 Task: Explore Airbnb accommodation in Rembangan, Indonesia from 3rd December, 2023 to 9th December, 2023 for 2 adults. Place can be entire room with 1  bedroom having 1 bed and 1 bathroom. Property type can be hotel.
Action: Mouse moved to (606, 125)
Screenshot: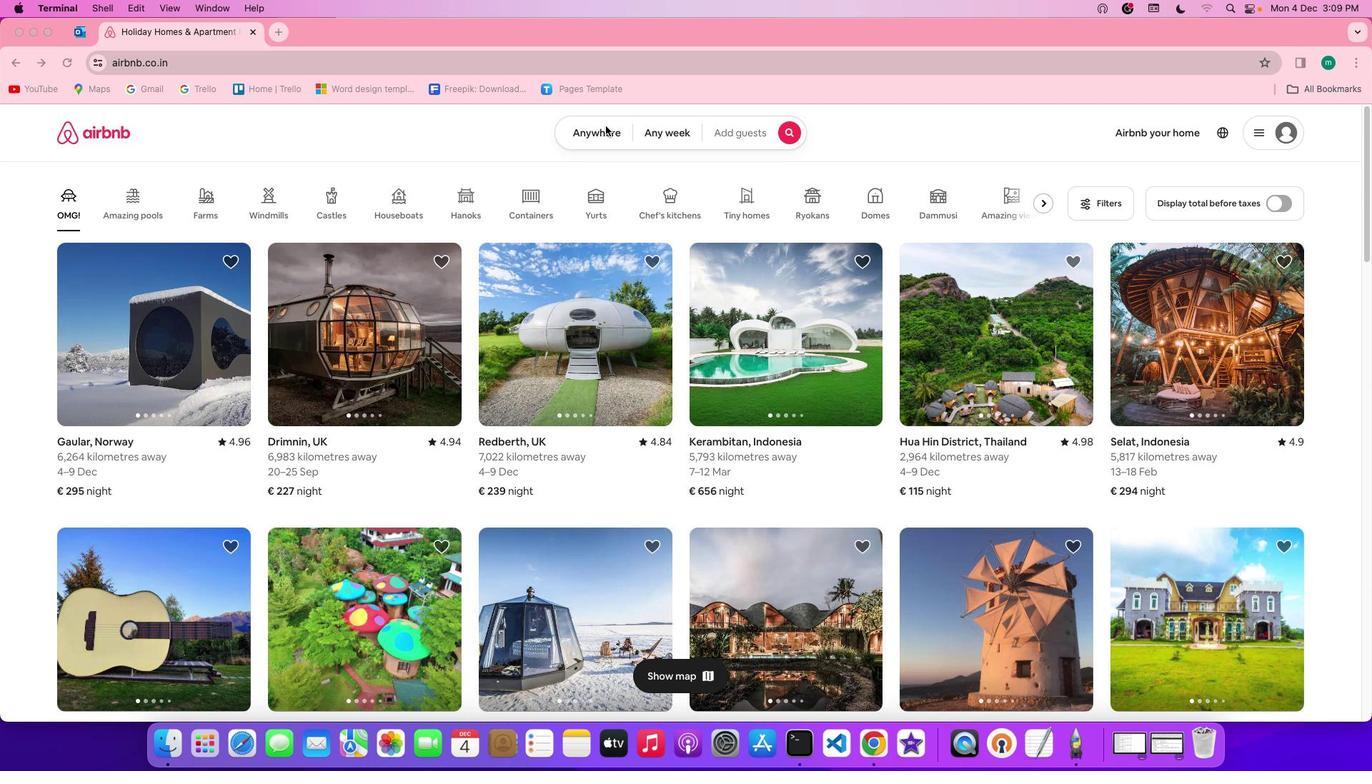 
Action: Mouse pressed left at (606, 125)
Screenshot: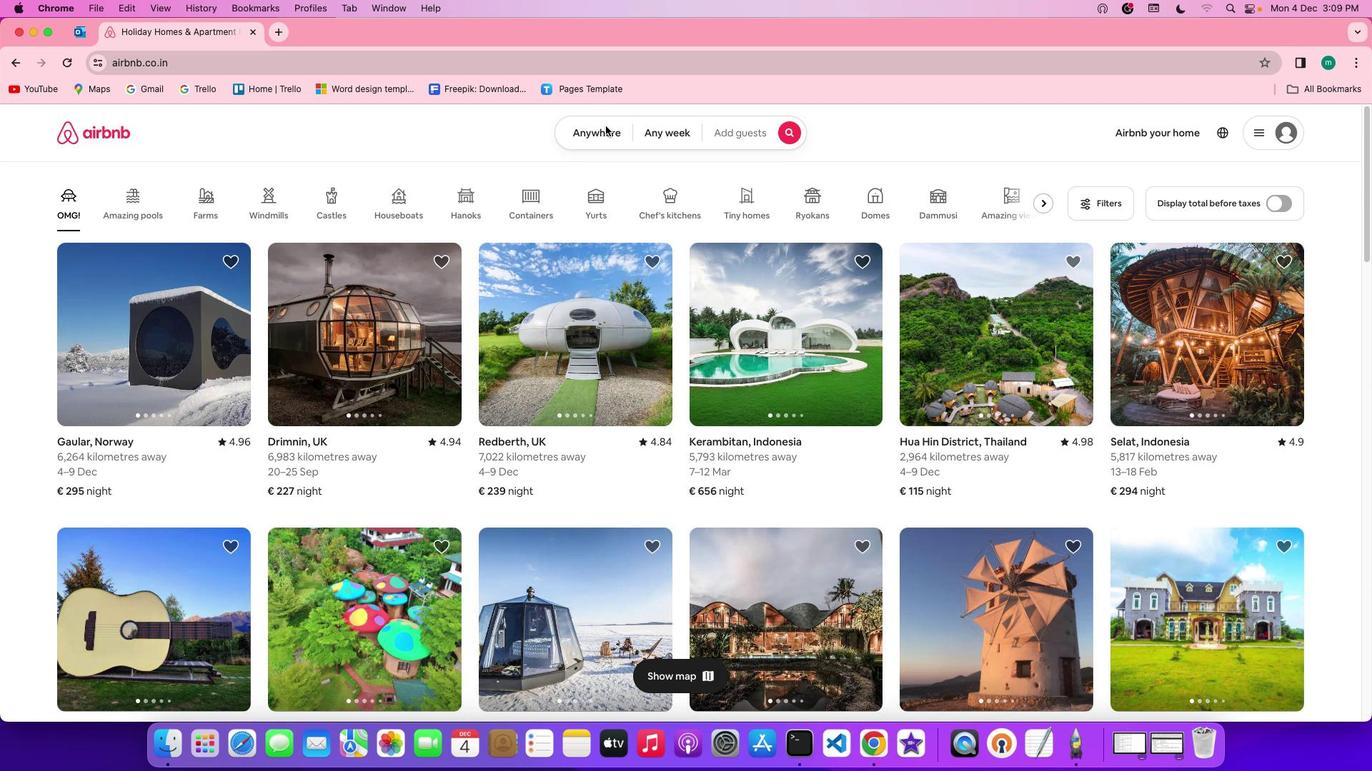 
Action: Mouse moved to (598, 135)
Screenshot: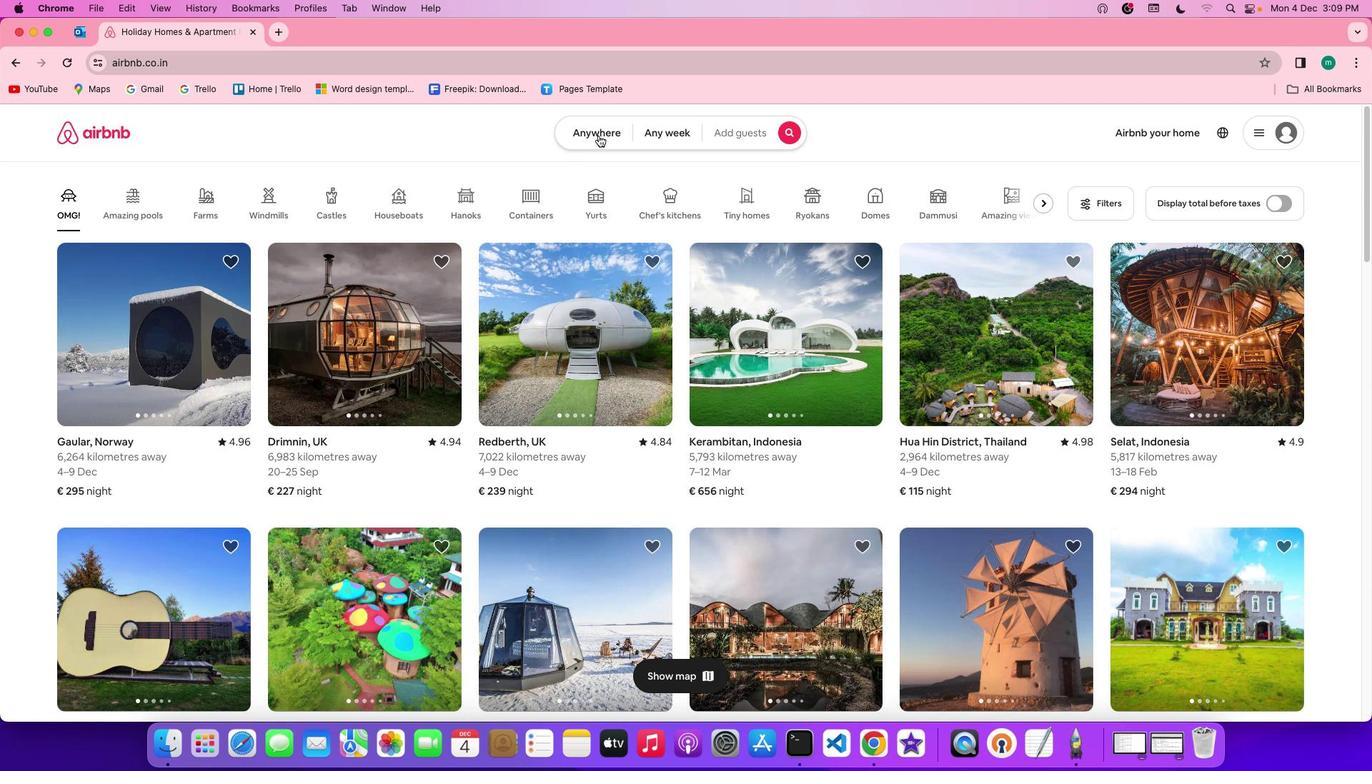 
Action: Mouse pressed left at (598, 135)
Screenshot: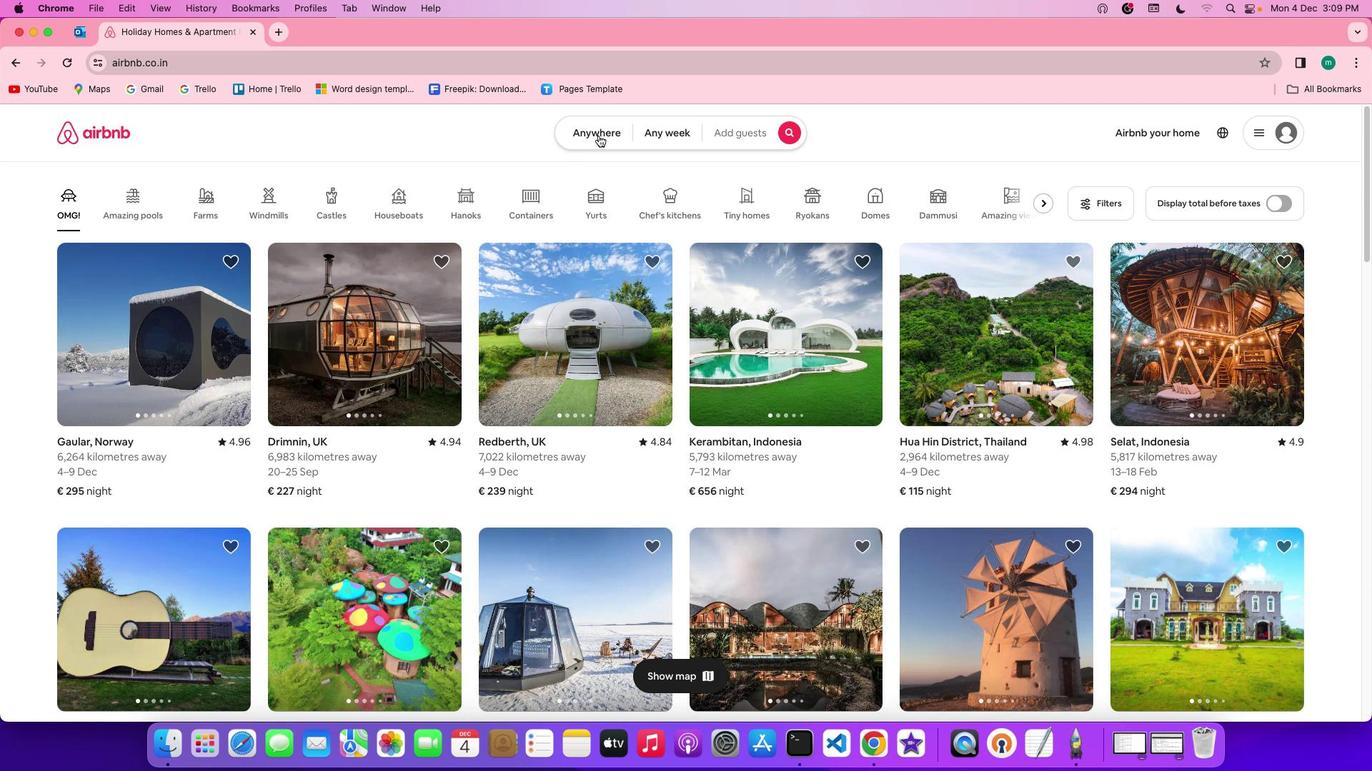 
Action: Mouse moved to (510, 196)
Screenshot: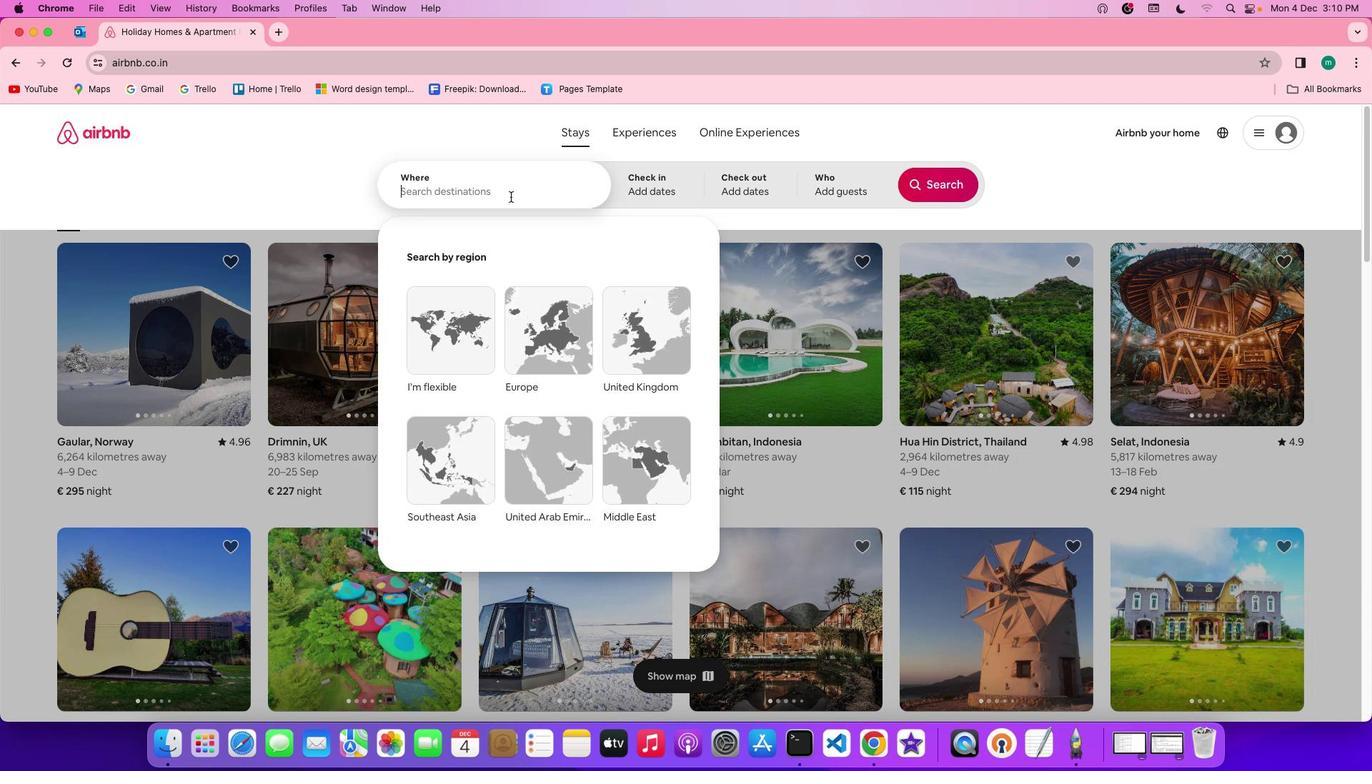 
Action: Mouse pressed left at (510, 196)
Screenshot: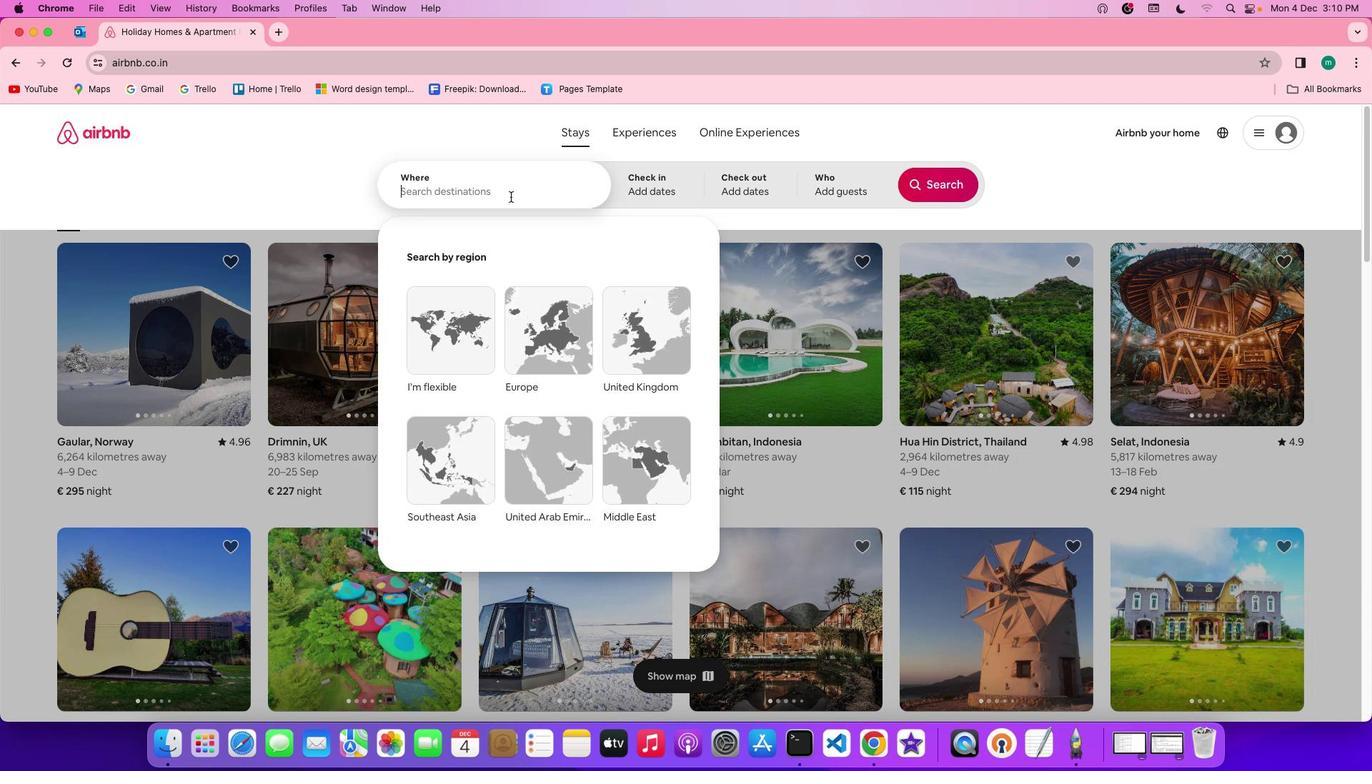 
Action: Key pressed Key.shift'R''e''m''b''a''n''g''a''n'','Key.spaceKey.shift'i''n''d''o''n''e''s''i''a'
Screenshot: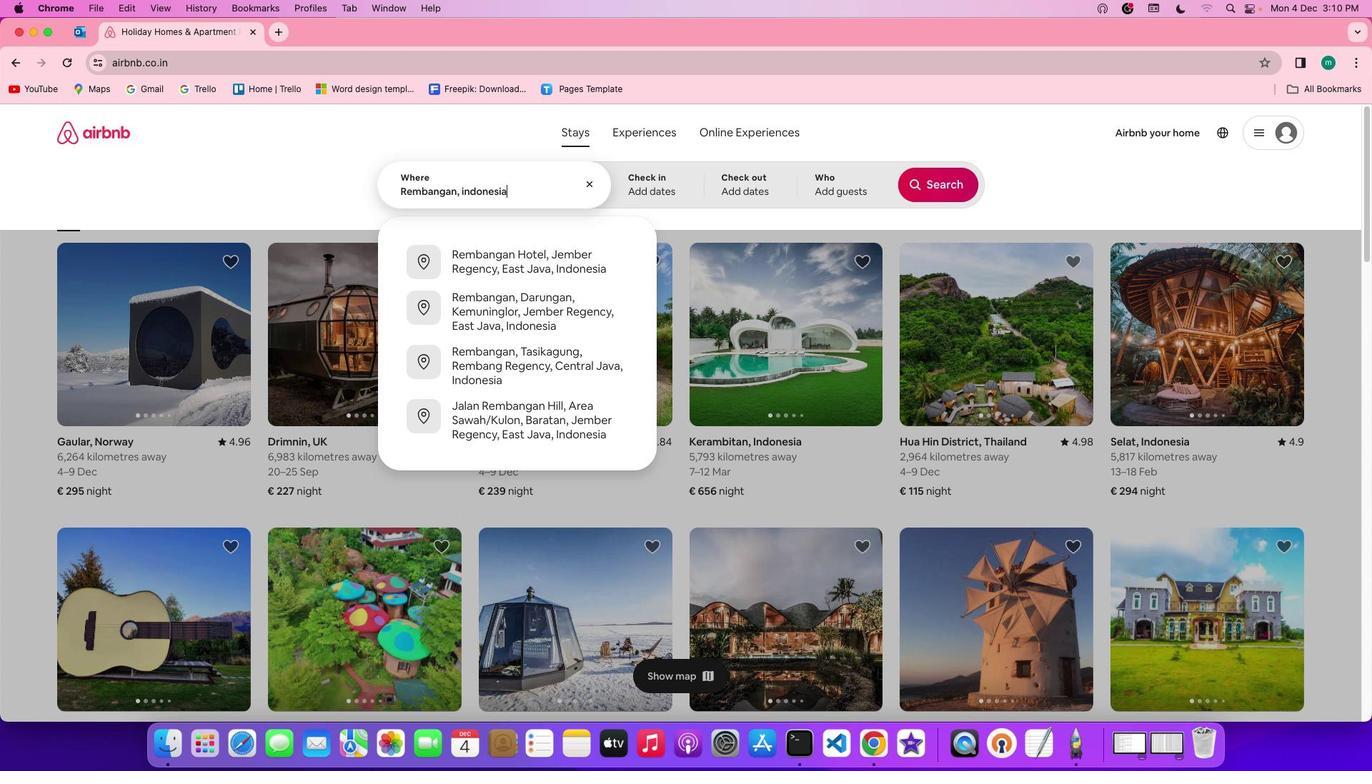 
Action: Mouse moved to (680, 174)
Screenshot: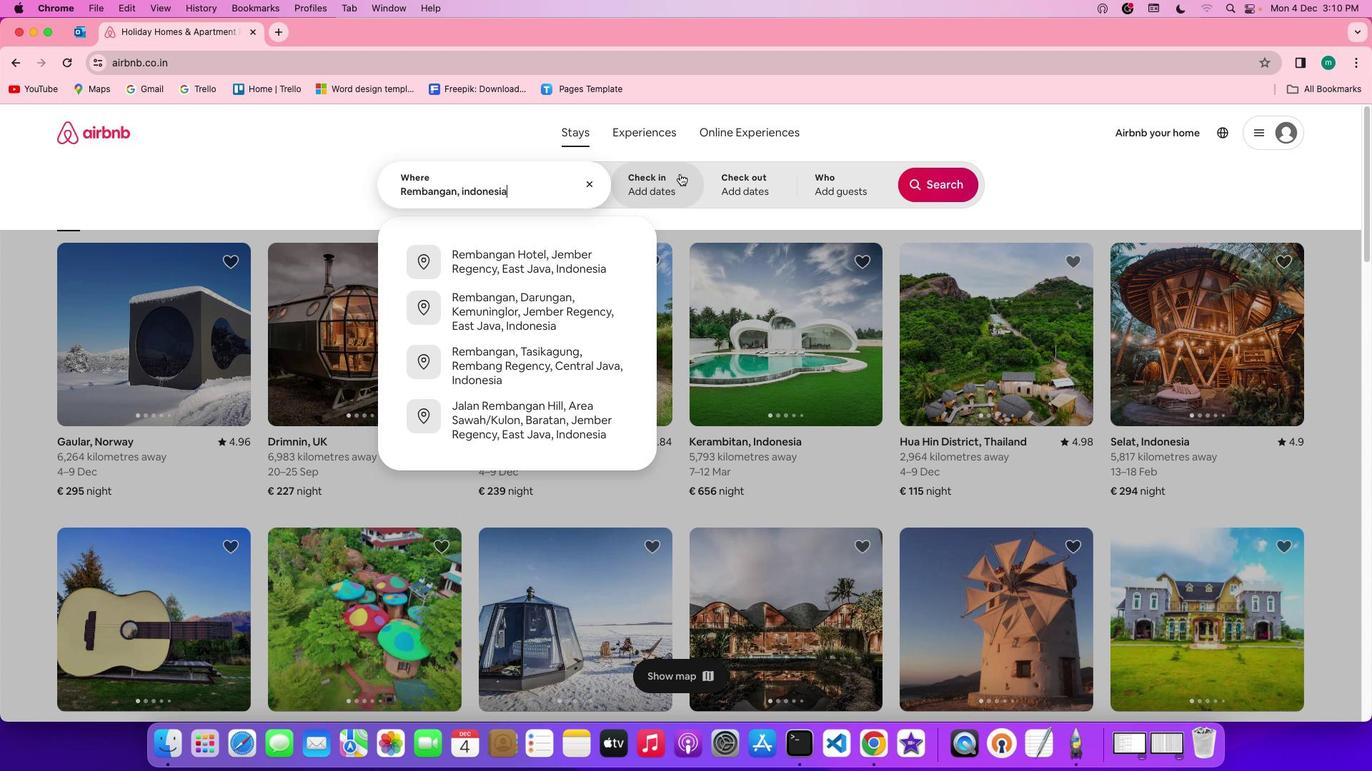
Action: Mouse pressed left at (680, 174)
Screenshot: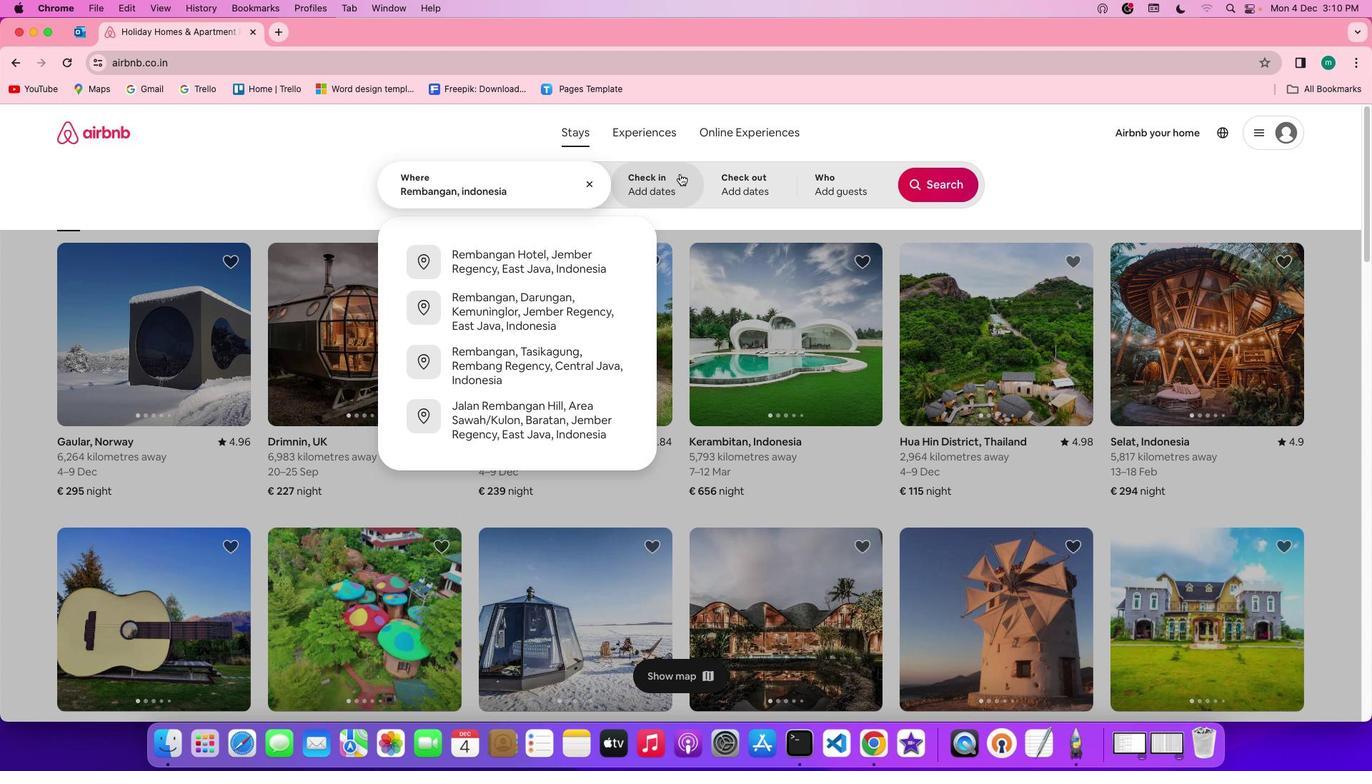 
Action: Mouse moved to (468, 388)
Screenshot: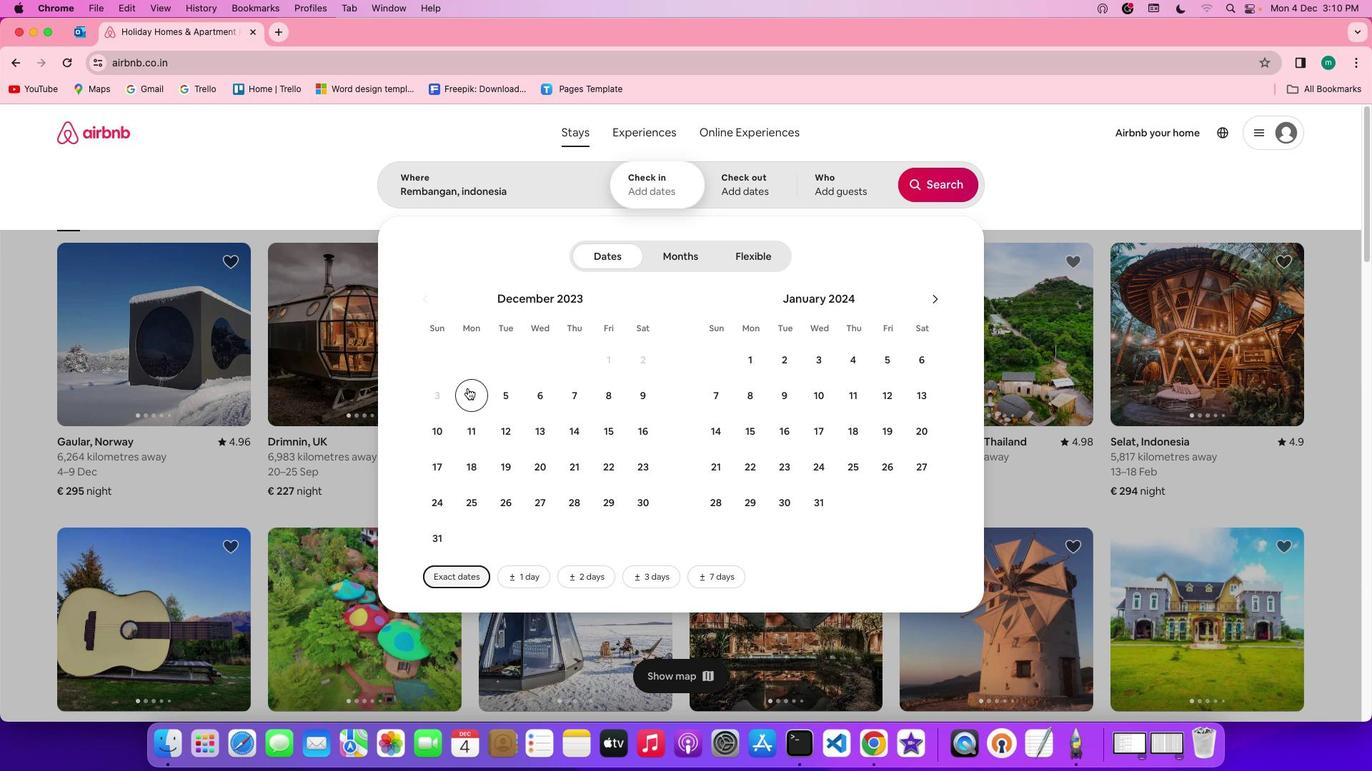 
Action: Mouse pressed left at (468, 388)
Screenshot: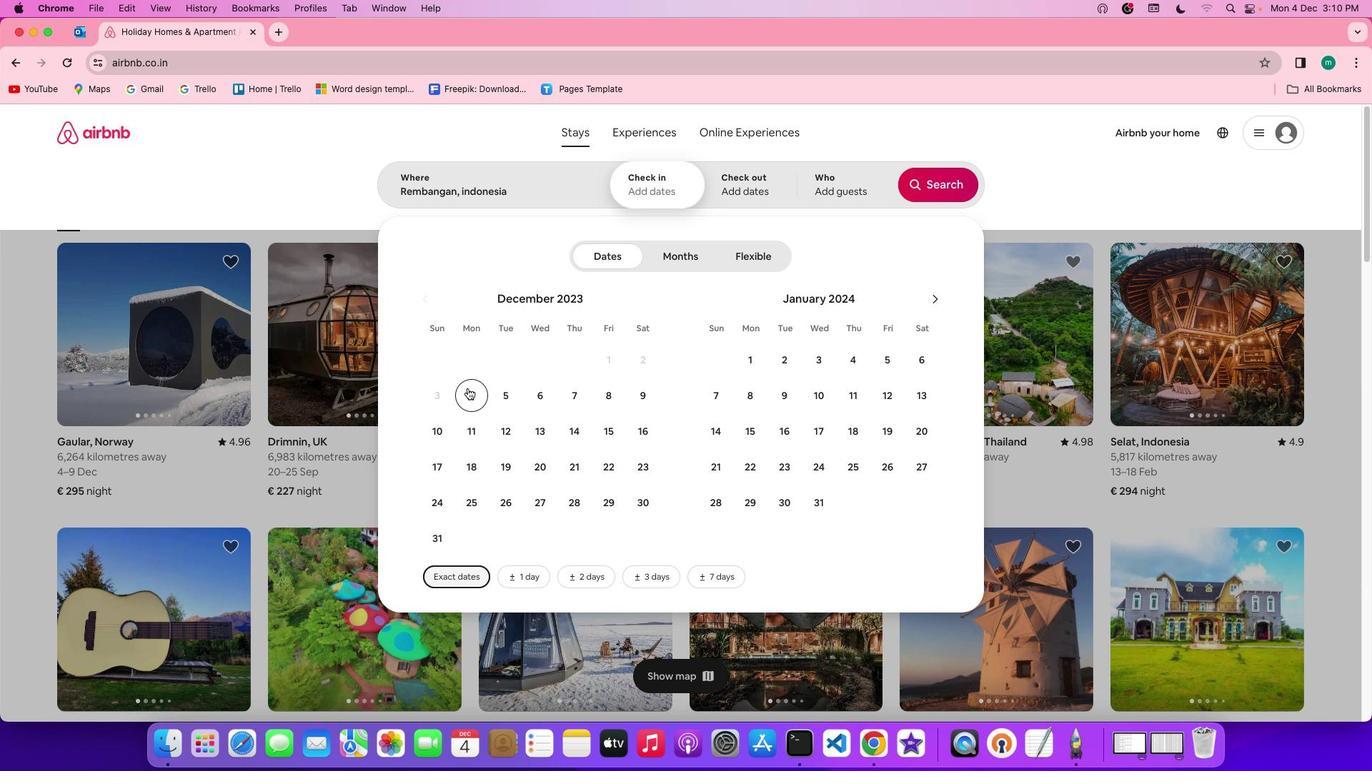 
Action: Mouse moved to (645, 400)
Screenshot: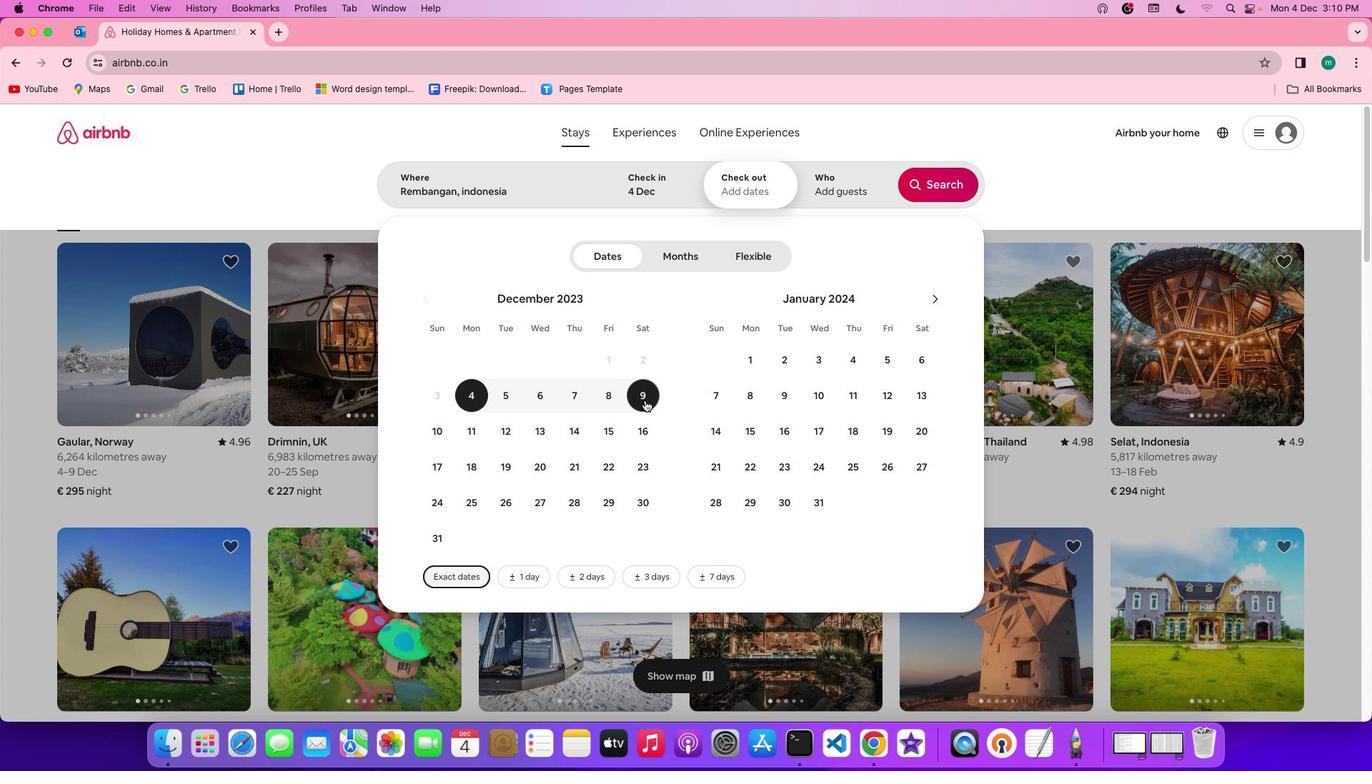 
Action: Mouse pressed left at (645, 400)
Screenshot: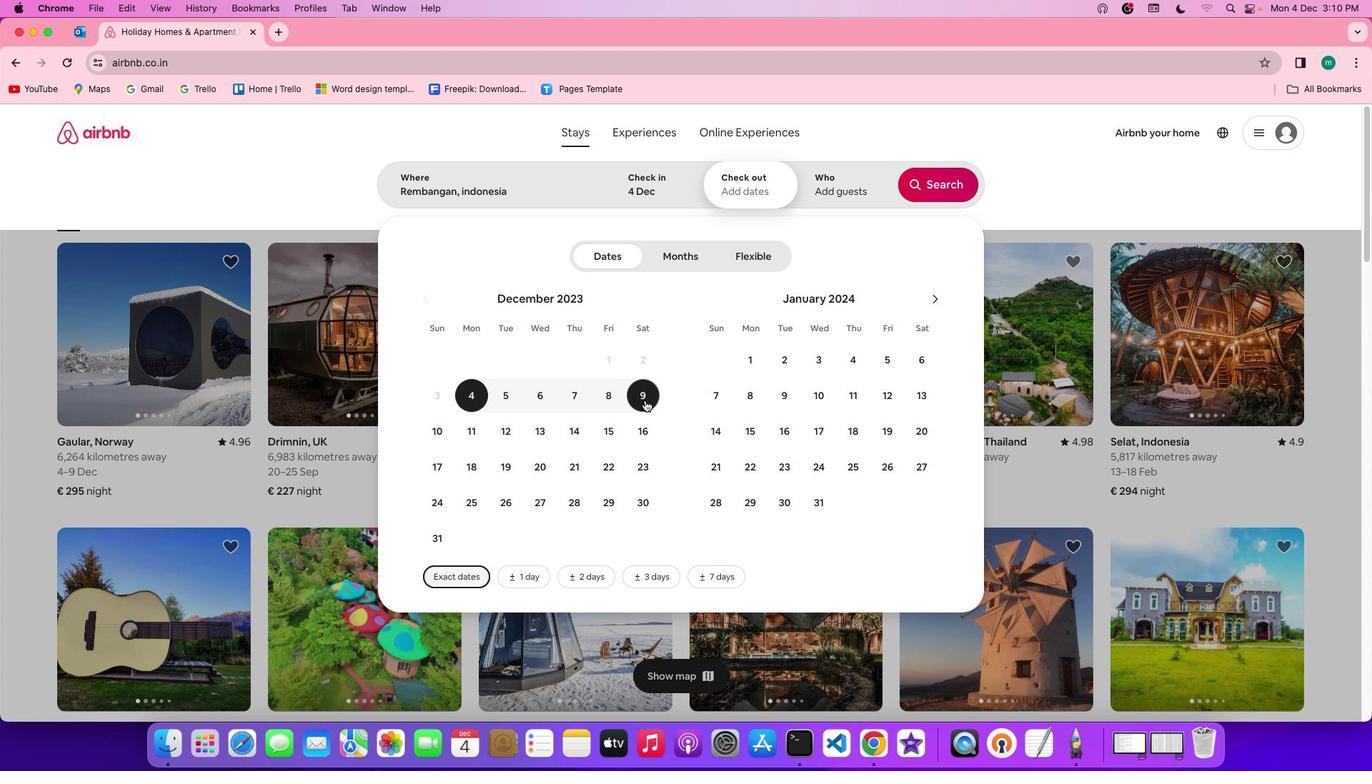 
Action: Mouse moved to (834, 177)
Screenshot: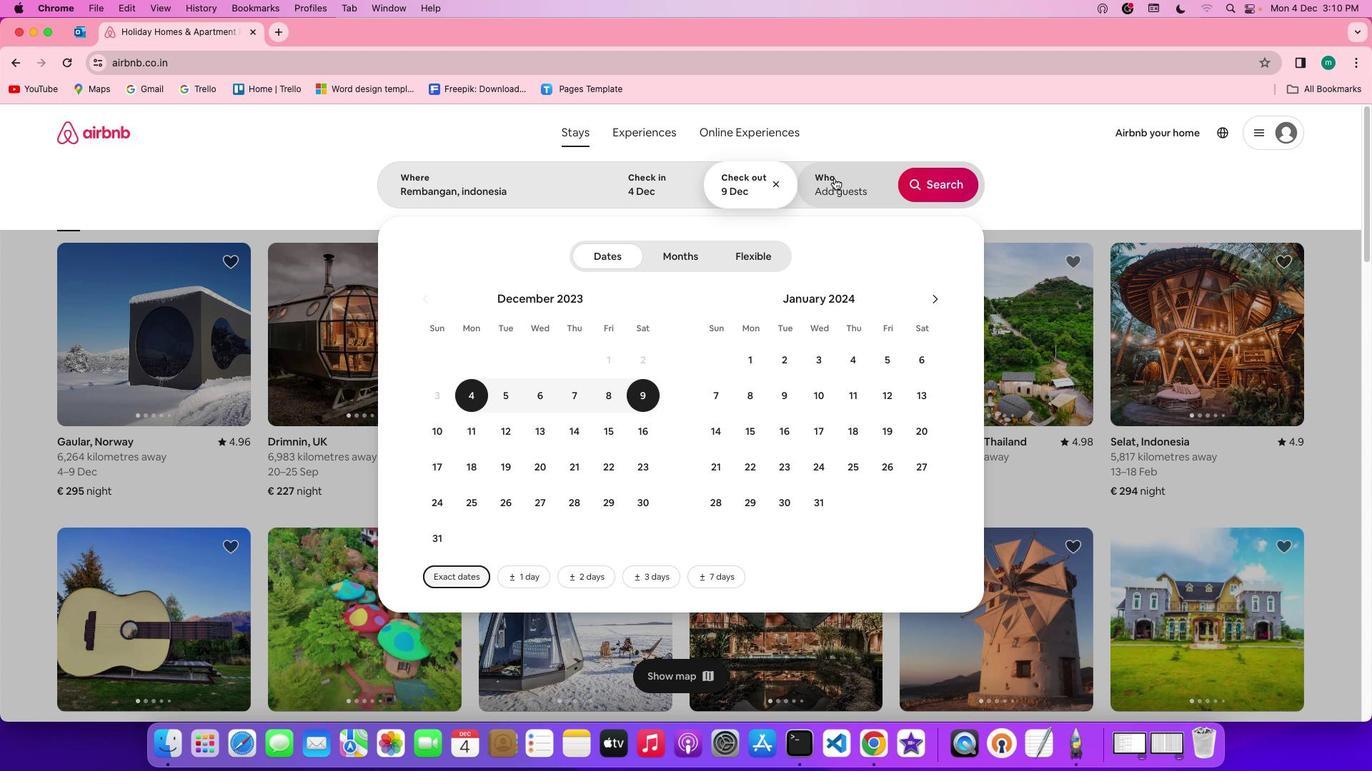 
Action: Mouse pressed left at (834, 177)
Screenshot: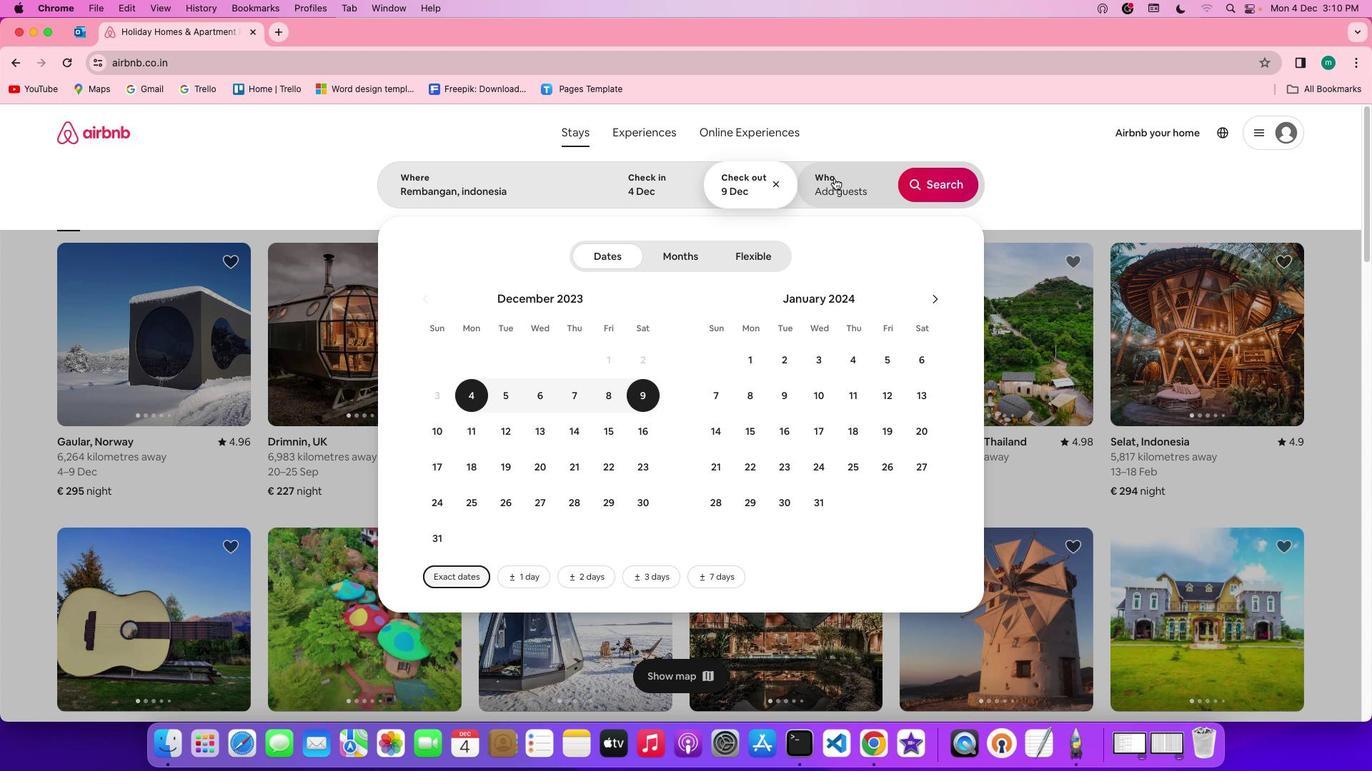 
Action: Mouse moved to (945, 258)
Screenshot: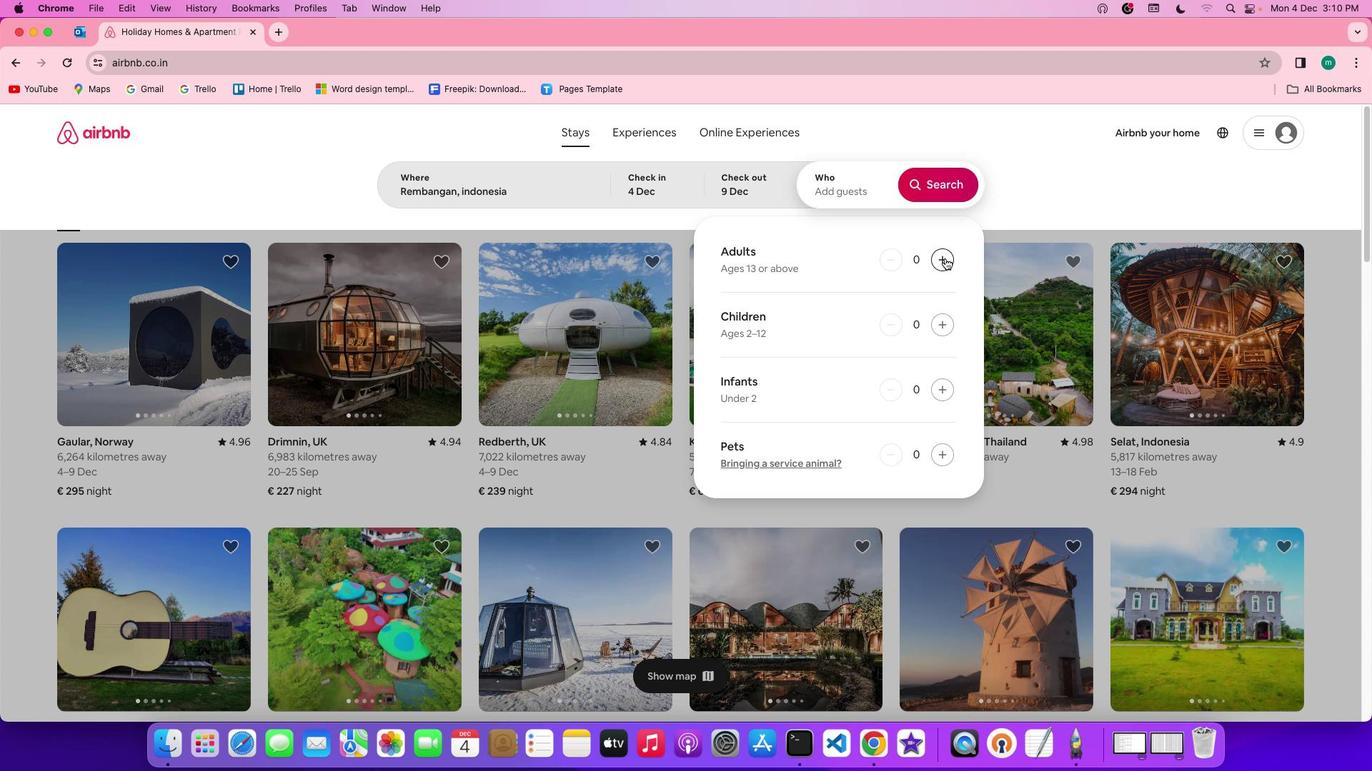 
Action: Mouse pressed left at (945, 258)
Screenshot: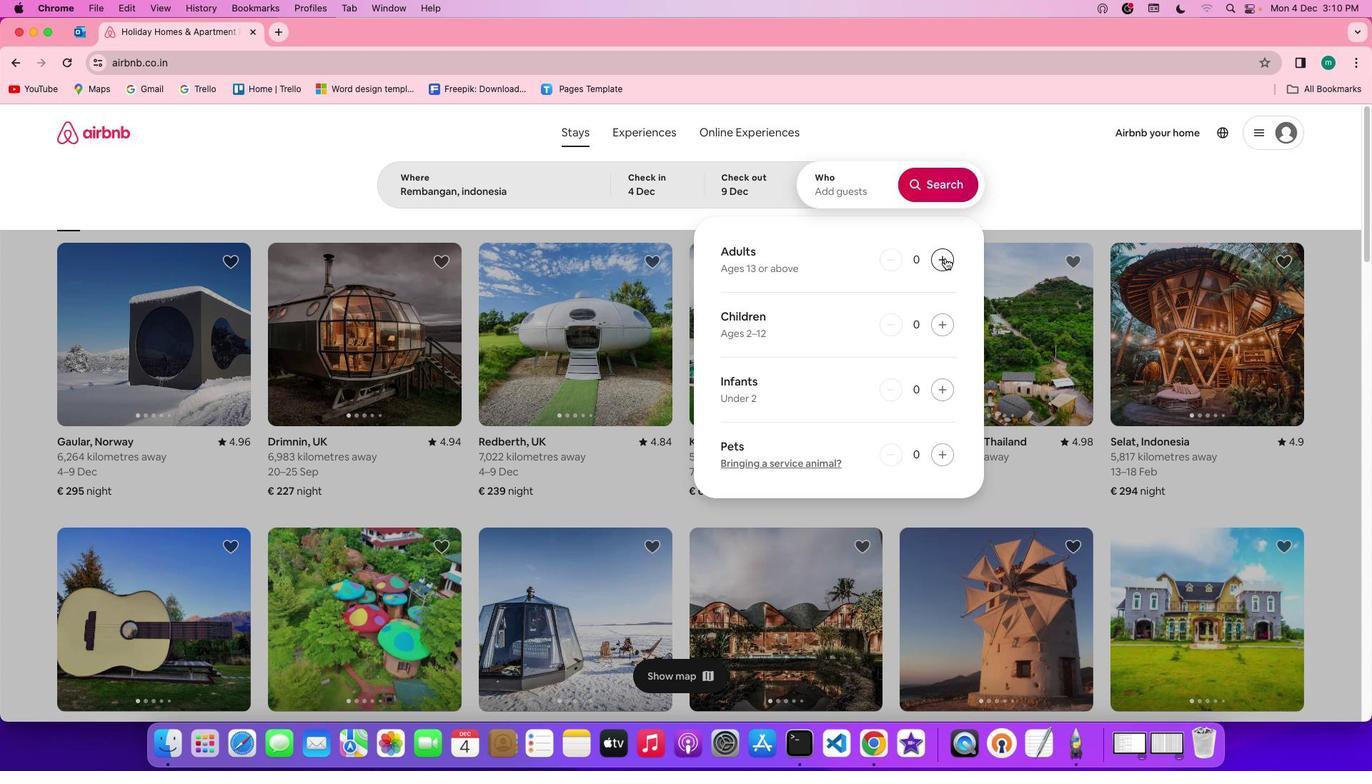 
Action: Mouse moved to (945, 258)
Screenshot: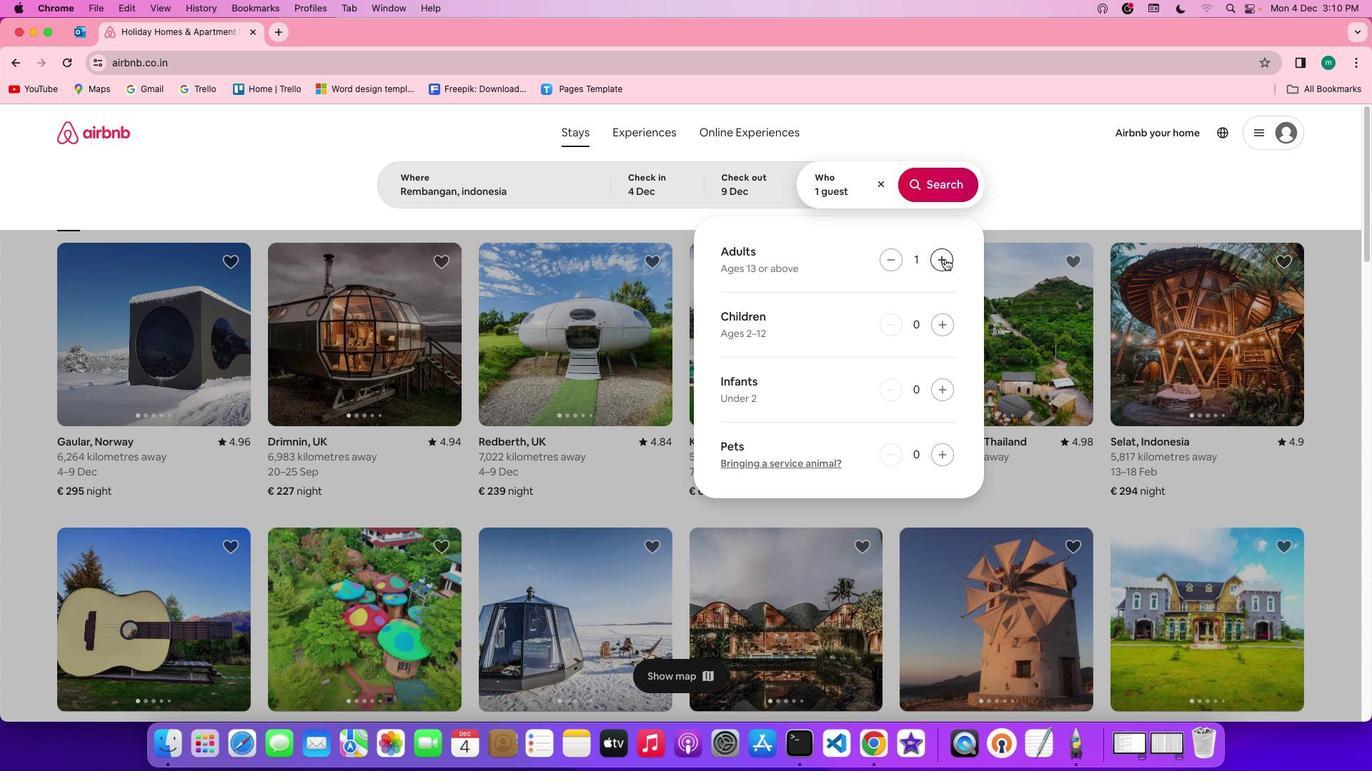 
Action: Mouse pressed left at (945, 258)
Screenshot: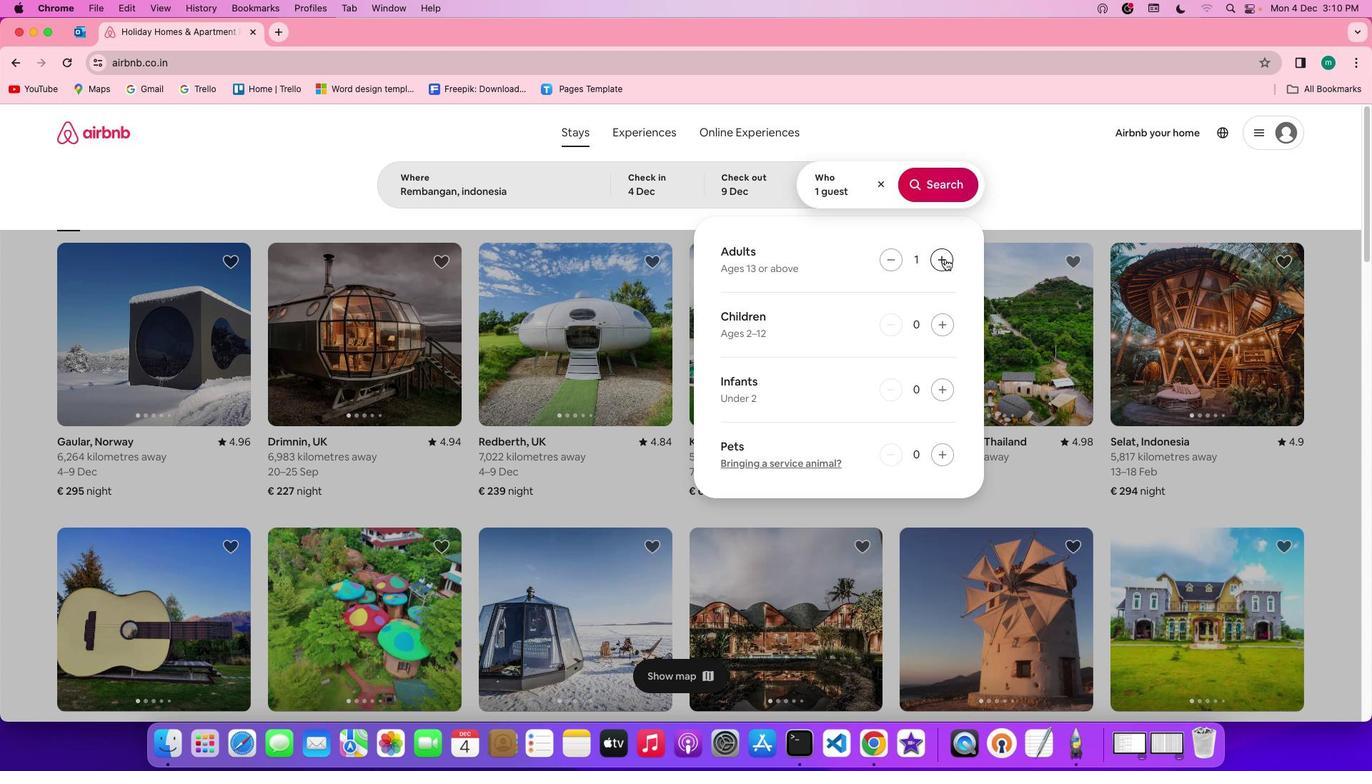 
Action: Mouse moved to (955, 179)
Screenshot: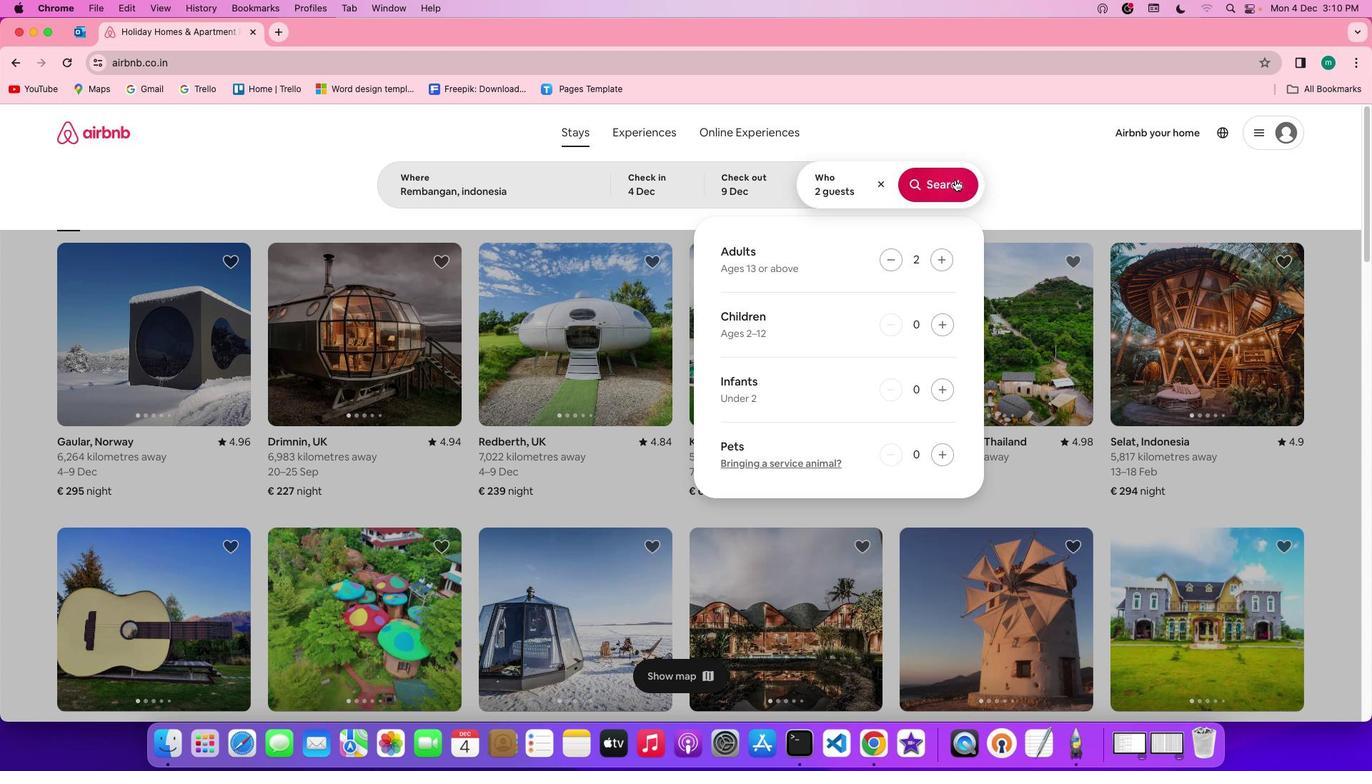 
Action: Mouse pressed left at (955, 179)
Screenshot: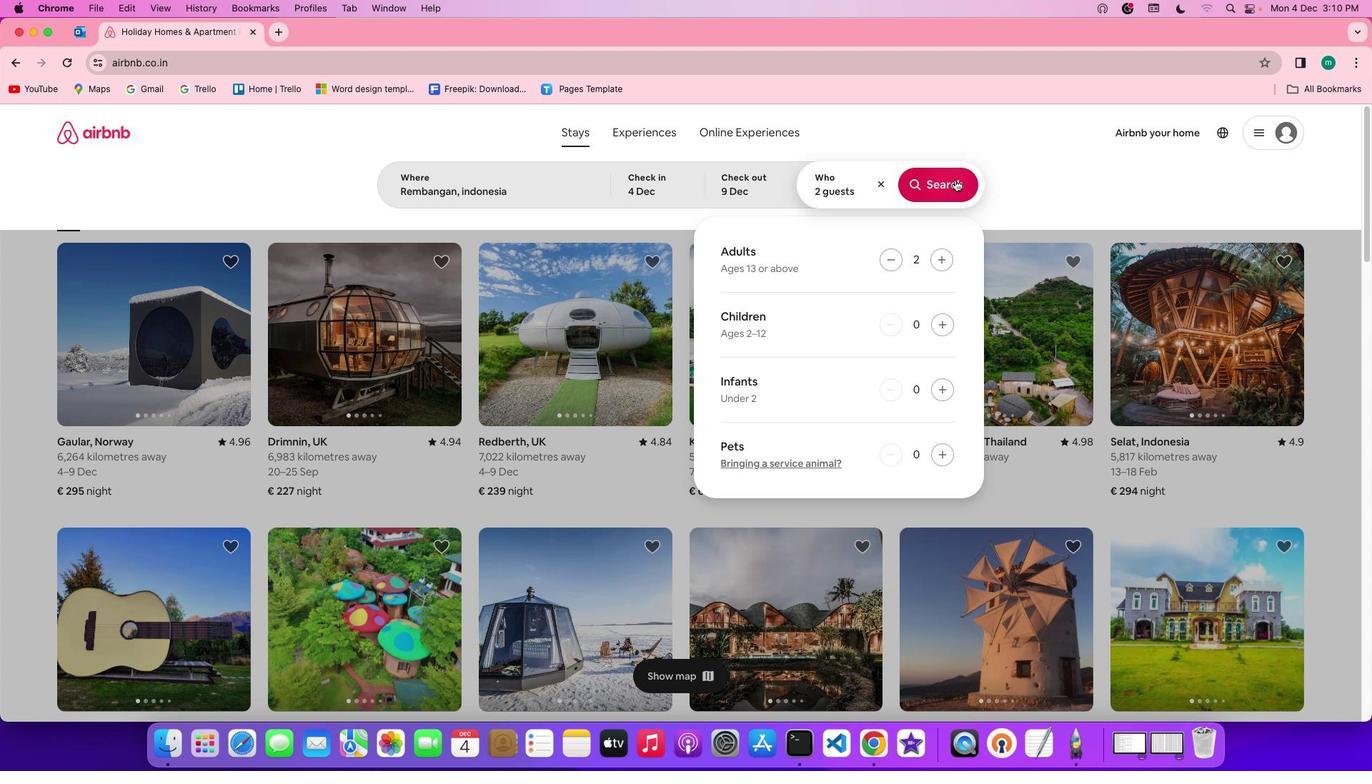 
Action: Mouse moved to (1158, 182)
Screenshot: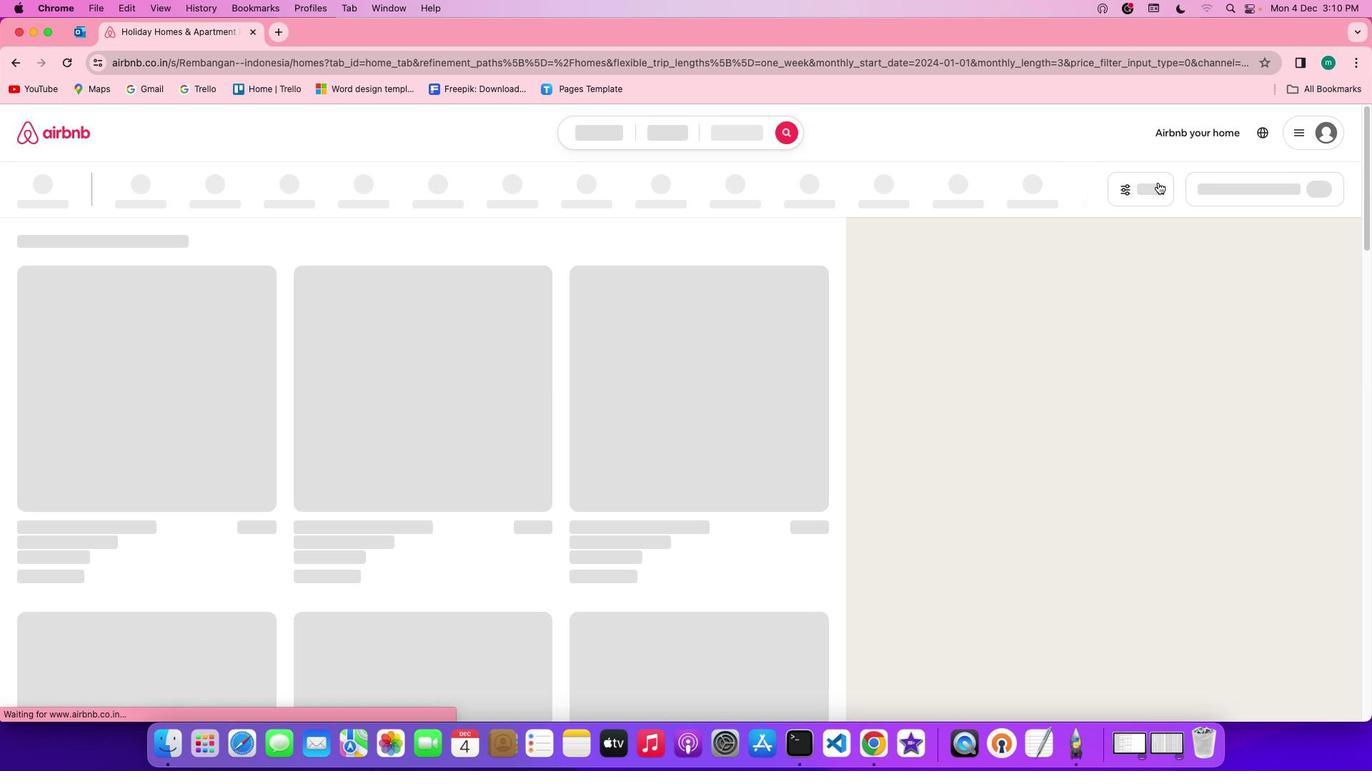 
Action: Mouse pressed left at (1158, 182)
Screenshot: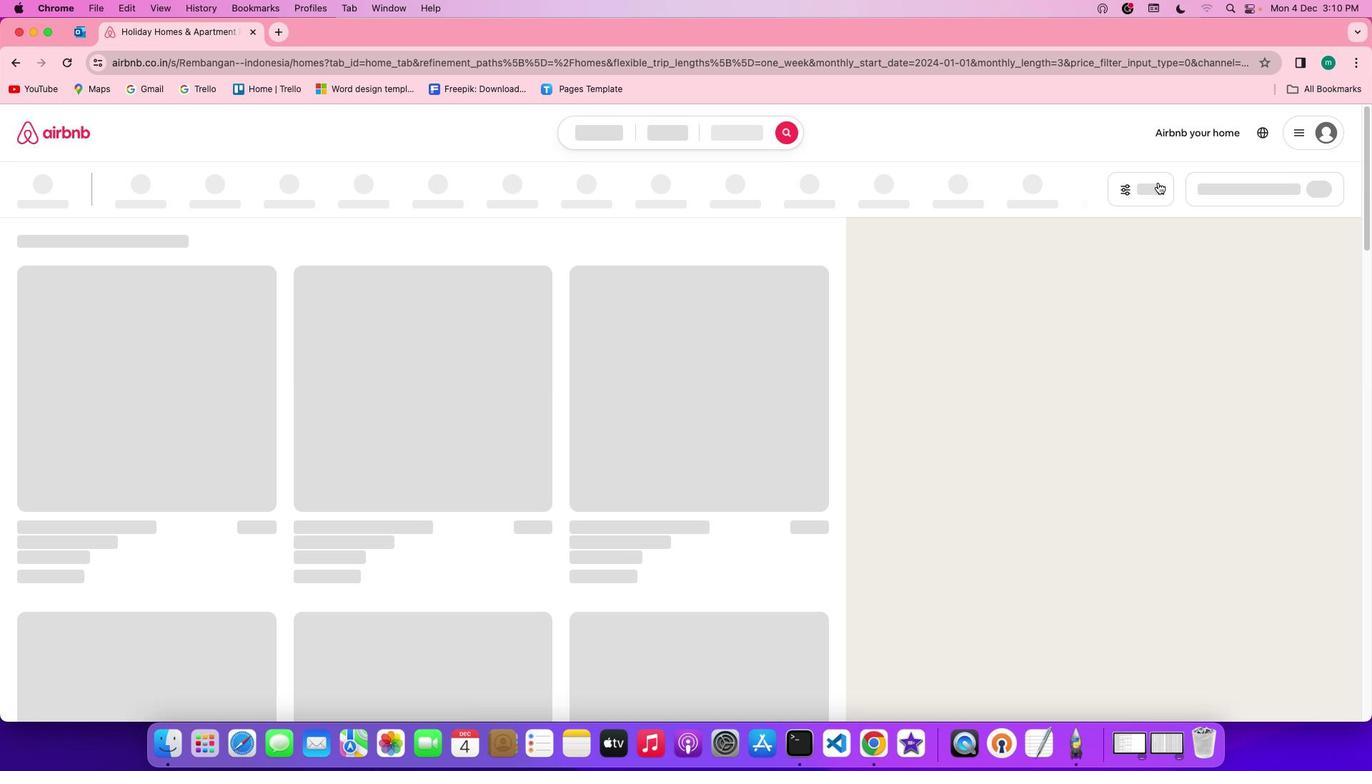 
Action: Mouse moved to (706, 363)
Screenshot: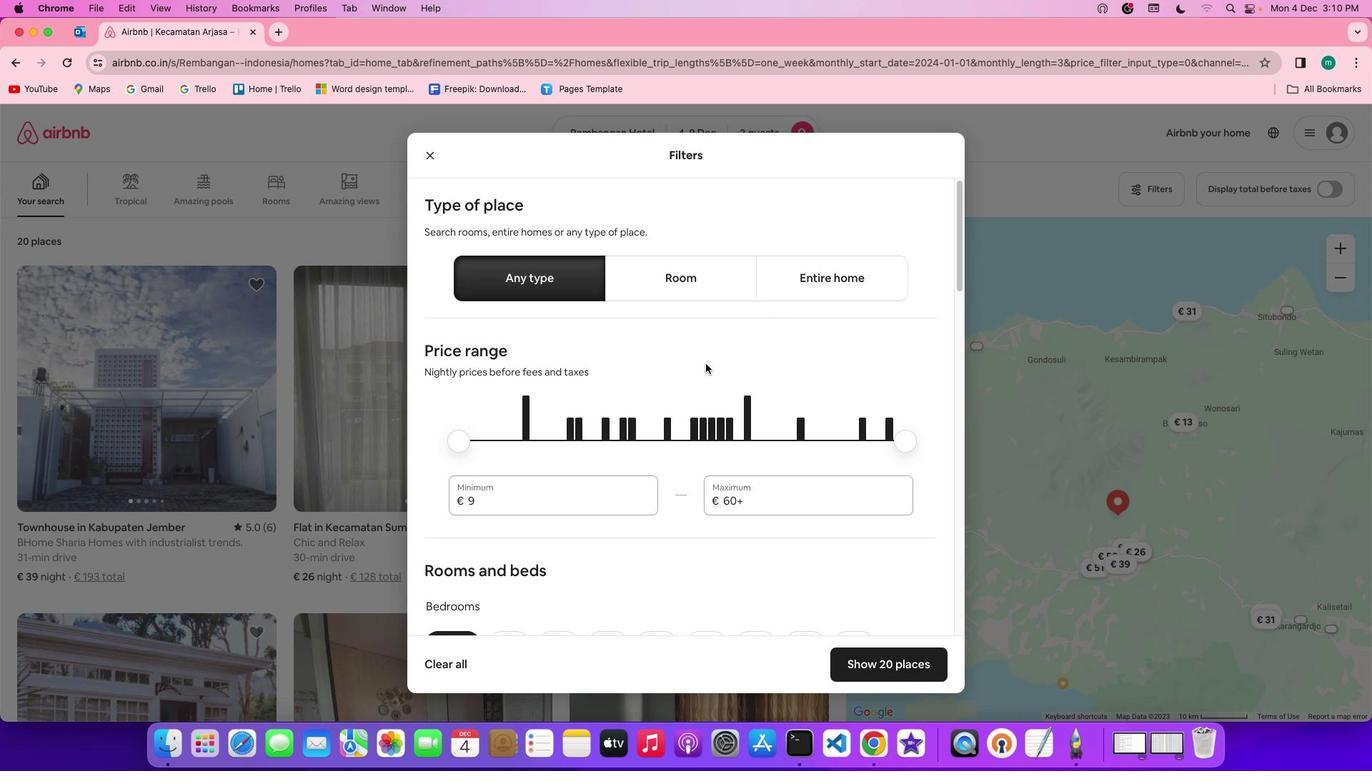 
Action: Mouse scrolled (706, 363) with delta (0, 0)
Screenshot: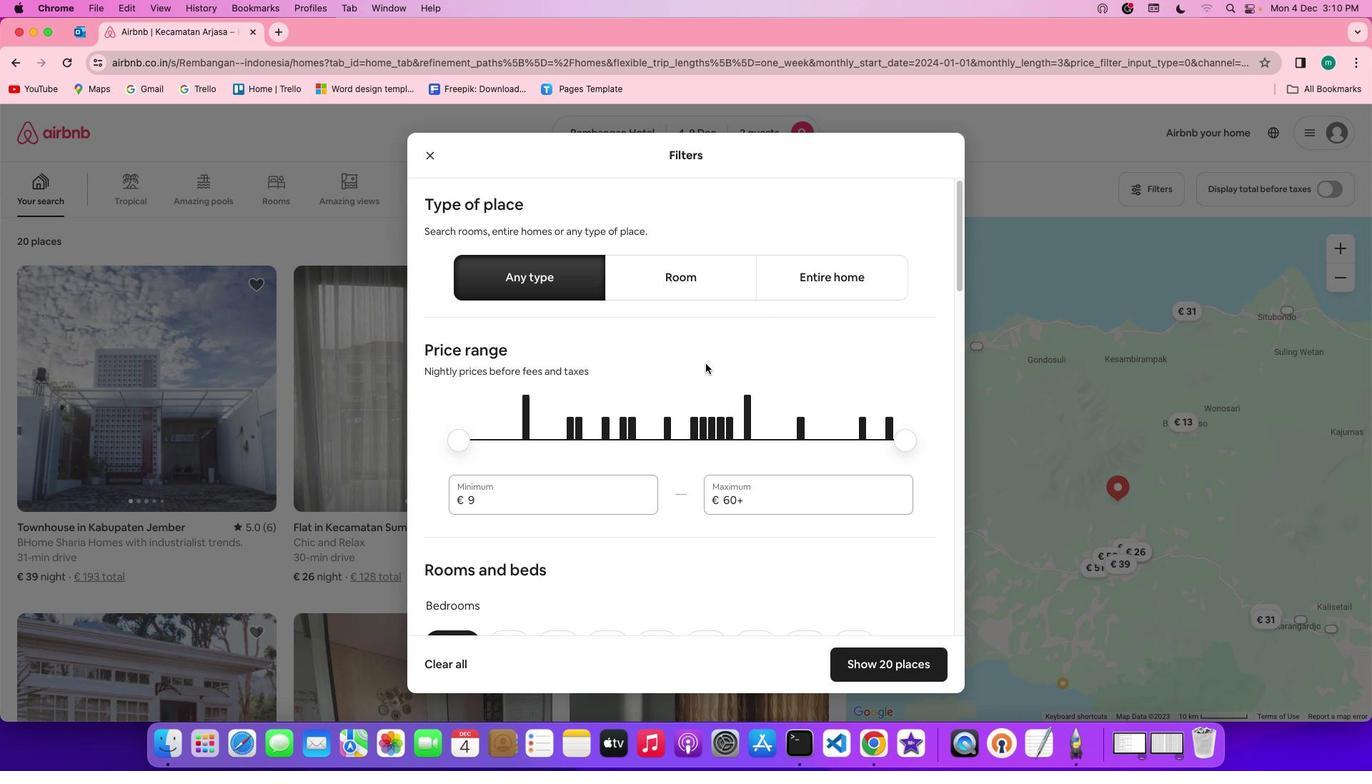 
Action: Mouse scrolled (706, 363) with delta (0, 0)
Screenshot: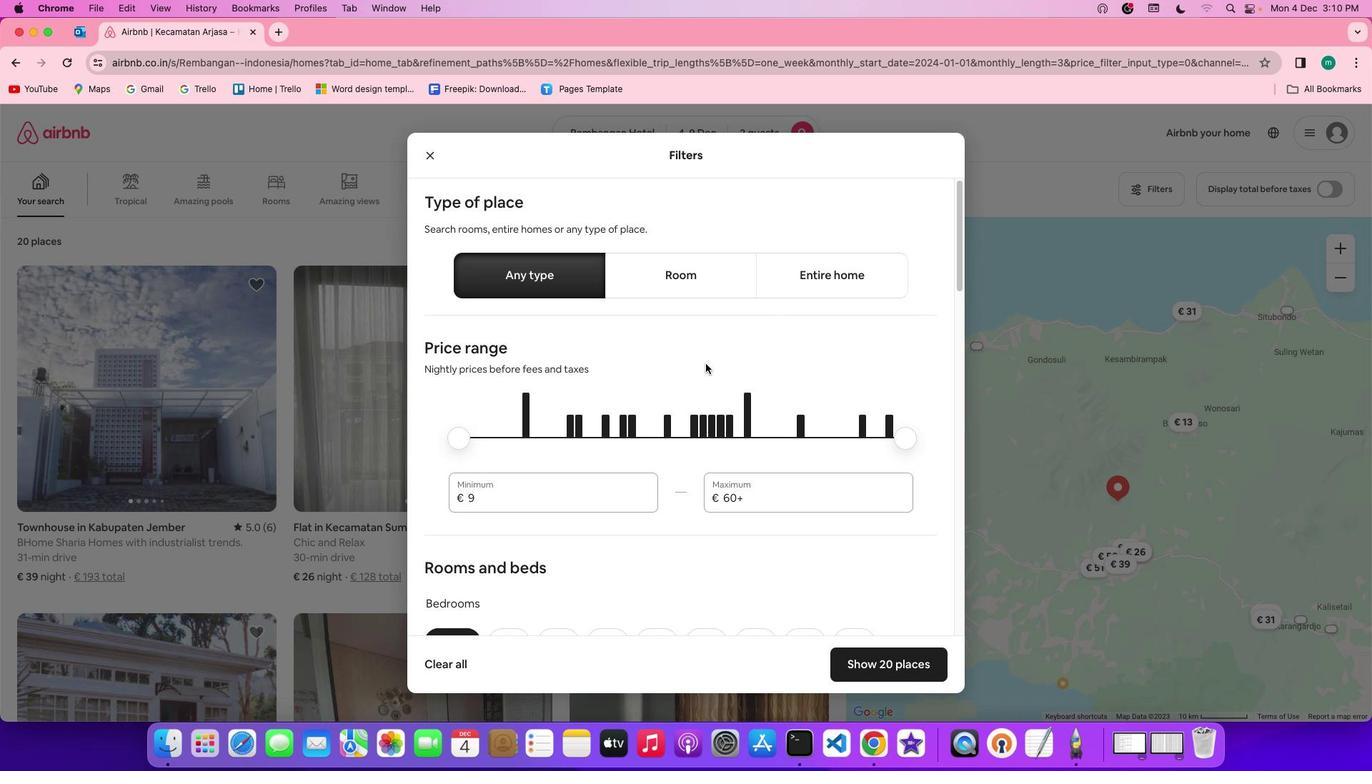 
Action: Mouse scrolled (706, 363) with delta (0, 0)
Screenshot: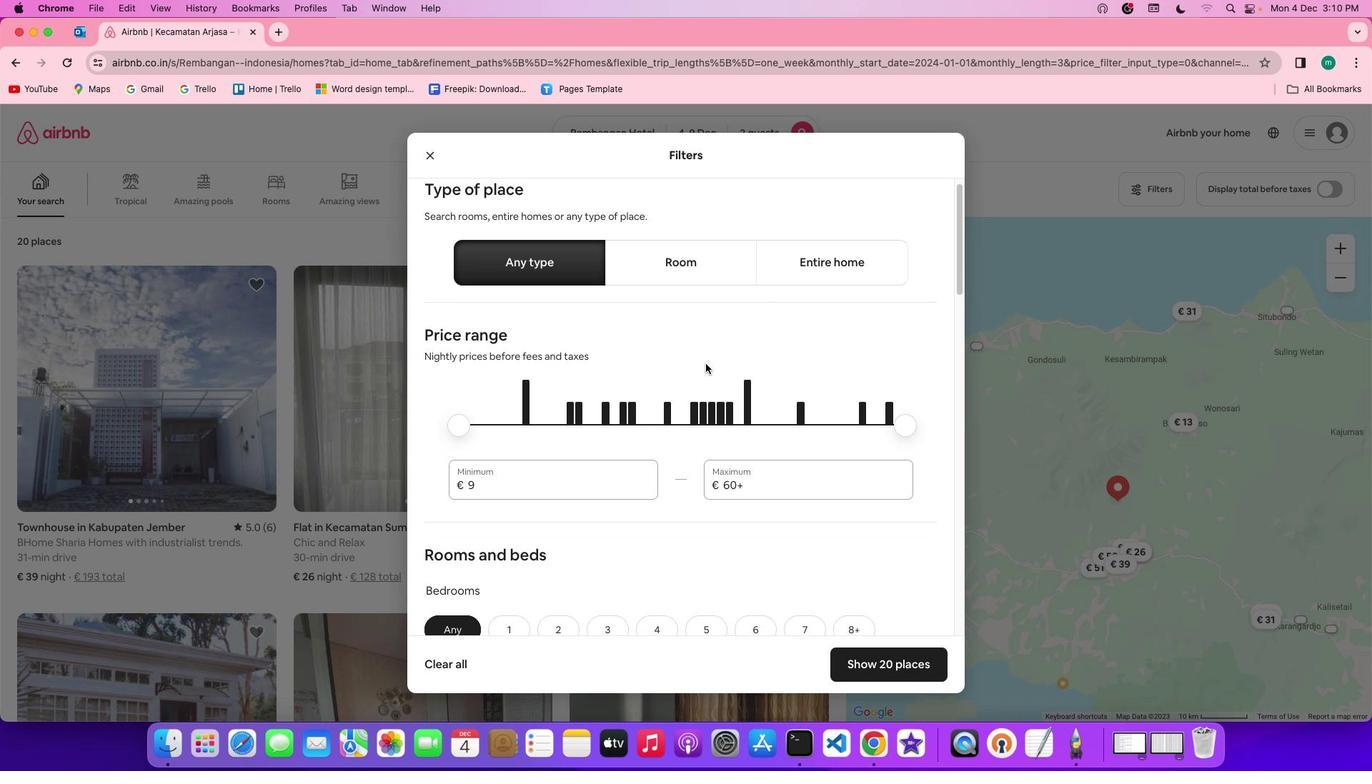 
Action: Mouse scrolled (706, 363) with delta (0, 0)
Screenshot: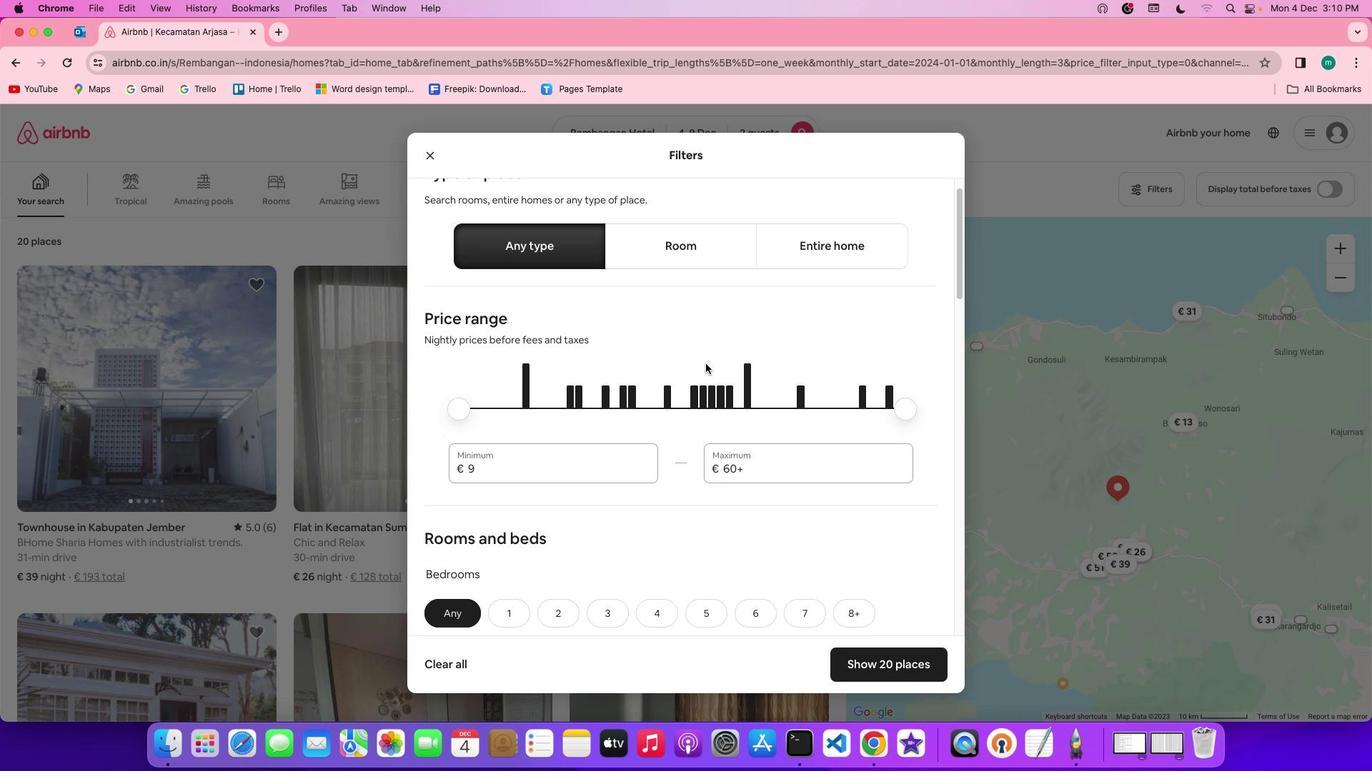 
Action: Mouse scrolled (706, 363) with delta (0, 0)
Screenshot: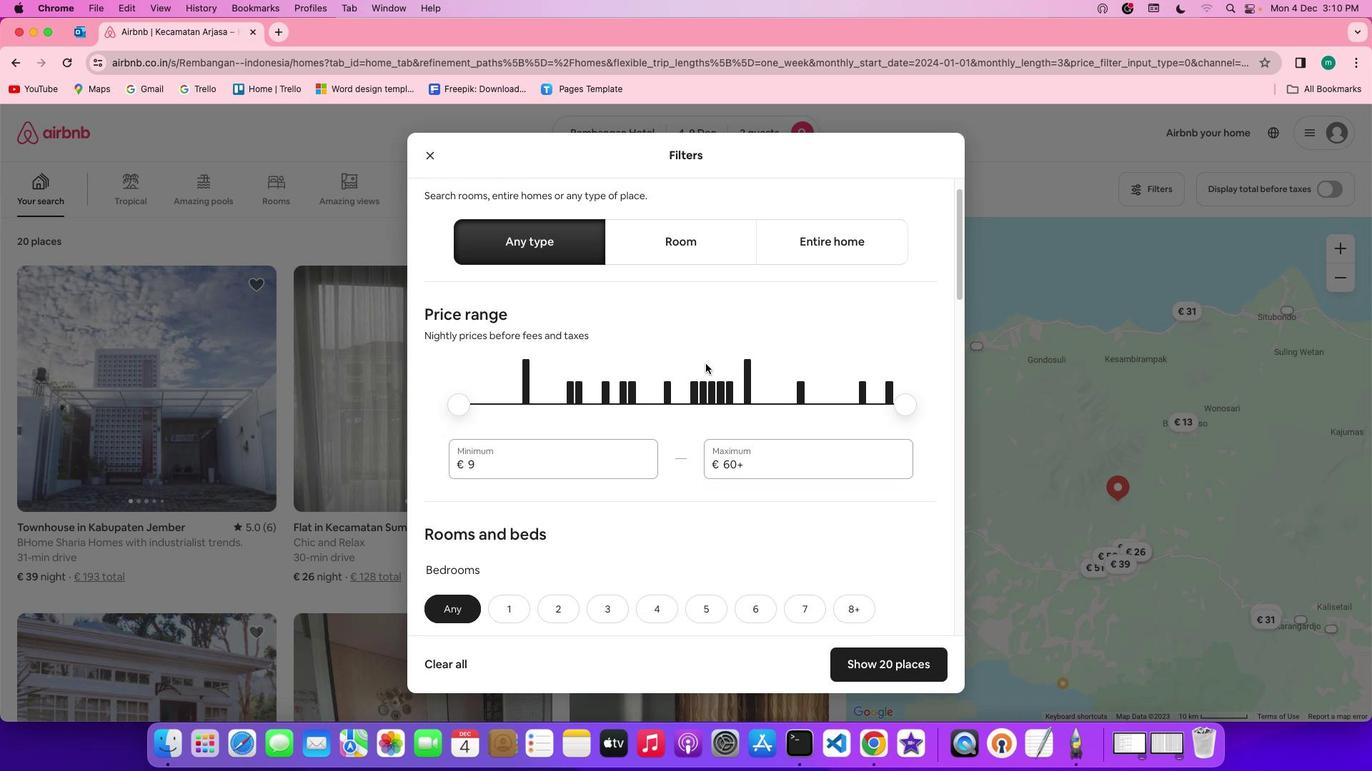 
Action: Mouse scrolled (706, 363) with delta (0, 0)
Screenshot: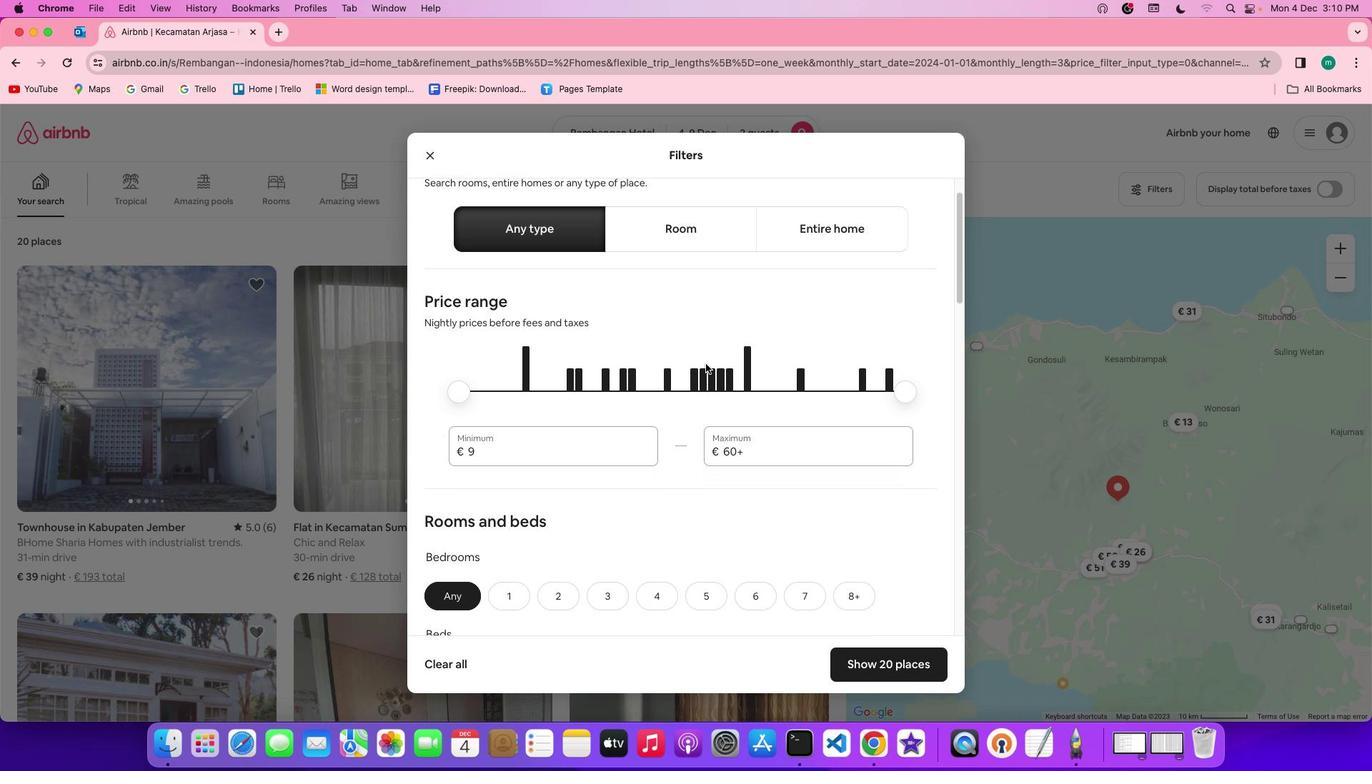 
Action: Mouse scrolled (706, 363) with delta (0, 0)
Screenshot: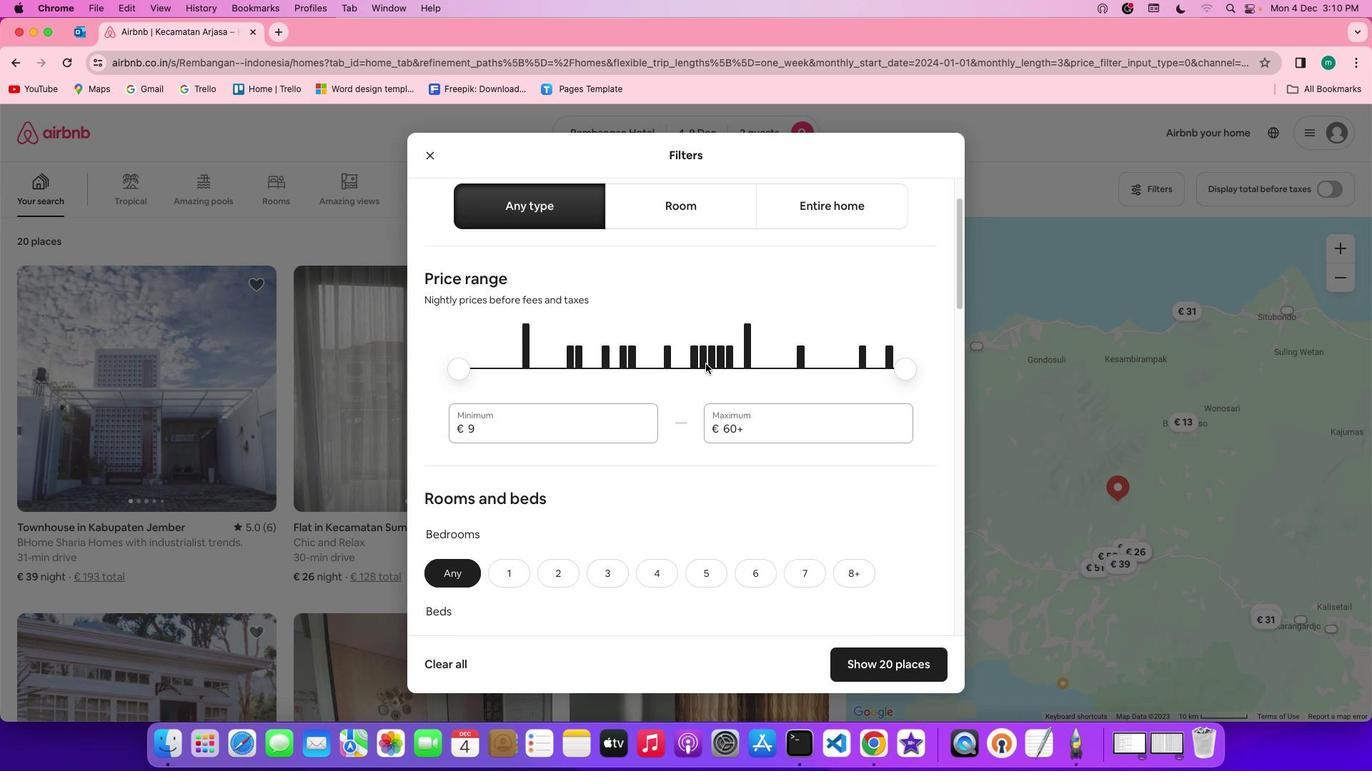
Action: Mouse scrolled (706, 363) with delta (0, 0)
Screenshot: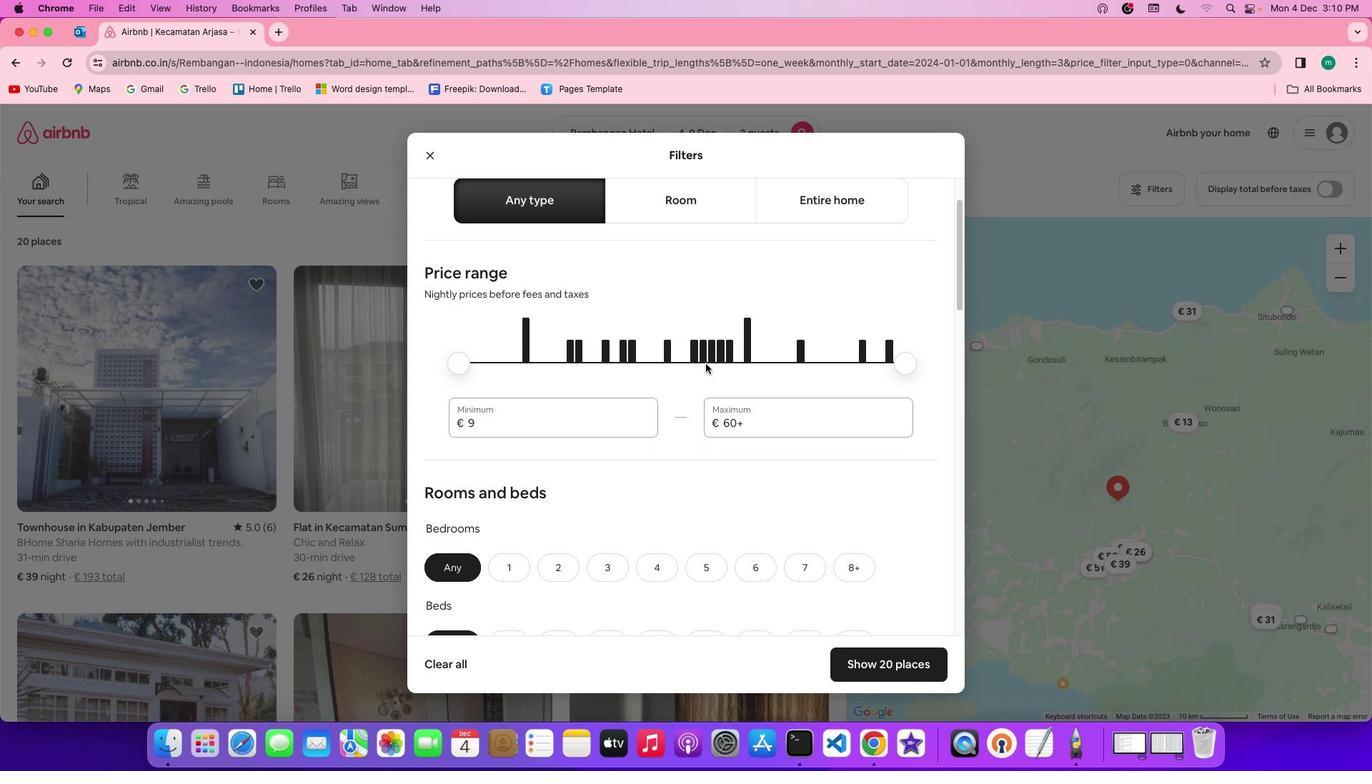 
Action: Mouse scrolled (706, 363) with delta (0, 0)
Screenshot: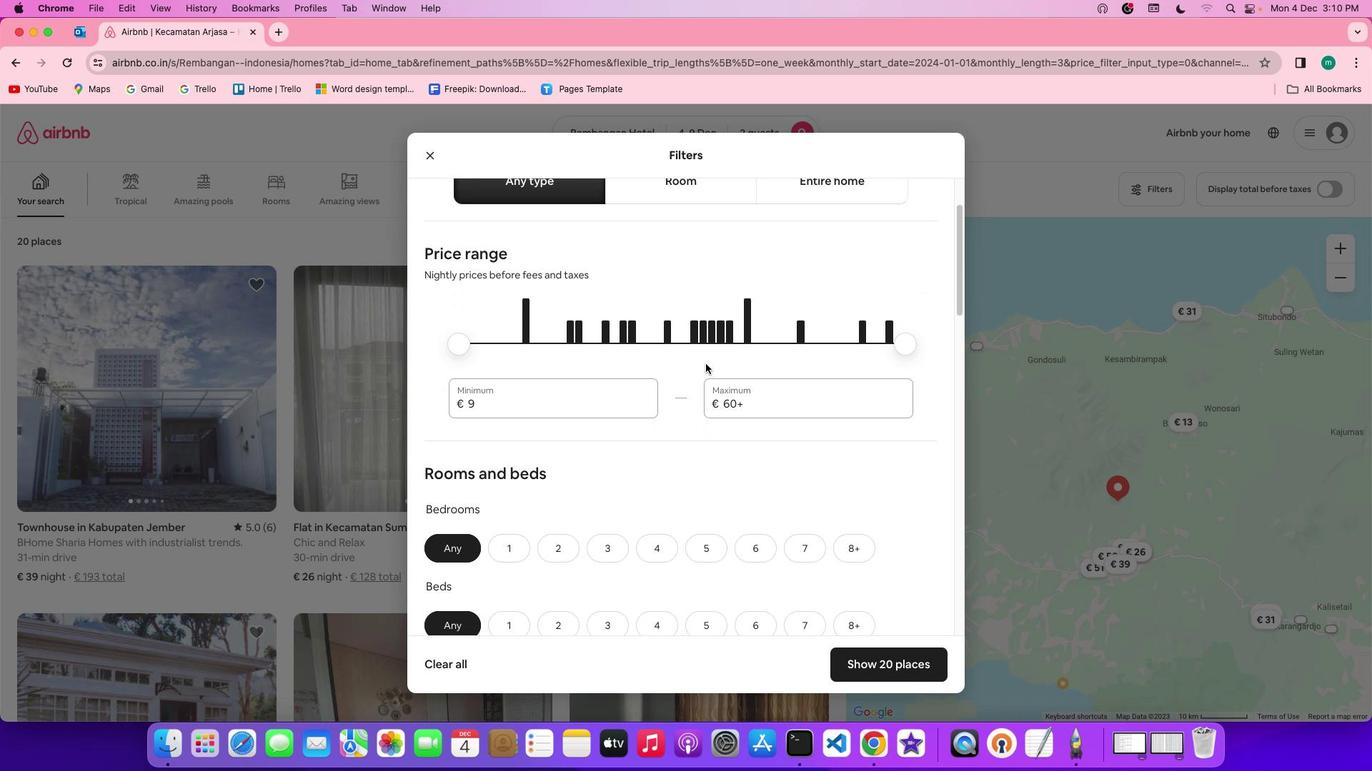 
Action: Mouse scrolled (706, 363) with delta (0, 0)
Screenshot: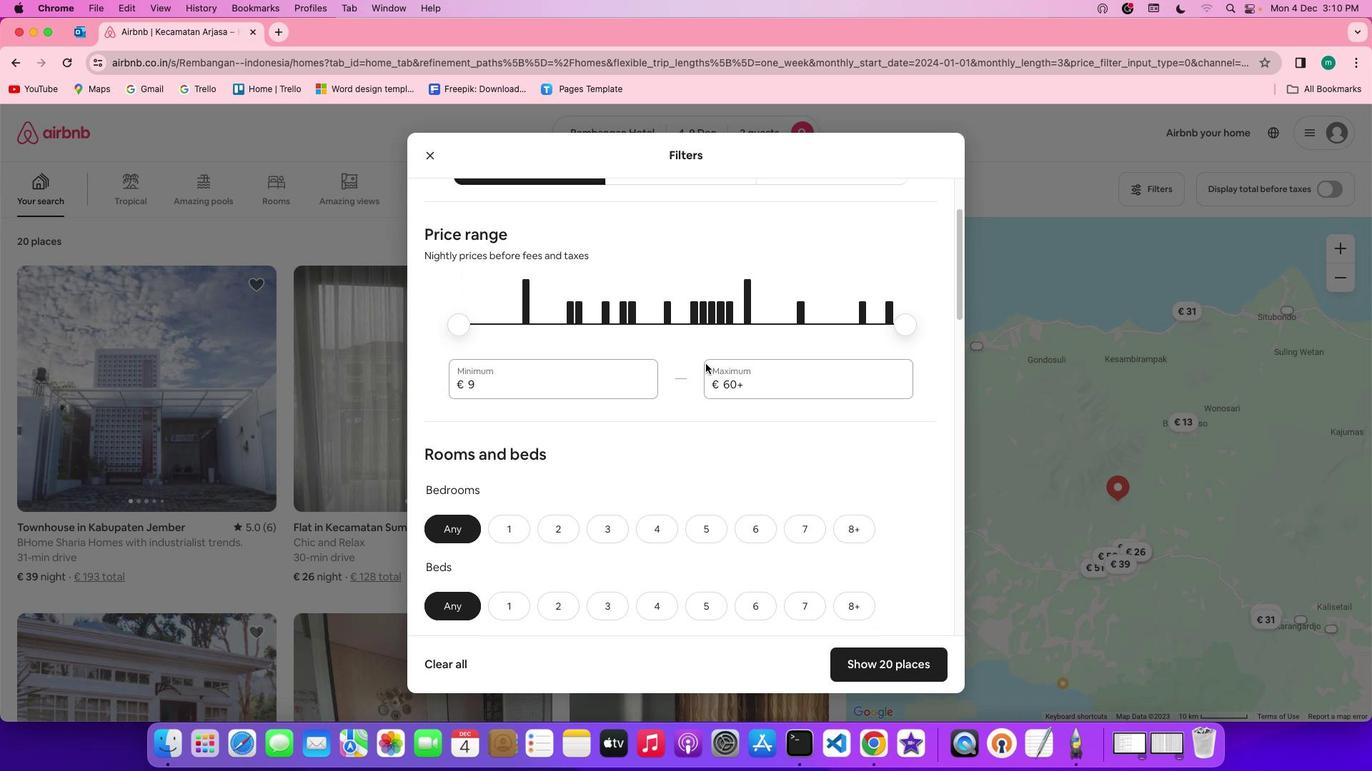 
Action: Mouse scrolled (706, 363) with delta (0, 0)
Screenshot: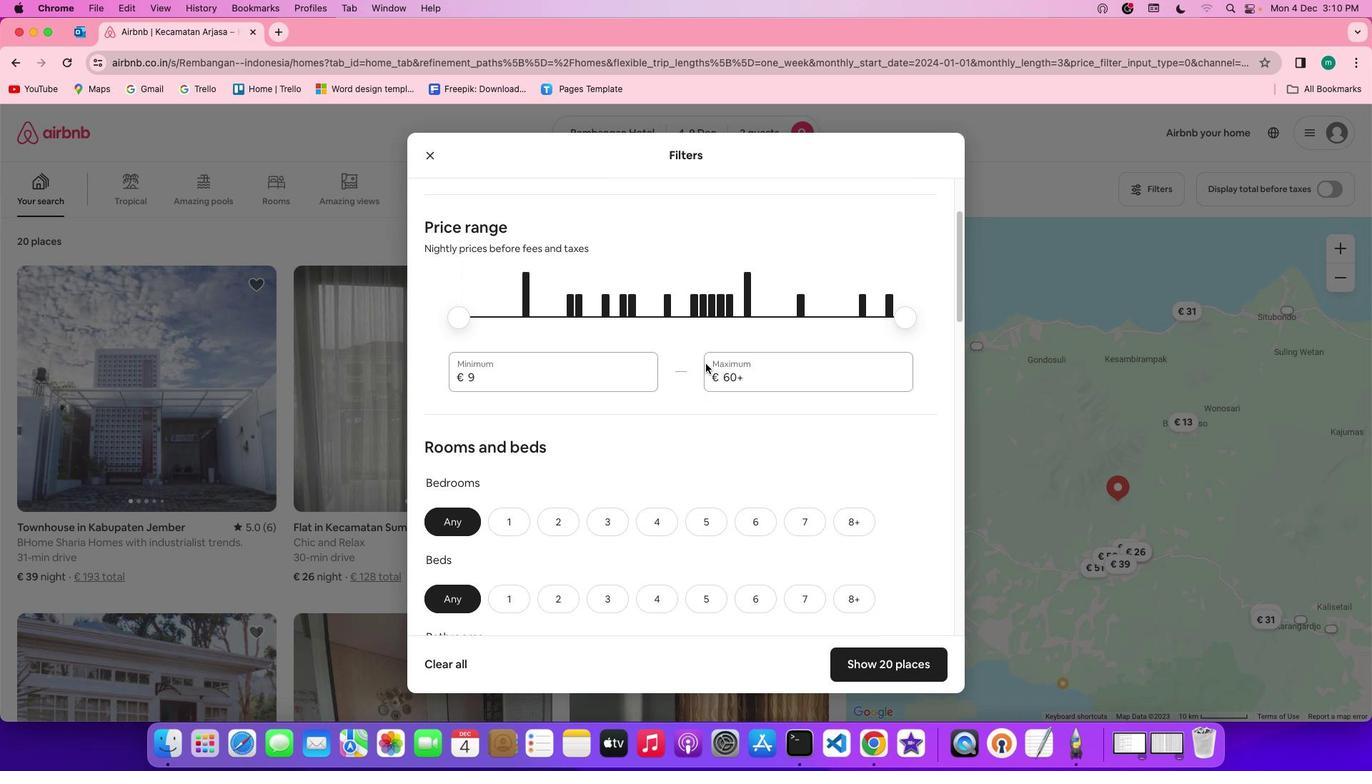 
Action: Mouse scrolled (706, 363) with delta (0, 0)
Screenshot: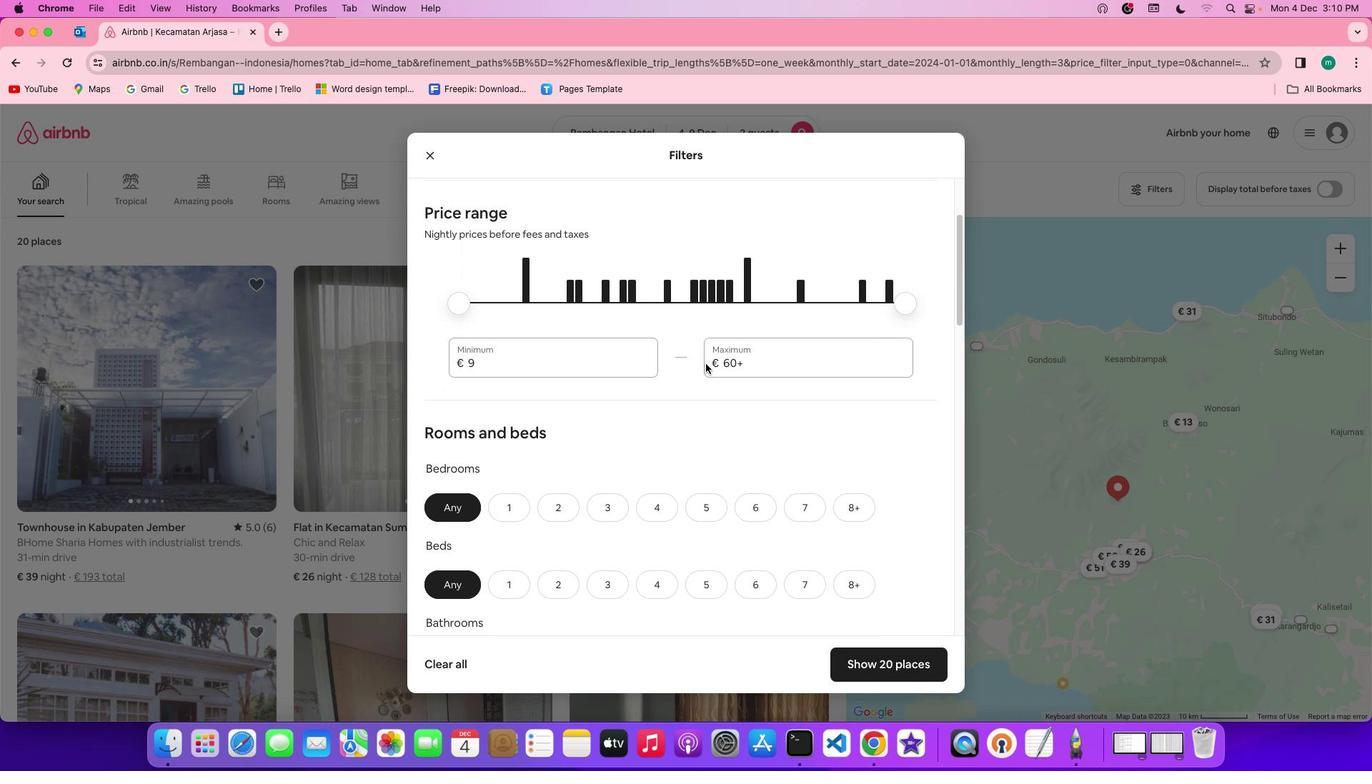 
Action: Mouse scrolled (706, 363) with delta (0, 0)
Screenshot: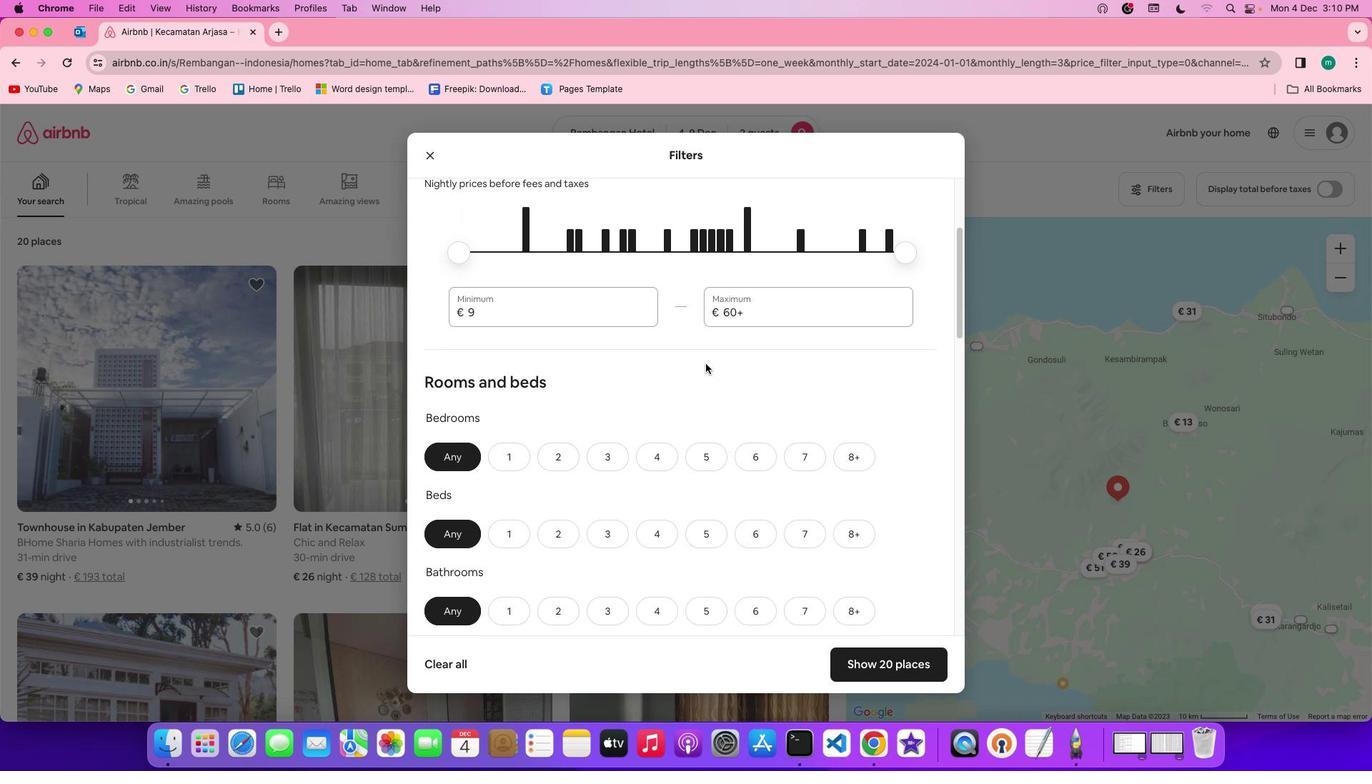 
Action: Mouse scrolled (706, 363) with delta (0, 0)
Screenshot: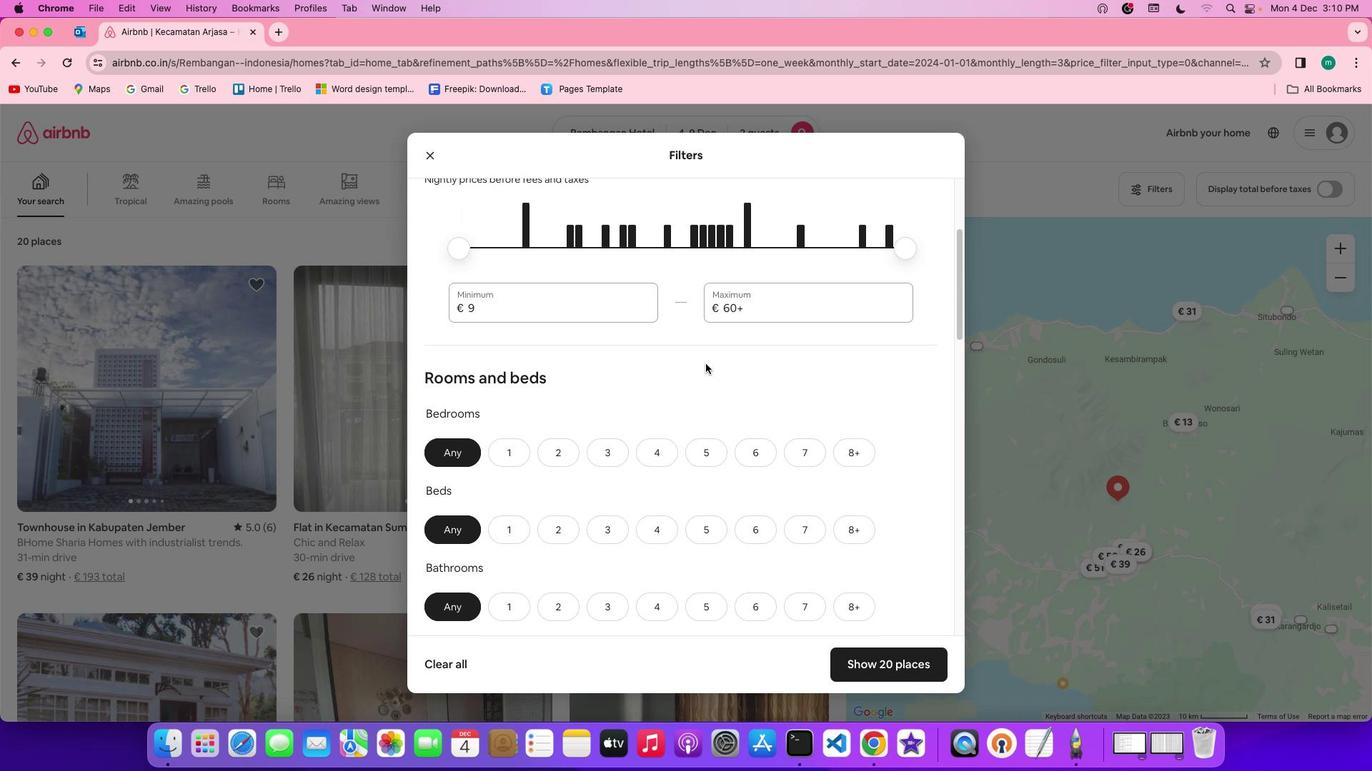 
Action: Mouse scrolled (706, 363) with delta (0, 0)
Screenshot: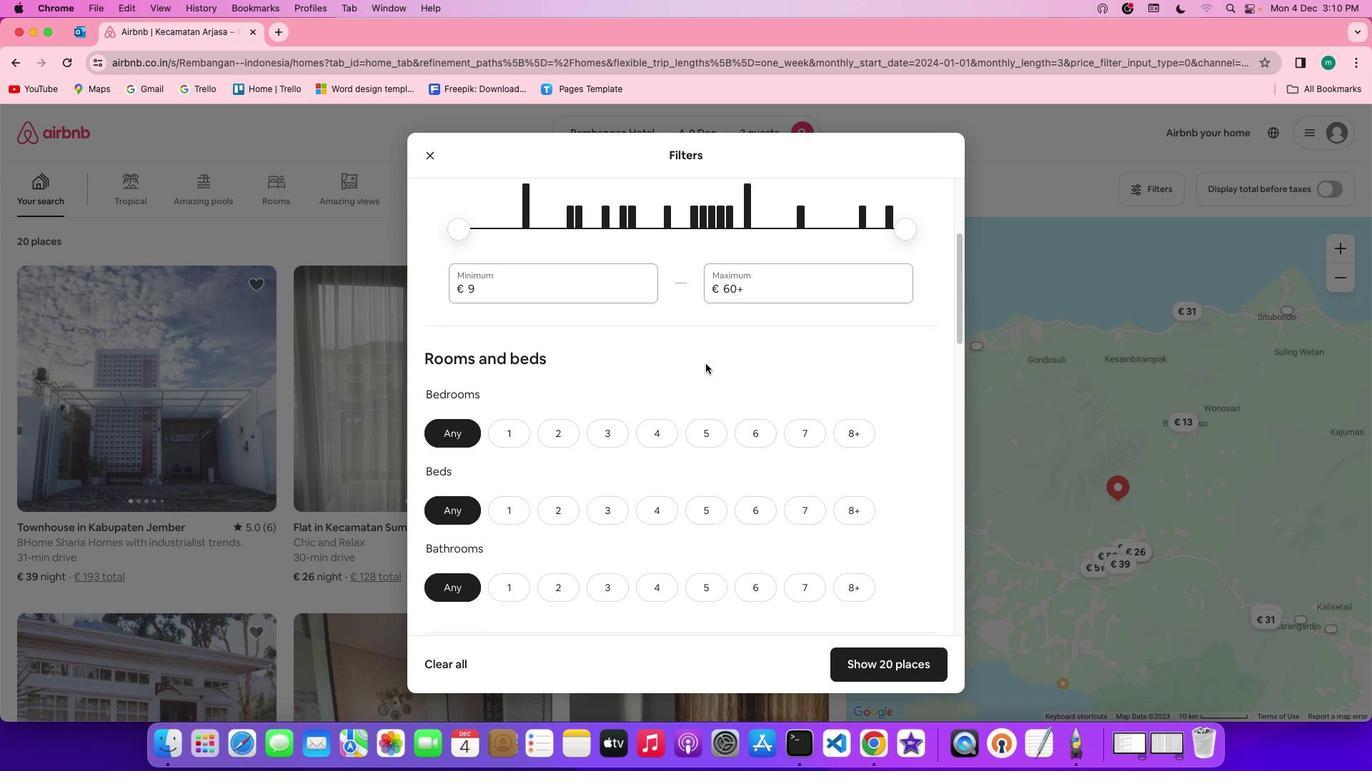 
Action: Mouse moved to (543, 383)
Screenshot: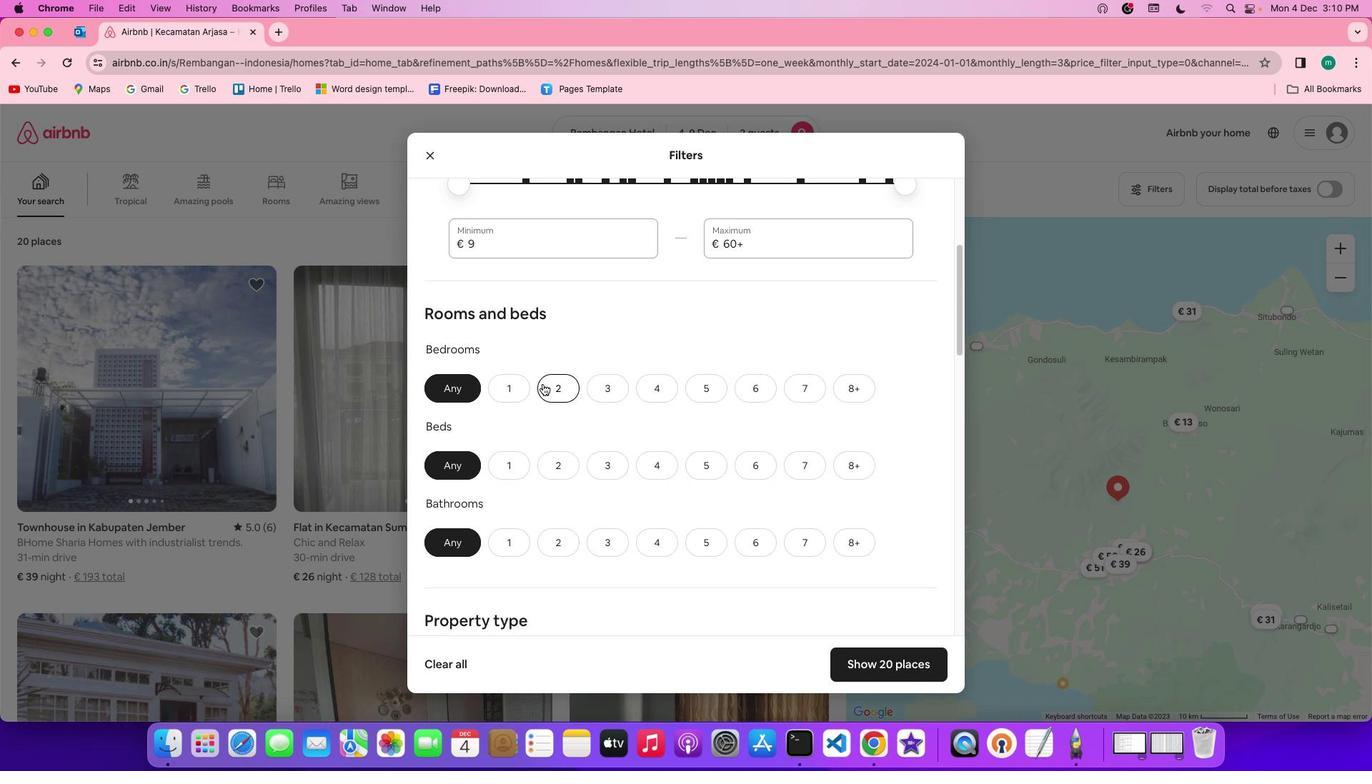 
Action: Mouse scrolled (543, 383) with delta (0, 0)
Screenshot: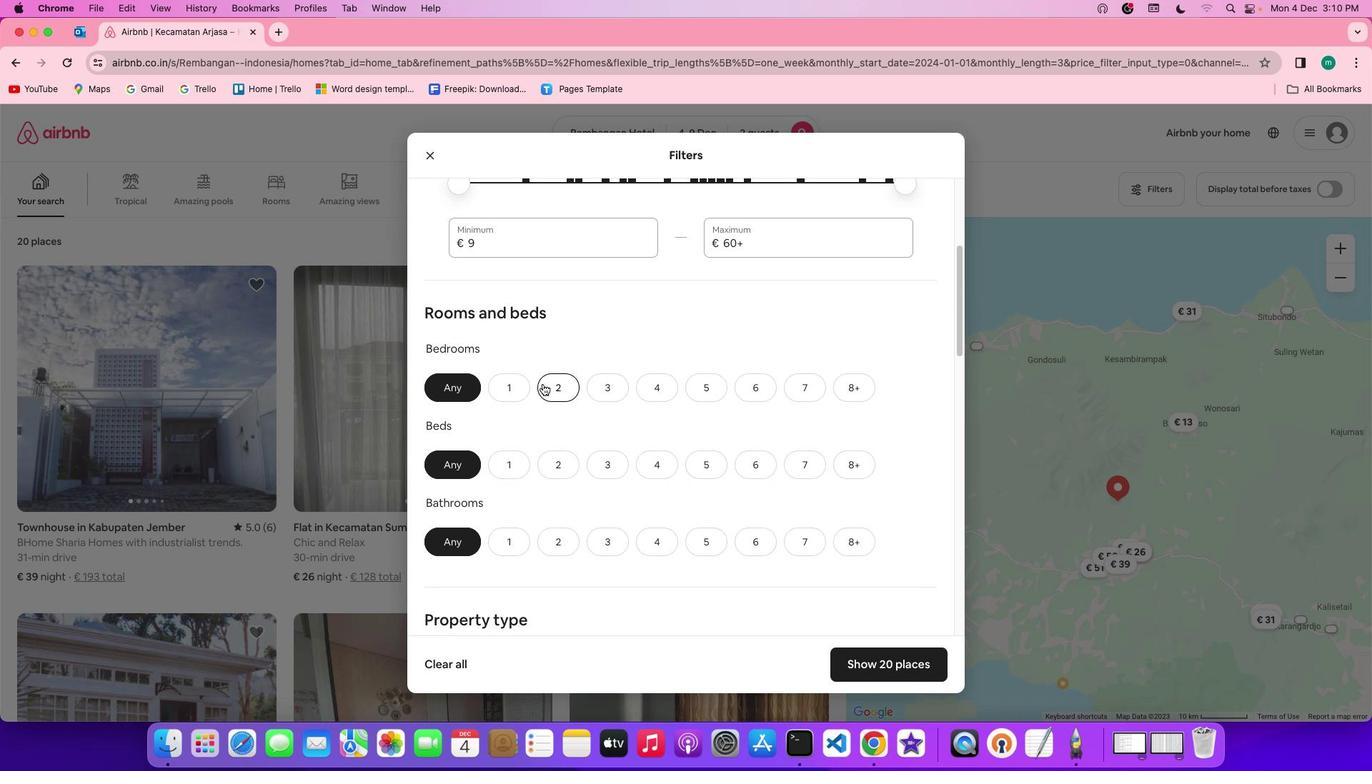 
Action: Mouse scrolled (543, 383) with delta (0, 0)
Screenshot: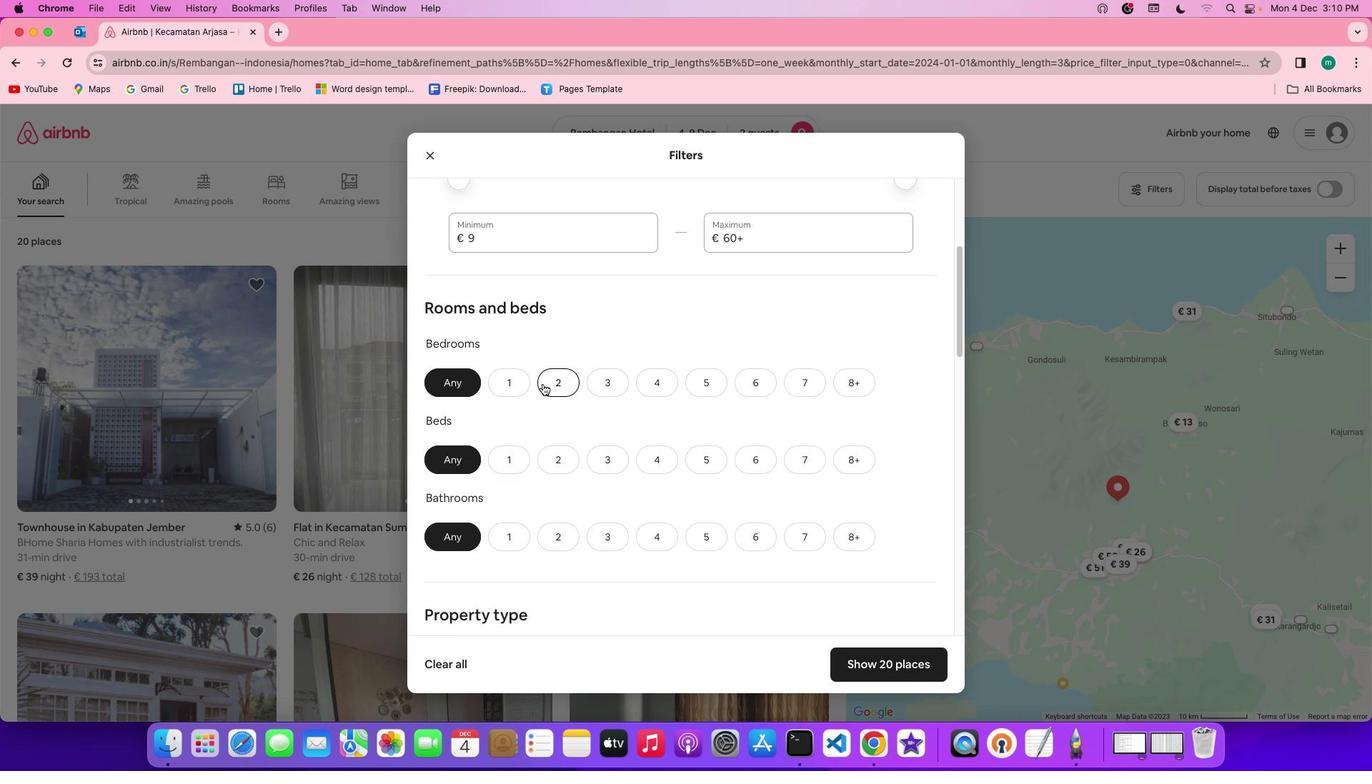 
Action: Mouse scrolled (543, 383) with delta (0, 0)
Screenshot: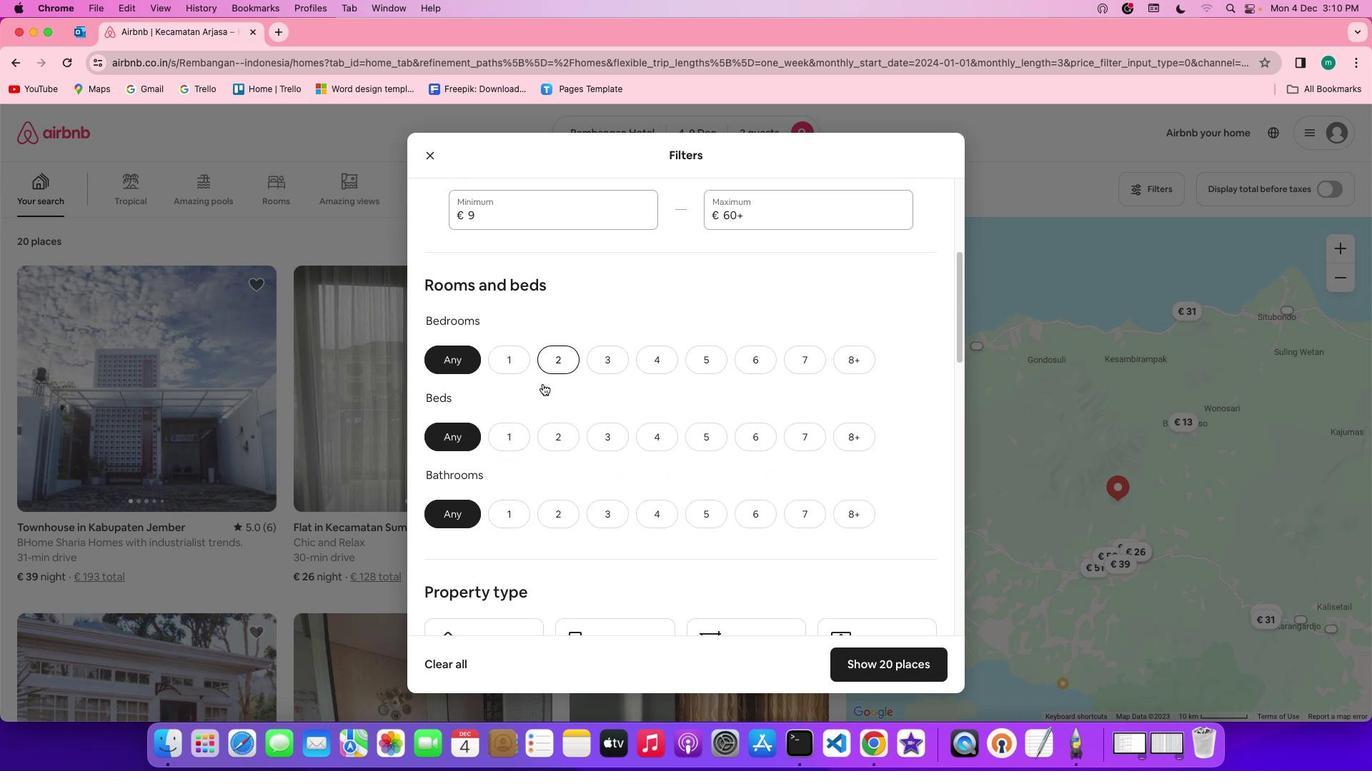 
Action: Mouse moved to (543, 383)
Screenshot: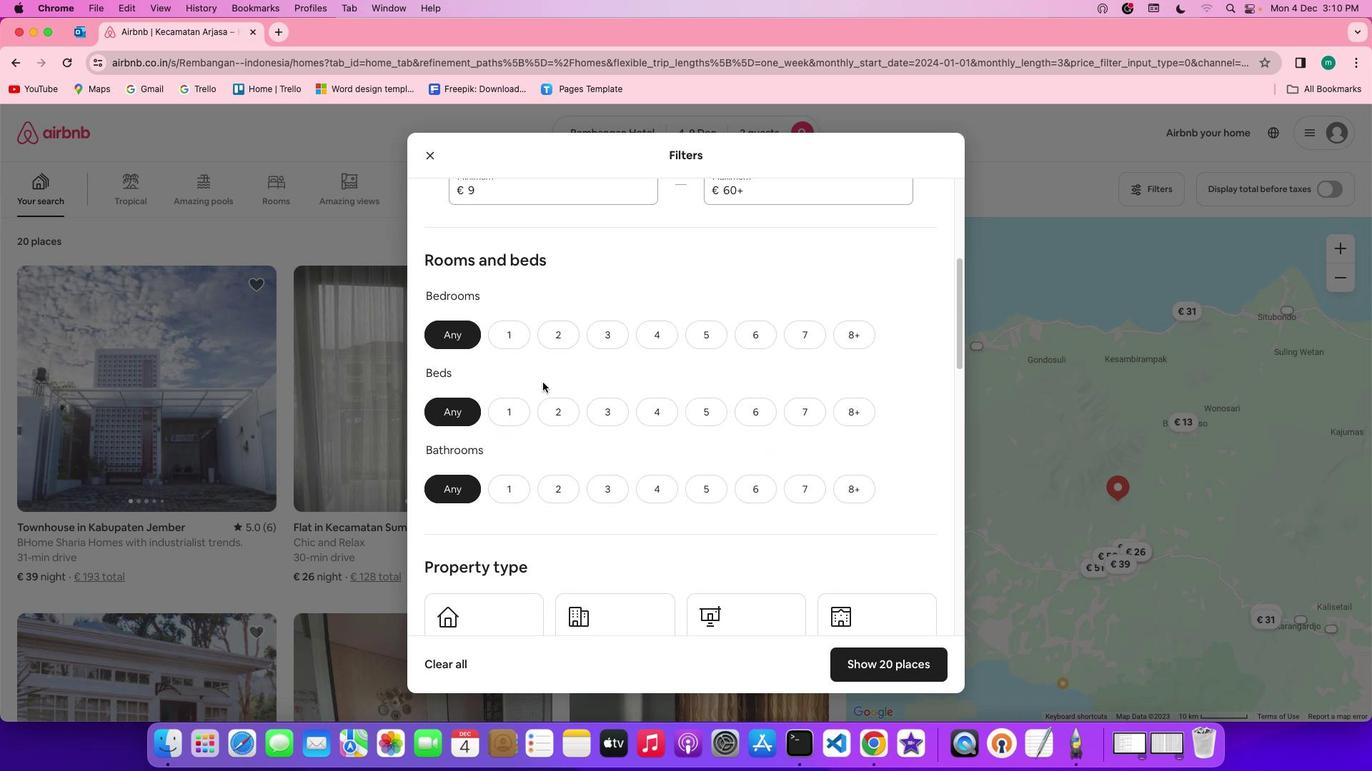 
Action: Mouse scrolled (543, 383) with delta (0, 0)
Screenshot: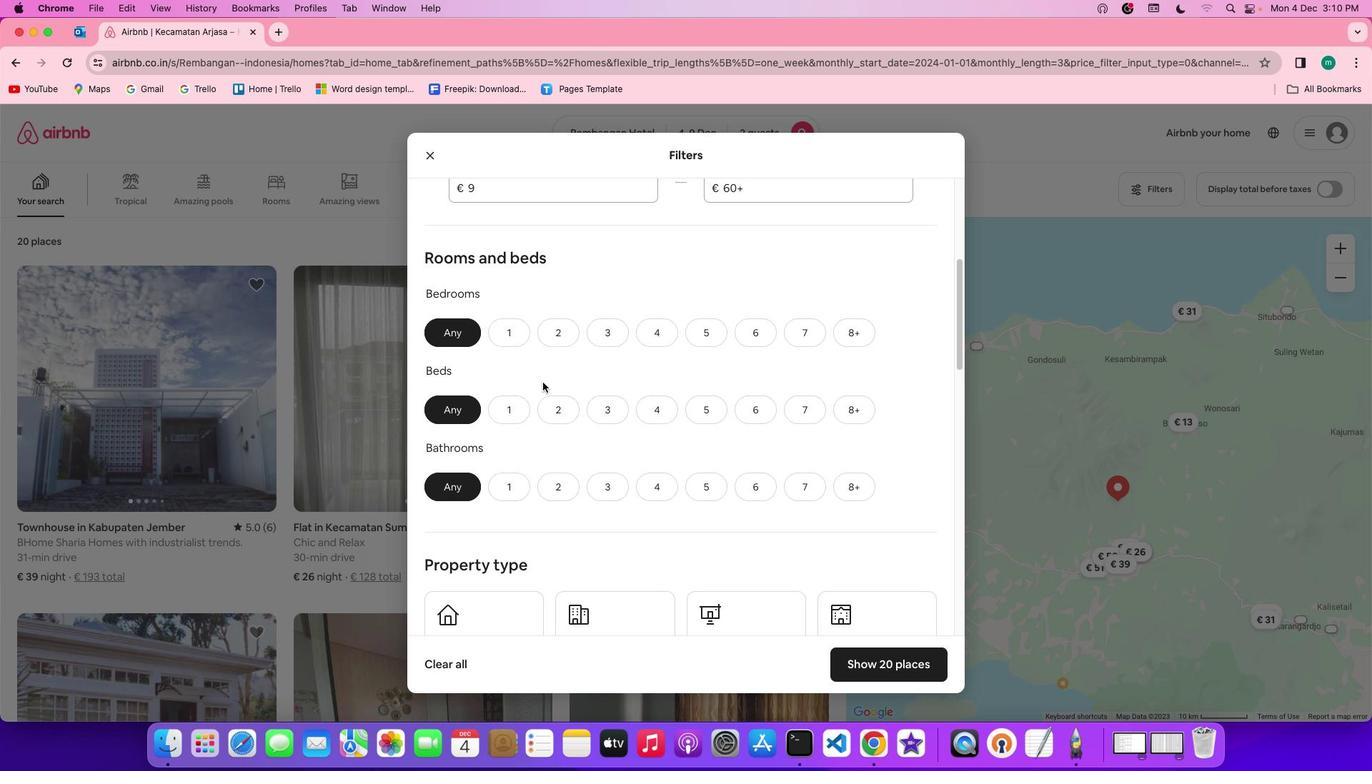 
Action: Mouse scrolled (543, 383) with delta (0, 0)
Screenshot: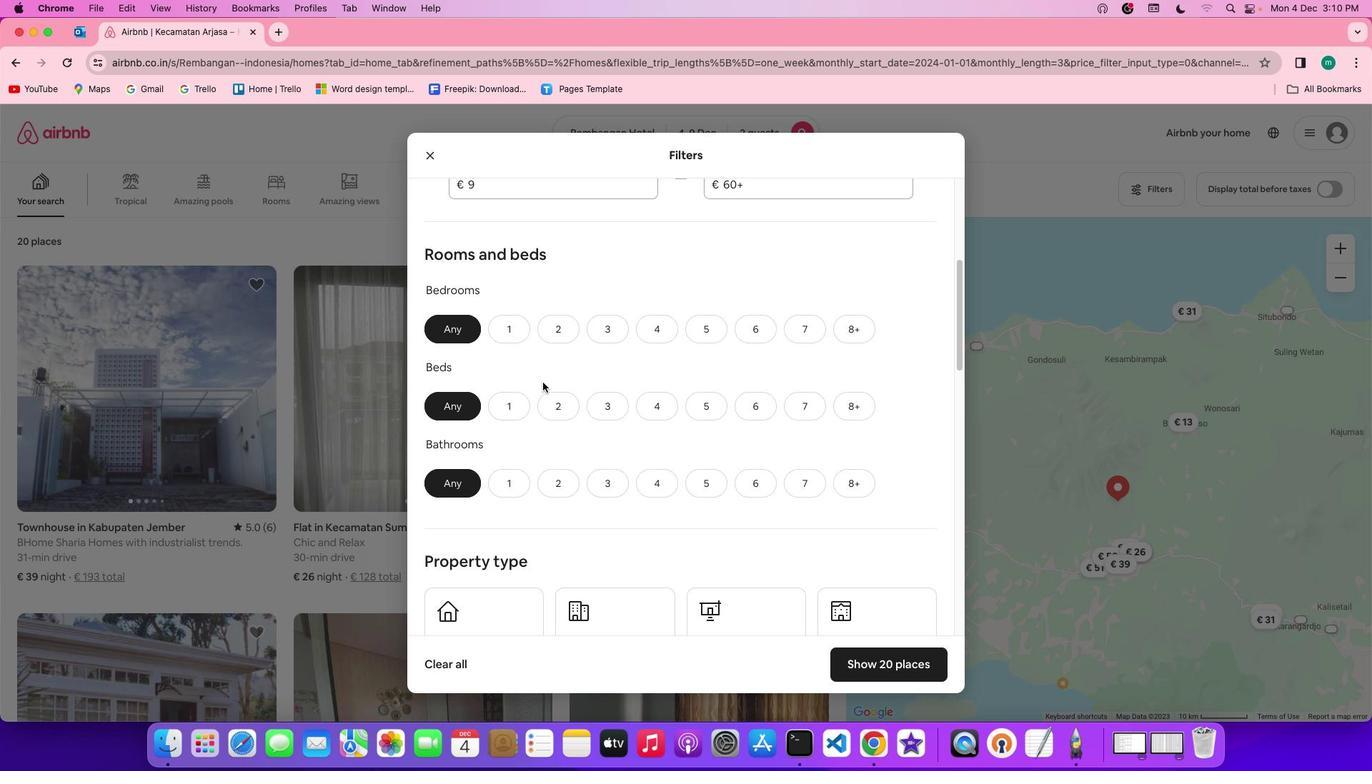 
Action: Mouse scrolled (543, 383) with delta (0, 0)
Screenshot: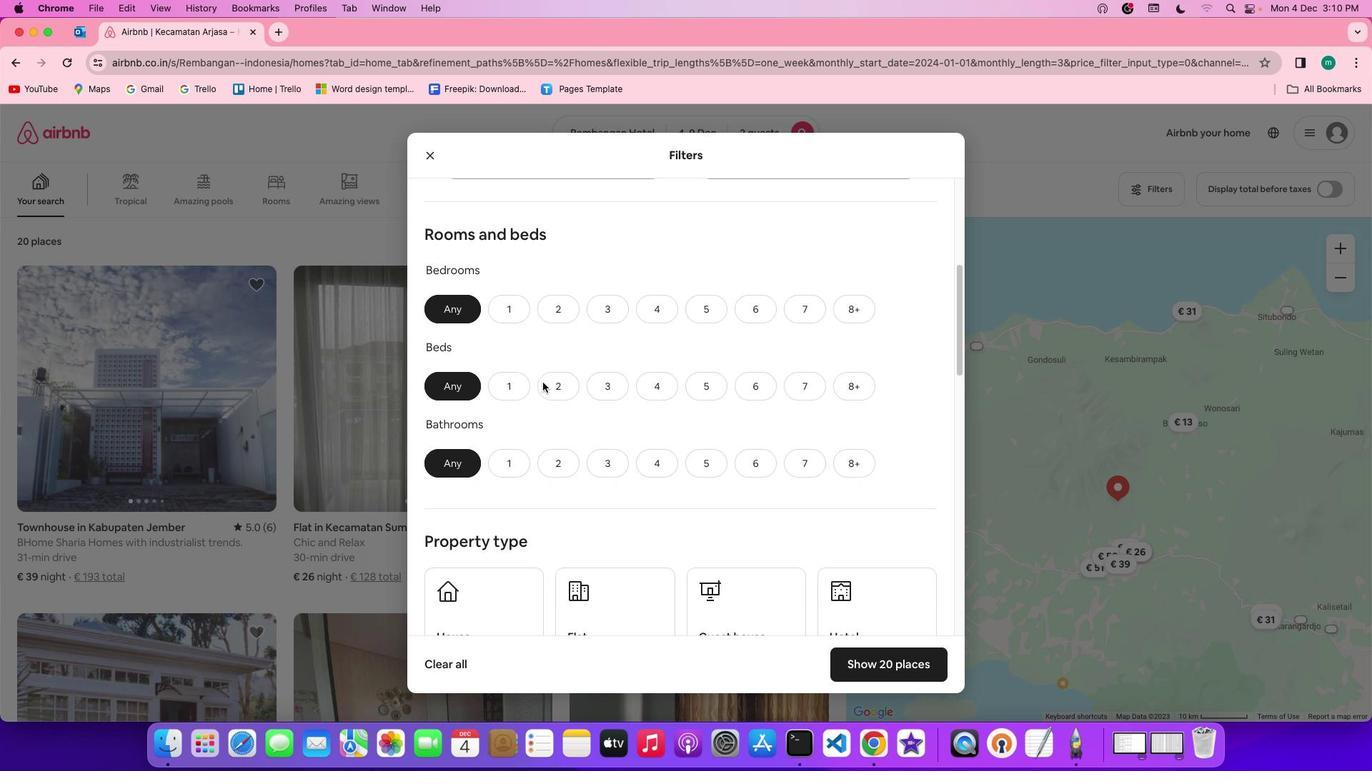 
Action: Mouse moved to (501, 263)
Screenshot: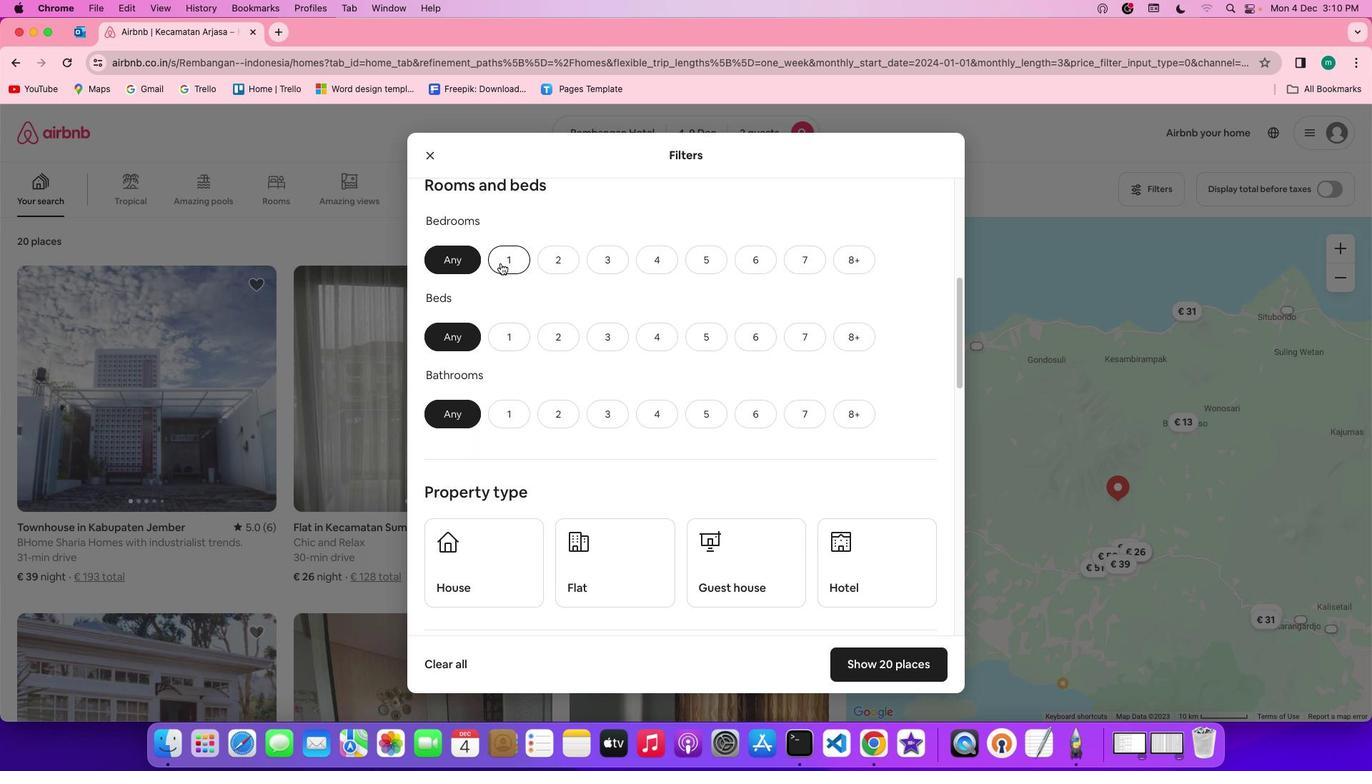 
Action: Mouse pressed left at (501, 263)
Screenshot: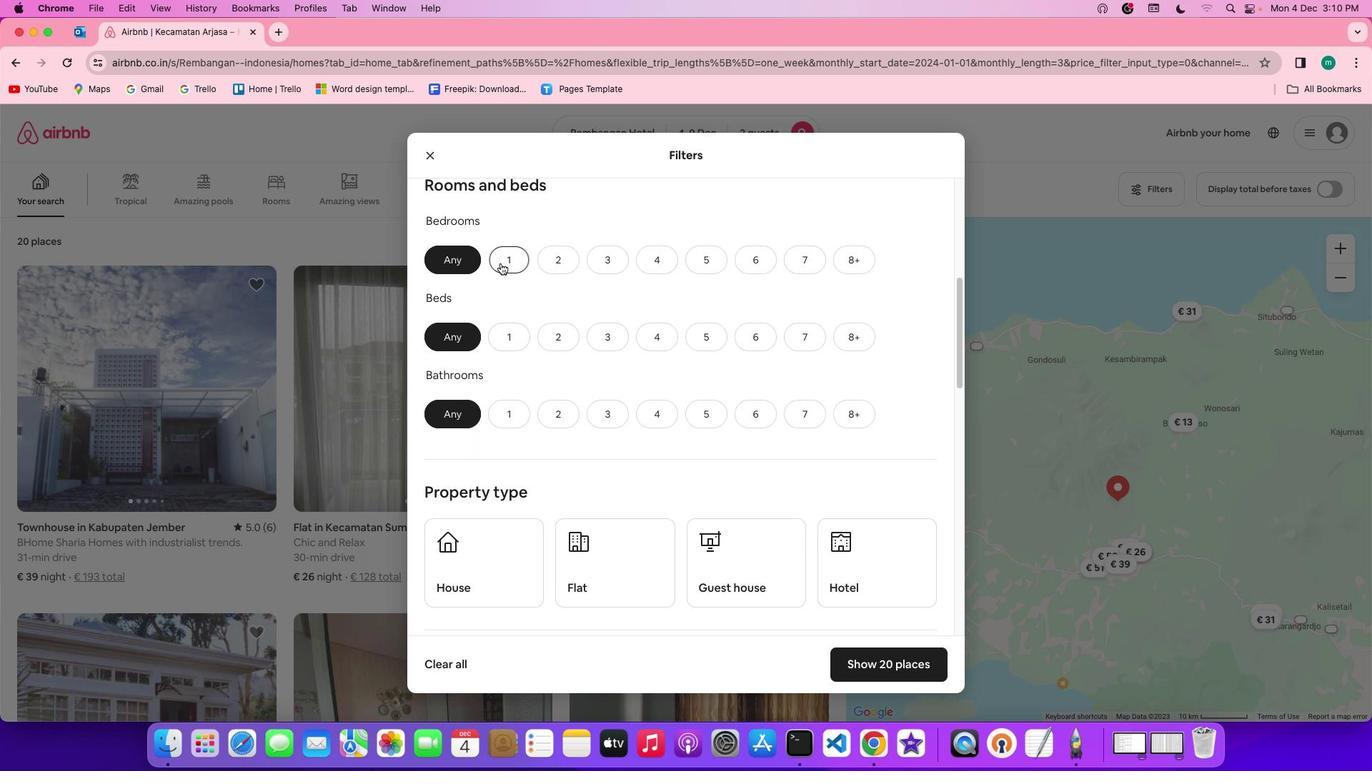 
Action: Mouse moved to (514, 342)
Screenshot: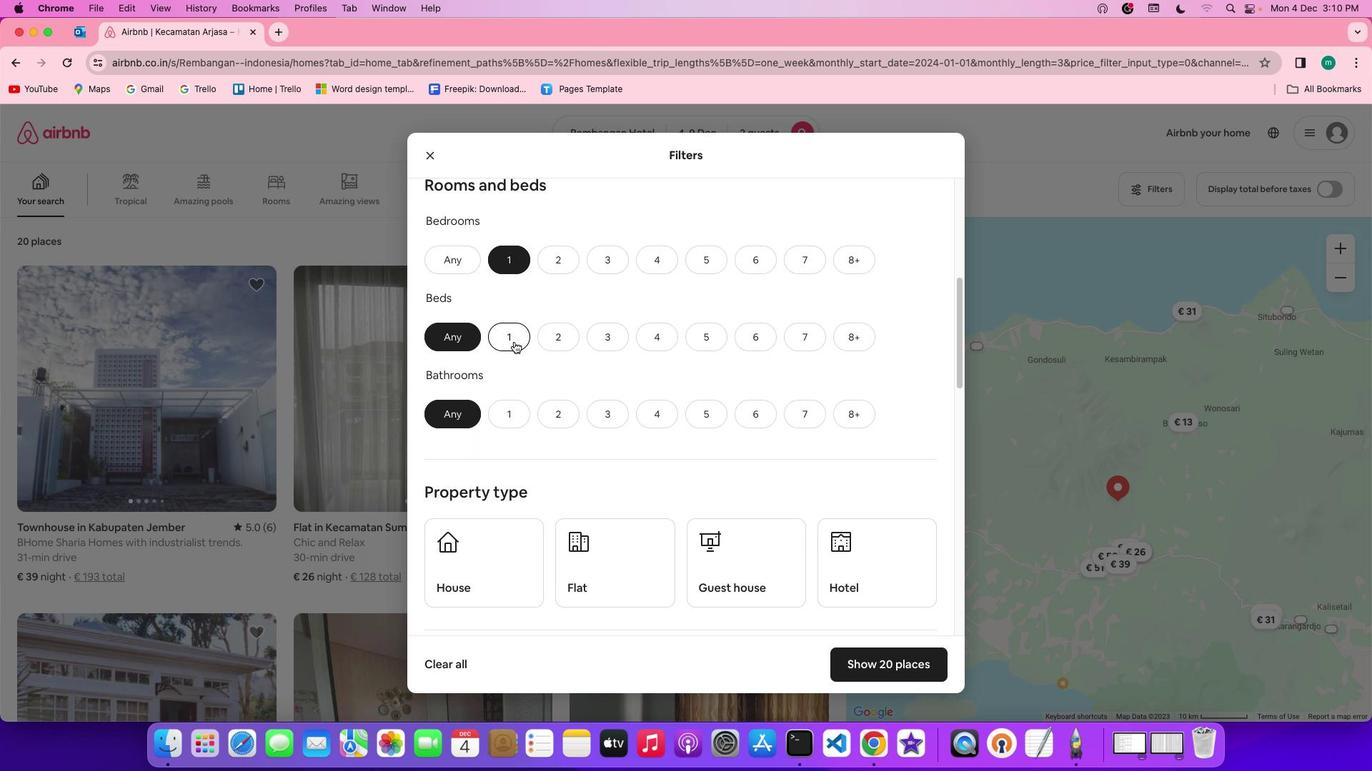 
Action: Mouse pressed left at (514, 342)
Screenshot: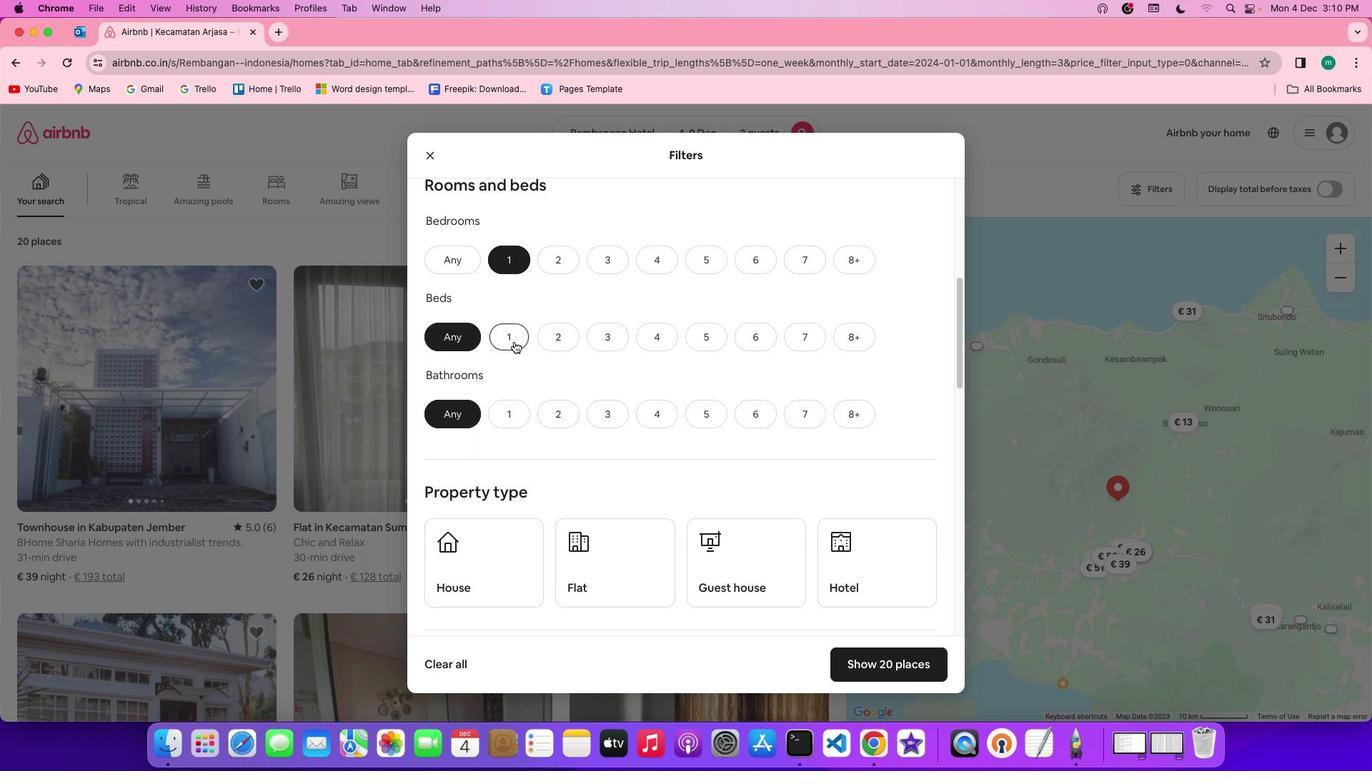 
Action: Mouse moved to (512, 423)
Screenshot: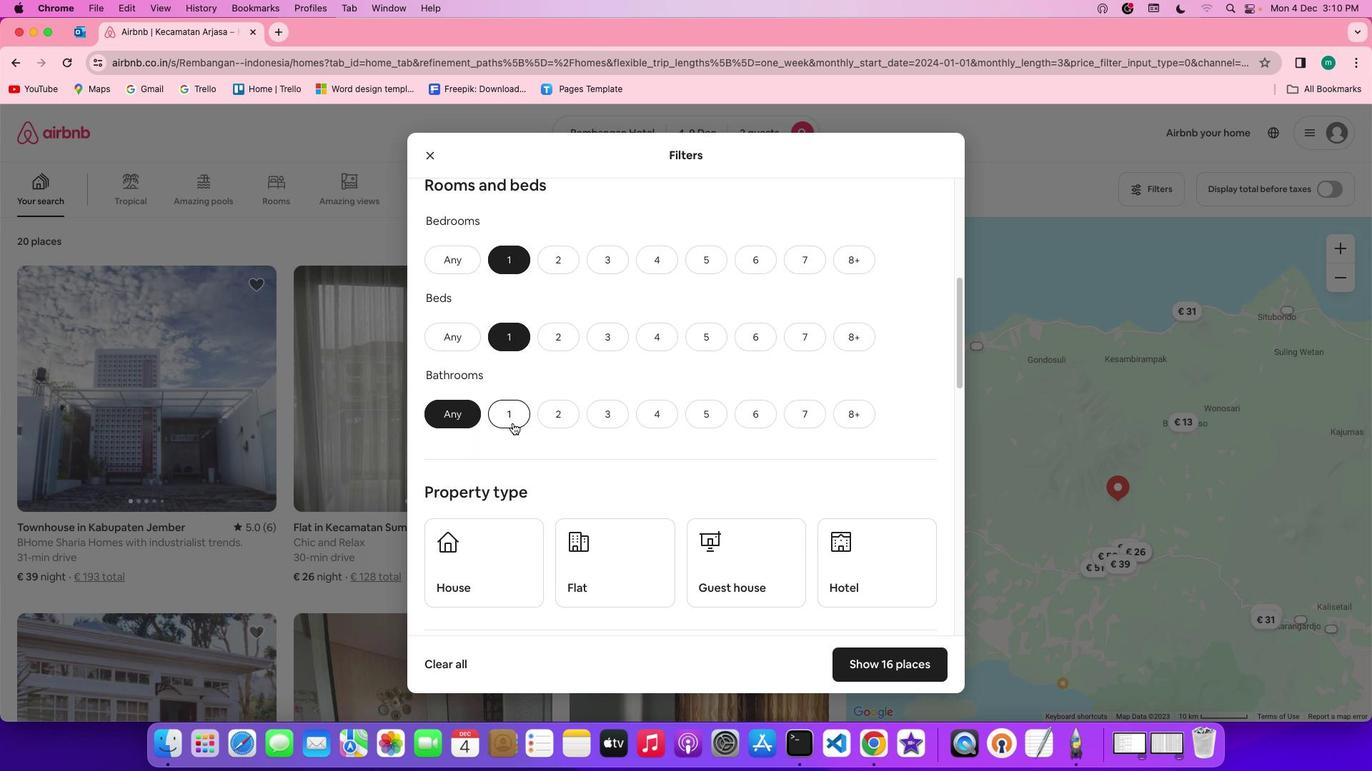 
Action: Mouse pressed left at (512, 423)
Screenshot: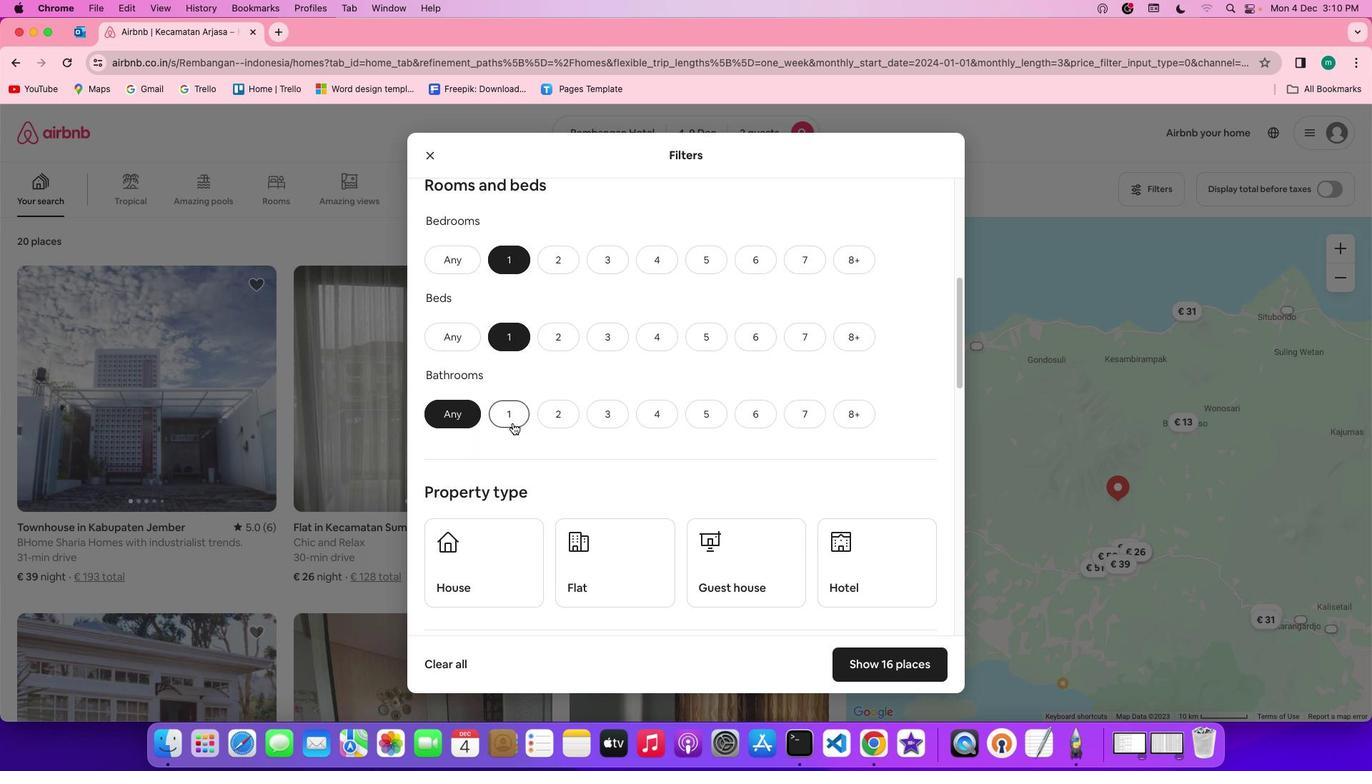 
Action: Mouse moved to (774, 416)
Screenshot: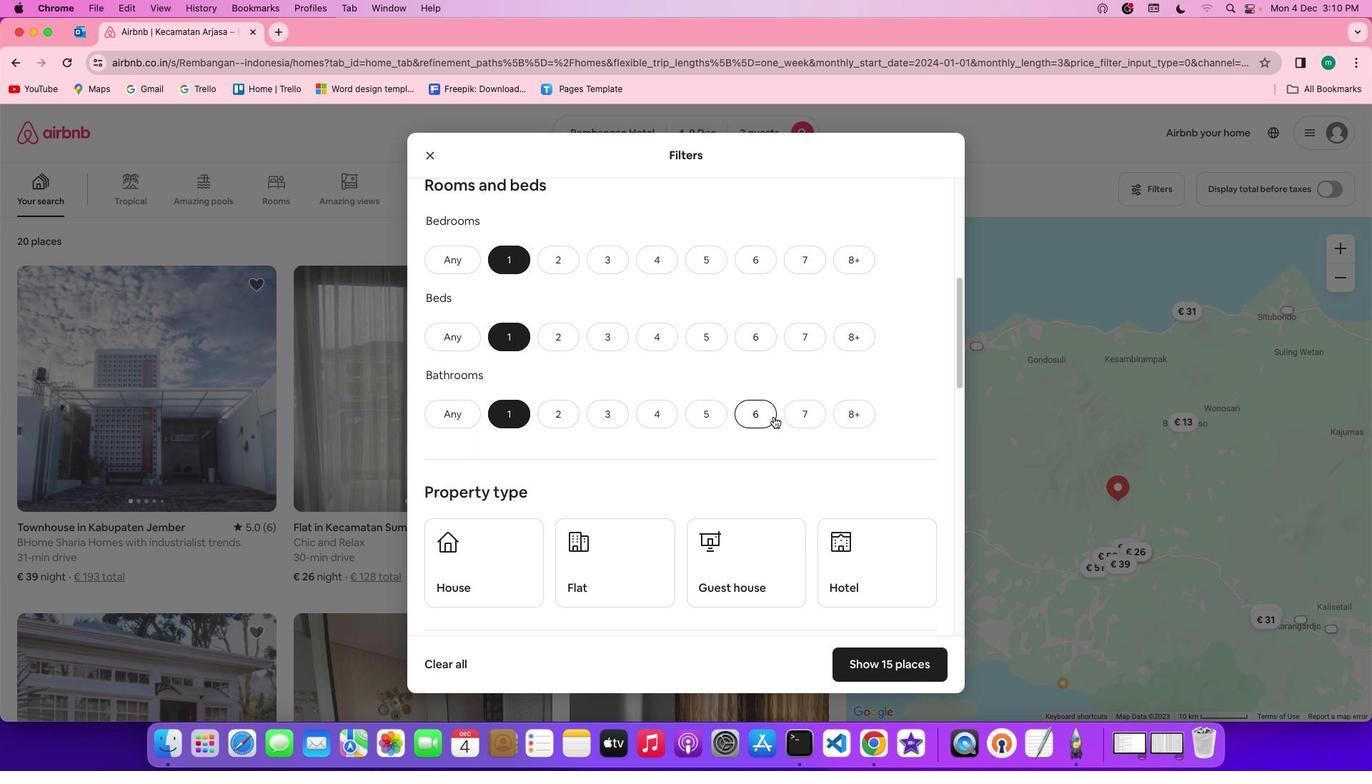 
Action: Mouse scrolled (774, 416) with delta (0, 0)
Screenshot: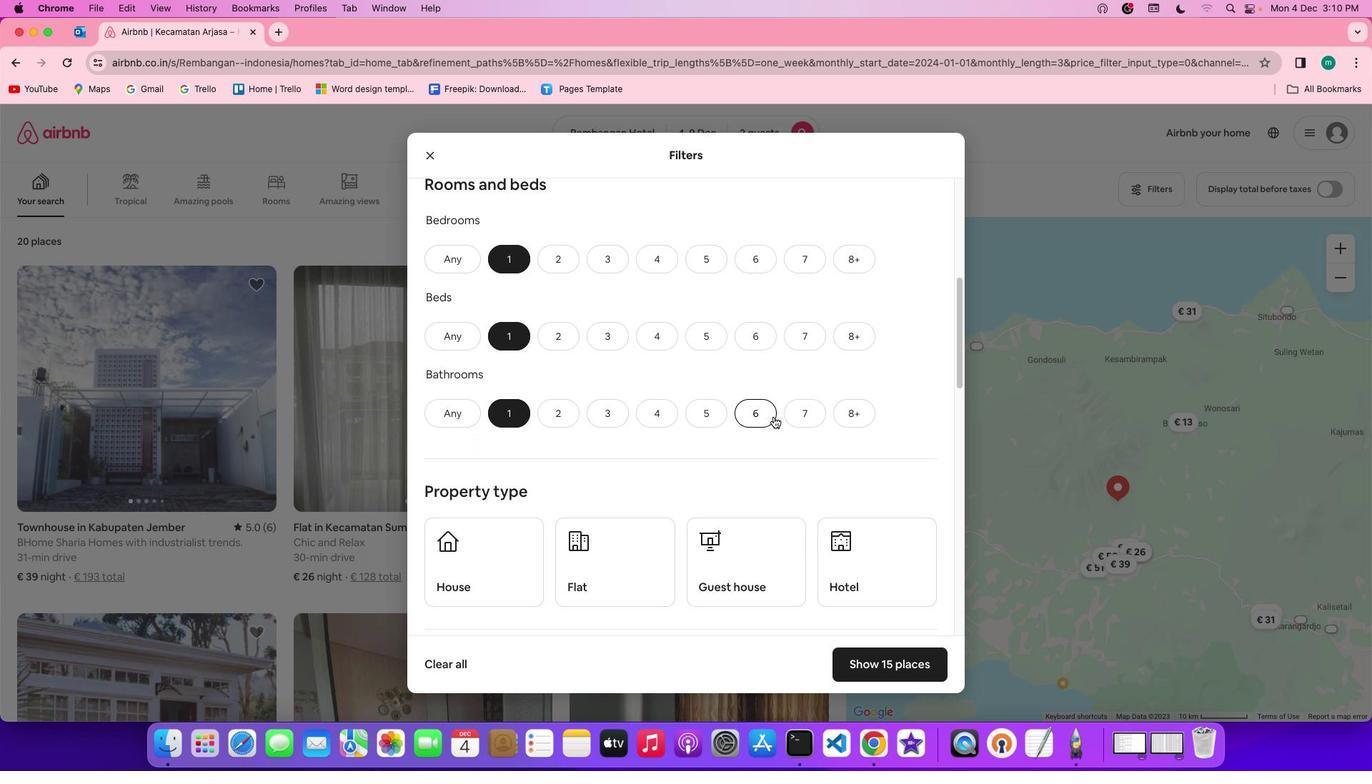 
Action: Mouse scrolled (774, 416) with delta (0, 0)
Screenshot: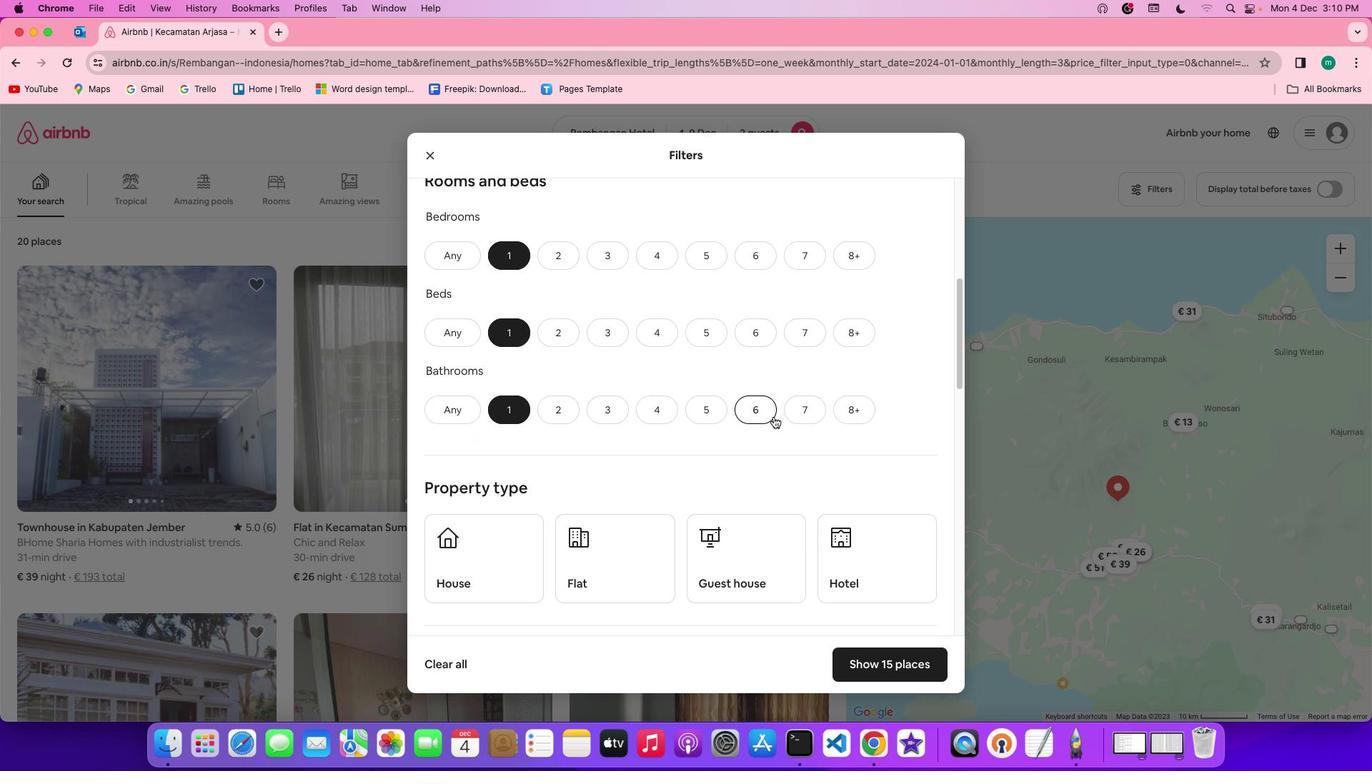 
Action: Mouse scrolled (774, 416) with delta (0, 0)
Screenshot: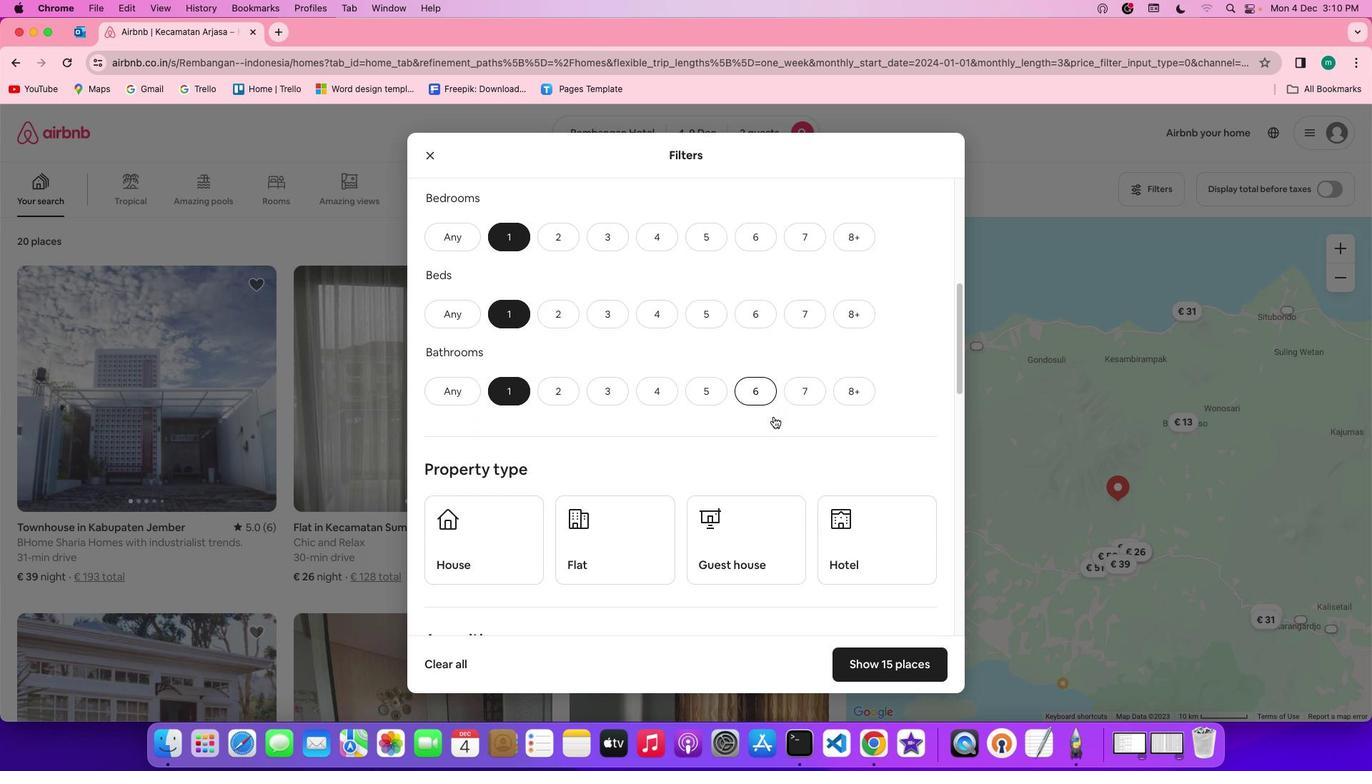 
Action: Mouse scrolled (774, 416) with delta (0, 0)
Screenshot: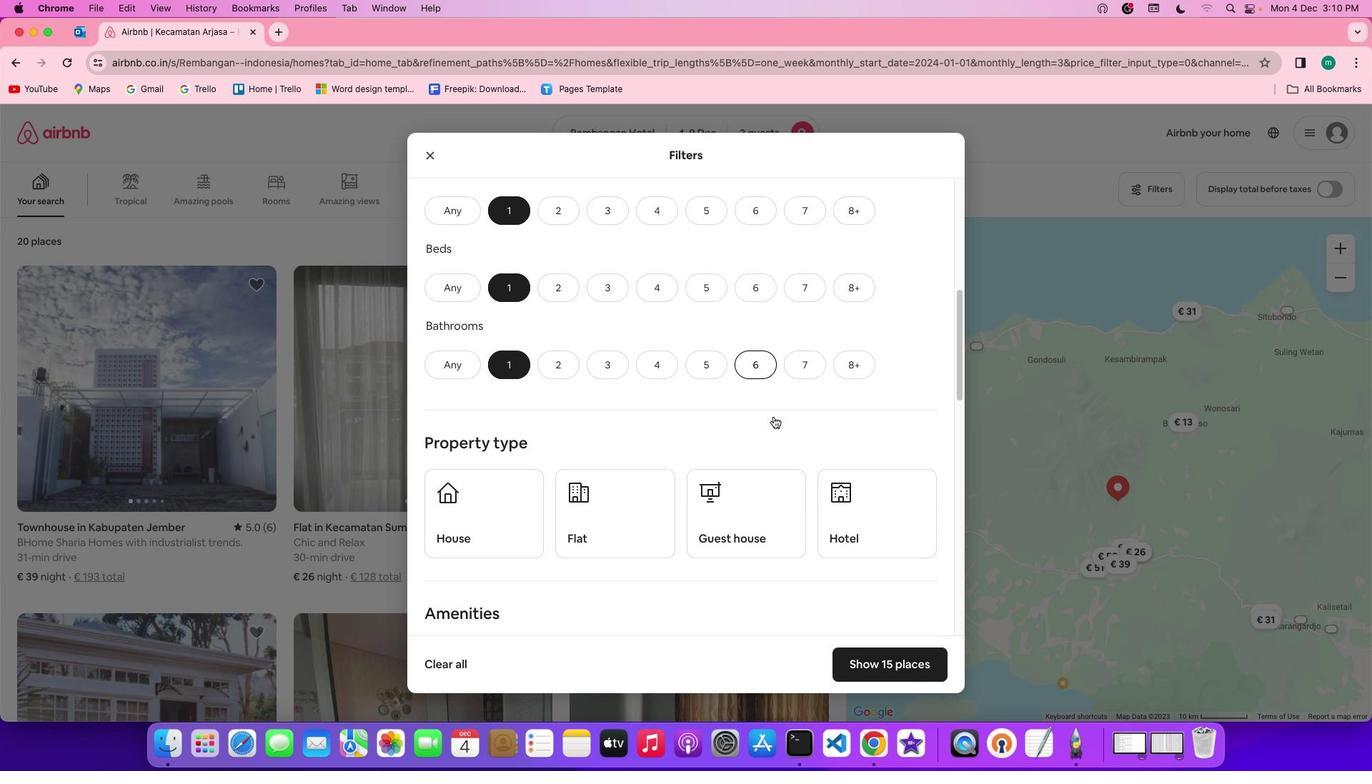
Action: Mouse scrolled (774, 416) with delta (0, 0)
Screenshot: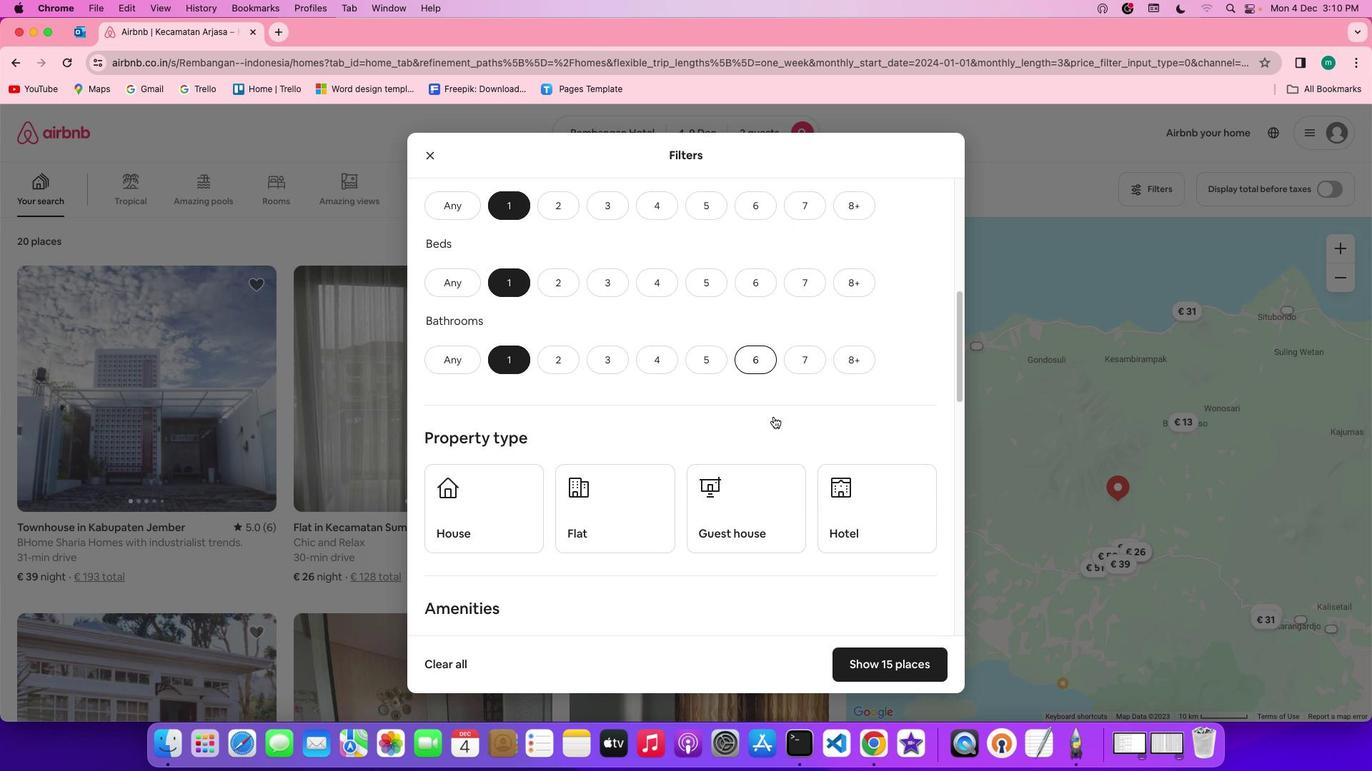 
Action: Mouse scrolled (774, 416) with delta (0, 0)
Screenshot: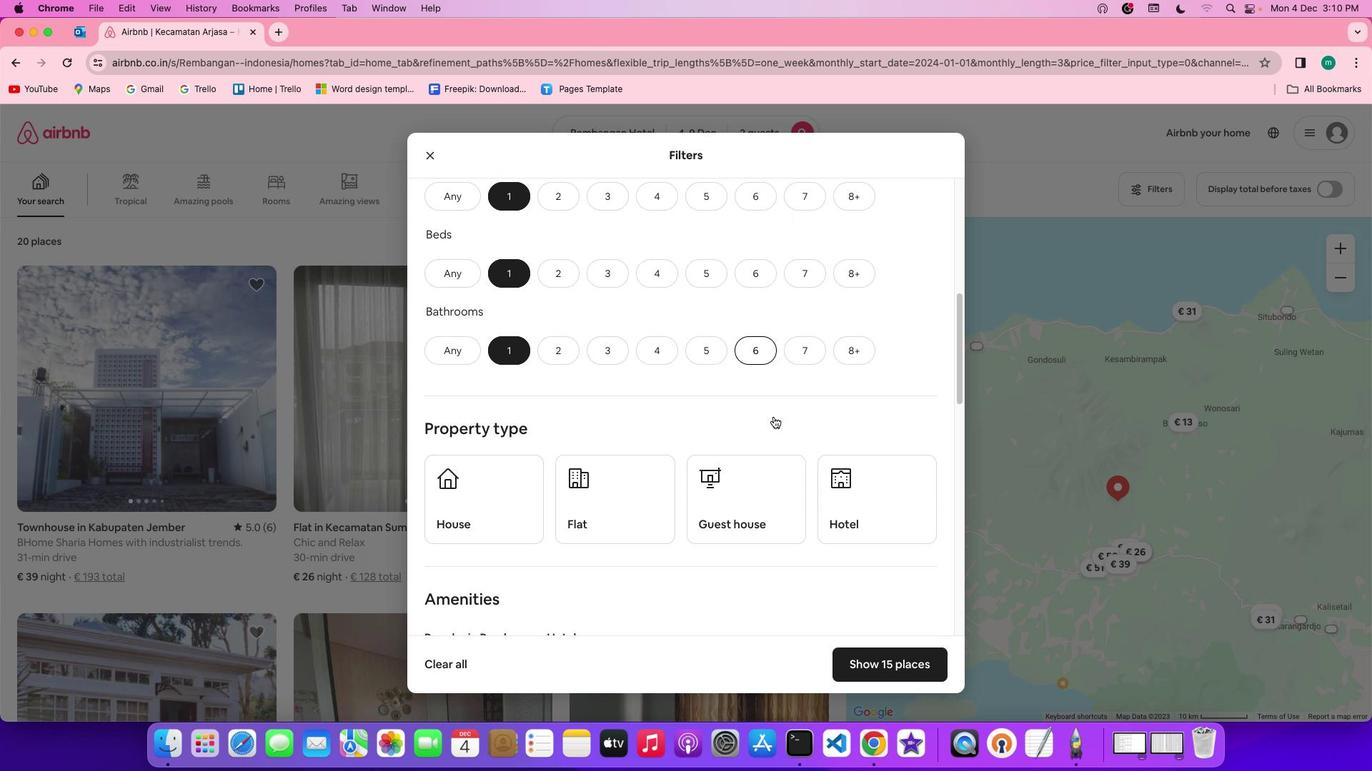 
Action: Mouse scrolled (774, 416) with delta (0, 0)
Screenshot: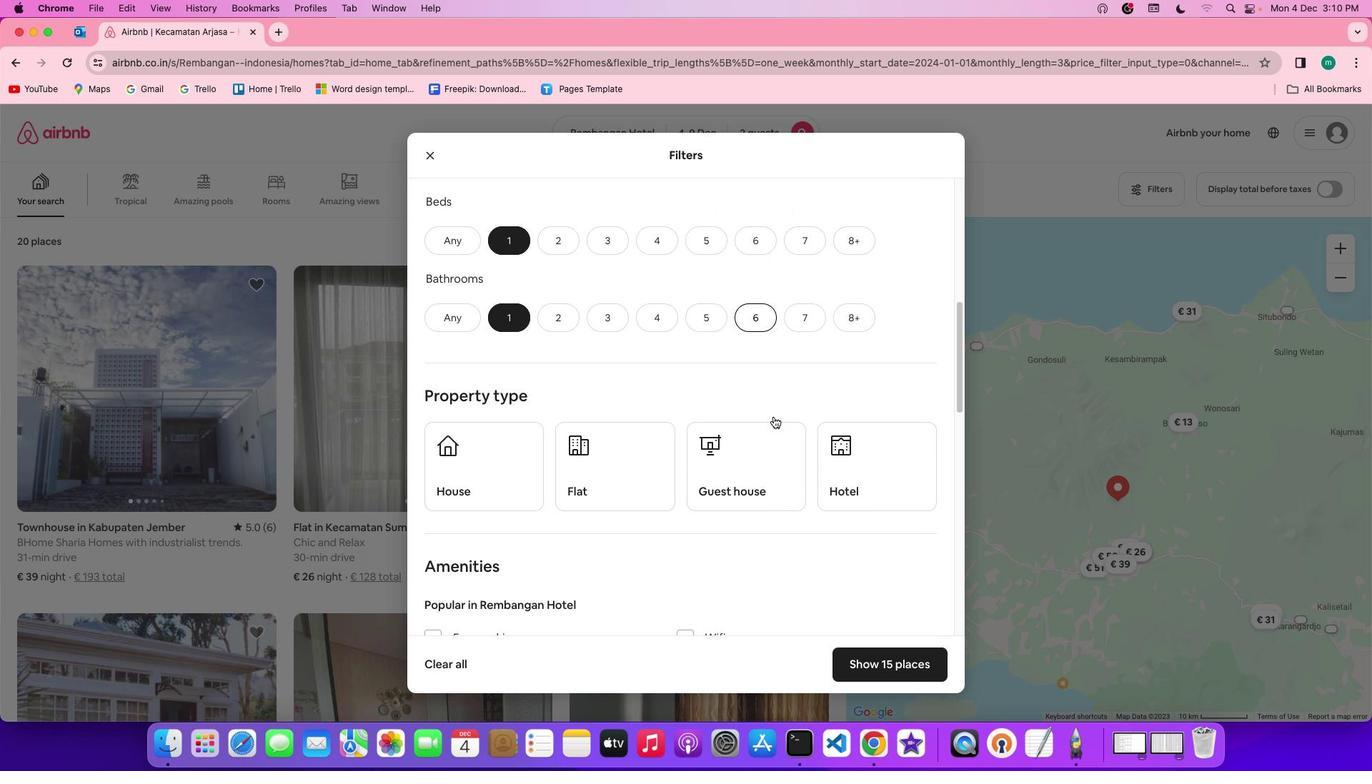 
Action: Mouse scrolled (774, 416) with delta (0, 0)
Screenshot: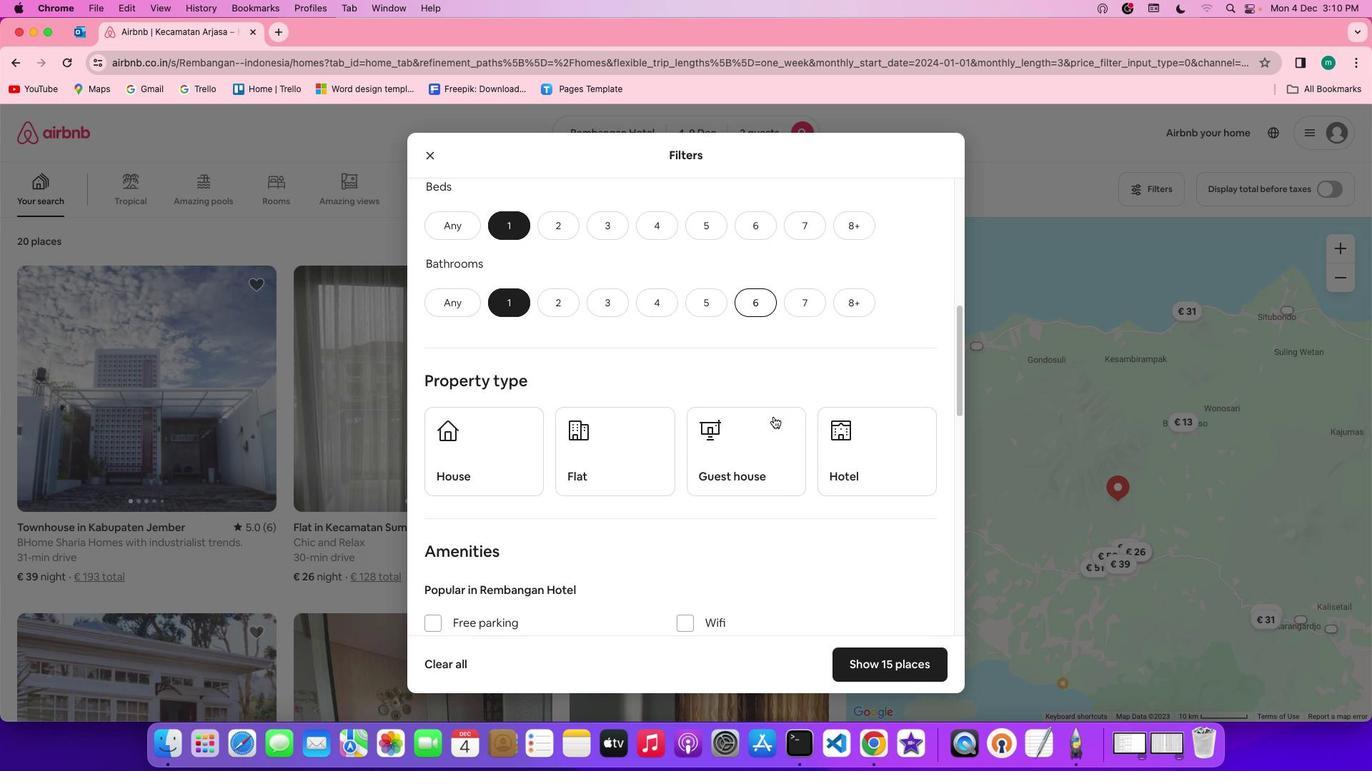 
Action: Mouse scrolled (774, 416) with delta (0, 0)
Screenshot: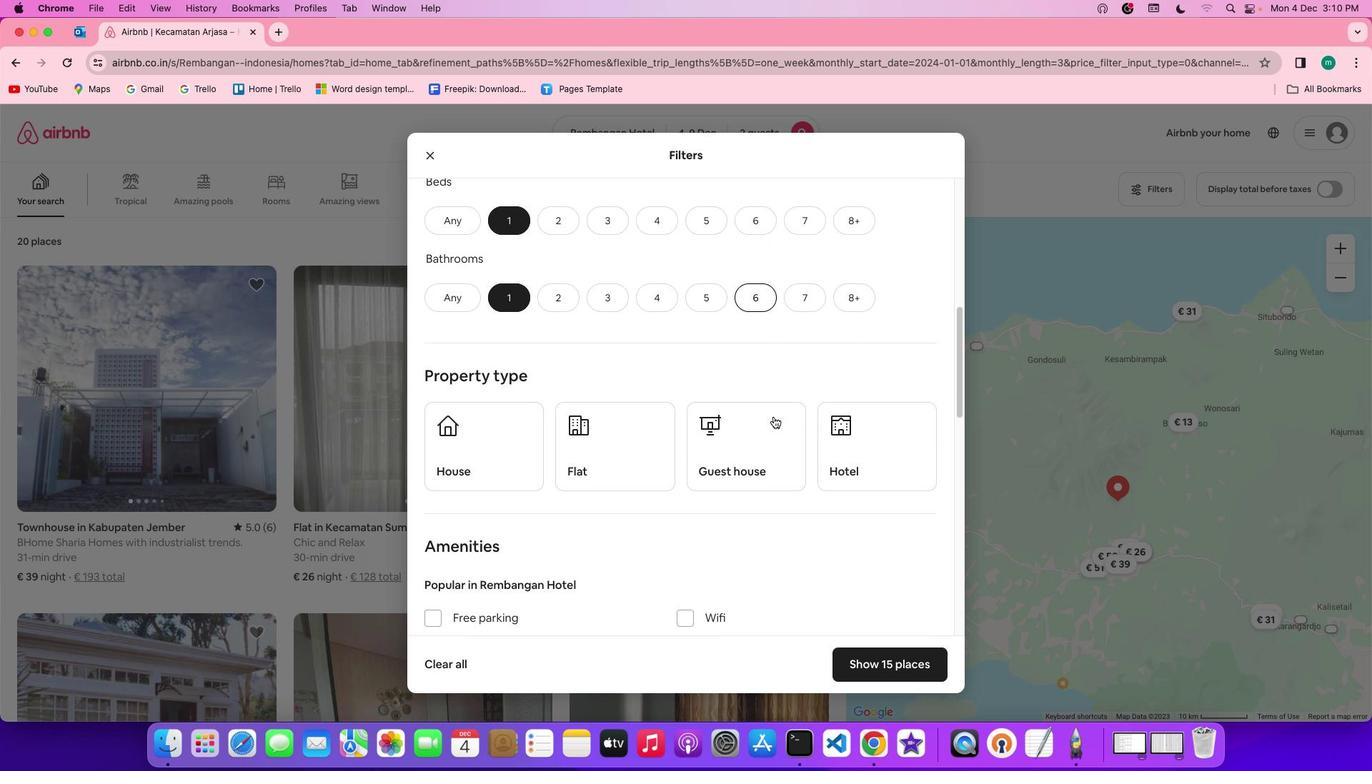 
Action: Mouse scrolled (774, 416) with delta (0, 0)
Screenshot: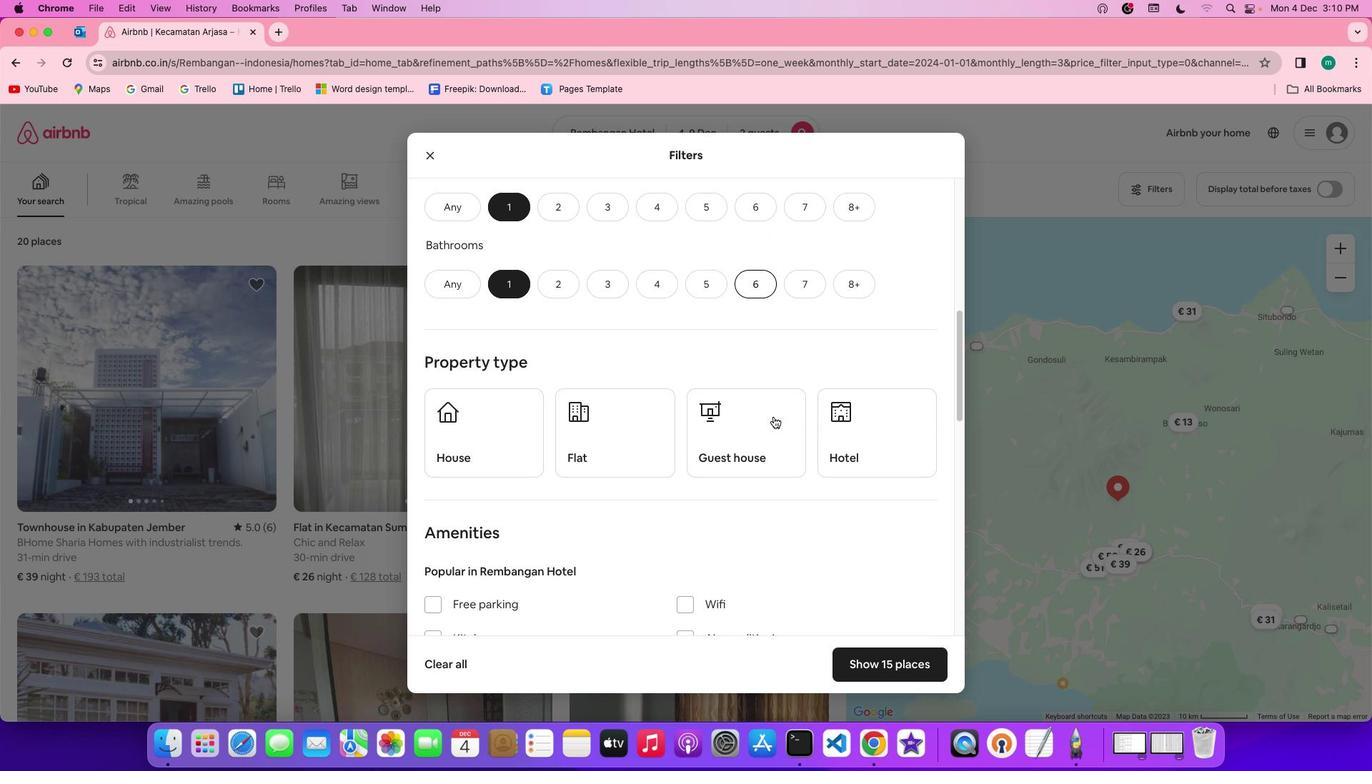 
Action: Mouse scrolled (774, 416) with delta (0, 0)
Screenshot: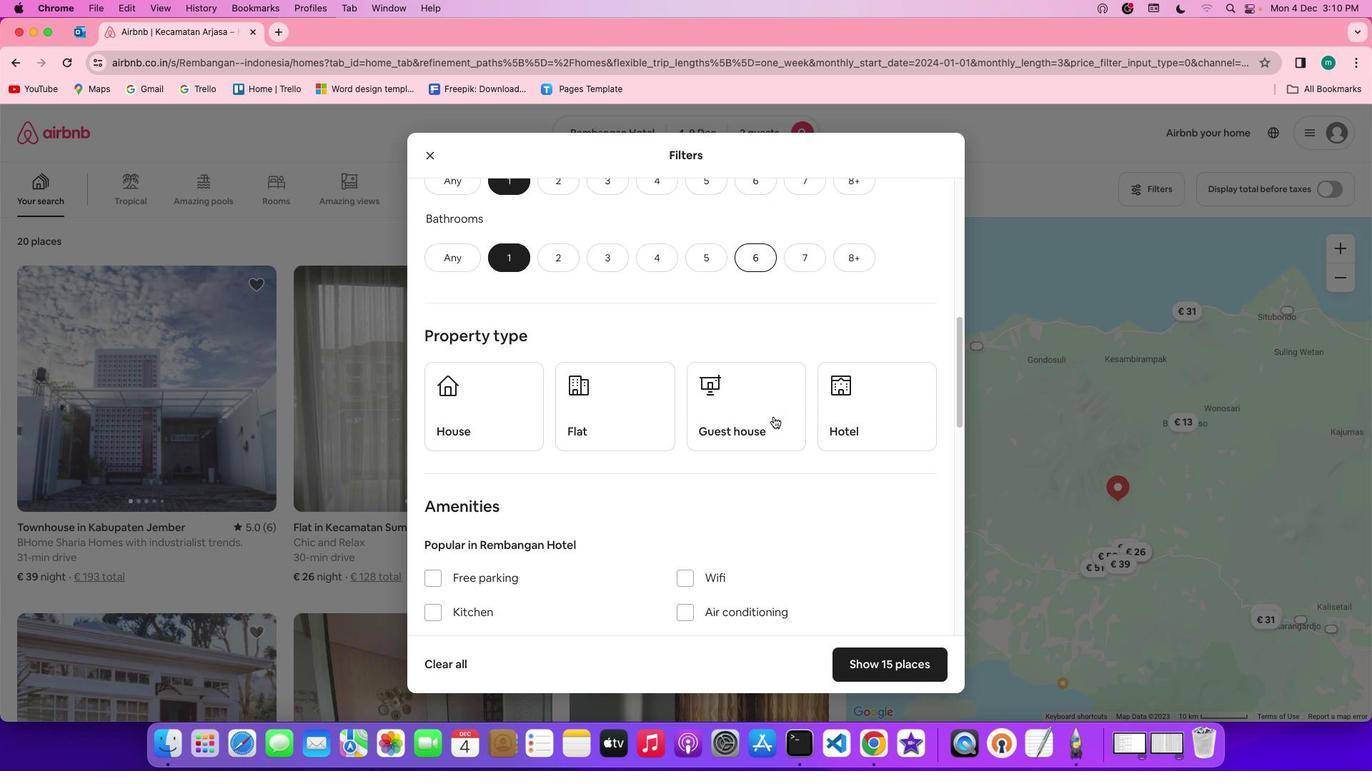 
Action: Mouse scrolled (774, 416) with delta (0, 0)
Screenshot: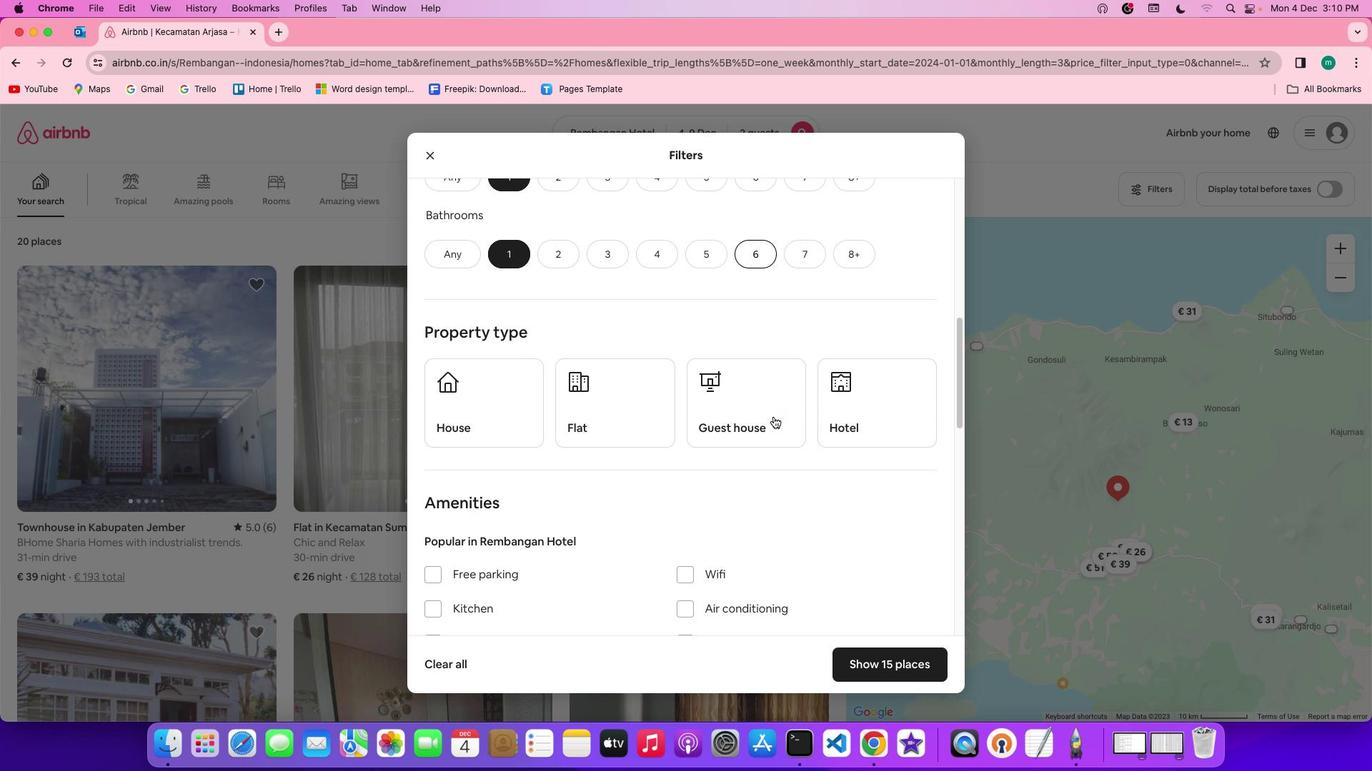 
Action: Mouse scrolled (774, 416) with delta (0, 0)
Screenshot: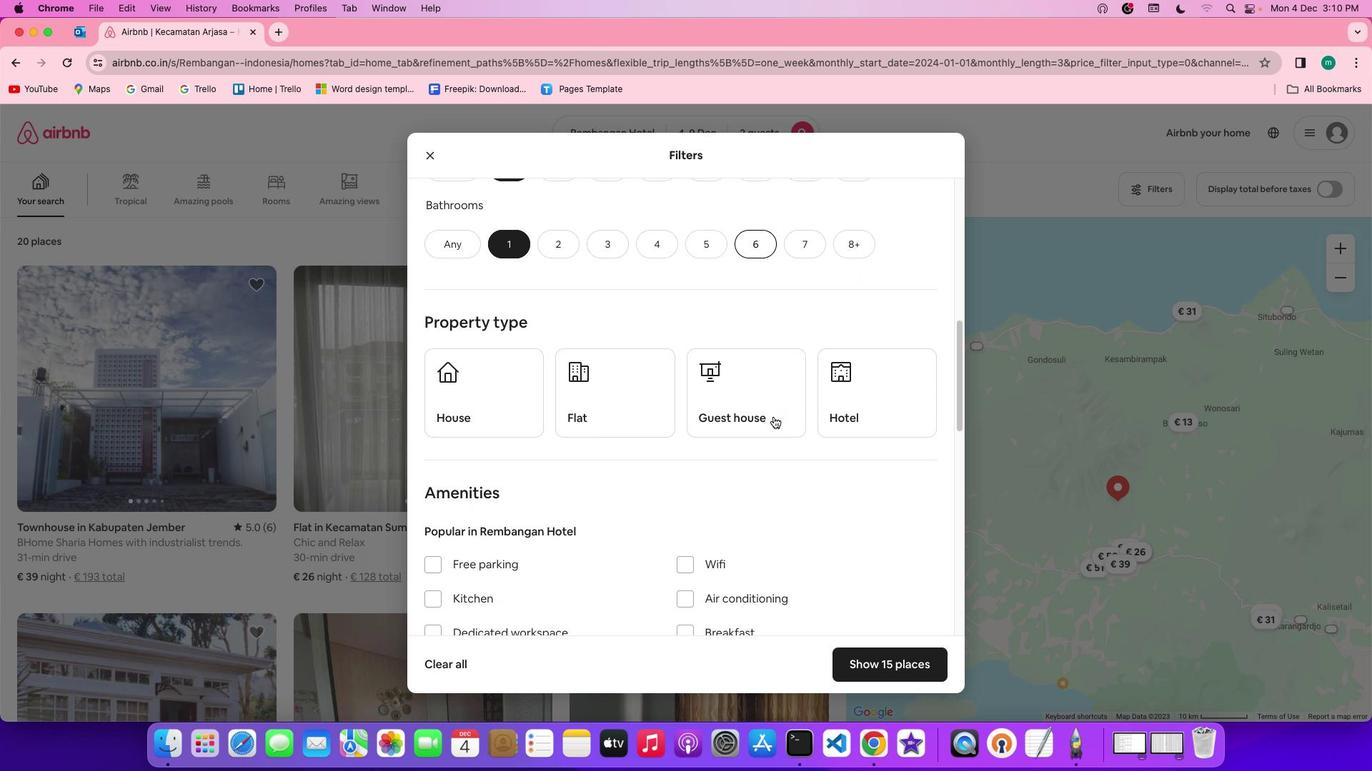 
Action: Mouse scrolled (774, 416) with delta (0, 0)
Screenshot: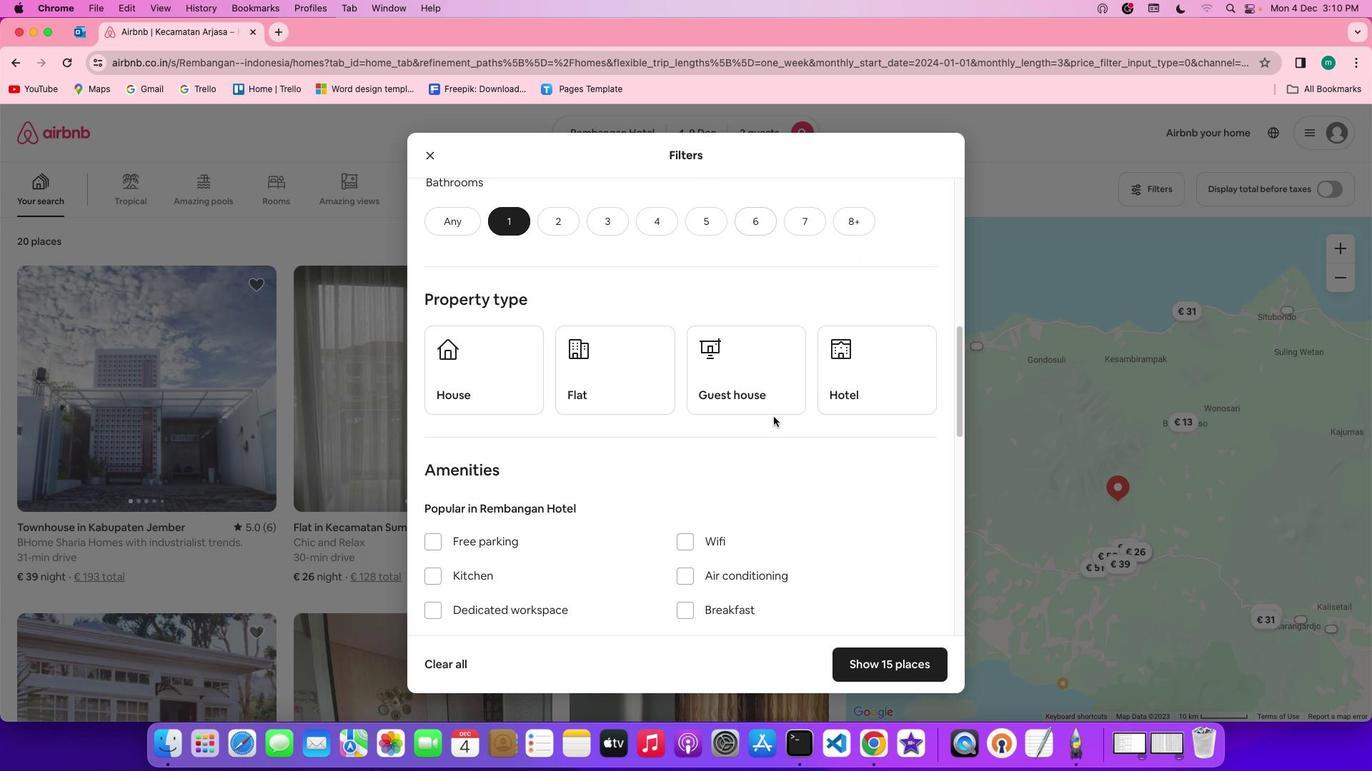 
Action: Mouse scrolled (774, 416) with delta (0, 0)
Screenshot: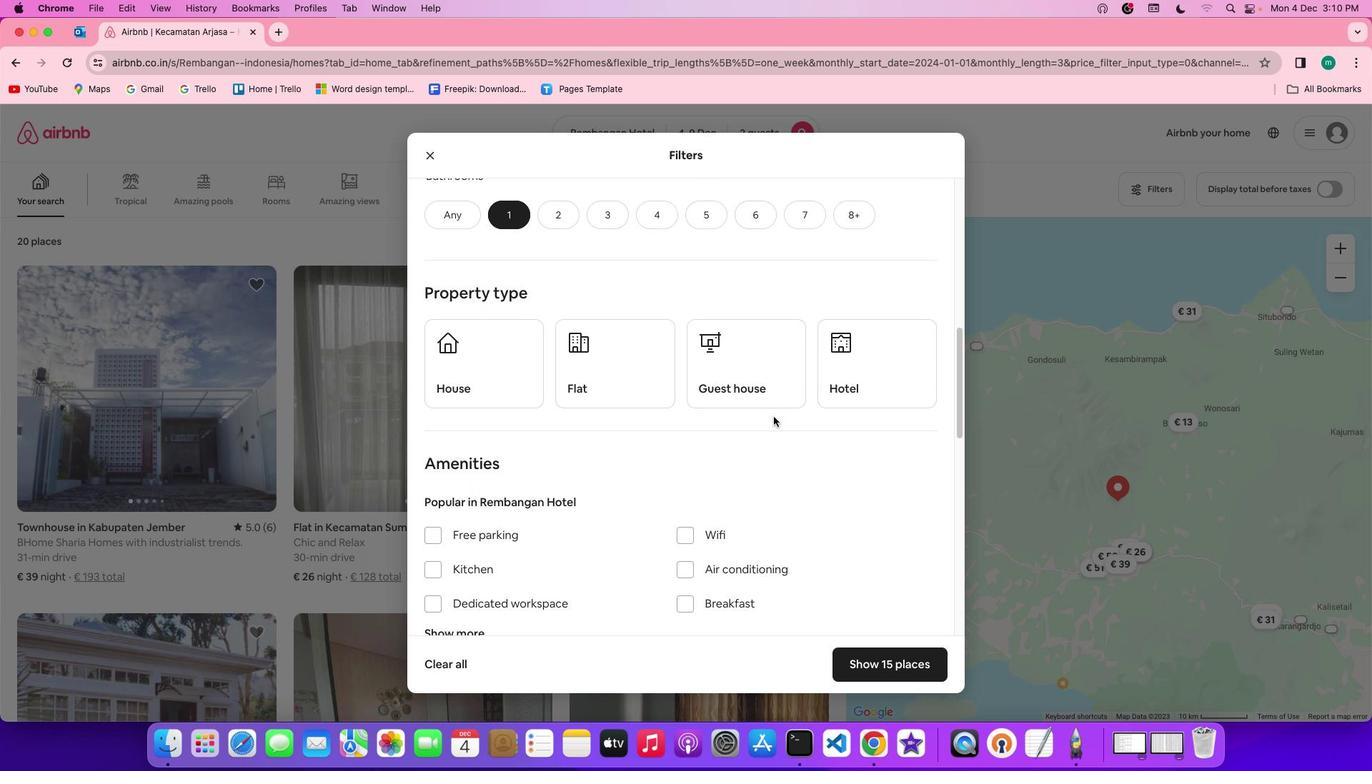 
Action: Mouse scrolled (774, 416) with delta (0, 0)
Screenshot: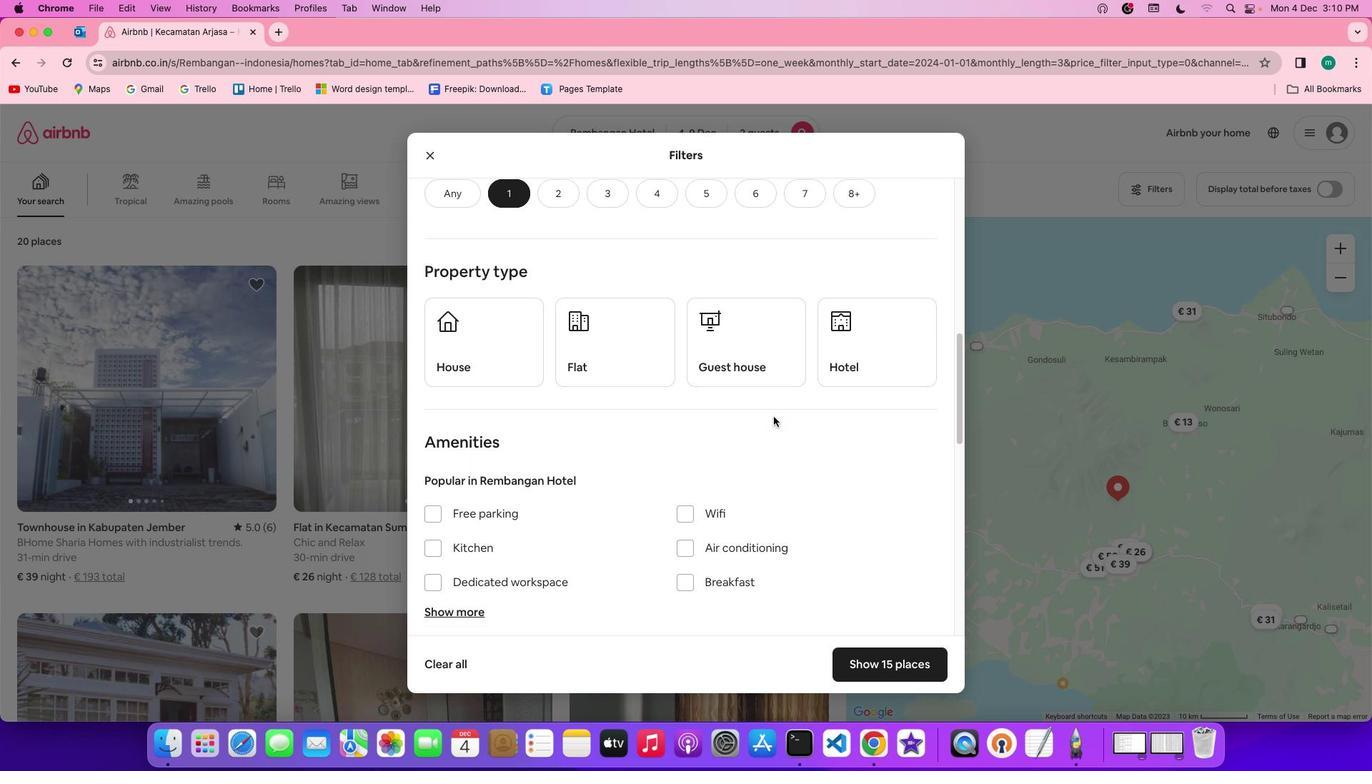 
Action: Mouse scrolled (774, 416) with delta (0, 0)
Screenshot: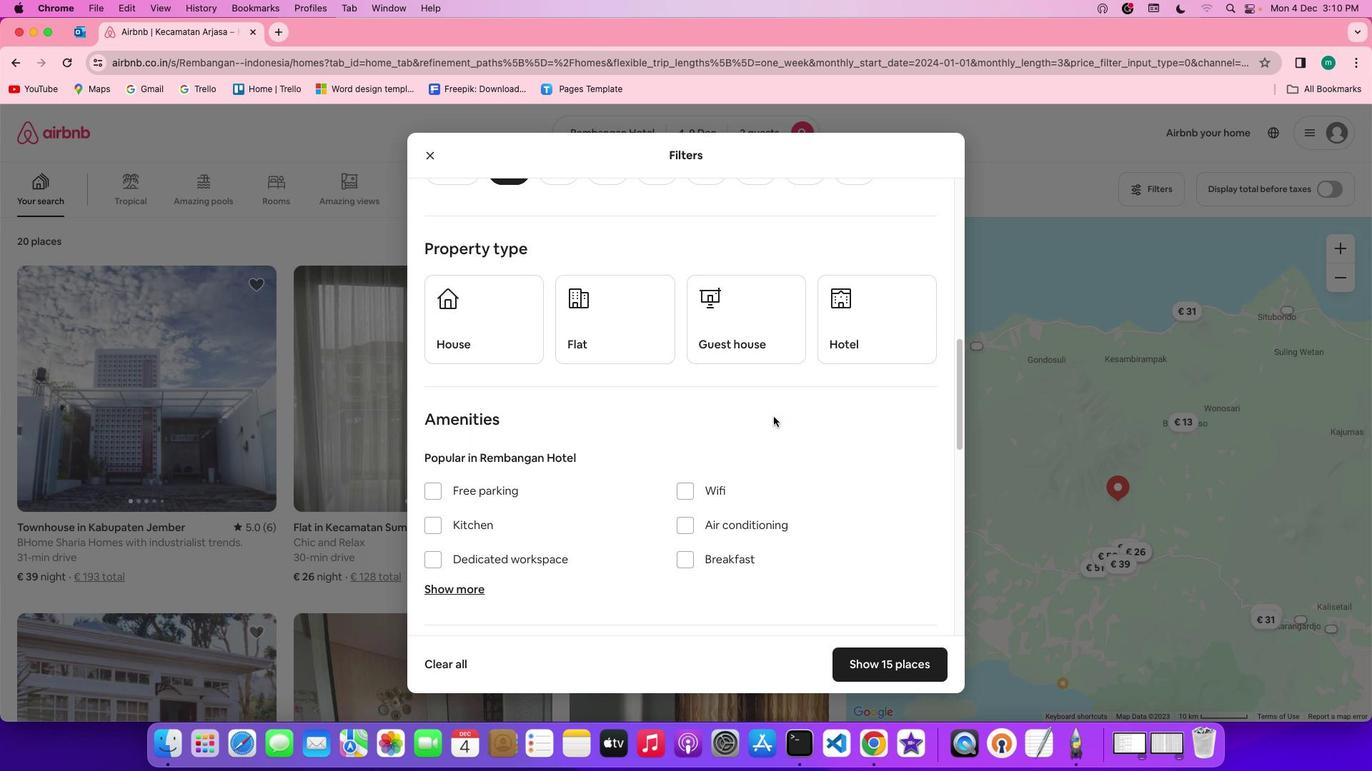 
Action: Mouse moved to (871, 302)
Screenshot: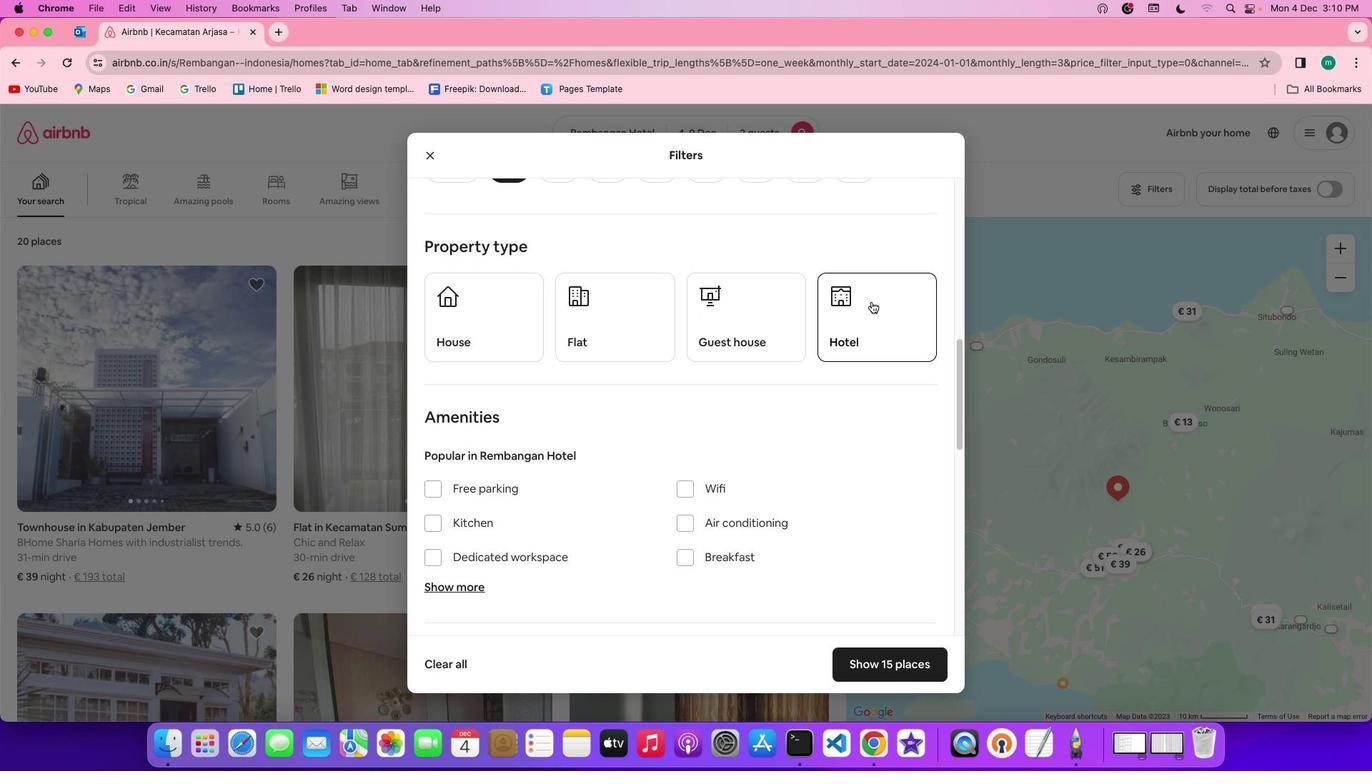 
Action: Mouse pressed left at (871, 302)
Screenshot: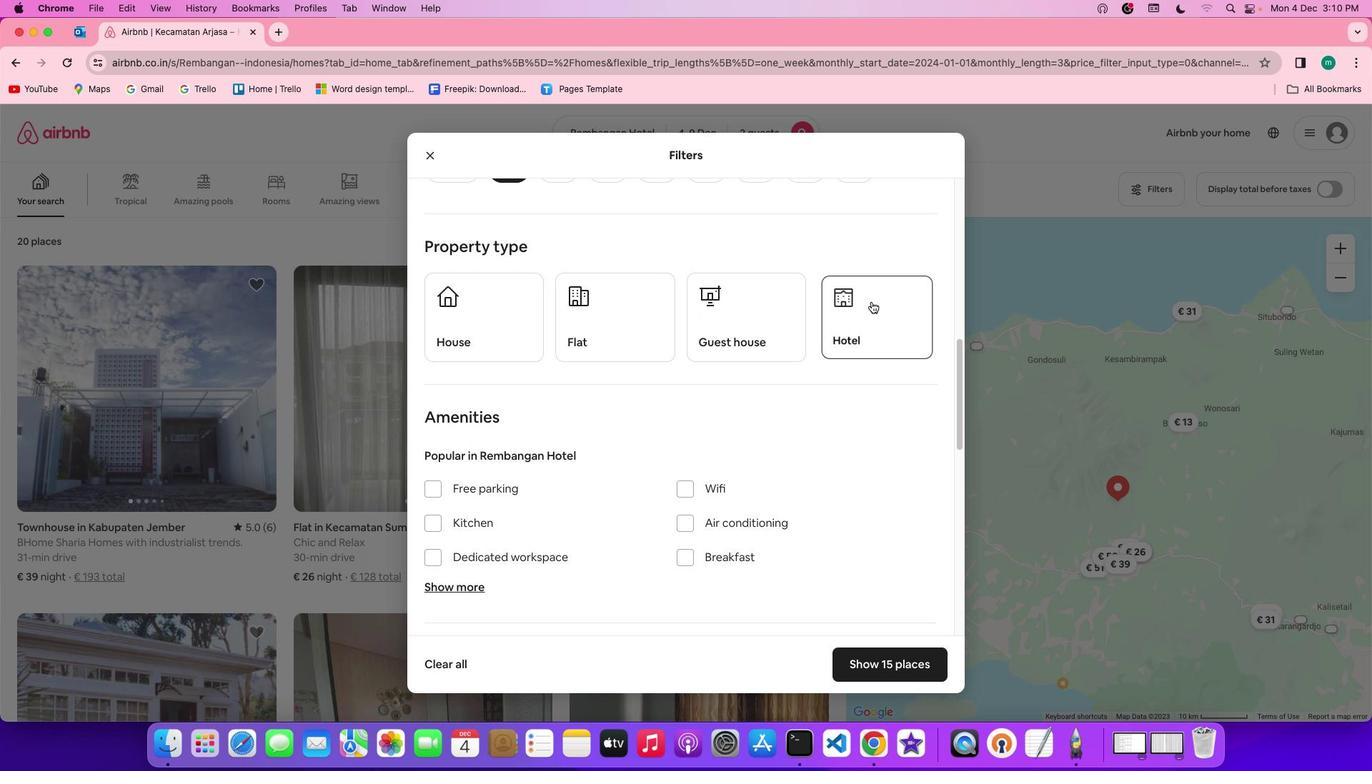
Action: Mouse moved to (808, 390)
Screenshot: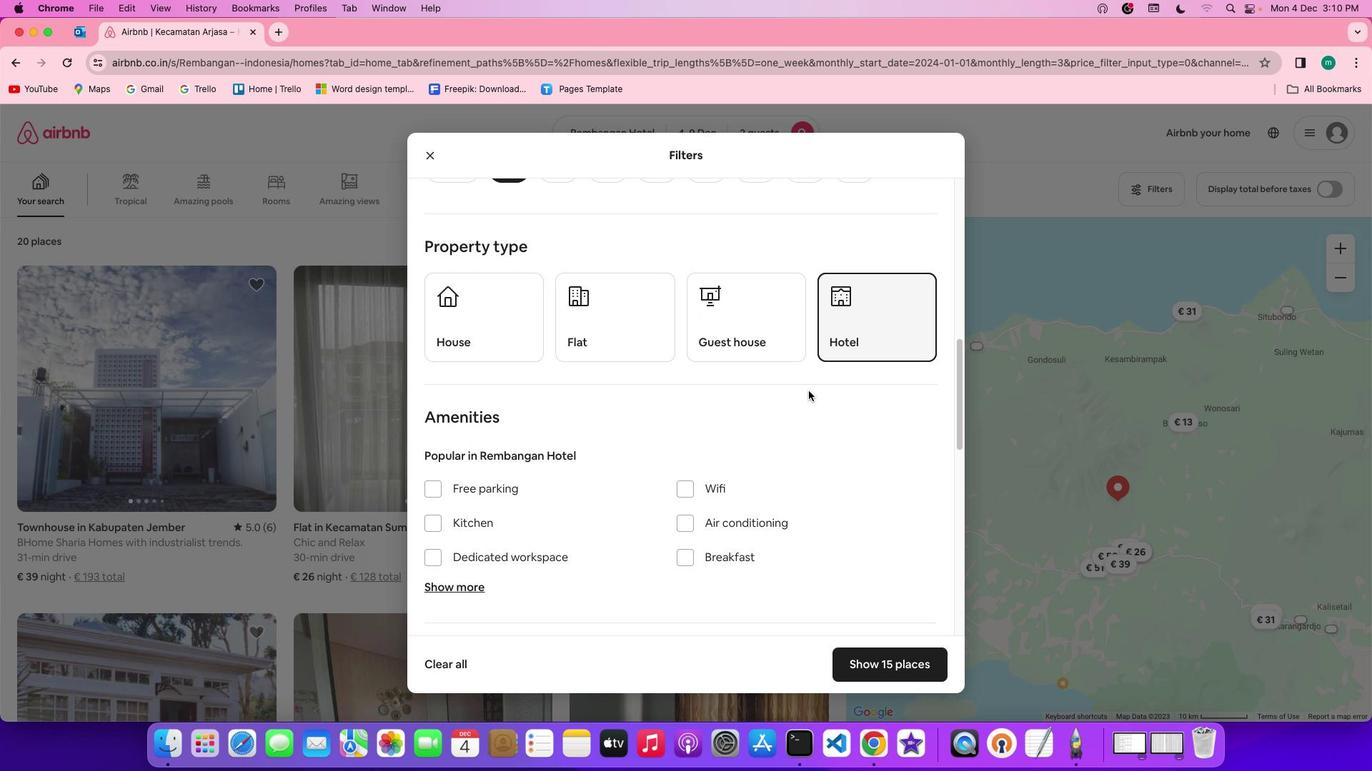 
Action: Mouse scrolled (808, 390) with delta (0, 0)
Screenshot: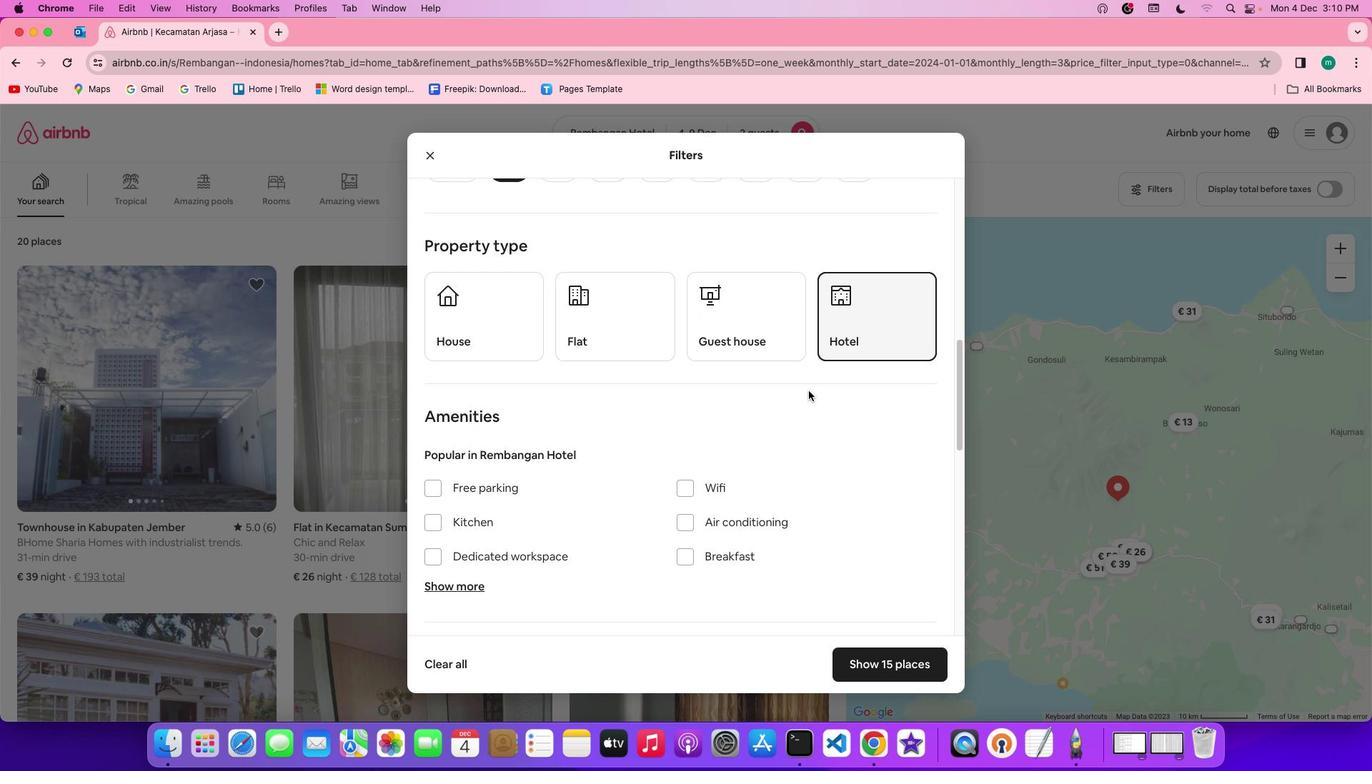 
Action: Mouse scrolled (808, 390) with delta (0, 0)
Screenshot: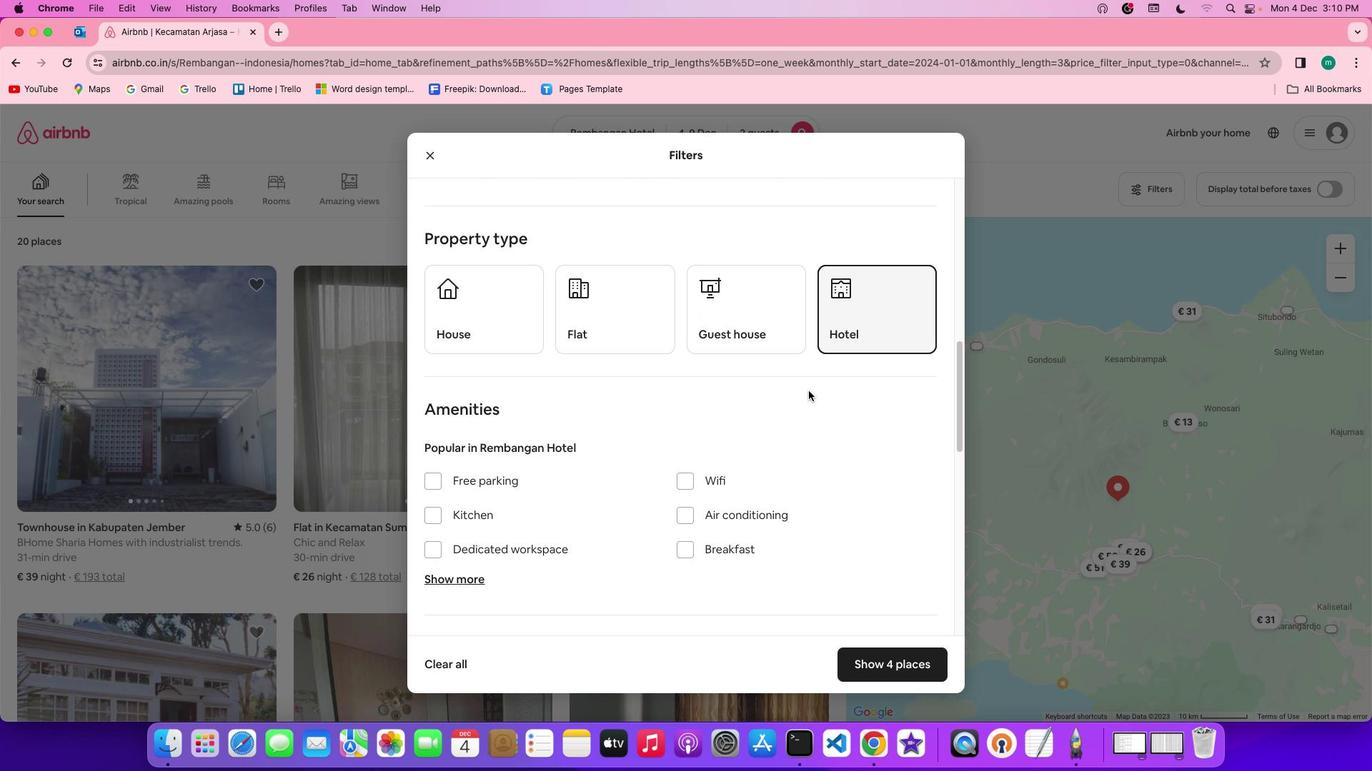 
Action: Mouse scrolled (808, 390) with delta (0, -1)
Screenshot: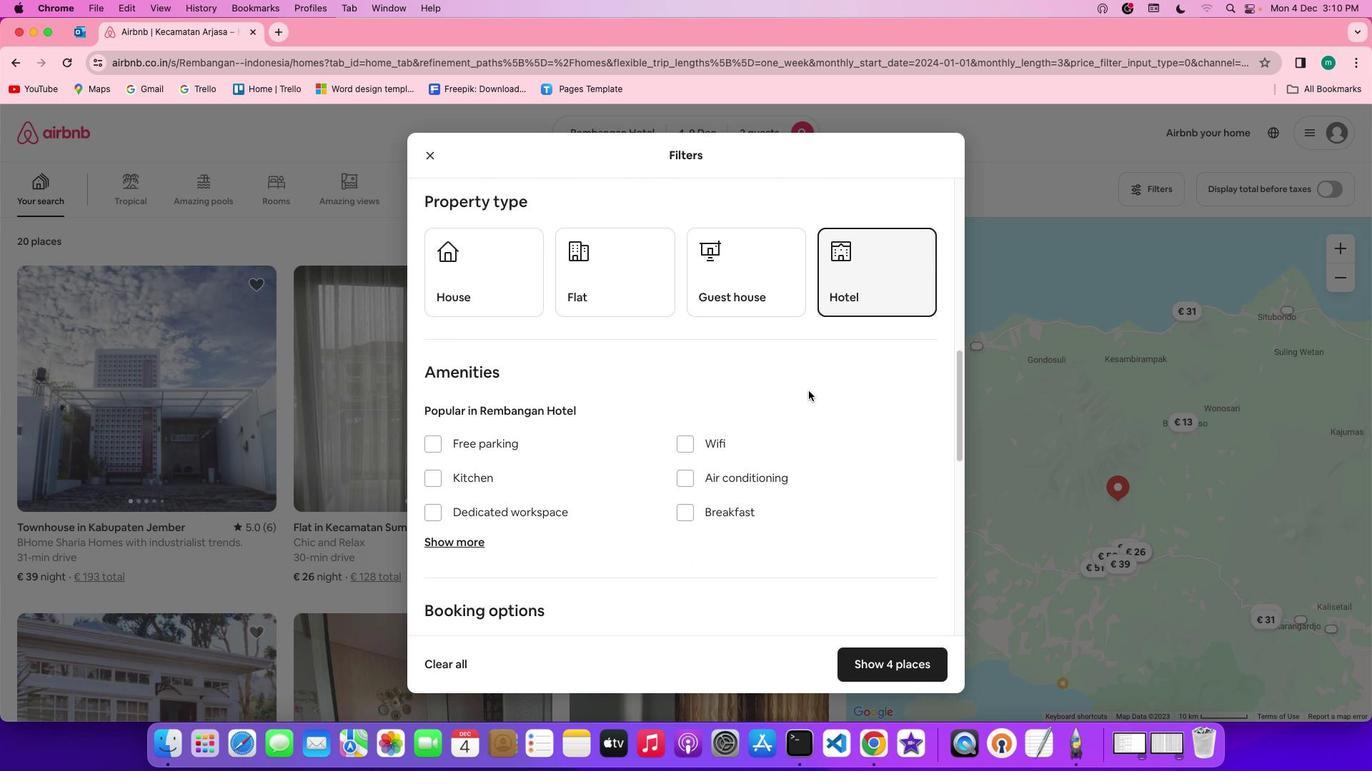 
Action: Mouse scrolled (808, 390) with delta (0, 0)
Screenshot: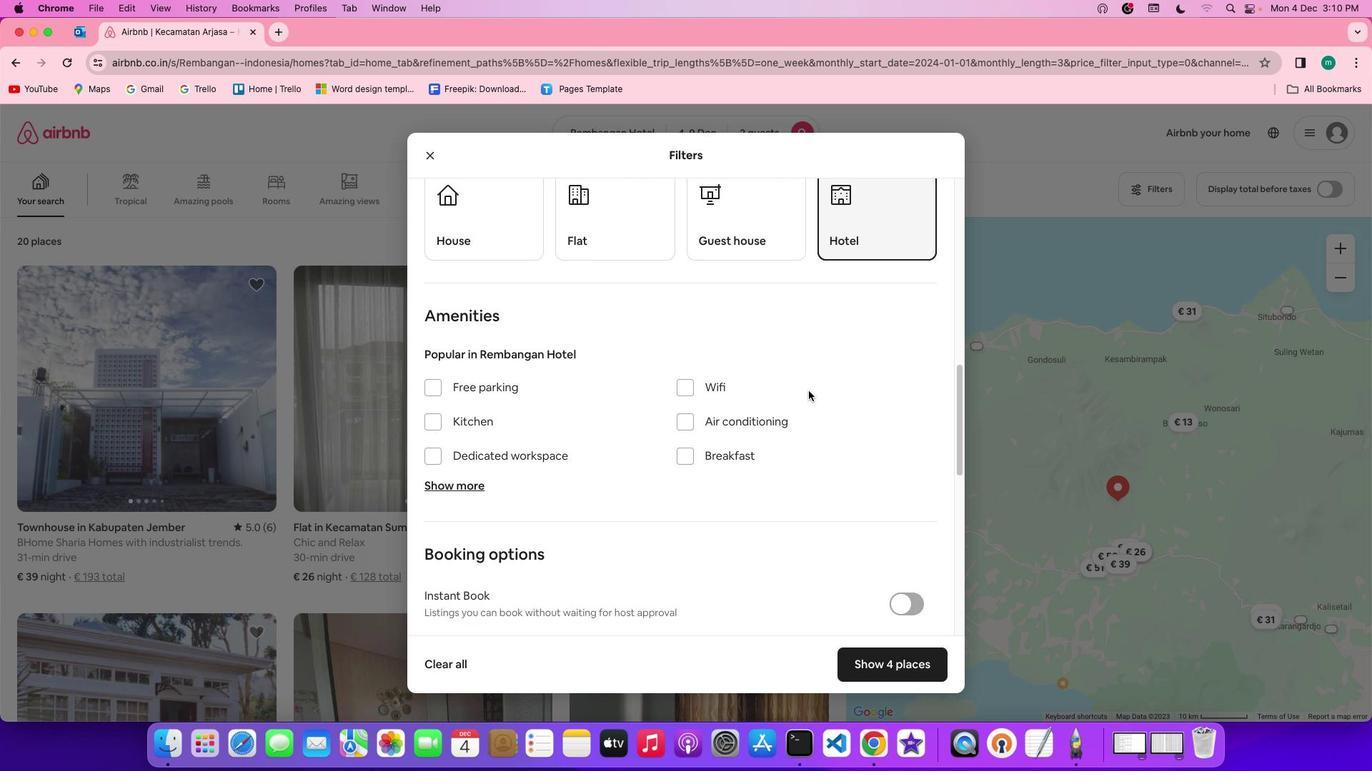 
Action: Mouse scrolled (808, 390) with delta (0, 0)
Screenshot: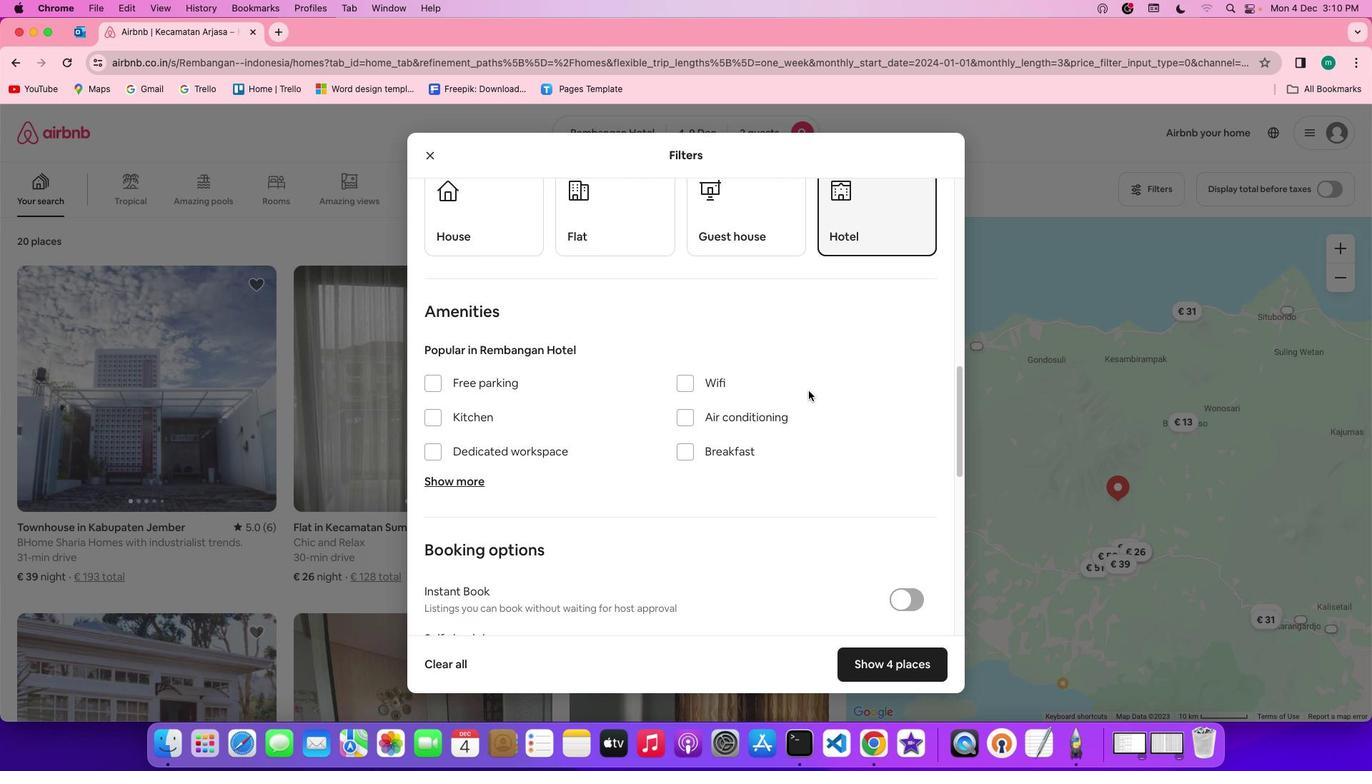 
Action: Mouse scrolled (808, 390) with delta (0, -1)
Screenshot: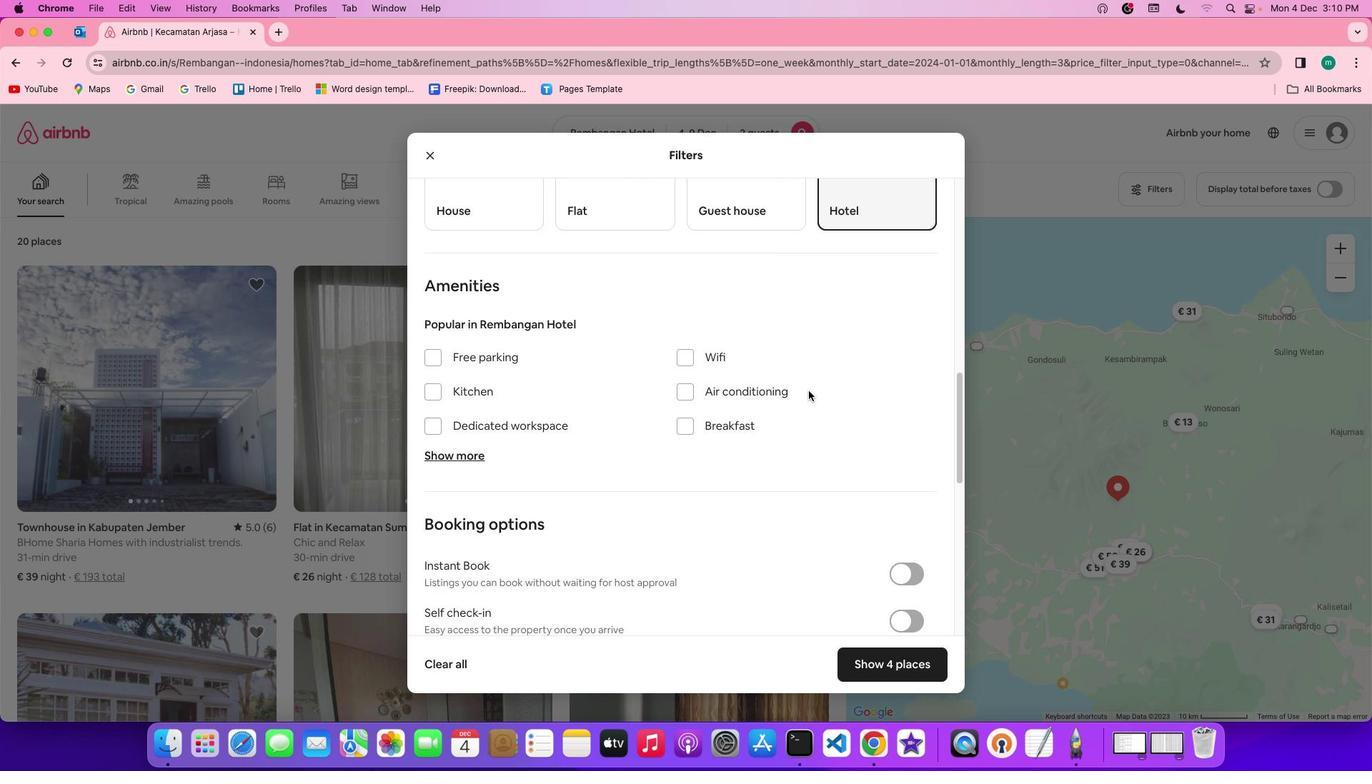 
Action: Mouse scrolled (808, 390) with delta (0, 0)
Screenshot: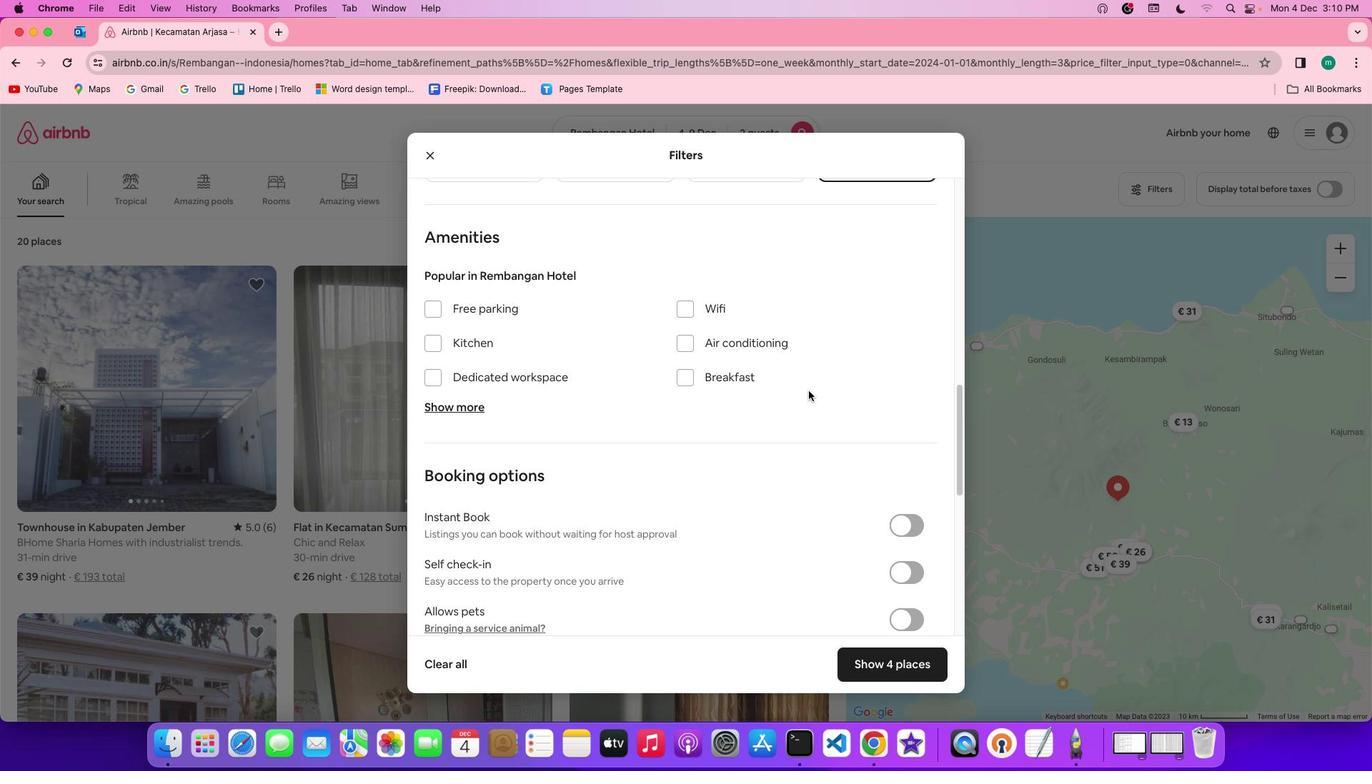 
Action: Mouse scrolled (808, 390) with delta (0, 0)
Screenshot: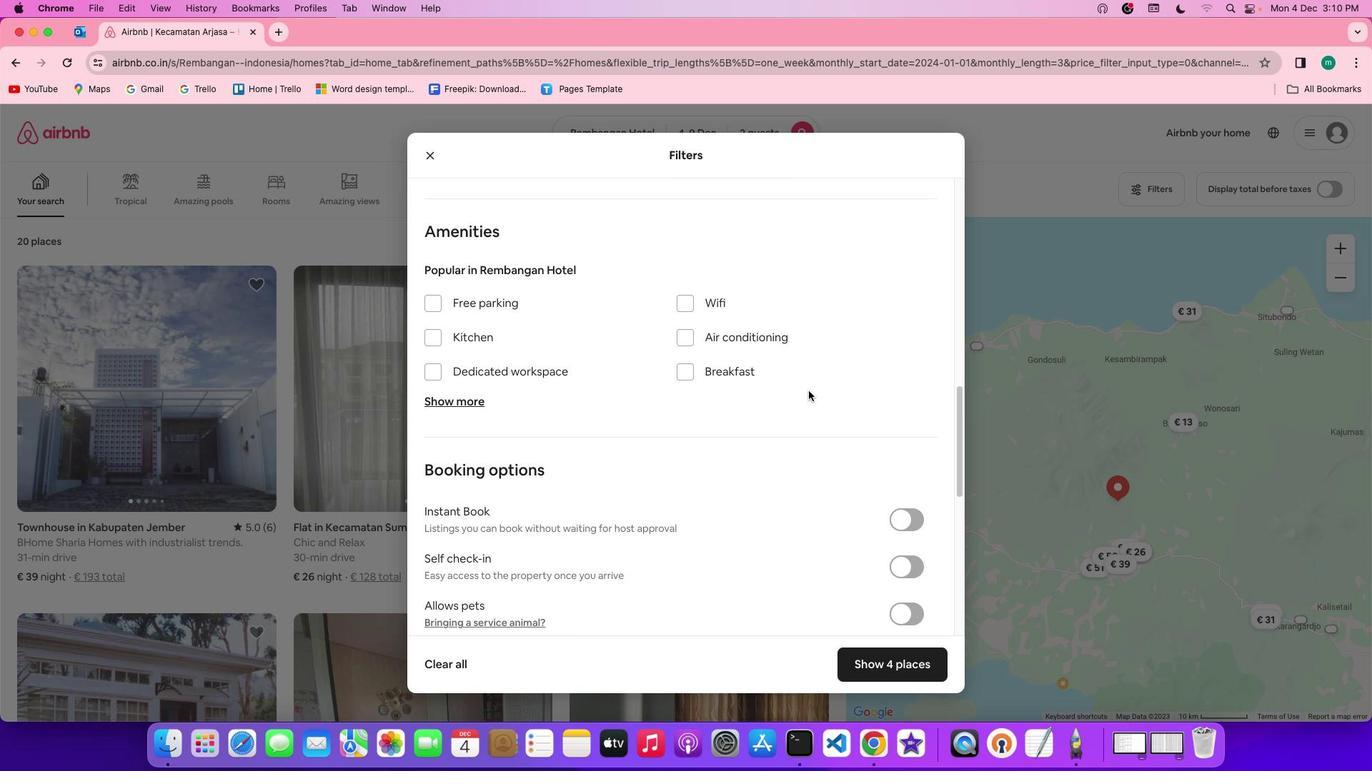 
Action: Mouse scrolled (808, 390) with delta (0, 0)
Screenshot: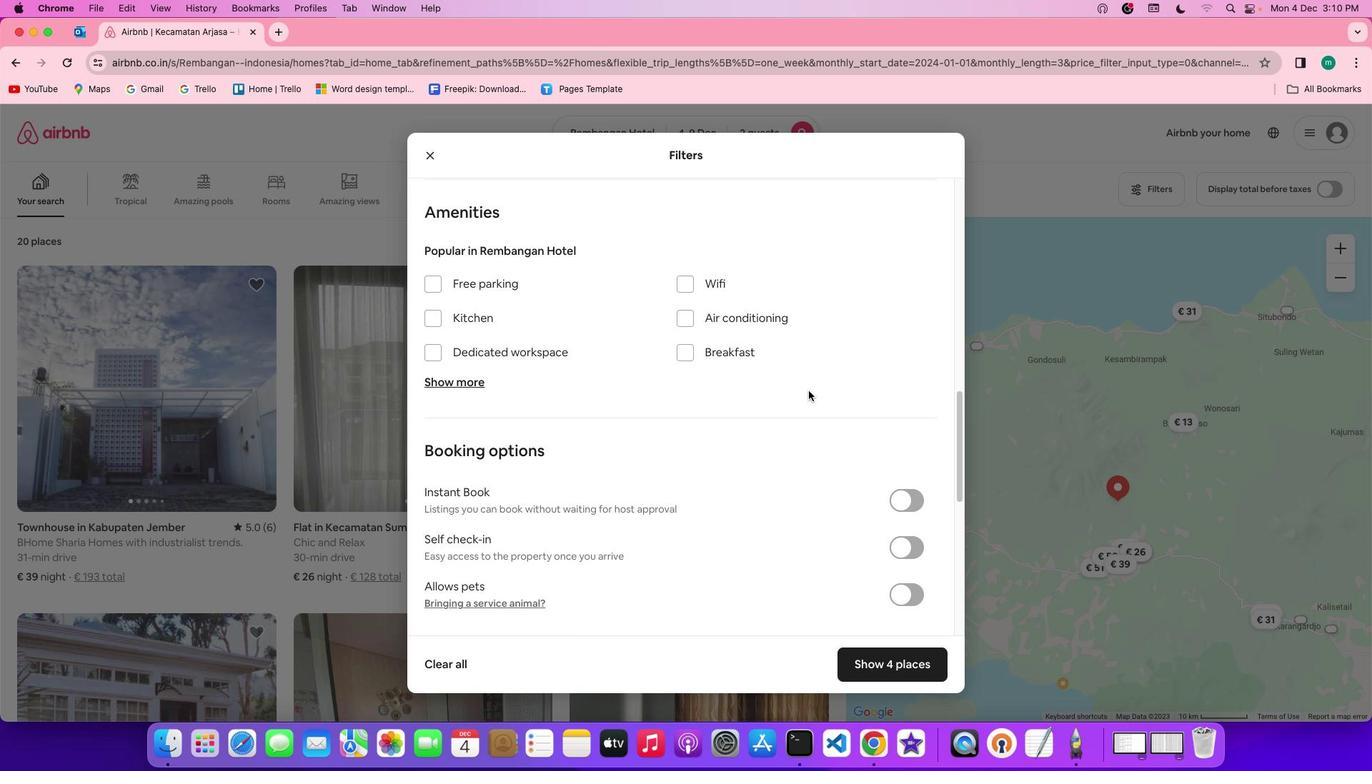 
Action: Mouse scrolled (808, 390) with delta (0, 0)
Screenshot: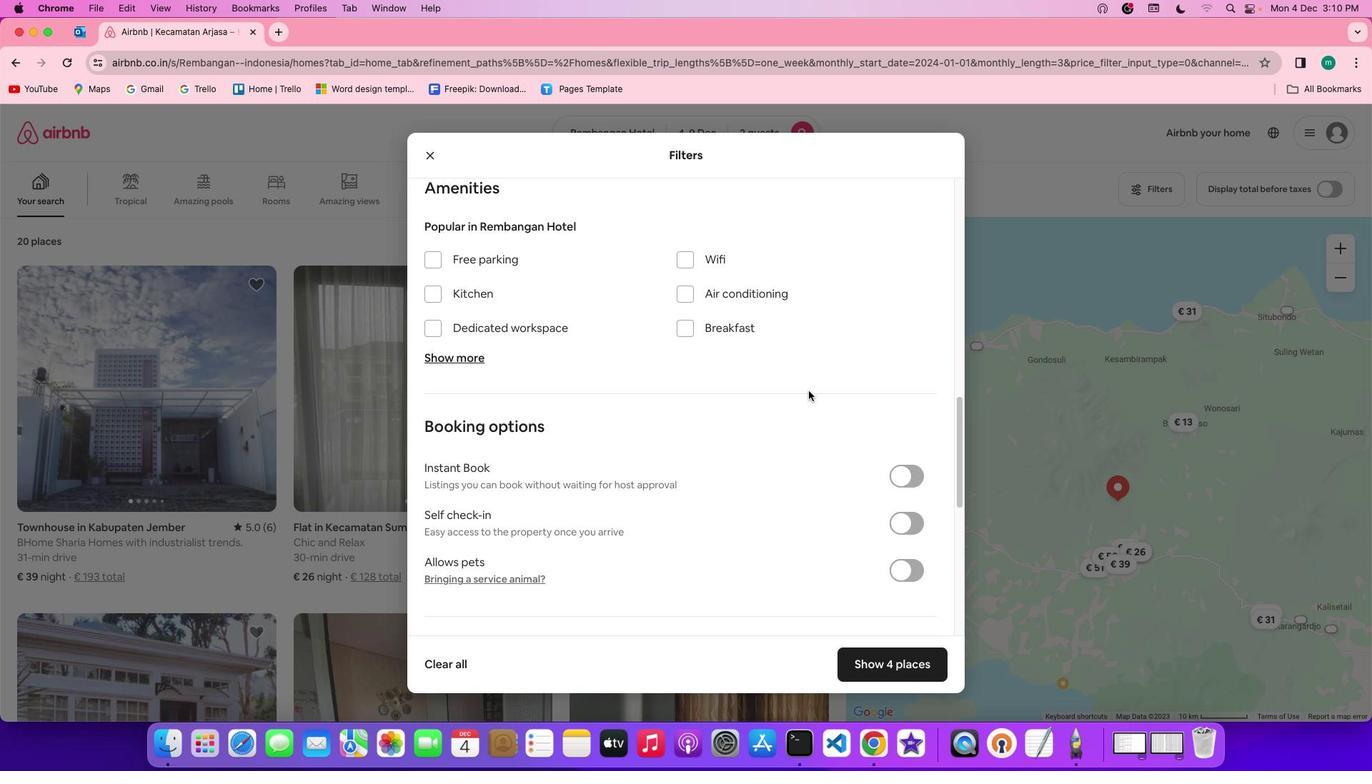 
Action: Mouse scrolled (808, 390) with delta (0, 0)
Screenshot: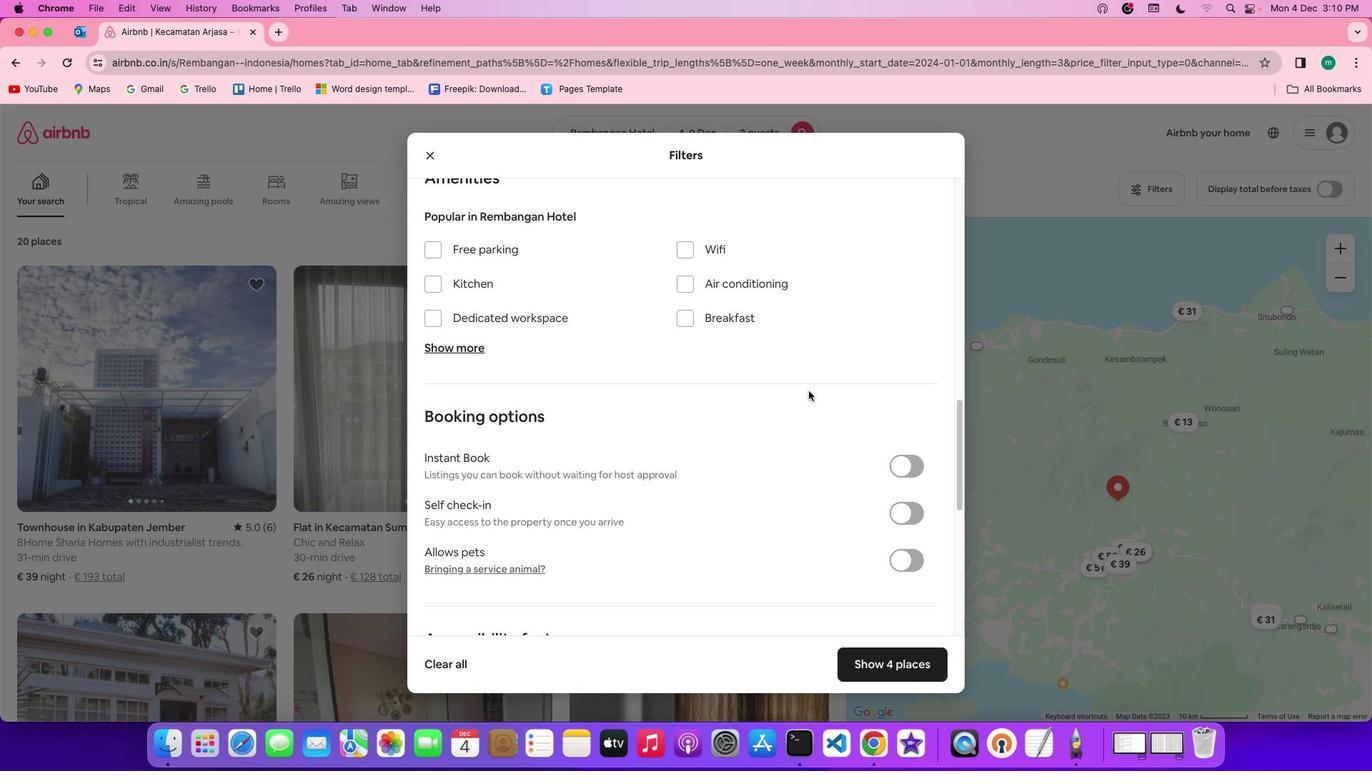 
Action: Mouse scrolled (808, 390) with delta (0, 0)
Screenshot: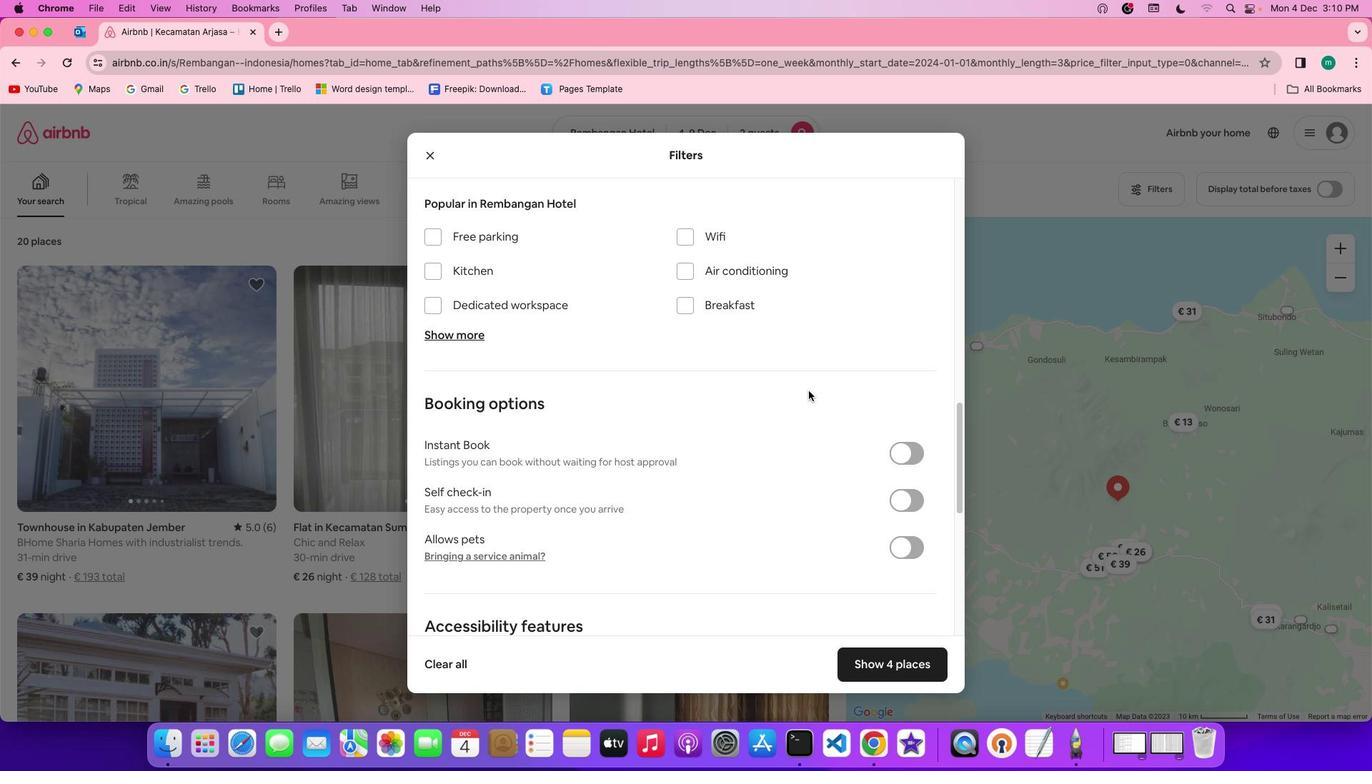 
Action: Mouse scrolled (808, 390) with delta (0, 0)
Screenshot: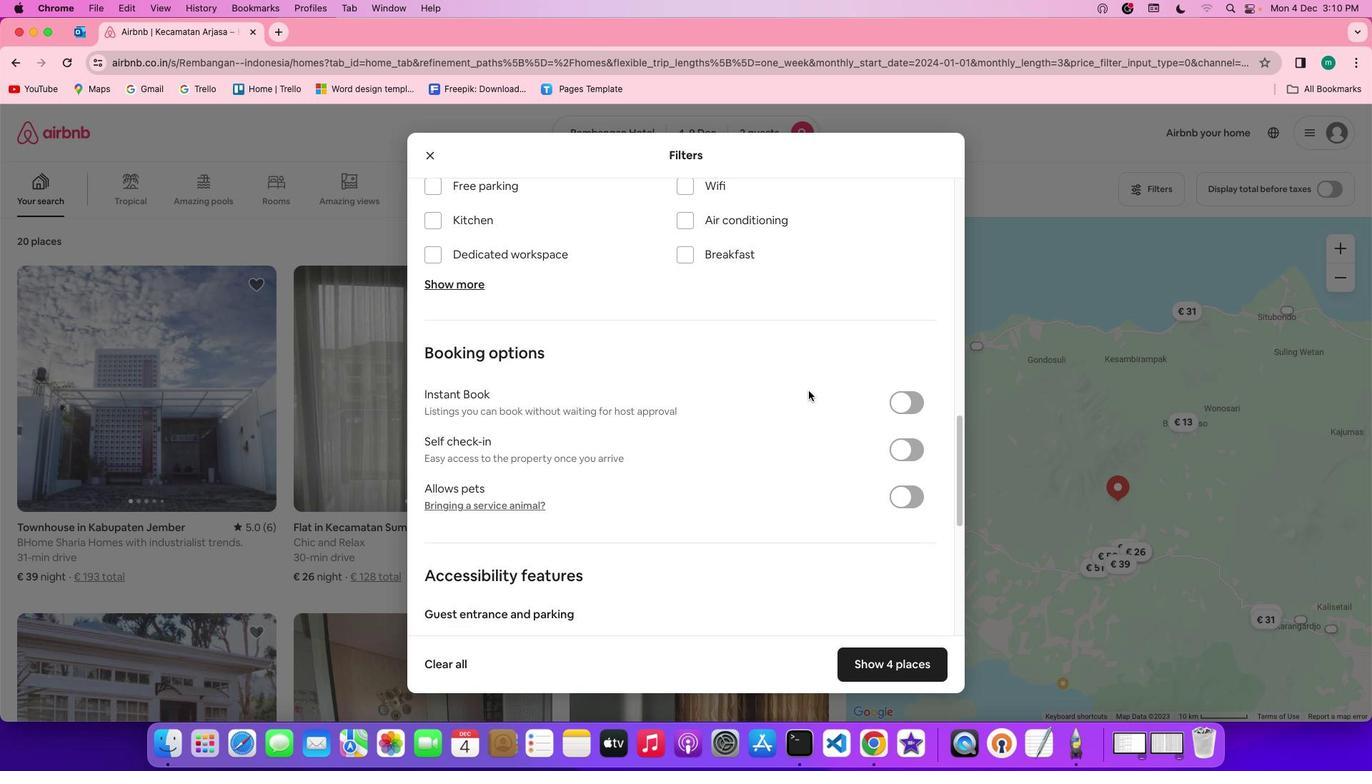 
Action: Mouse scrolled (808, 390) with delta (0, 0)
Screenshot: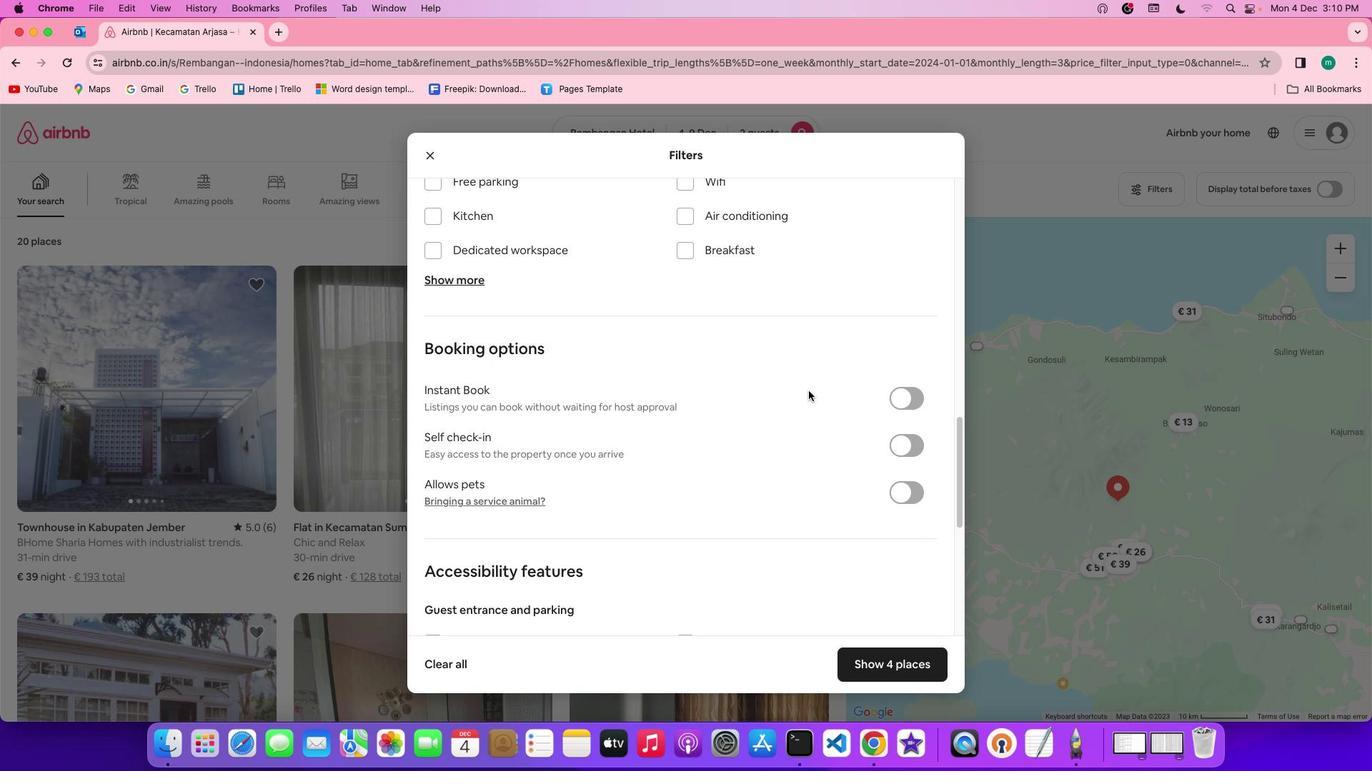 
Action: Mouse scrolled (808, 390) with delta (0, 0)
Screenshot: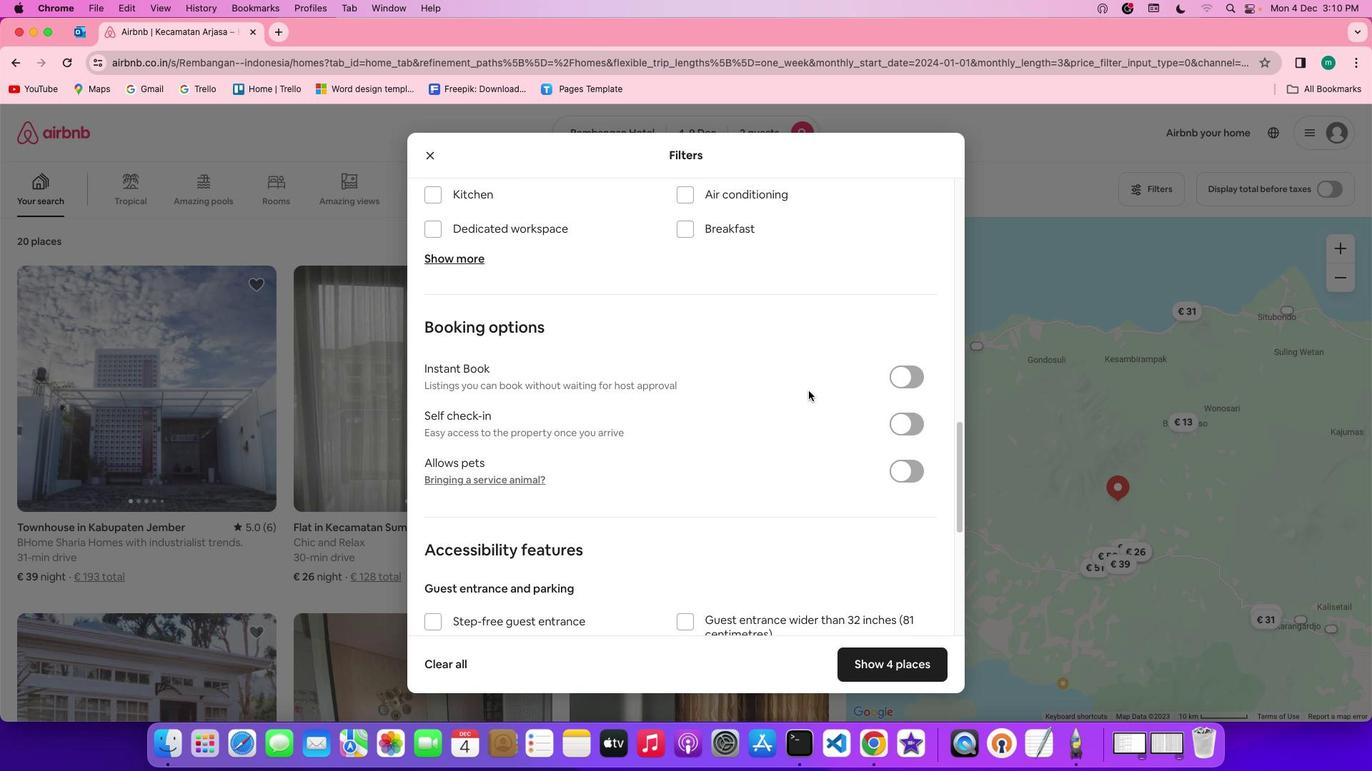 
Action: Mouse scrolled (808, 390) with delta (0, 0)
Screenshot: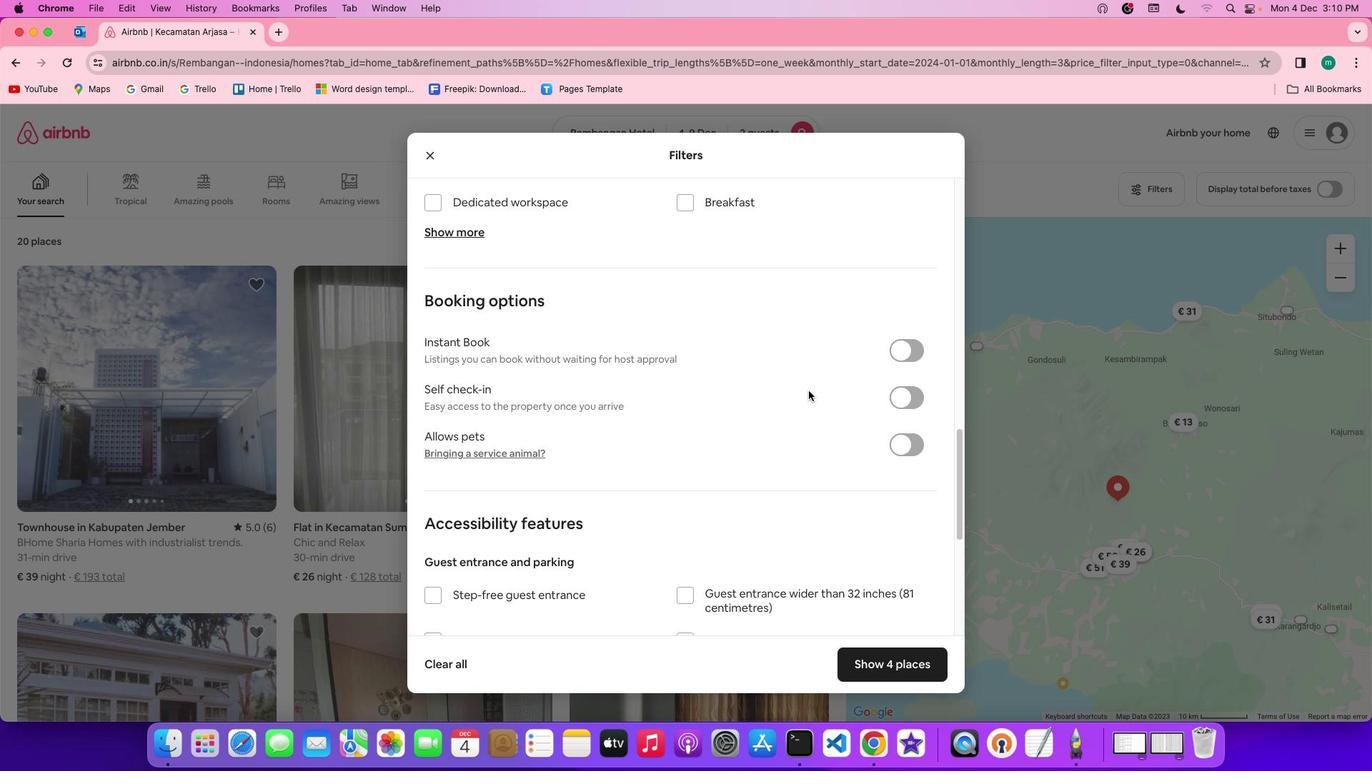 
Action: Mouse scrolled (808, 390) with delta (0, 0)
Screenshot: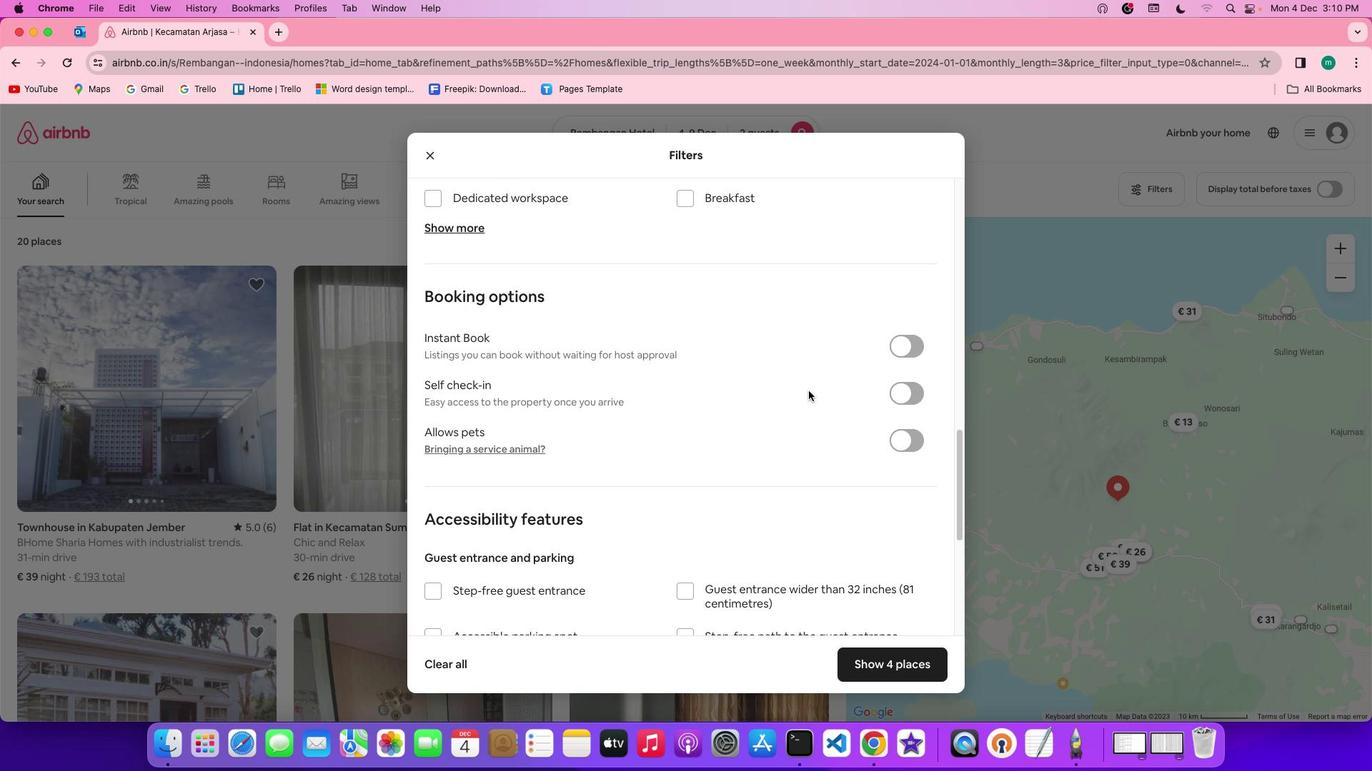 
Action: Mouse scrolled (808, 390) with delta (0, 0)
Screenshot: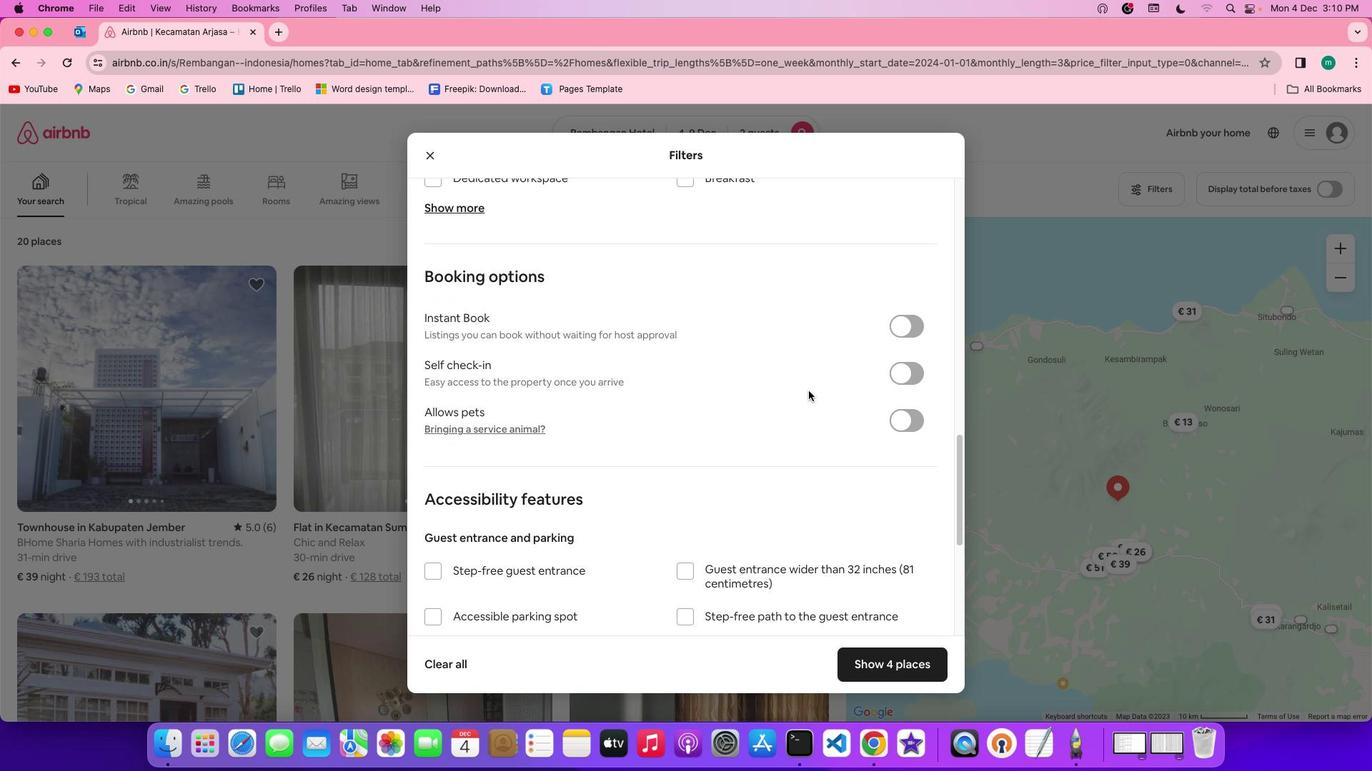 
Action: Mouse scrolled (808, 390) with delta (0, 0)
Screenshot: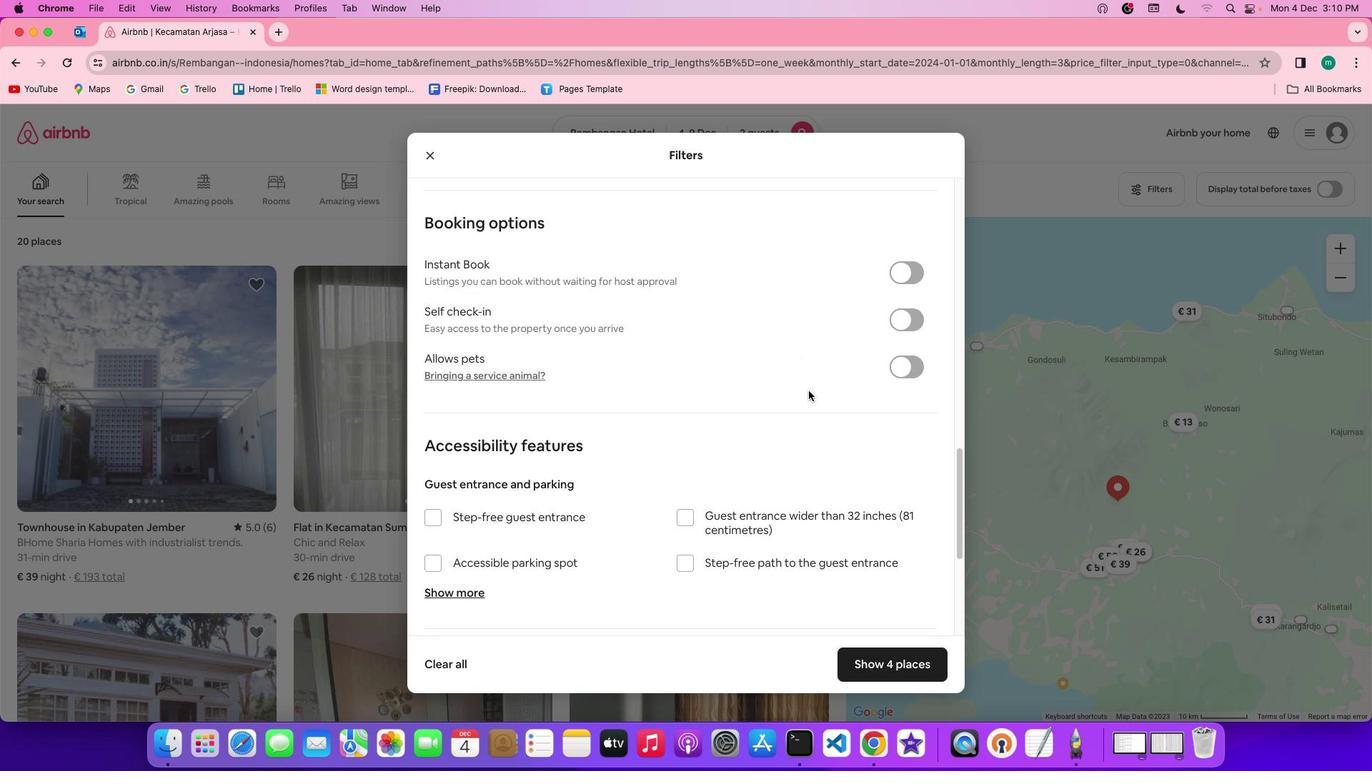 
Action: Mouse scrolled (808, 390) with delta (0, 0)
Screenshot: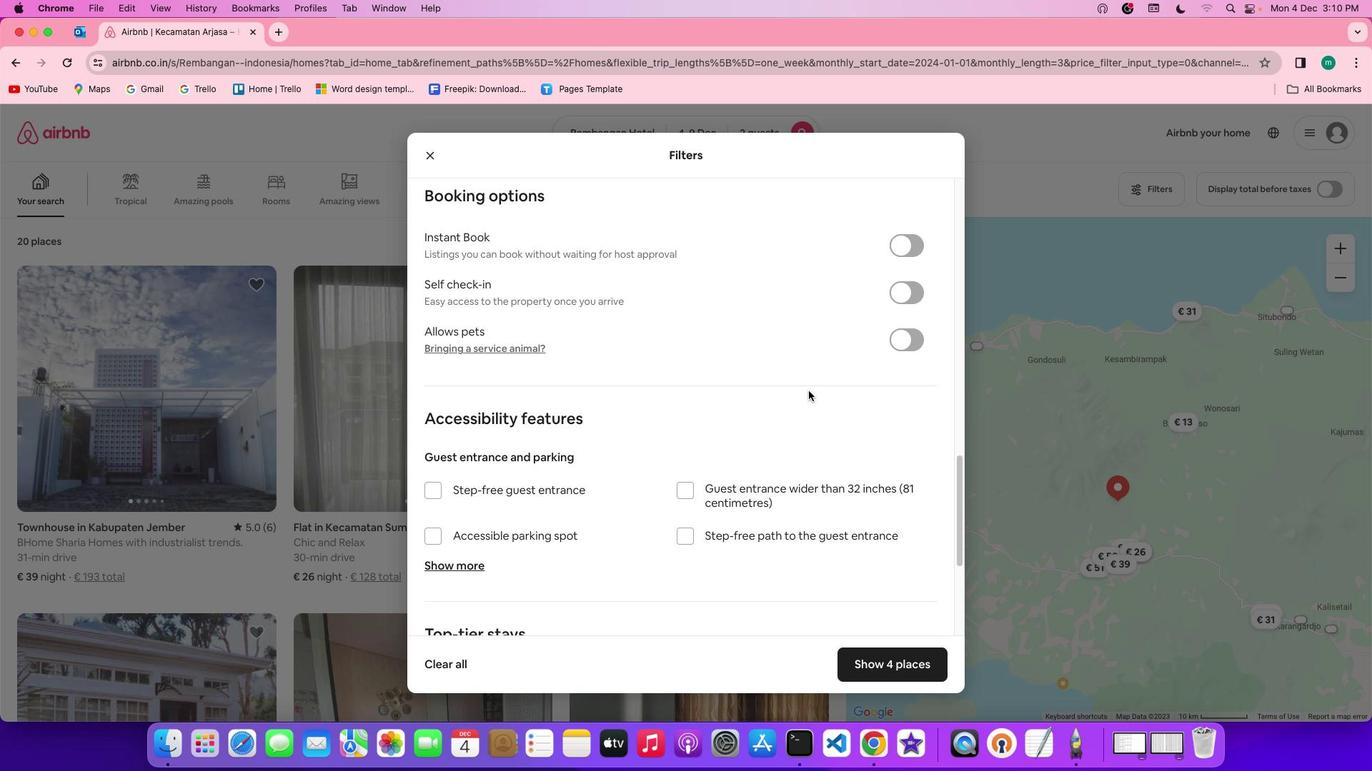 
Action: Mouse scrolled (808, 390) with delta (0, 0)
Screenshot: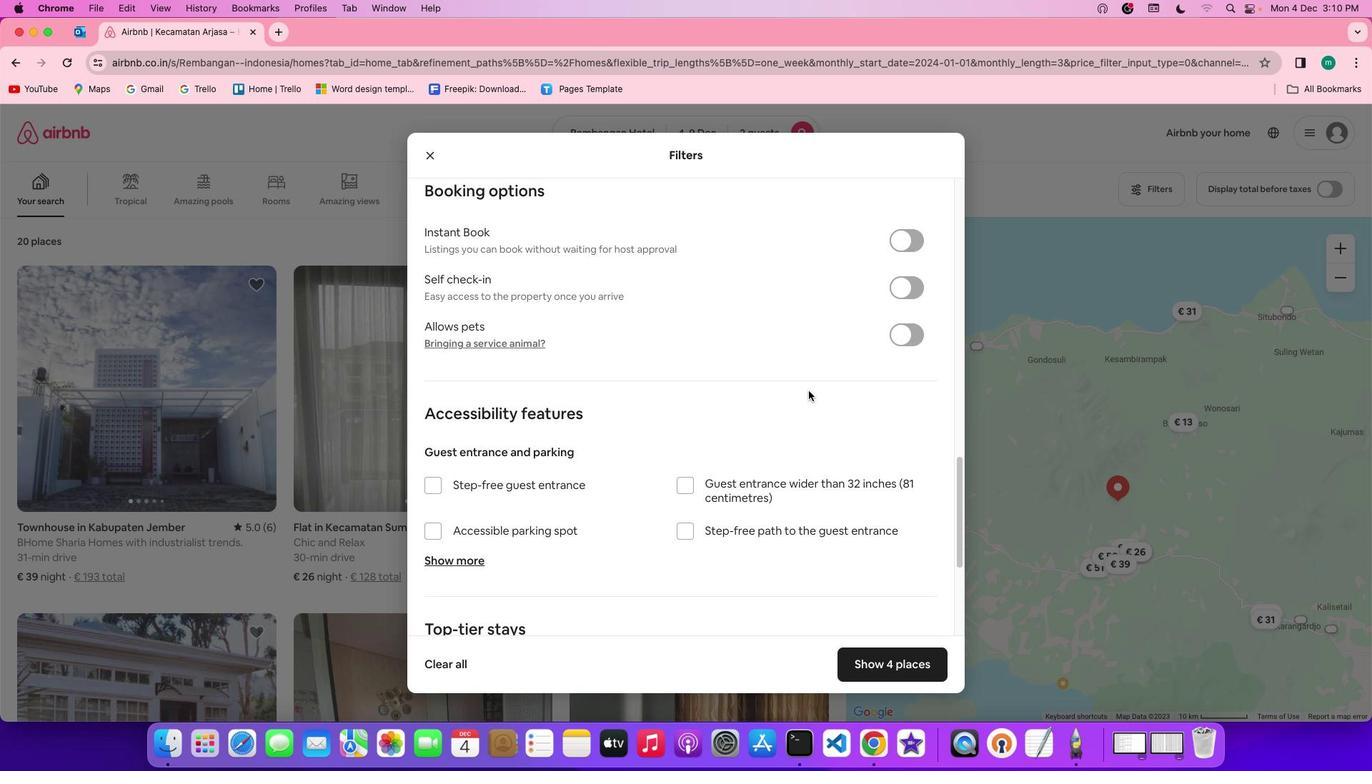 
Action: Mouse scrolled (808, 390) with delta (0, 0)
Screenshot: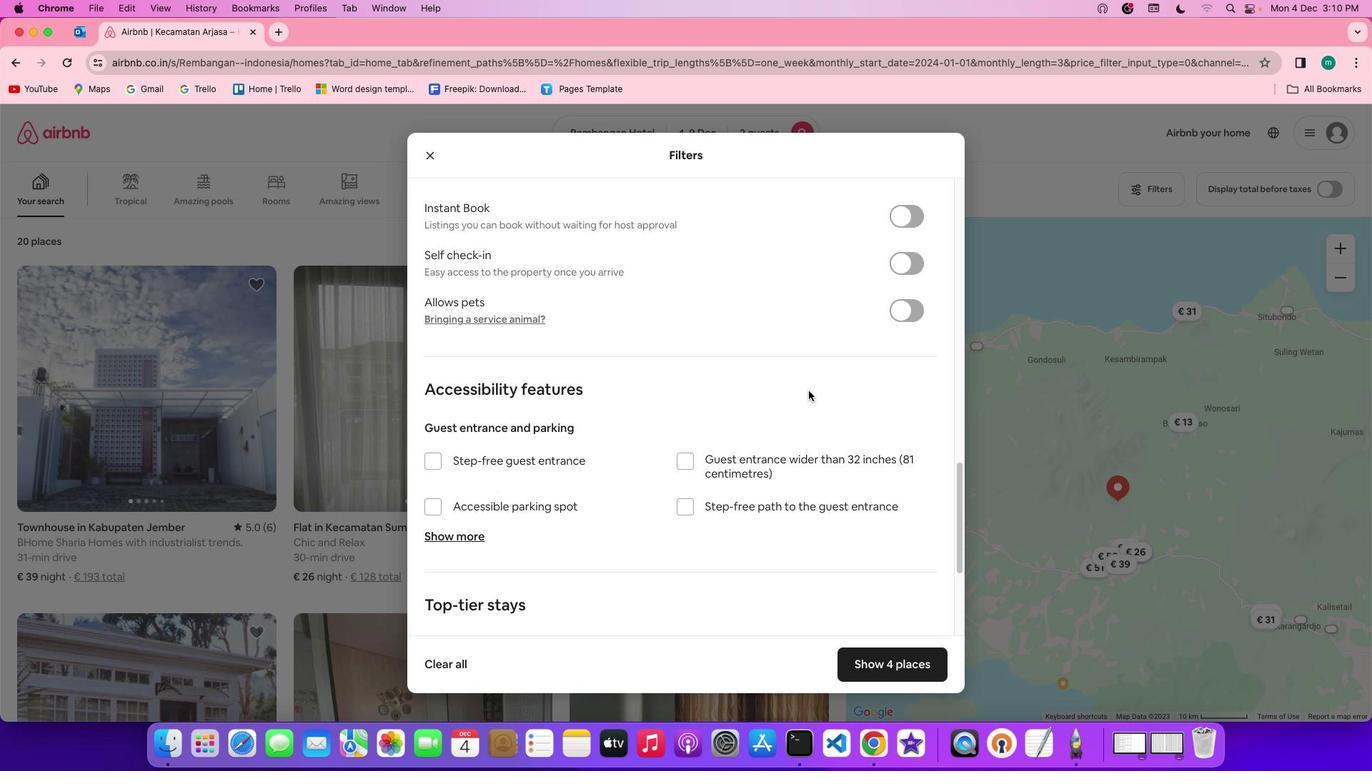 
Action: Mouse scrolled (808, 390) with delta (0, 0)
Screenshot: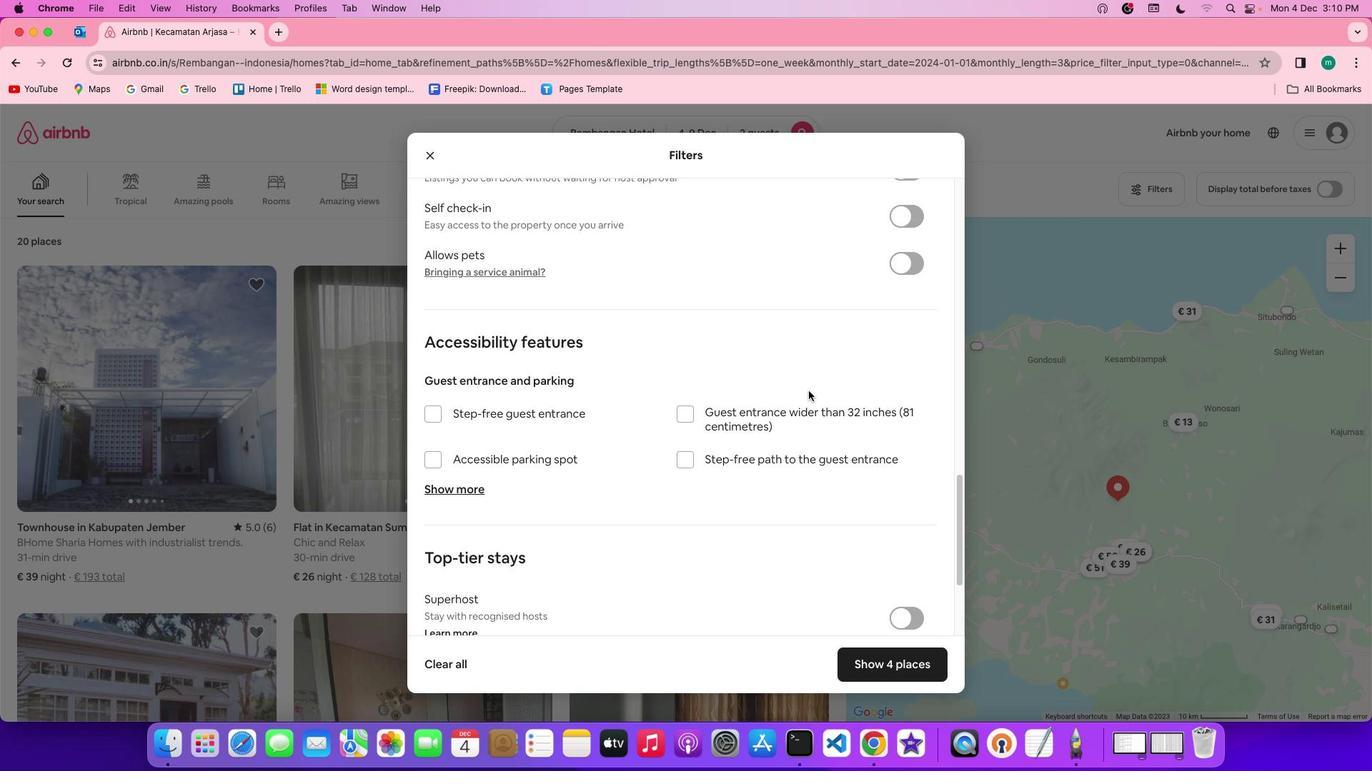 
Action: Mouse scrolled (808, 390) with delta (0, 0)
Screenshot: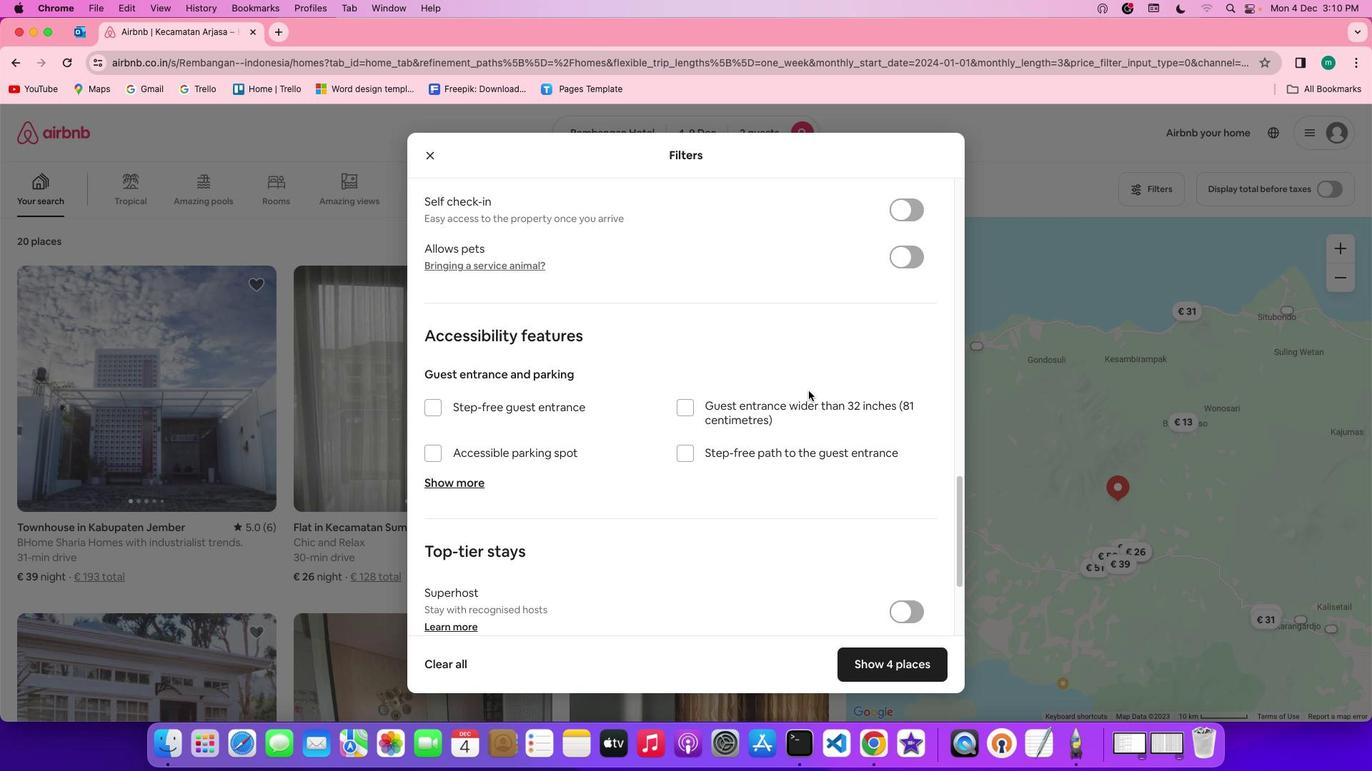 
Action: Mouse scrolled (808, 390) with delta (0, -1)
Screenshot: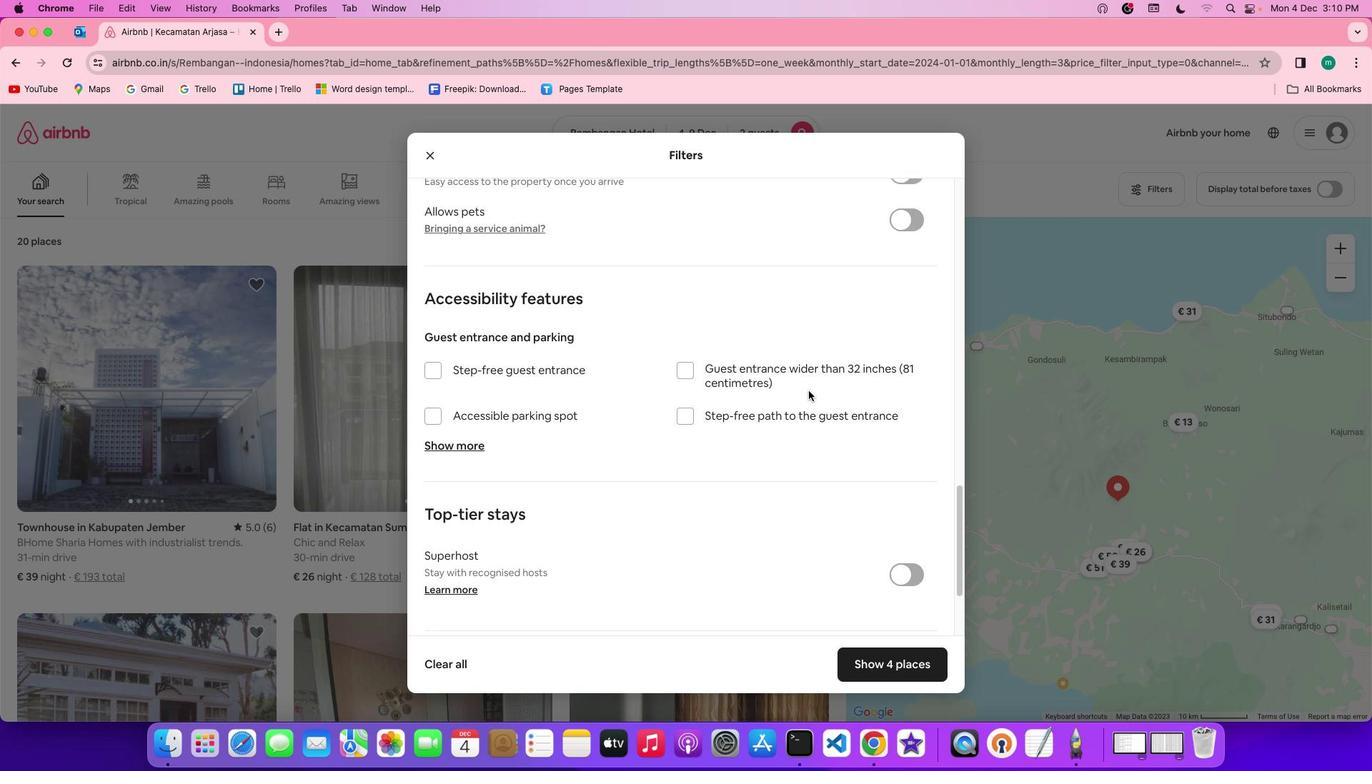 
Action: Mouse scrolled (808, 390) with delta (0, 0)
Screenshot: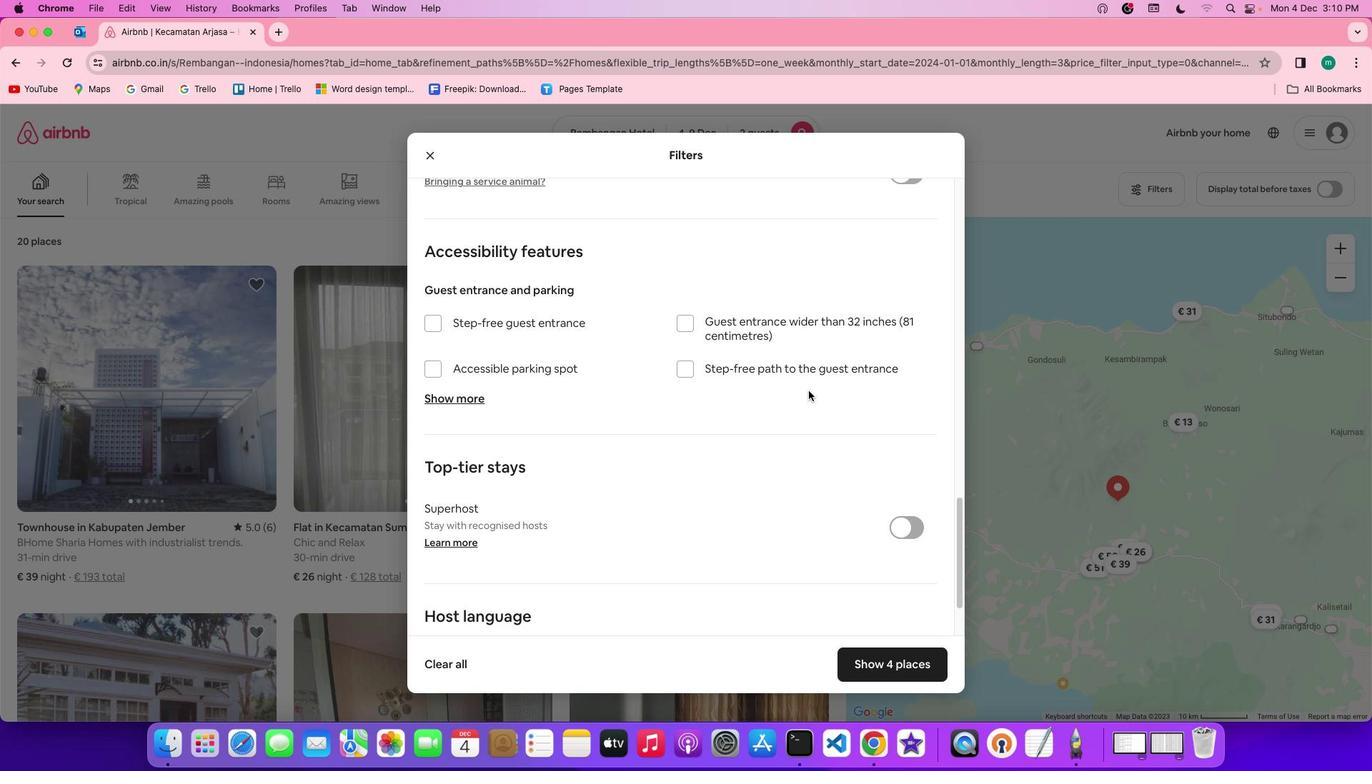 
Action: Mouse scrolled (808, 390) with delta (0, 0)
Screenshot: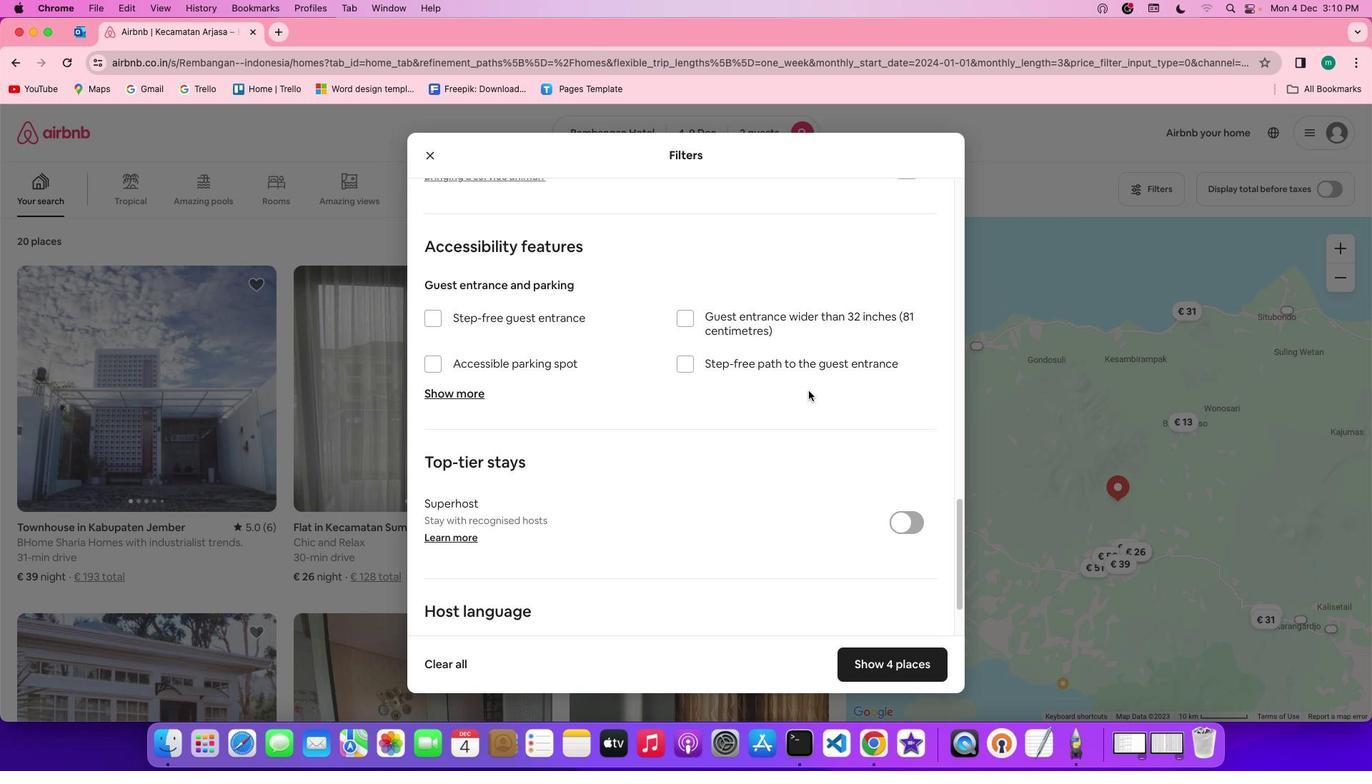 
Action: Mouse scrolled (808, 390) with delta (0, -1)
Screenshot: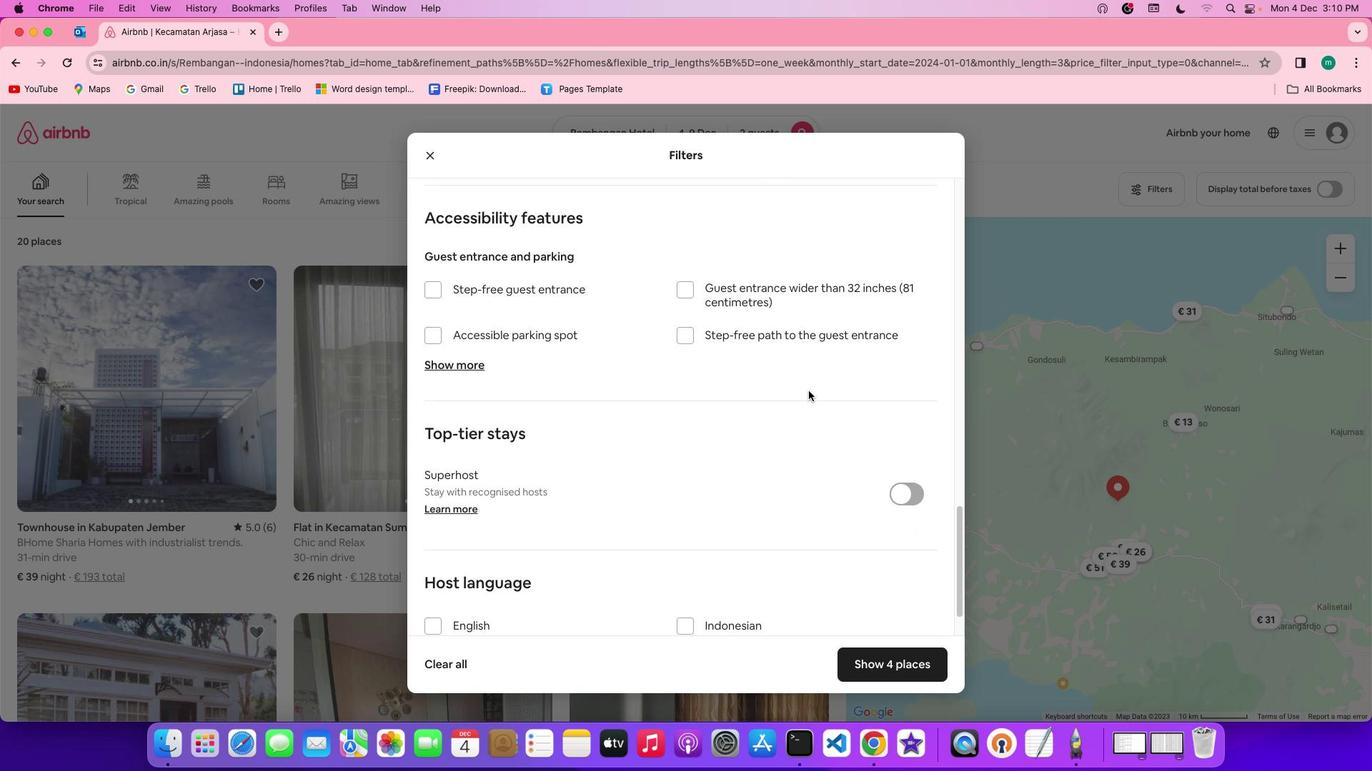 
Action: Mouse scrolled (808, 390) with delta (0, 0)
Screenshot: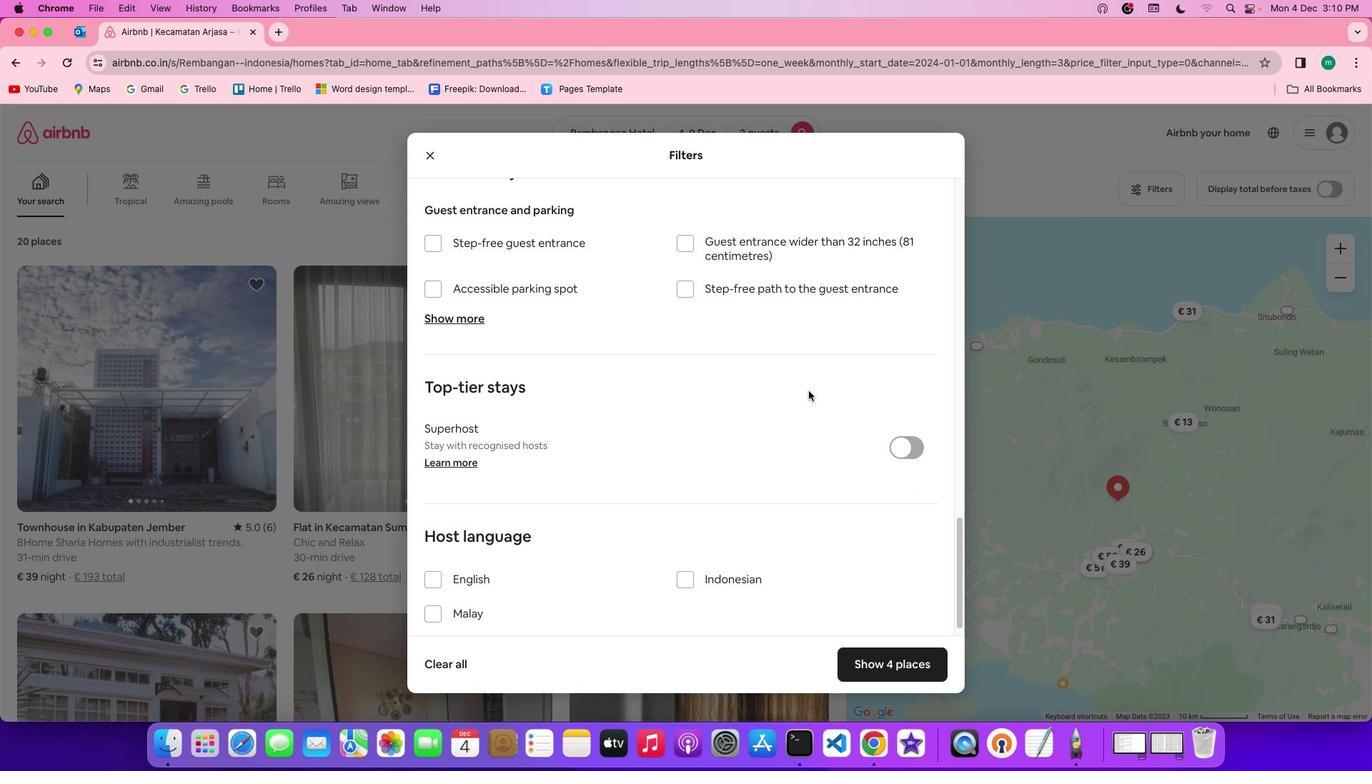 
Action: Mouse scrolled (808, 390) with delta (0, 0)
Screenshot: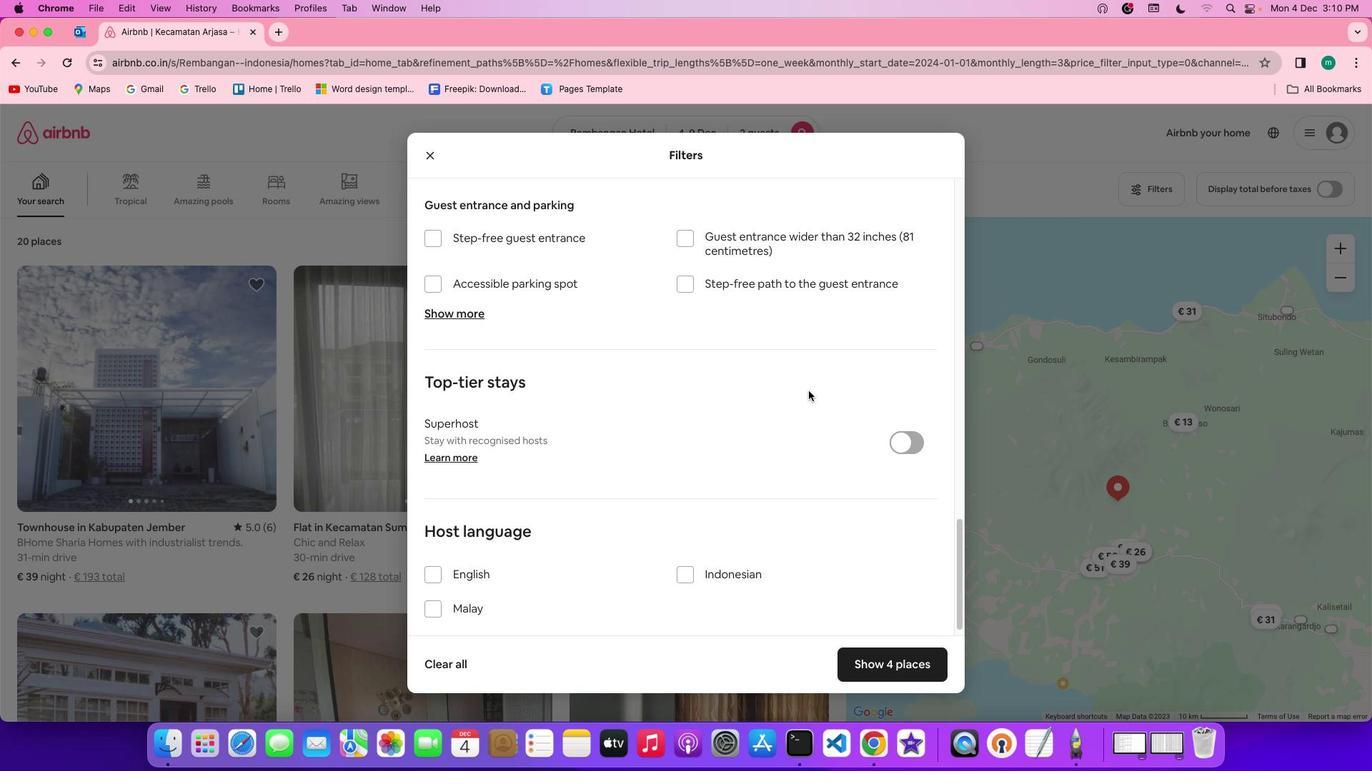
Action: Mouse scrolled (808, 390) with delta (0, -2)
Screenshot: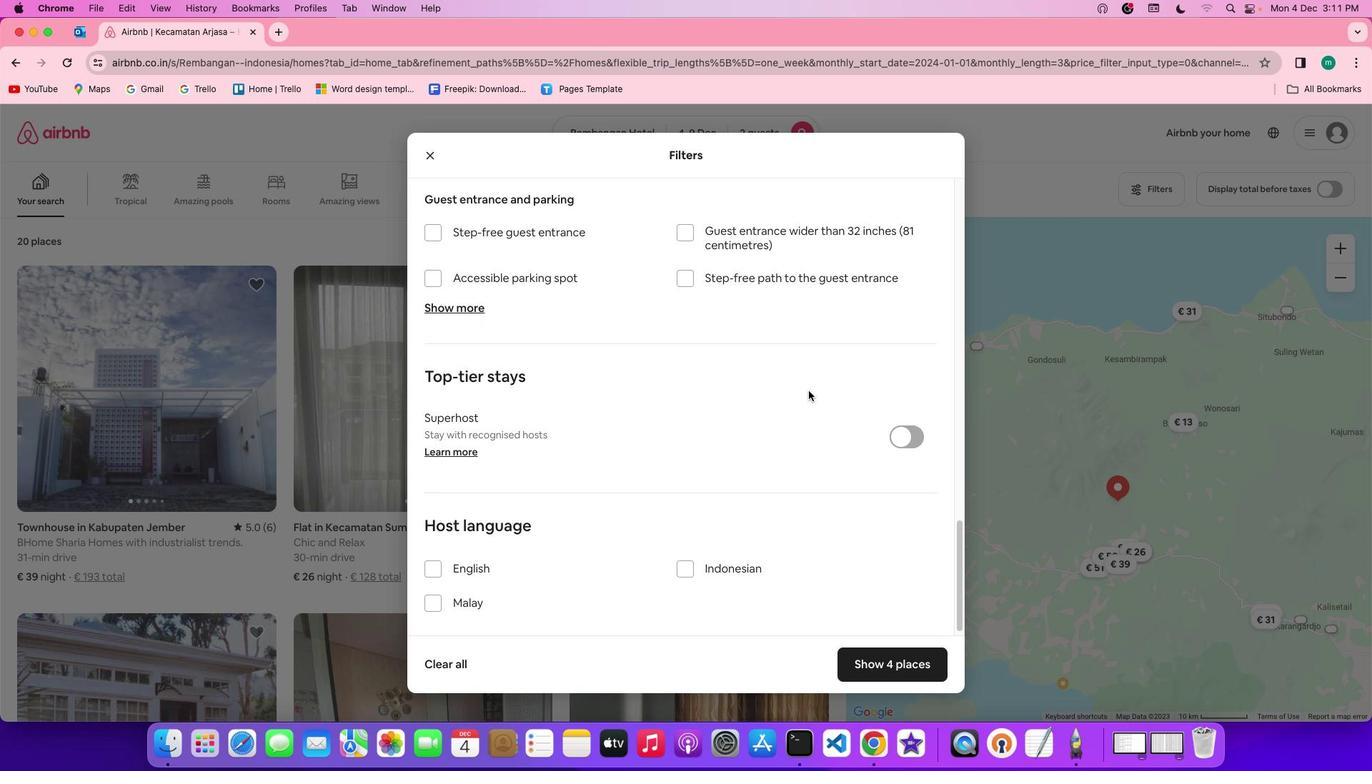 
Action: Mouse scrolled (808, 390) with delta (0, -2)
Screenshot: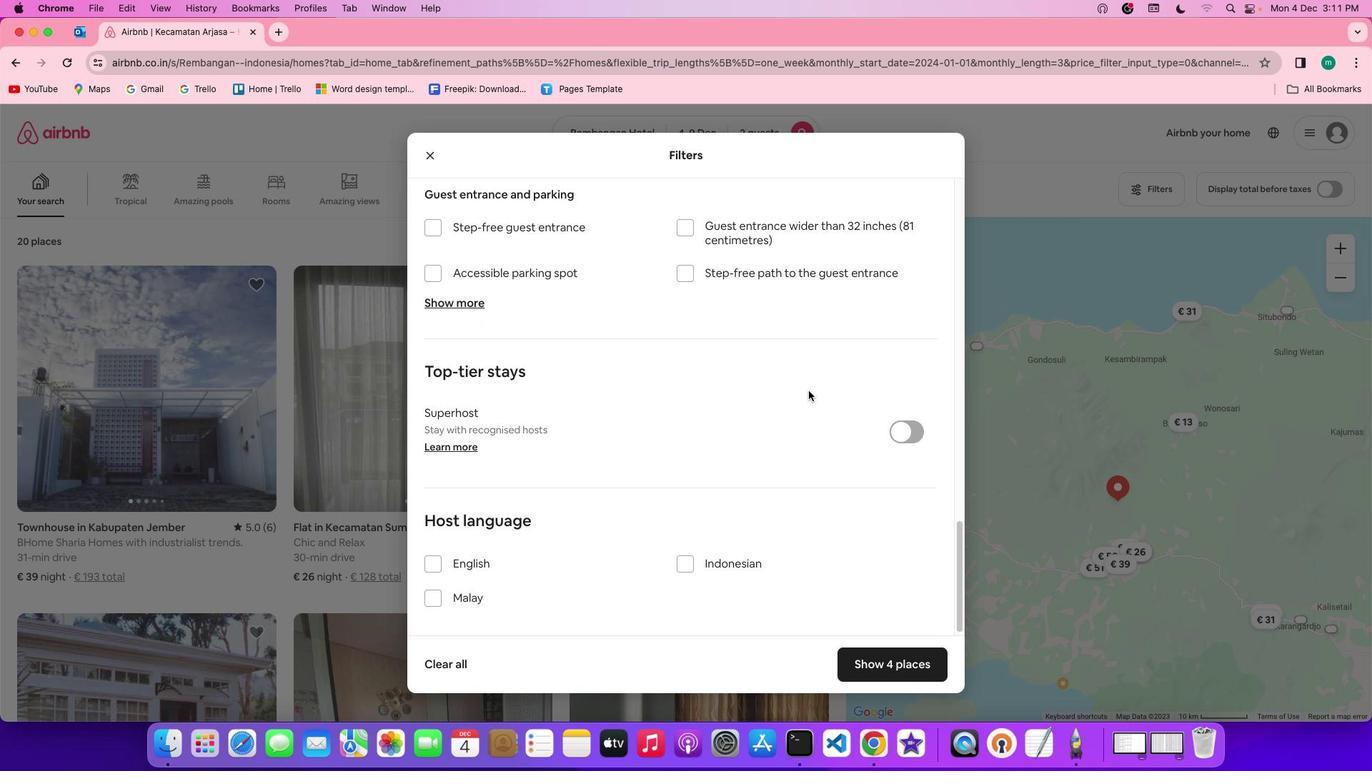 
Action: Mouse moved to (801, 400)
Screenshot: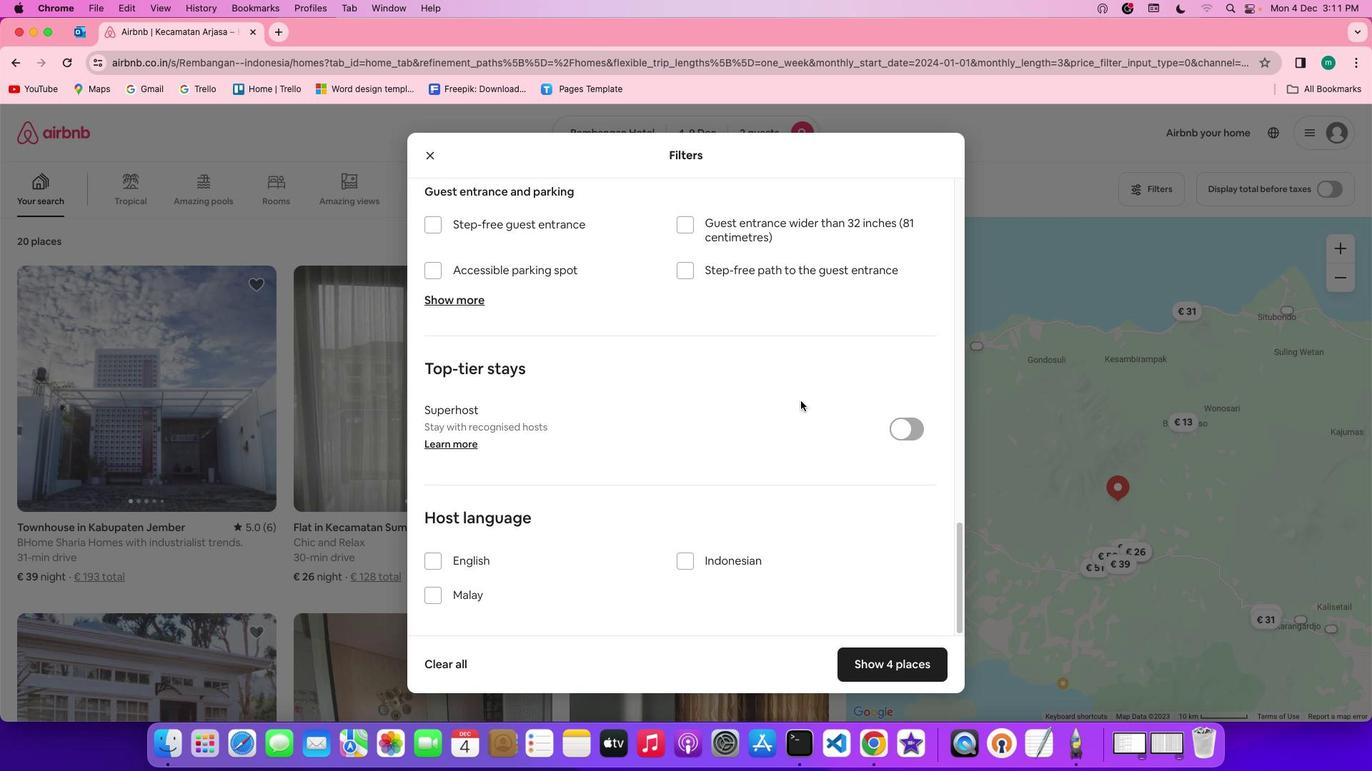 
Action: Mouse scrolled (801, 400) with delta (0, 0)
Screenshot: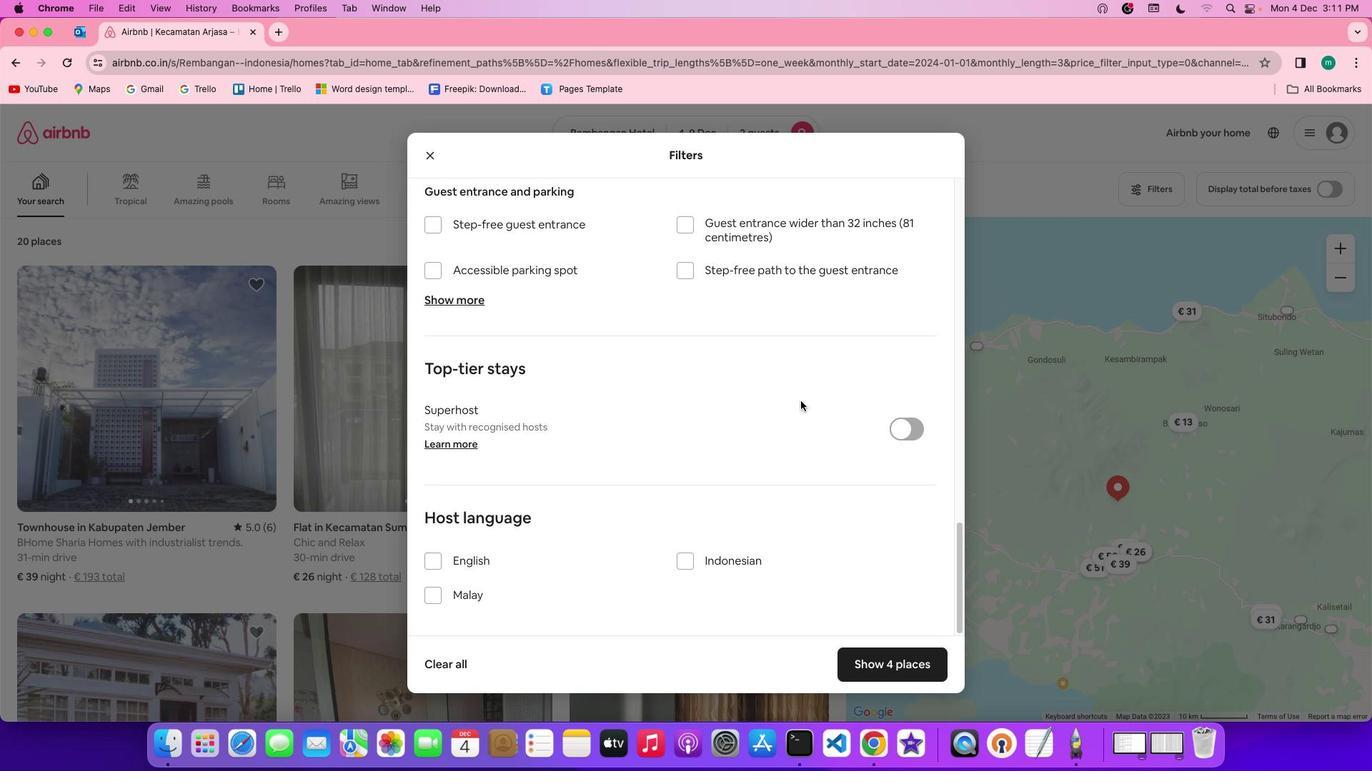 
Action: Mouse scrolled (801, 400) with delta (0, 0)
Screenshot: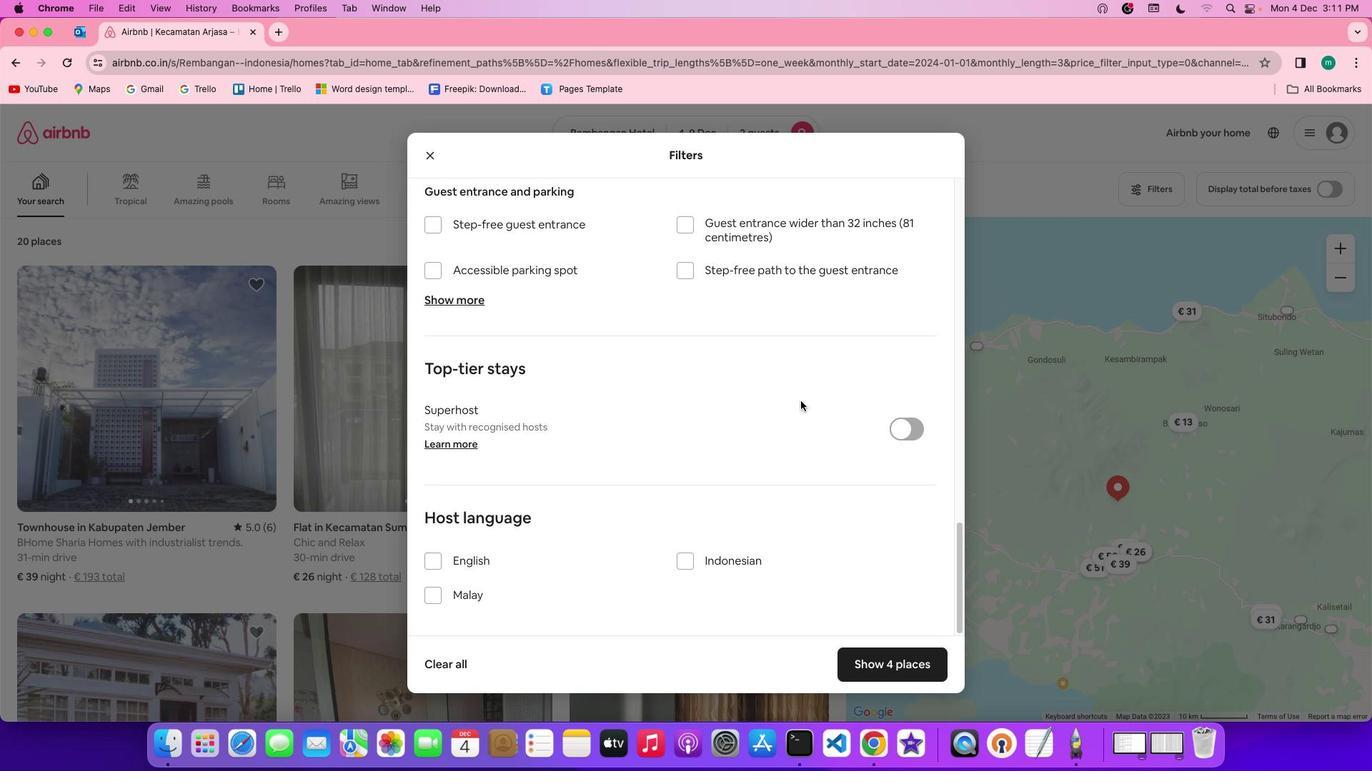 
Action: Mouse scrolled (801, 400) with delta (0, -2)
Screenshot: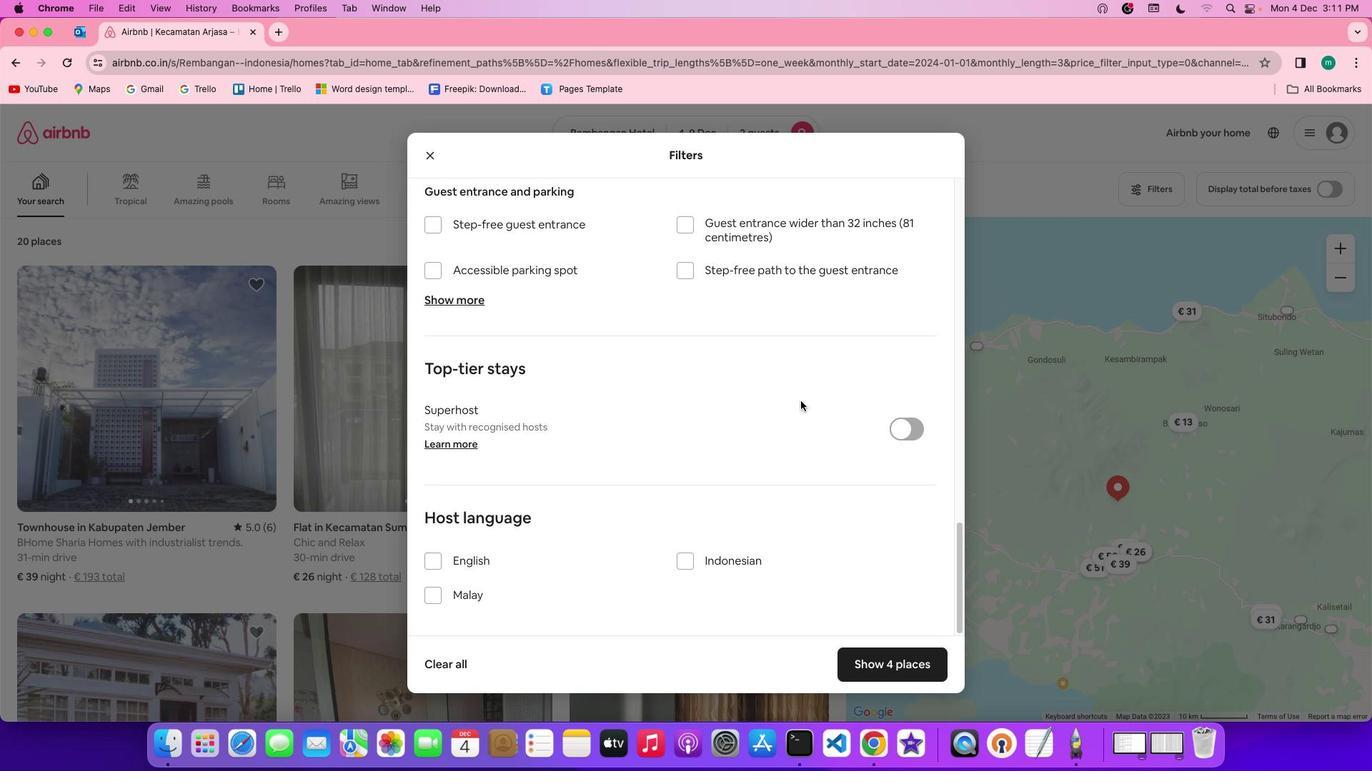 
Action: Mouse scrolled (801, 400) with delta (0, -2)
Screenshot: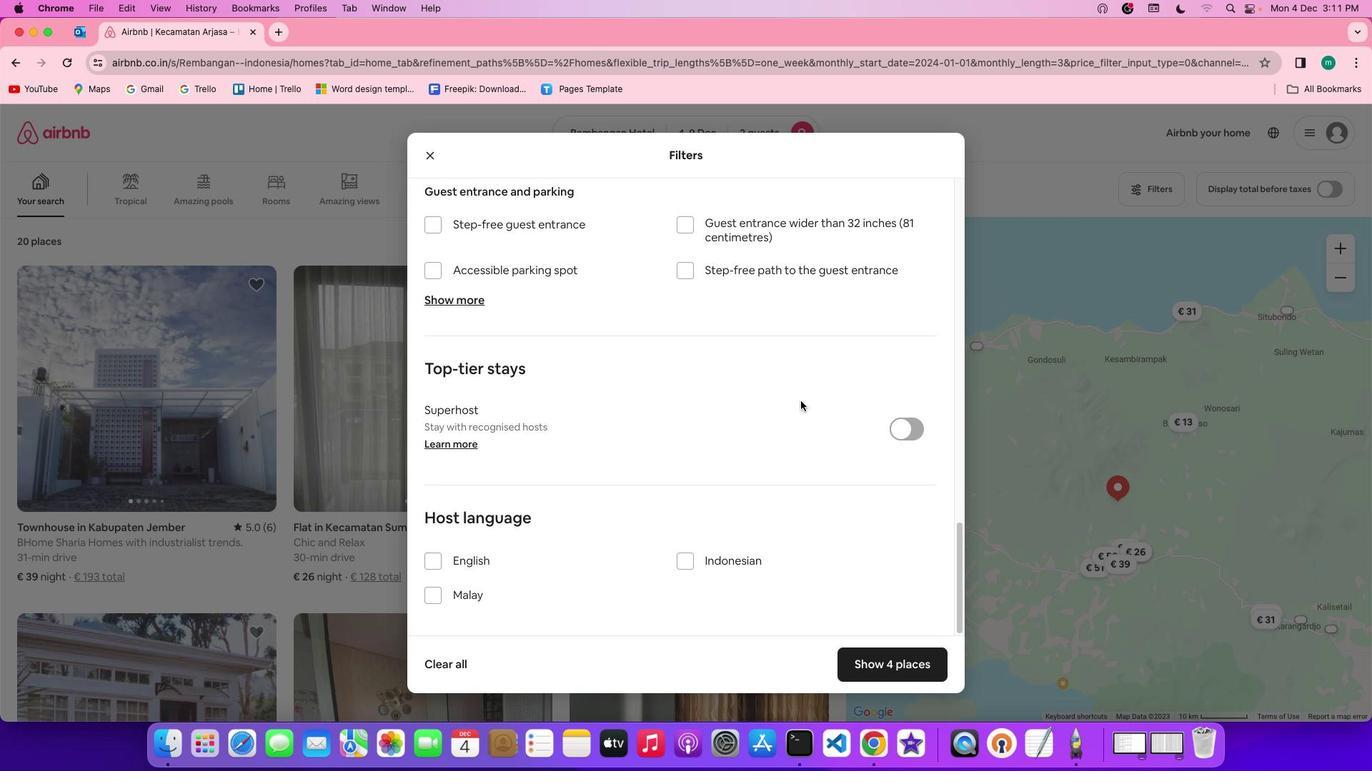 
Action: Mouse moved to (800, 402)
Screenshot: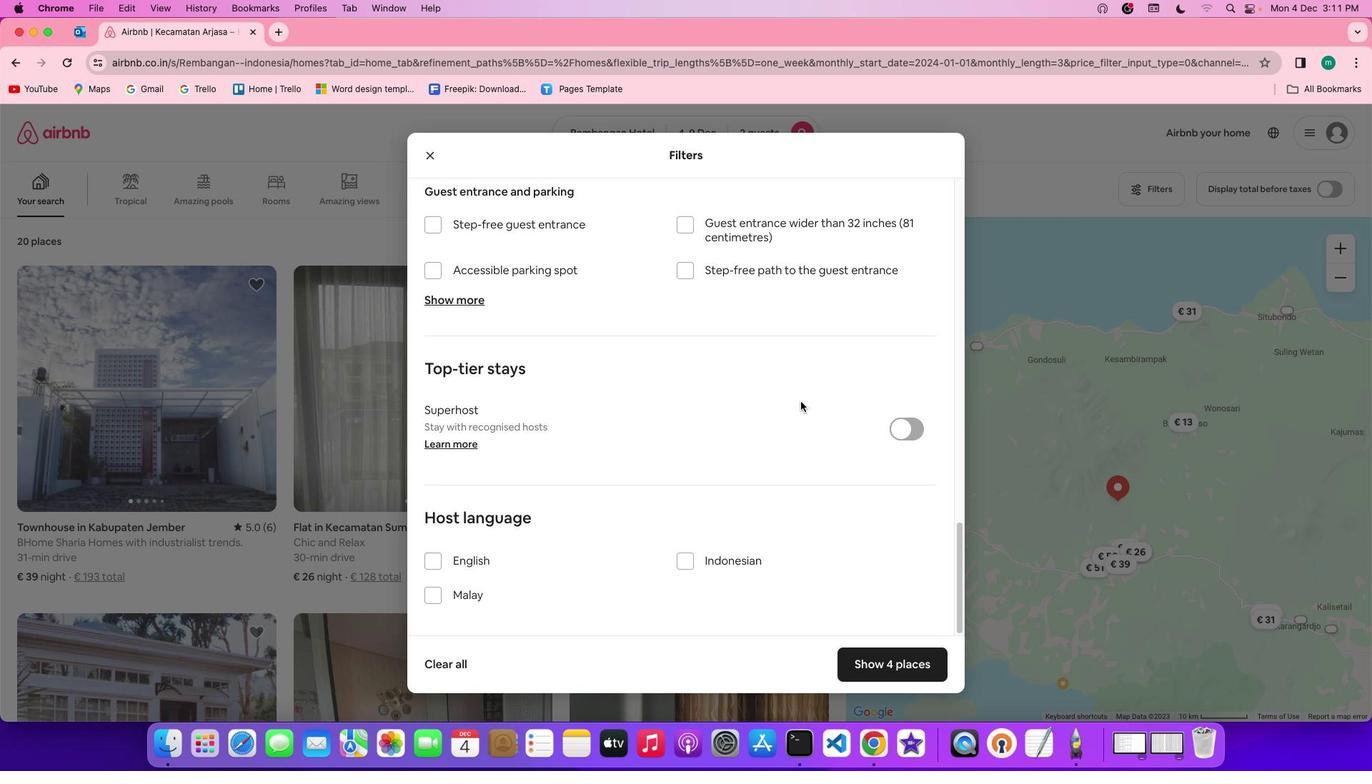 
Action: Mouse scrolled (800, 402) with delta (0, 0)
Screenshot: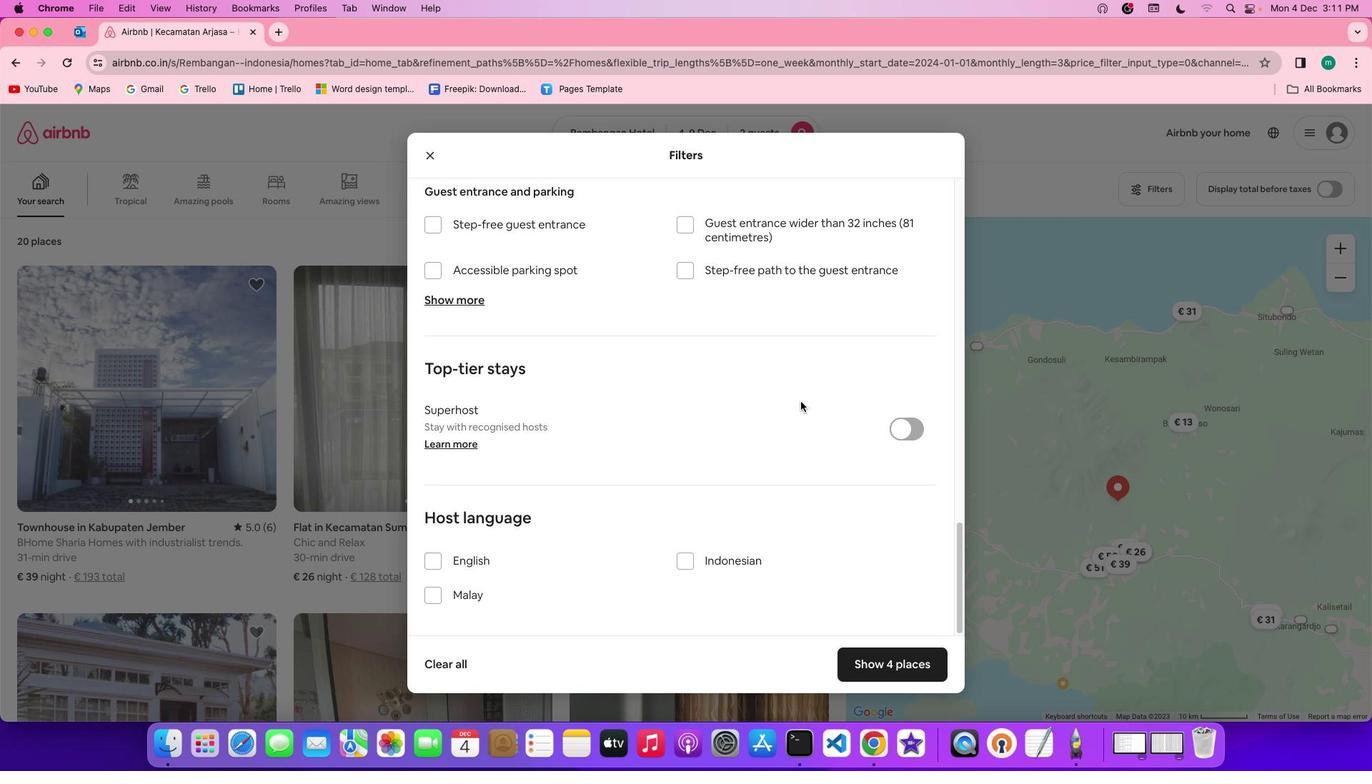 
Action: Mouse scrolled (800, 402) with delta (0, 0)
Screenshot: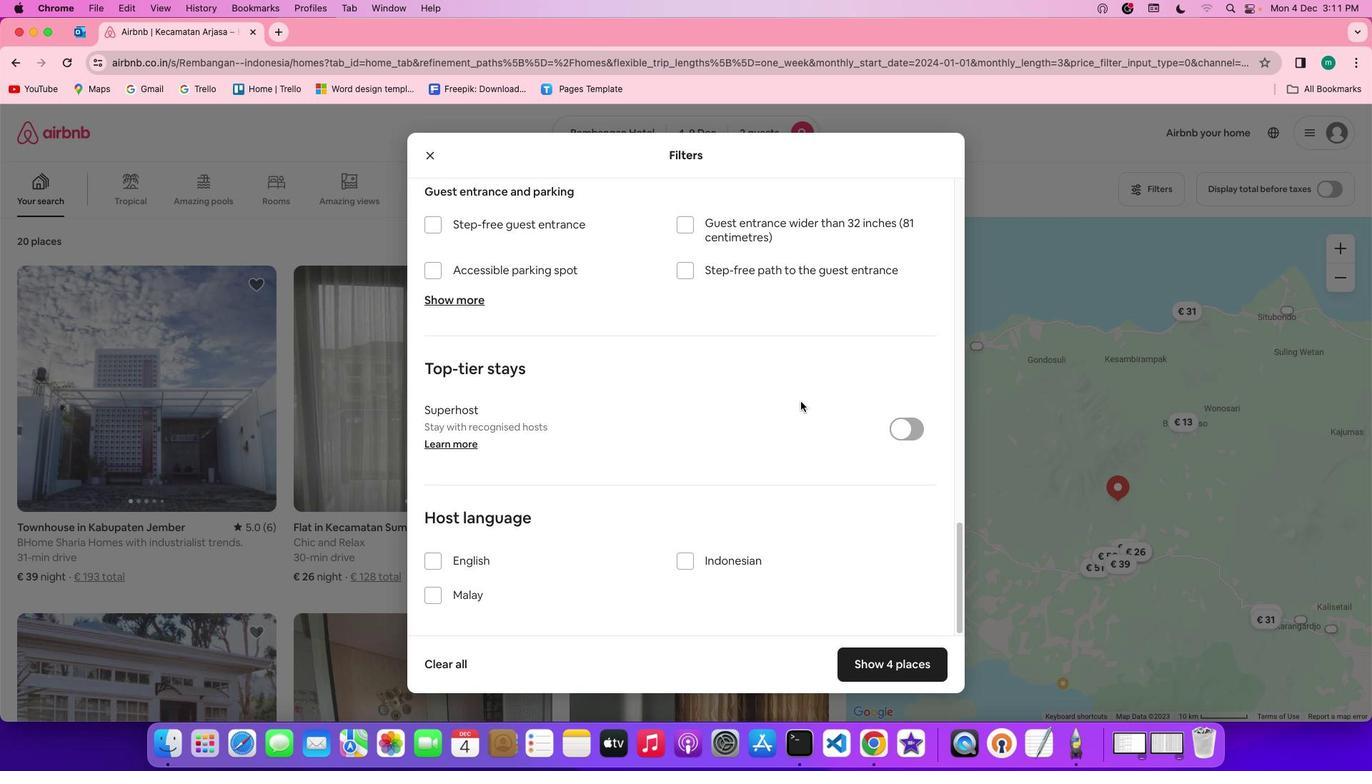 
Action: Mouse scrolled (800, 402) with delta (0, -1)
Screenshot: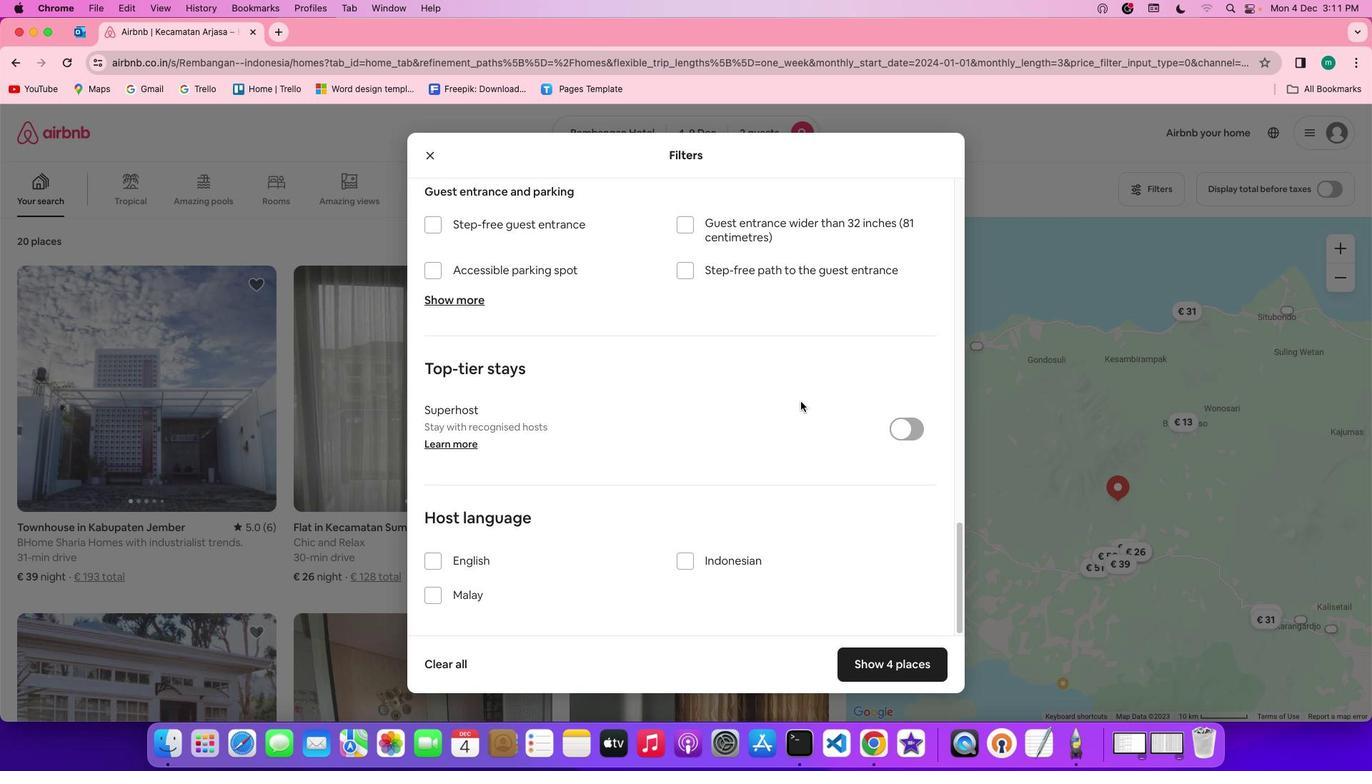 
Action: Mouse scrolled (800, 402) with delta (0, -2)
Screenshot: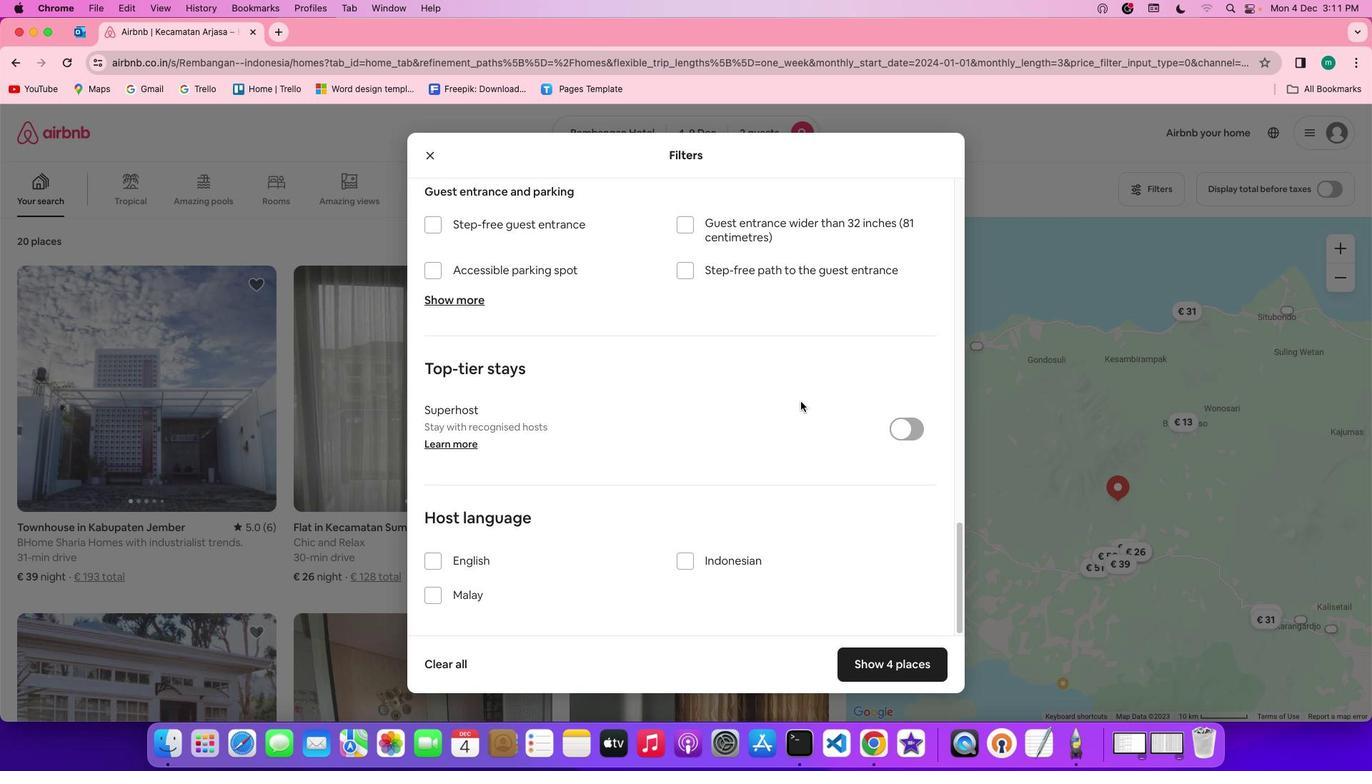 
Action: Mouse moved to (902, 654)
Screenshot: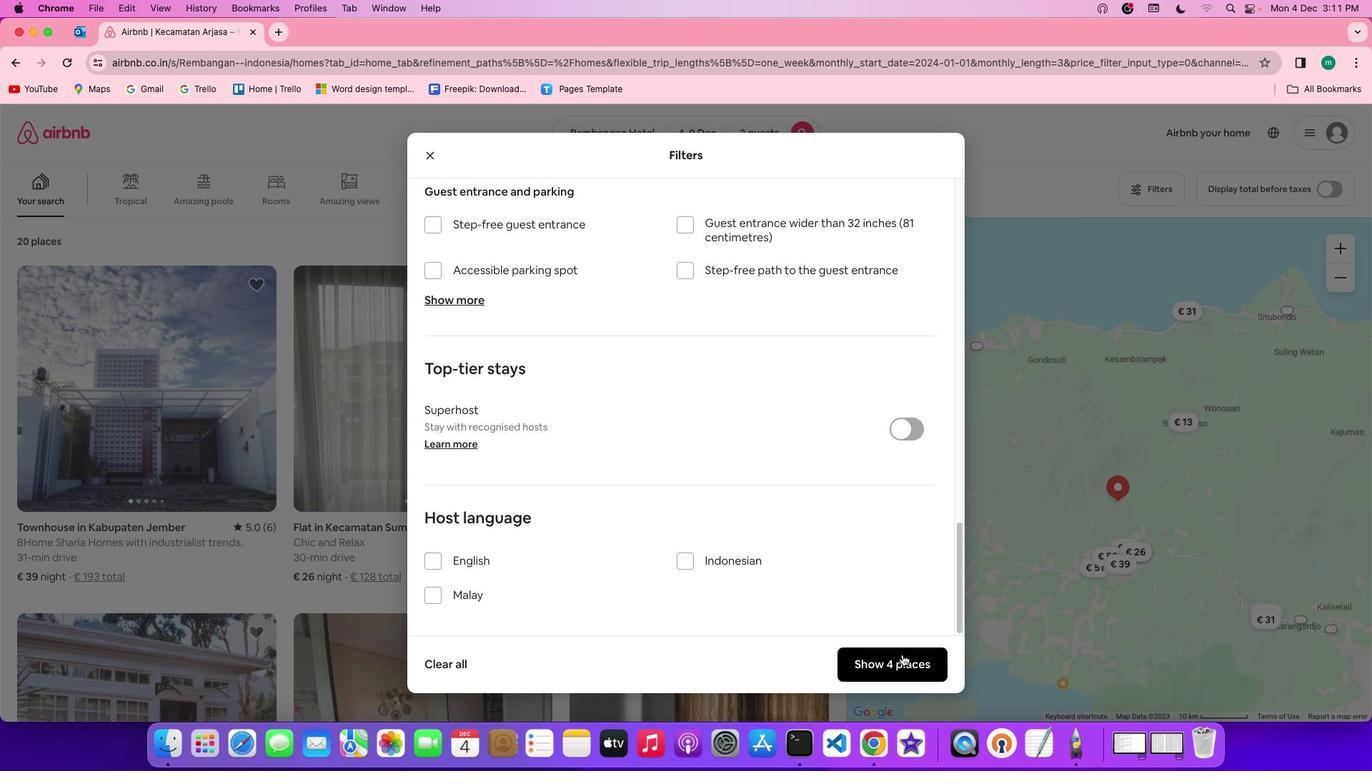
Action: Mouse pressed left at (902, 654)
Screenshot: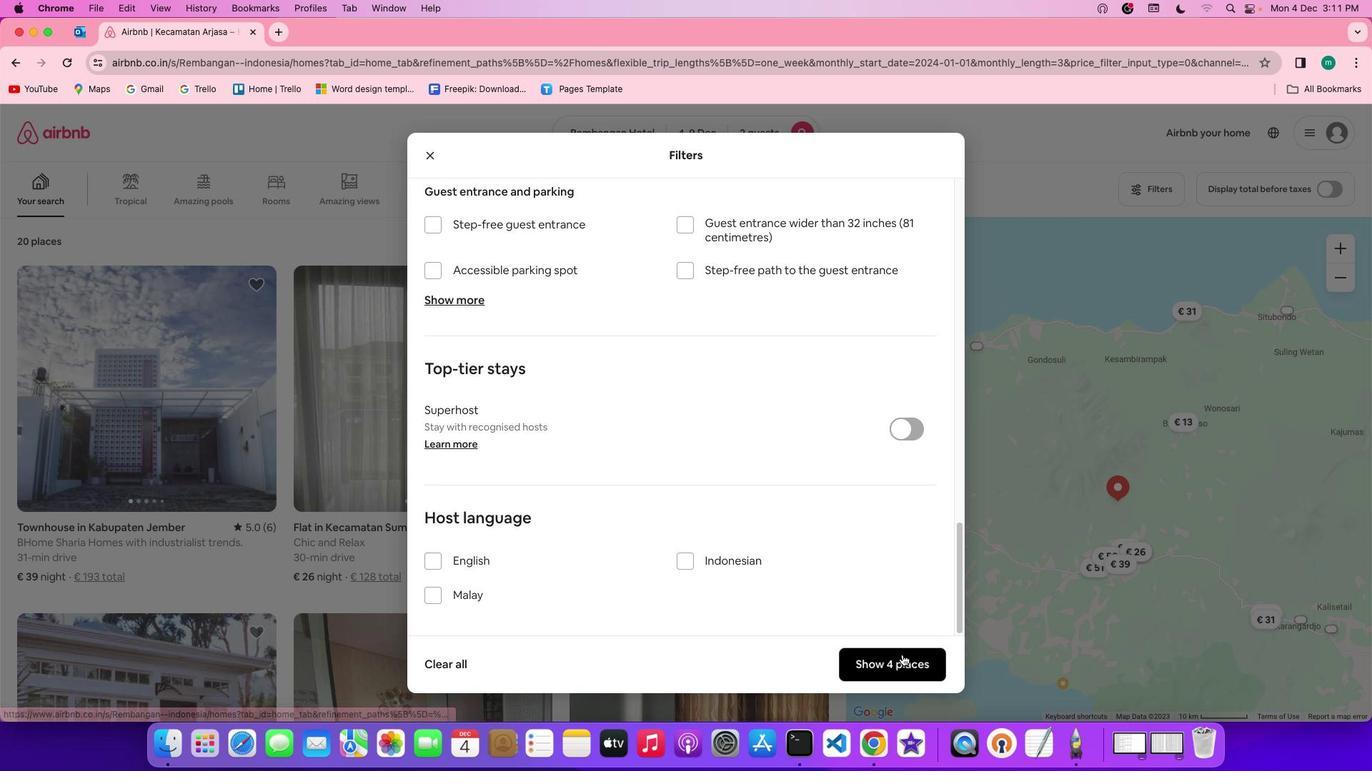 
Action: Mouse moved to (157, 436)
Screenshot: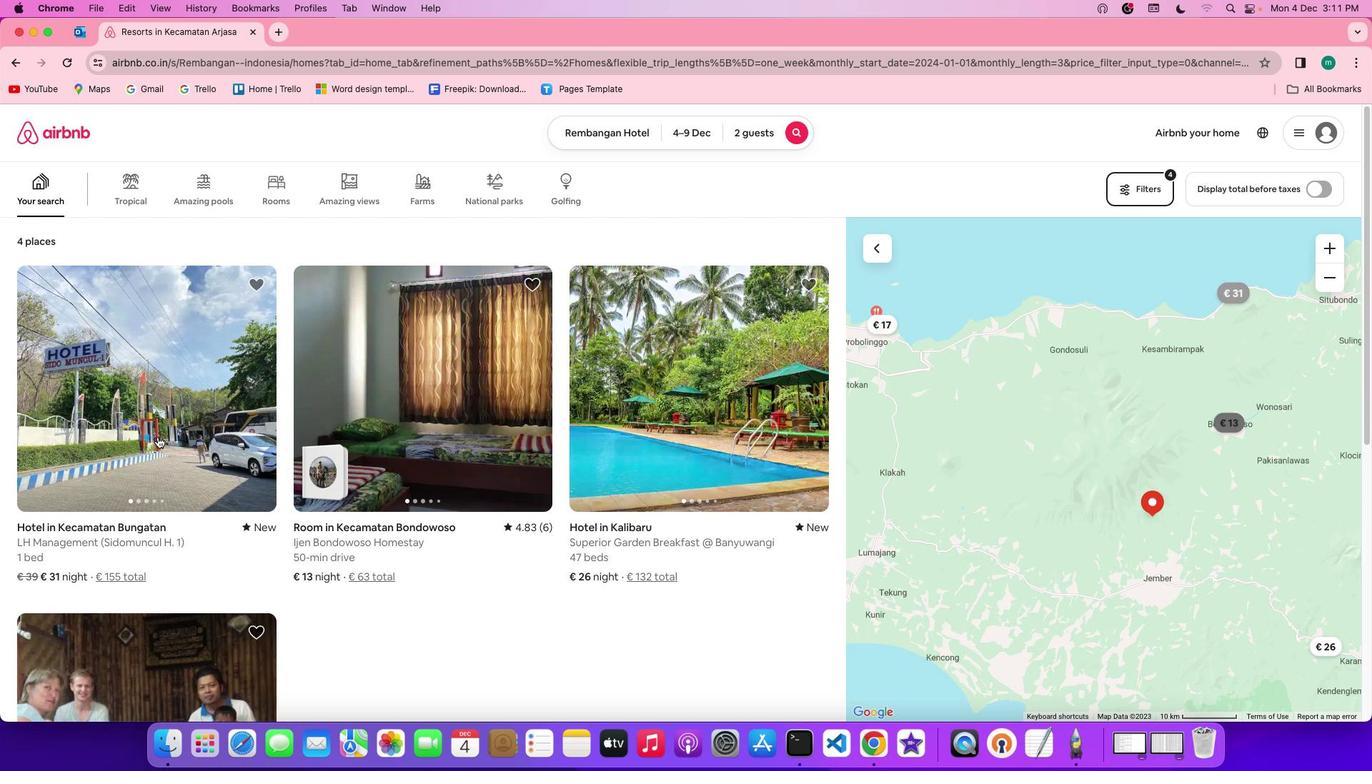 
Action: Mouse pressed left at (157, 436)
Screenshot: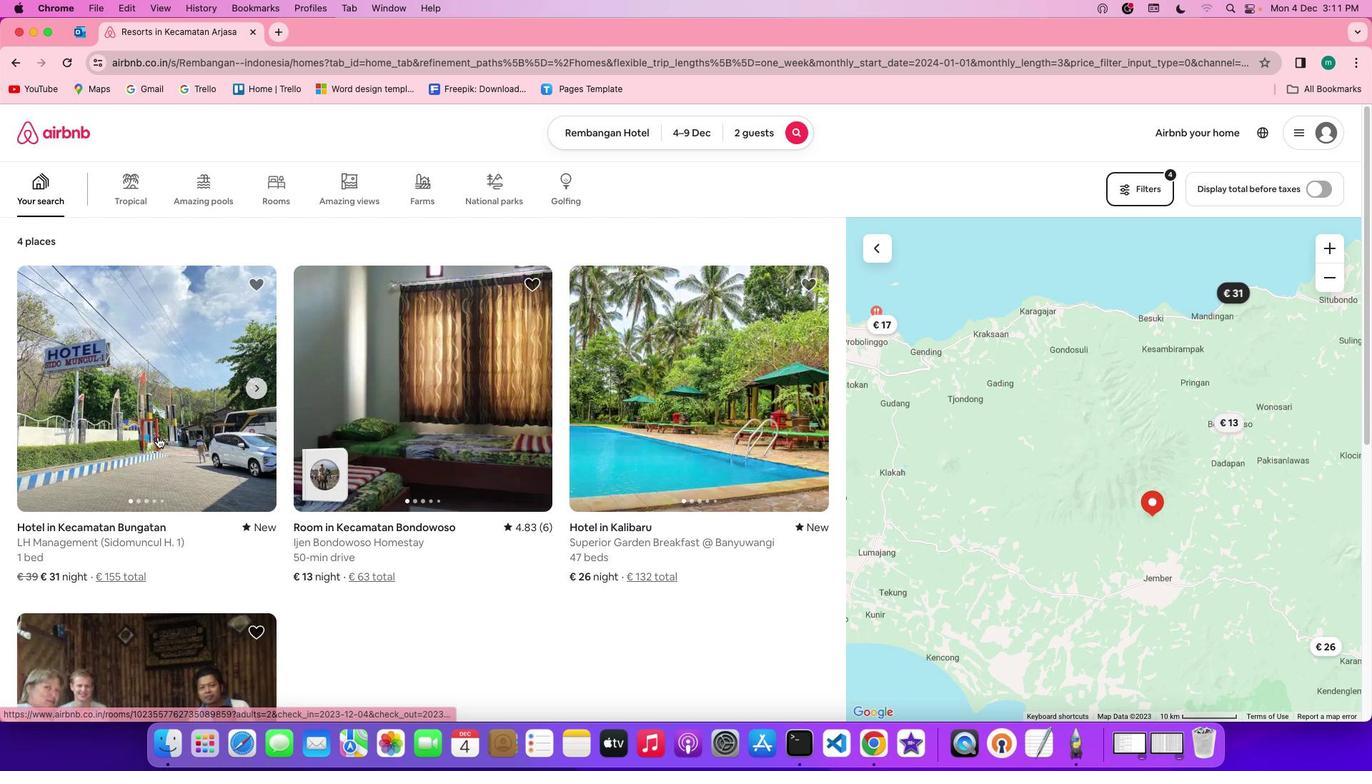 
Action: Mouse moved to (1011, 537)
Screenshot: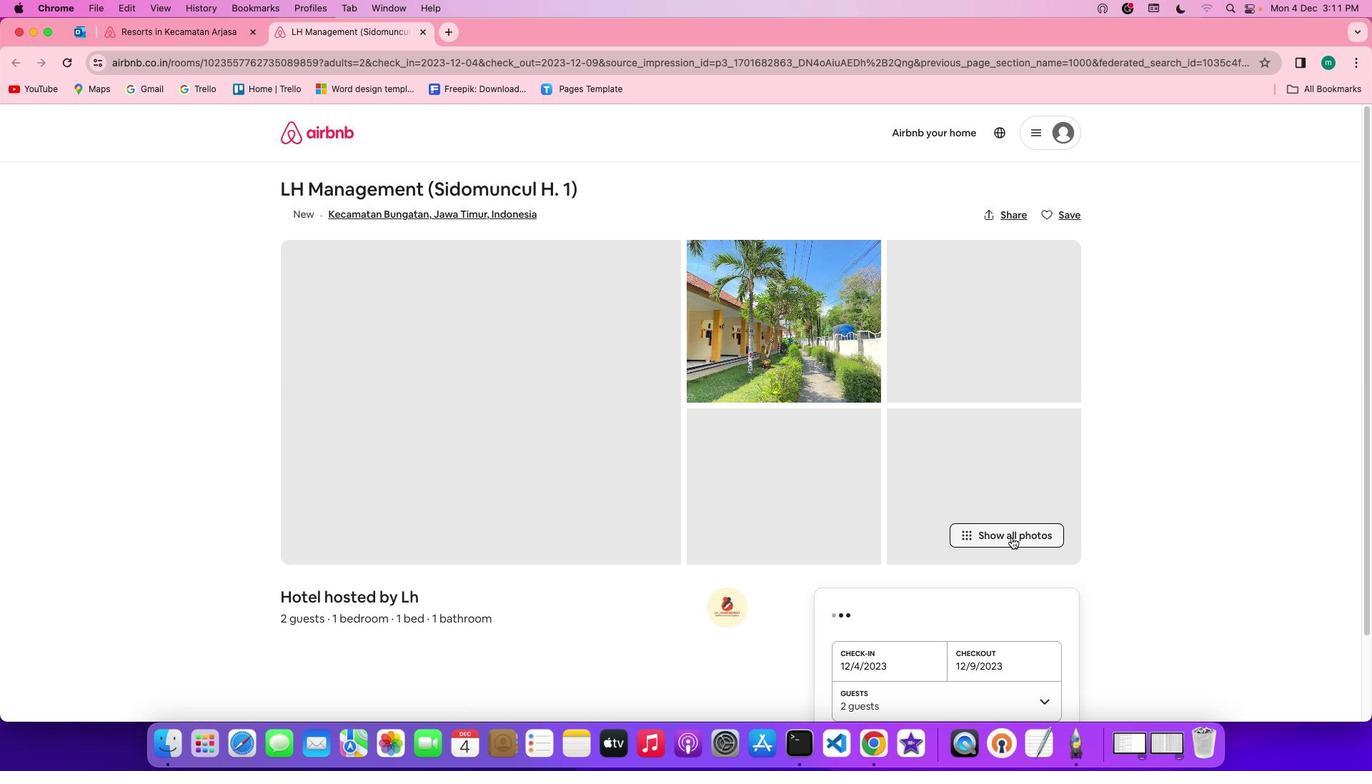 
Action: Mouse pressed left at (1011, 537)
Screenshot: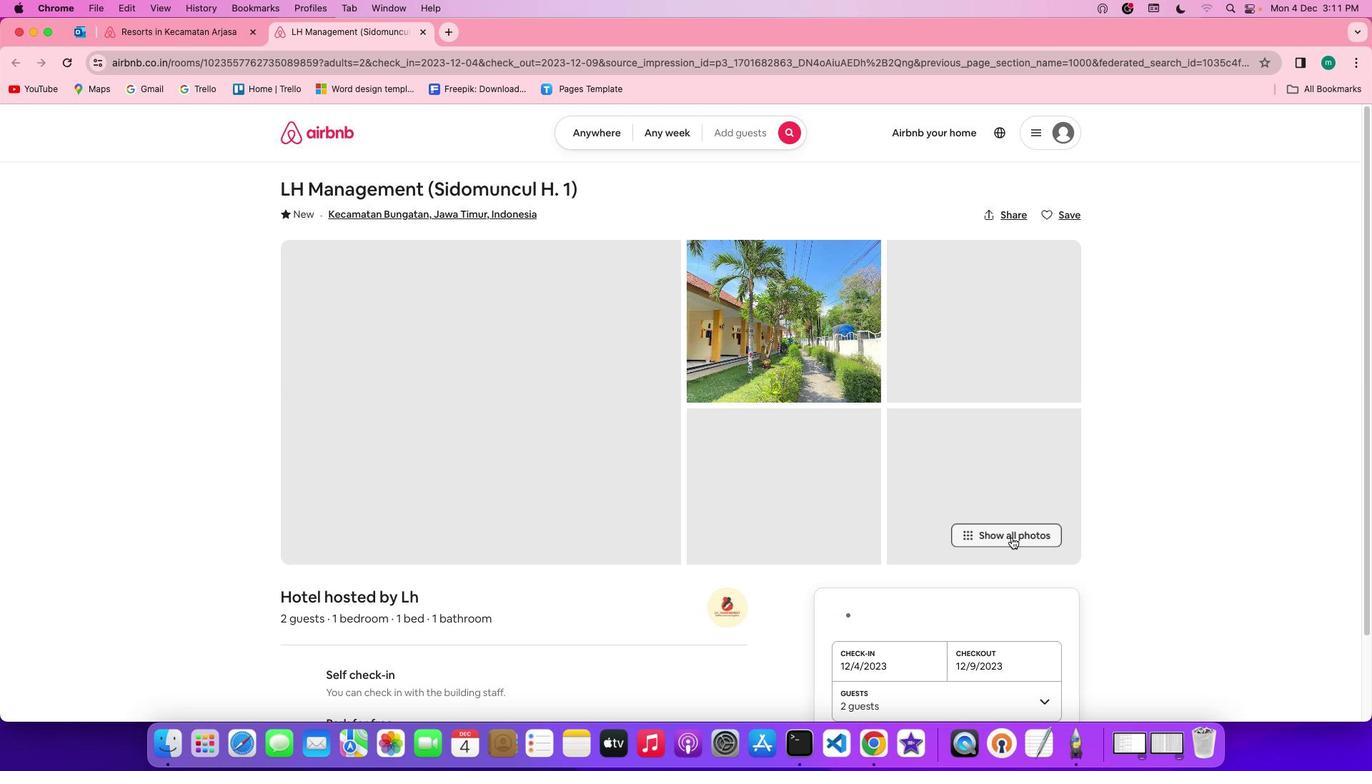 
Action: Mouse moved to (768, 521)
Screenshot: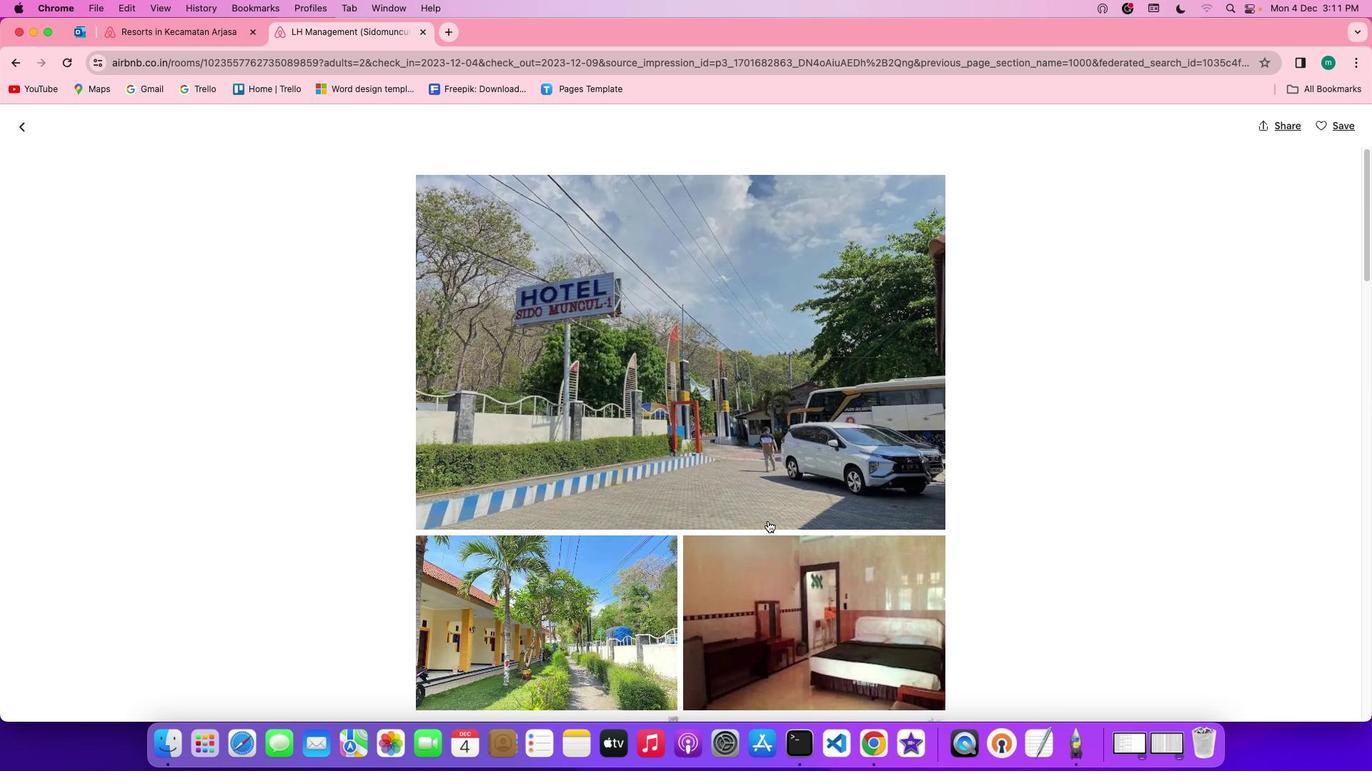
Action: Mouse scrolled (768, 521) with delta (0, 0)
Screenshot: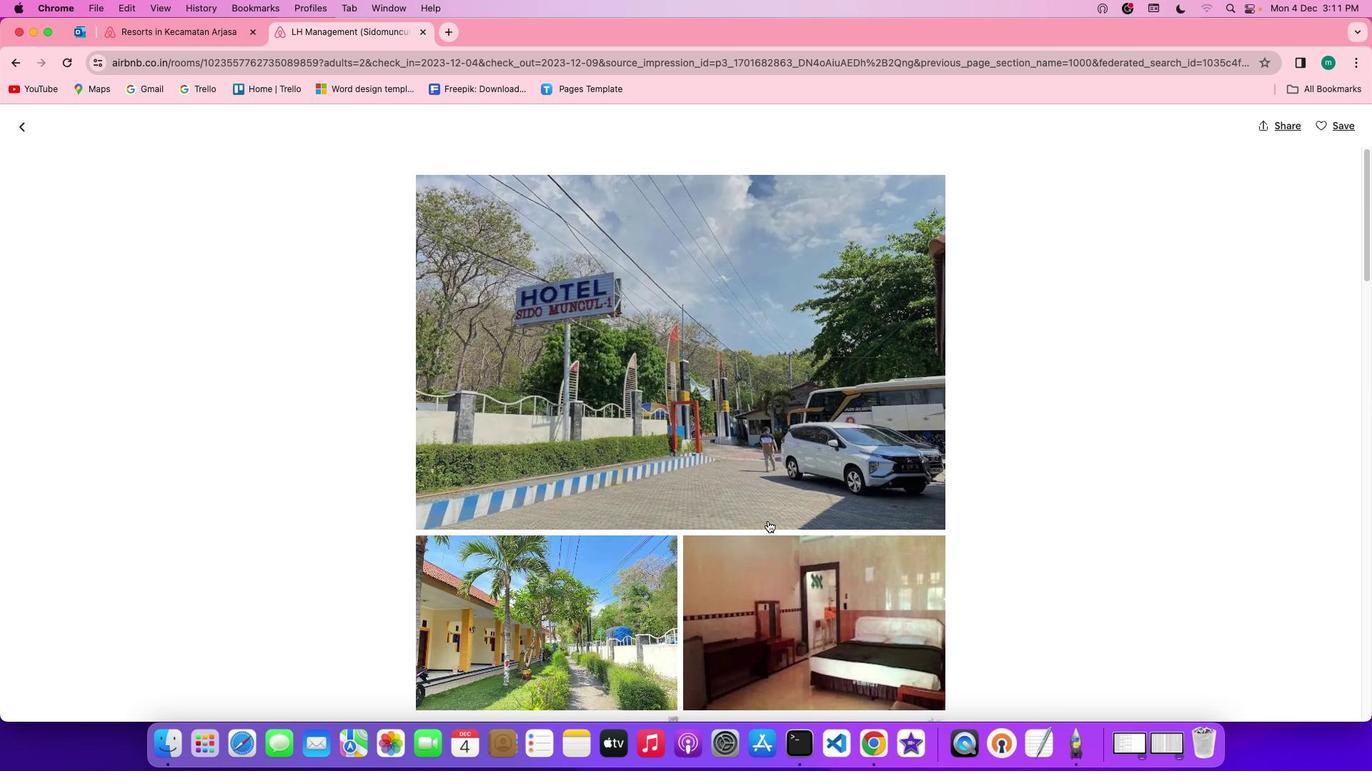
Action: Mouse scrolled (768, 521) with delta (0, 0)
Screenshot: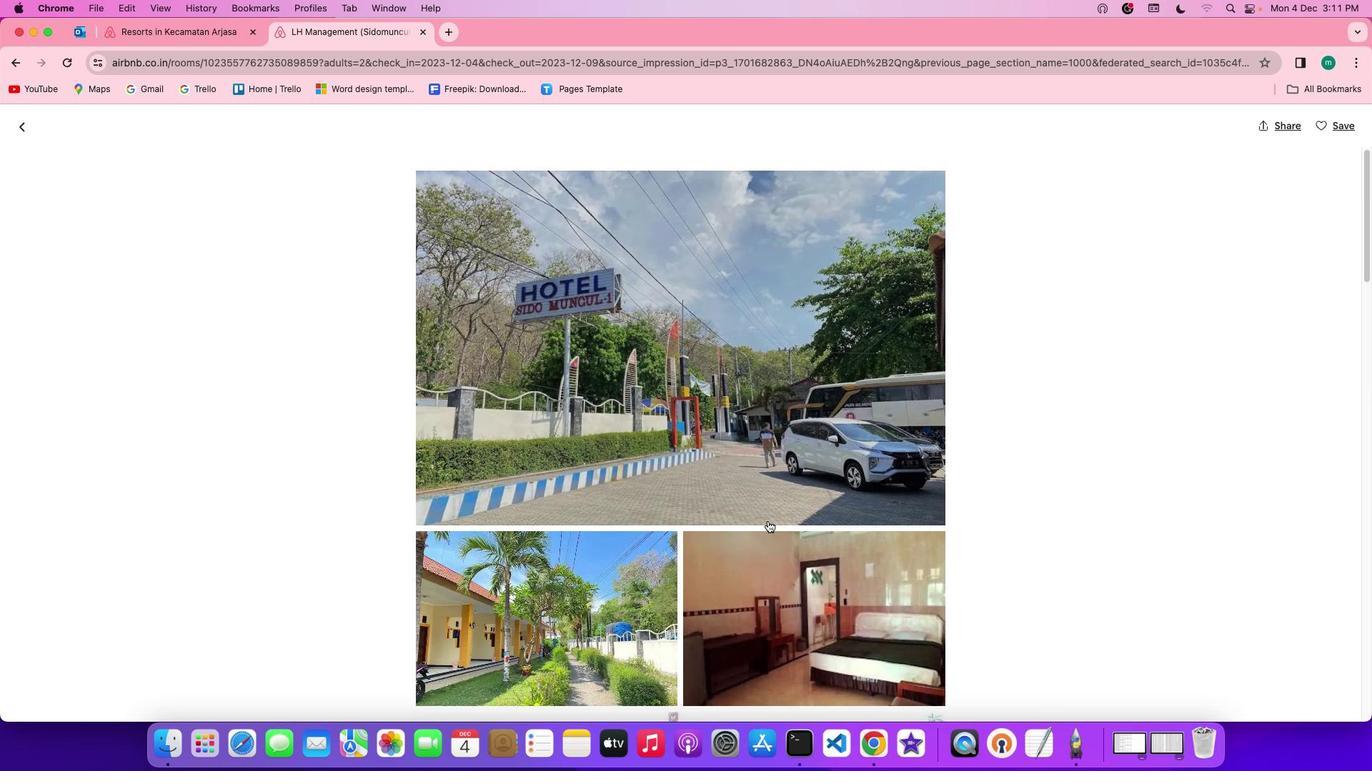 
Action: Mouse scrolled (768, 521) with delta (0, -2)
Screenshot: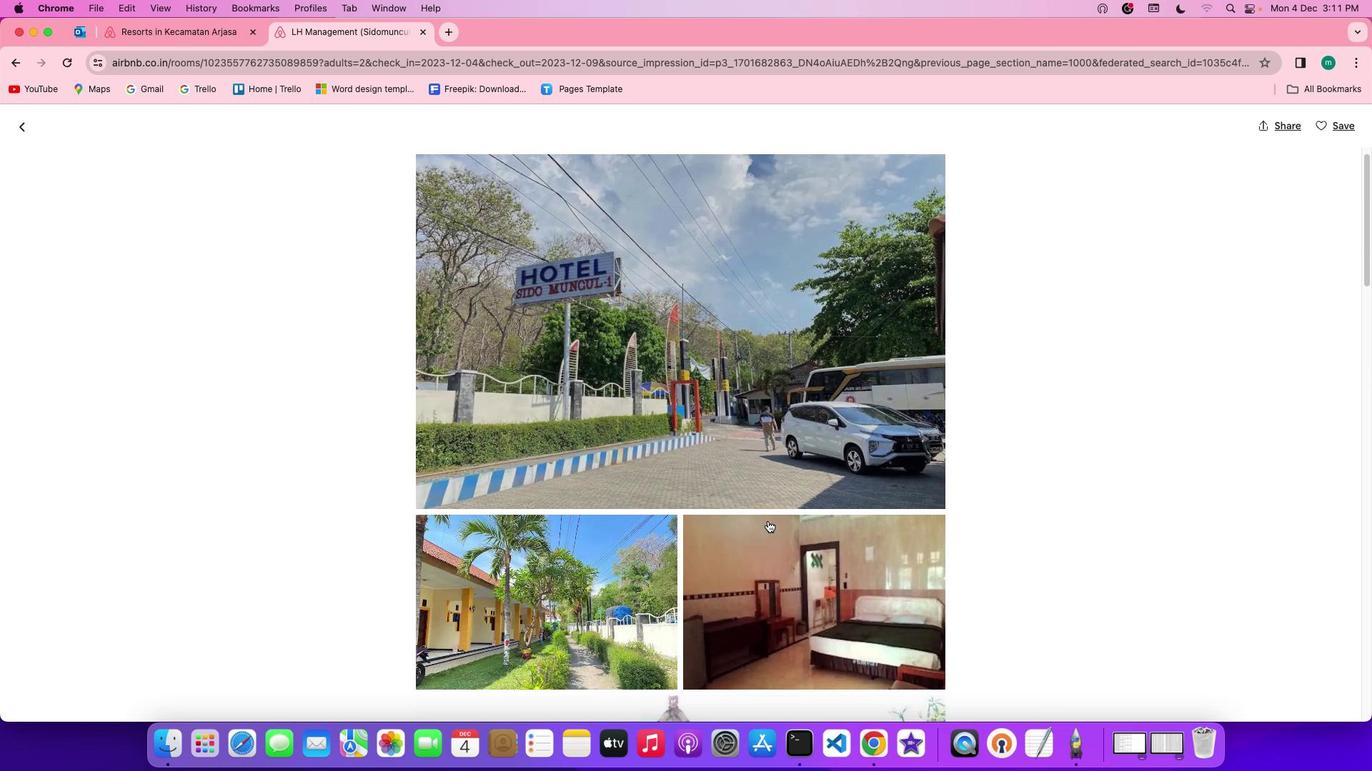 
Action: Mouse scrolled (768, 521) with delta (0, -2)
Screenshot: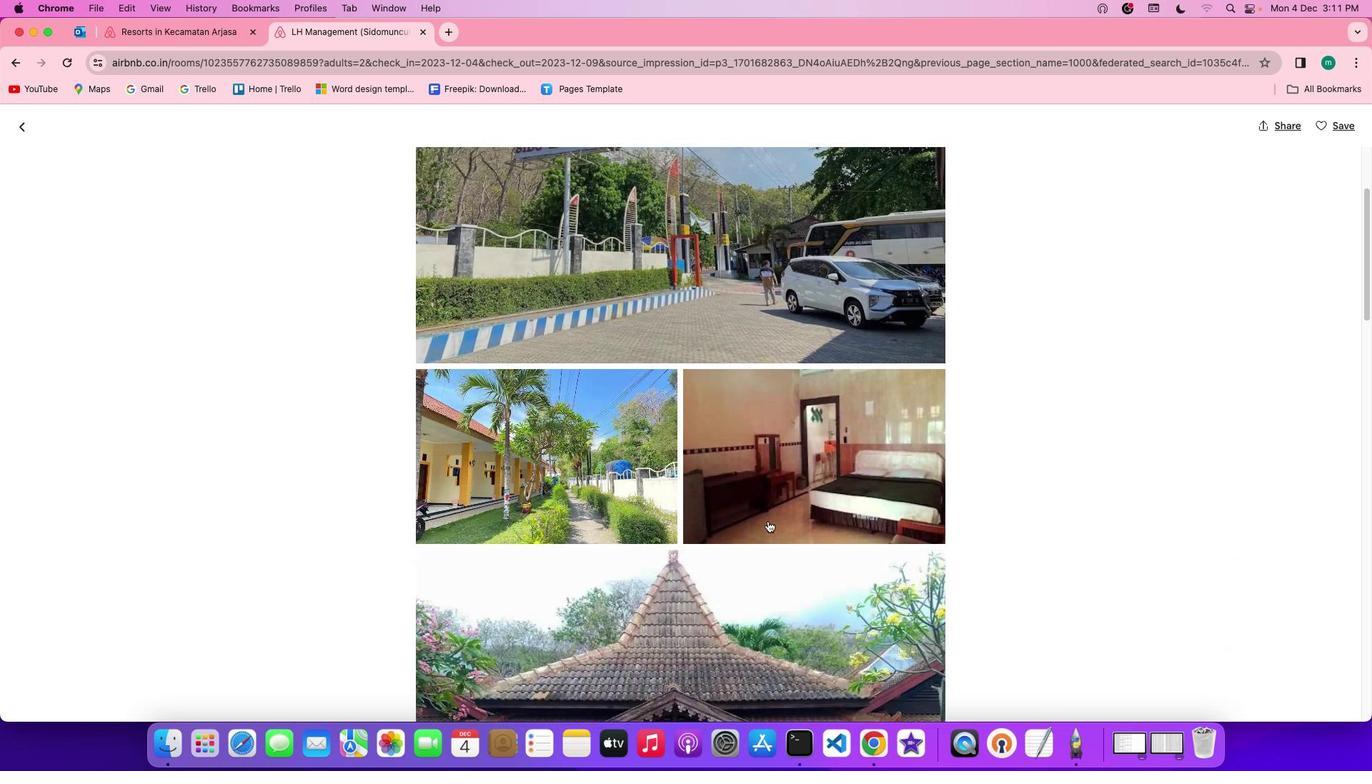 
Action: Mouse scrolled (768, 521) with delta (0, 0)
Screenshot: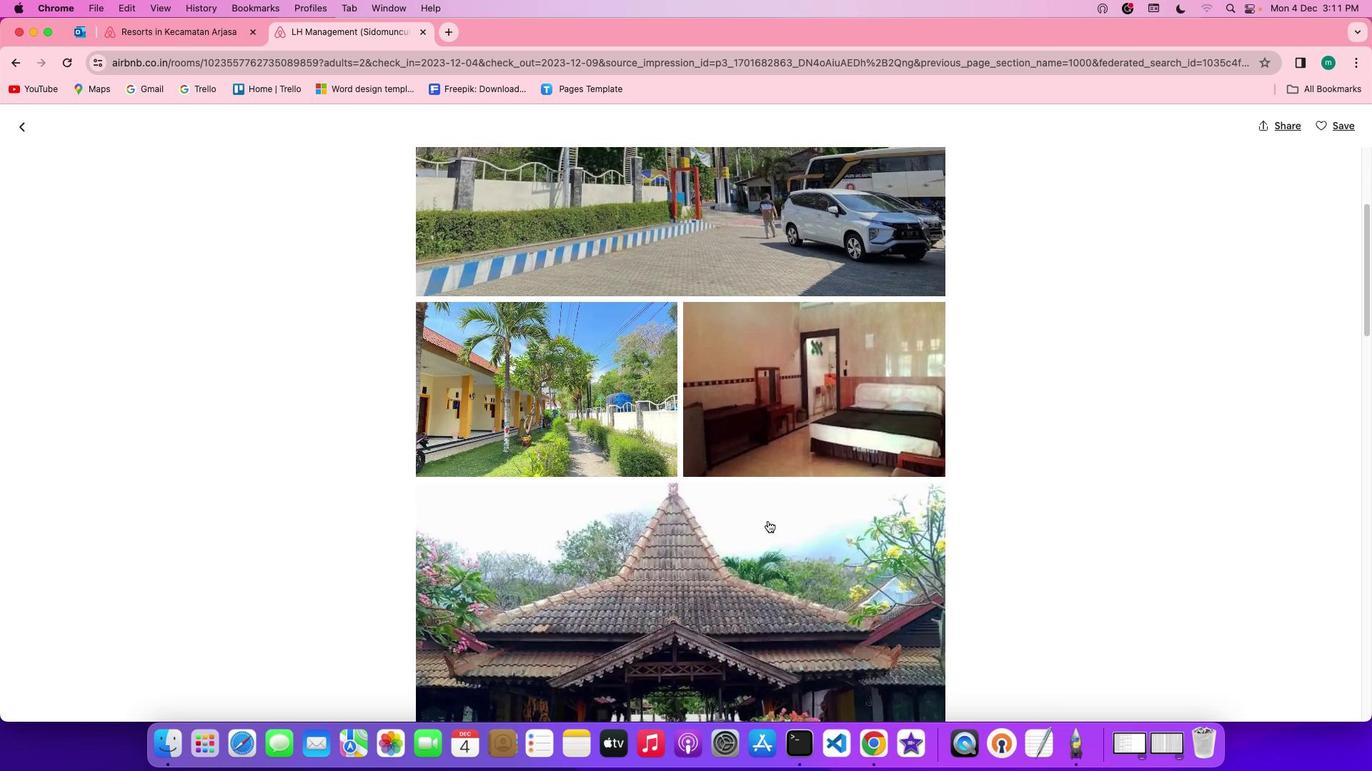 
Action: Mouse scrolled (768, 521) with delta (0, 0)
Screenshot: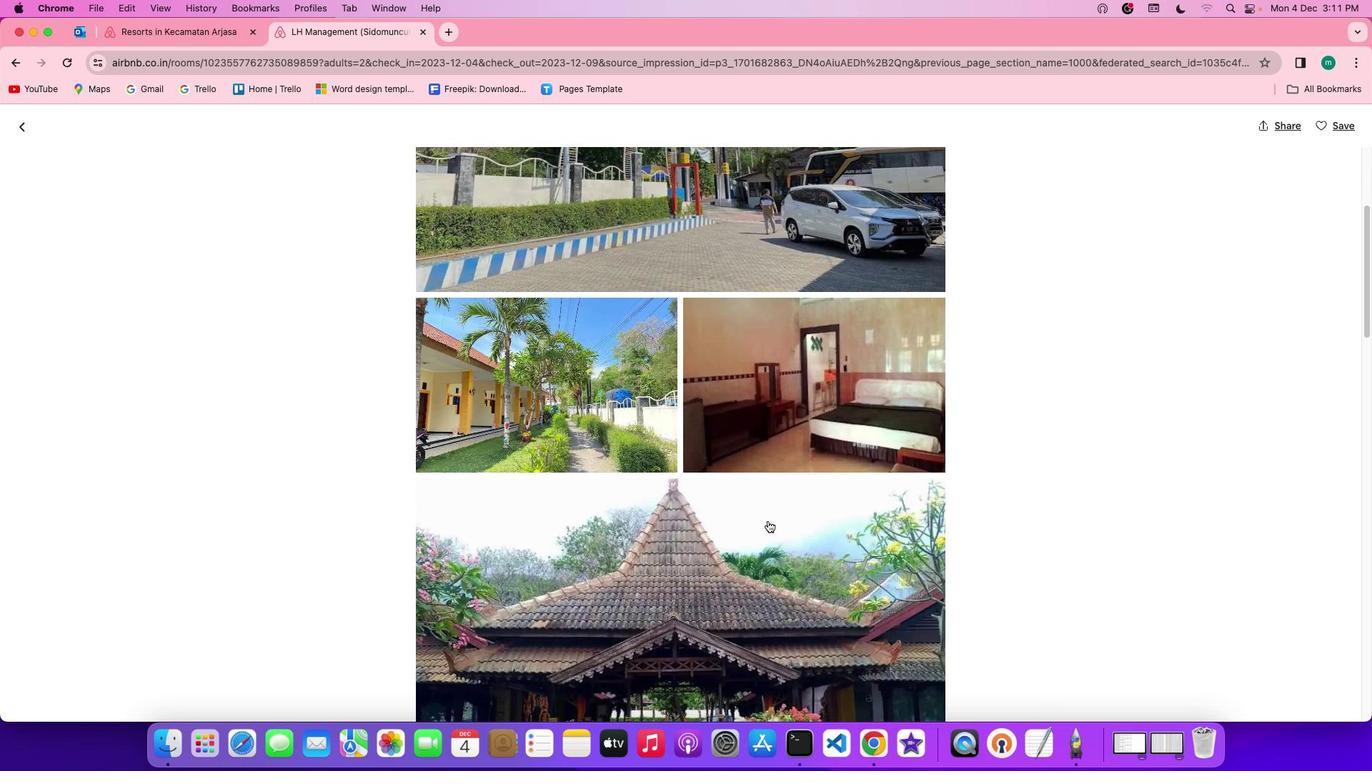 
Action: Mouse scrolled (768, 521) with delta (0, 0)
Screenshot: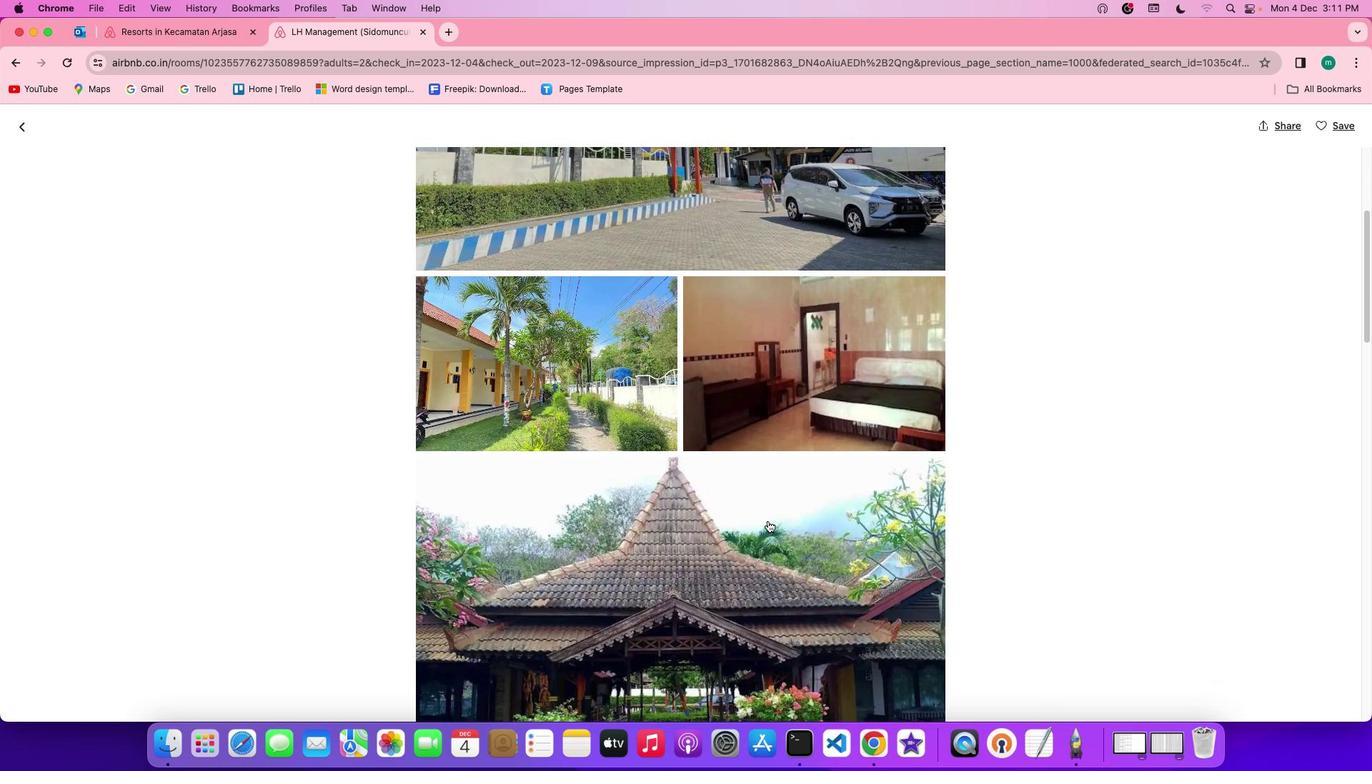 
Action: Mouse scrolled (768, 521) with delta (0, 0)
Screenshot: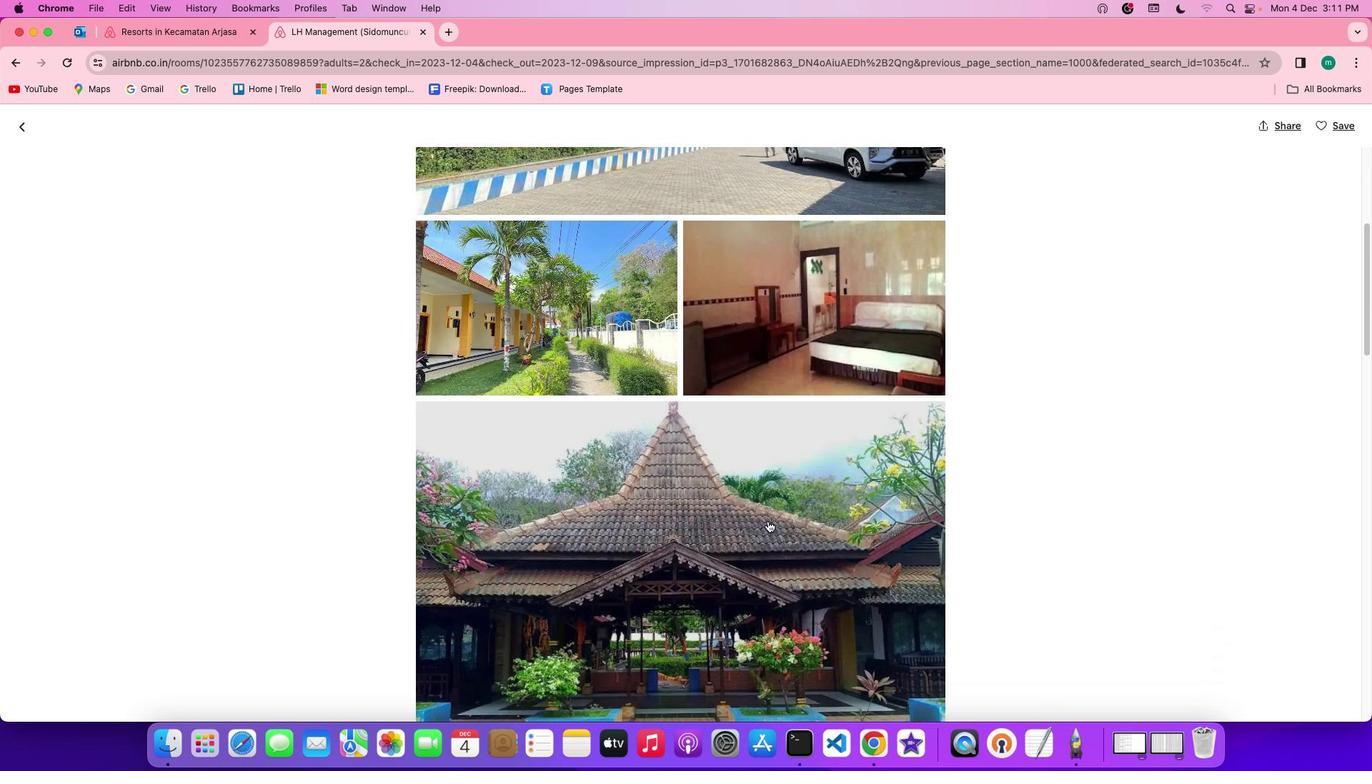 
Action: Mouse moved to (768, 521)
Screenshot: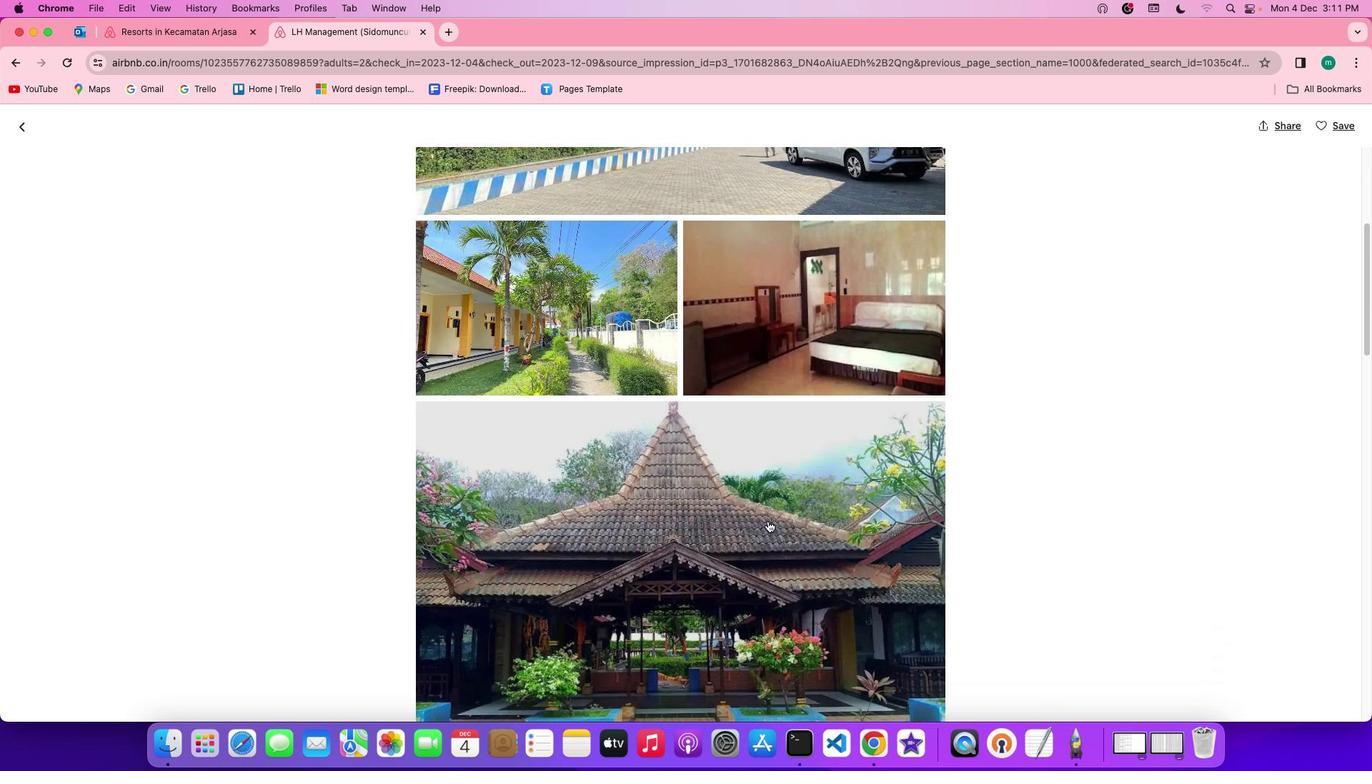 
Action: Mouse scrolled (768, 521) with delta (0, 0)
Screenshot: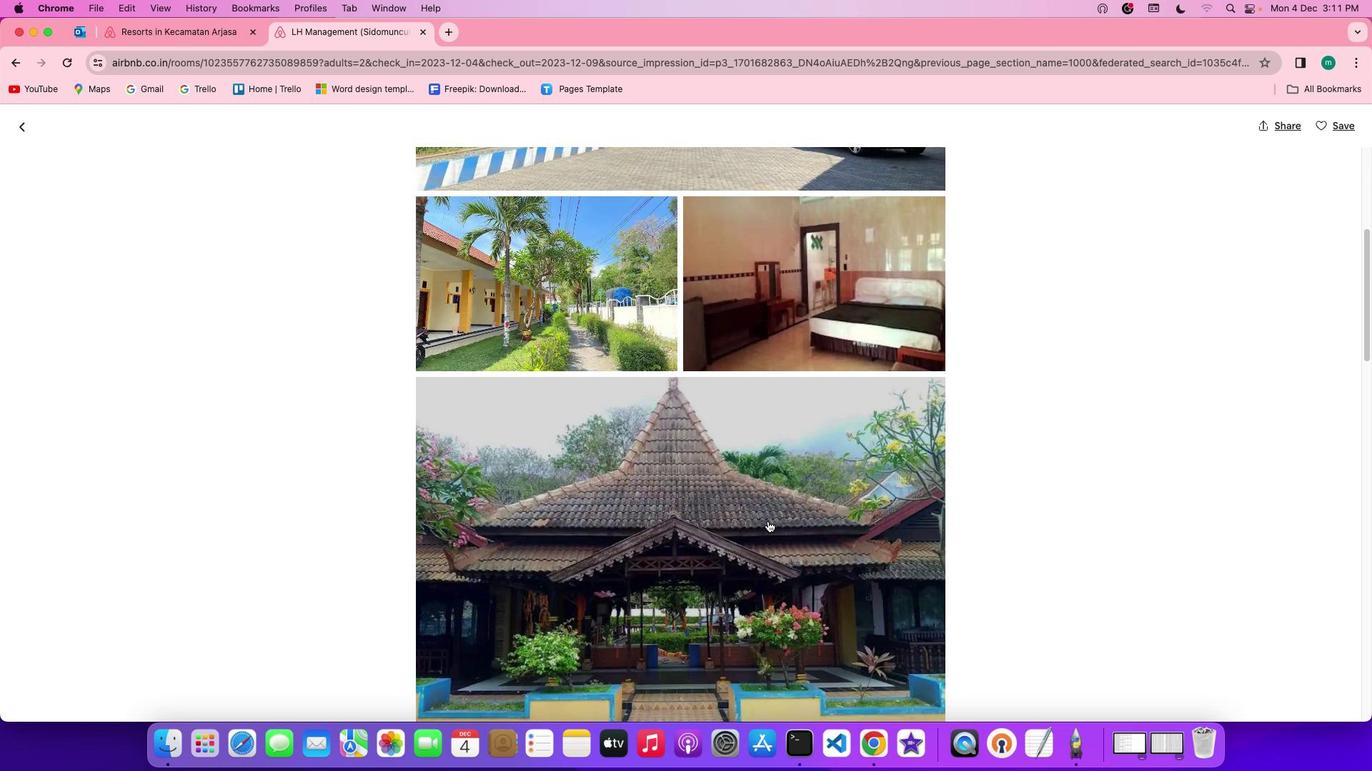 
Action: Mouse scrolled (768, 521) with delta (0, 0)
Screenshot: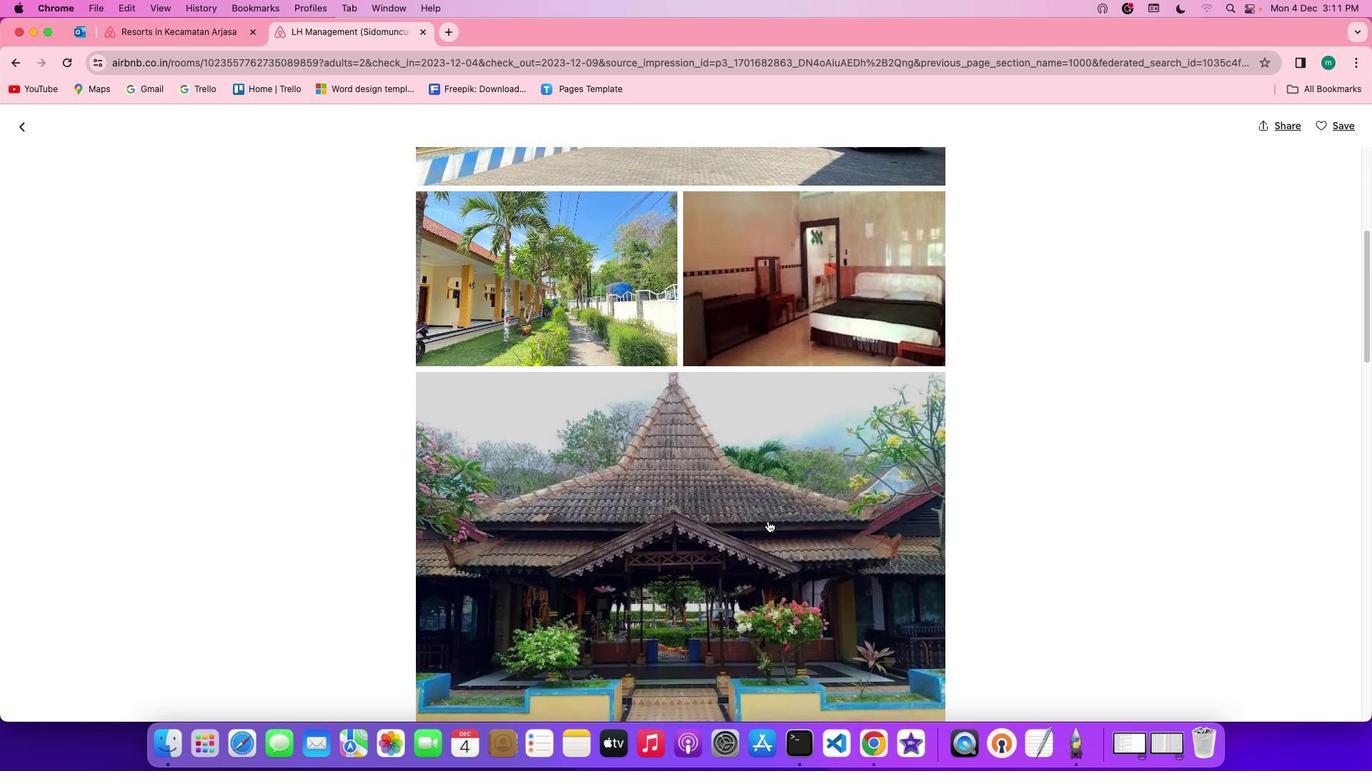 
Action: Mouse scrolled (768, 521) with delta (0, 0)
Screenshot: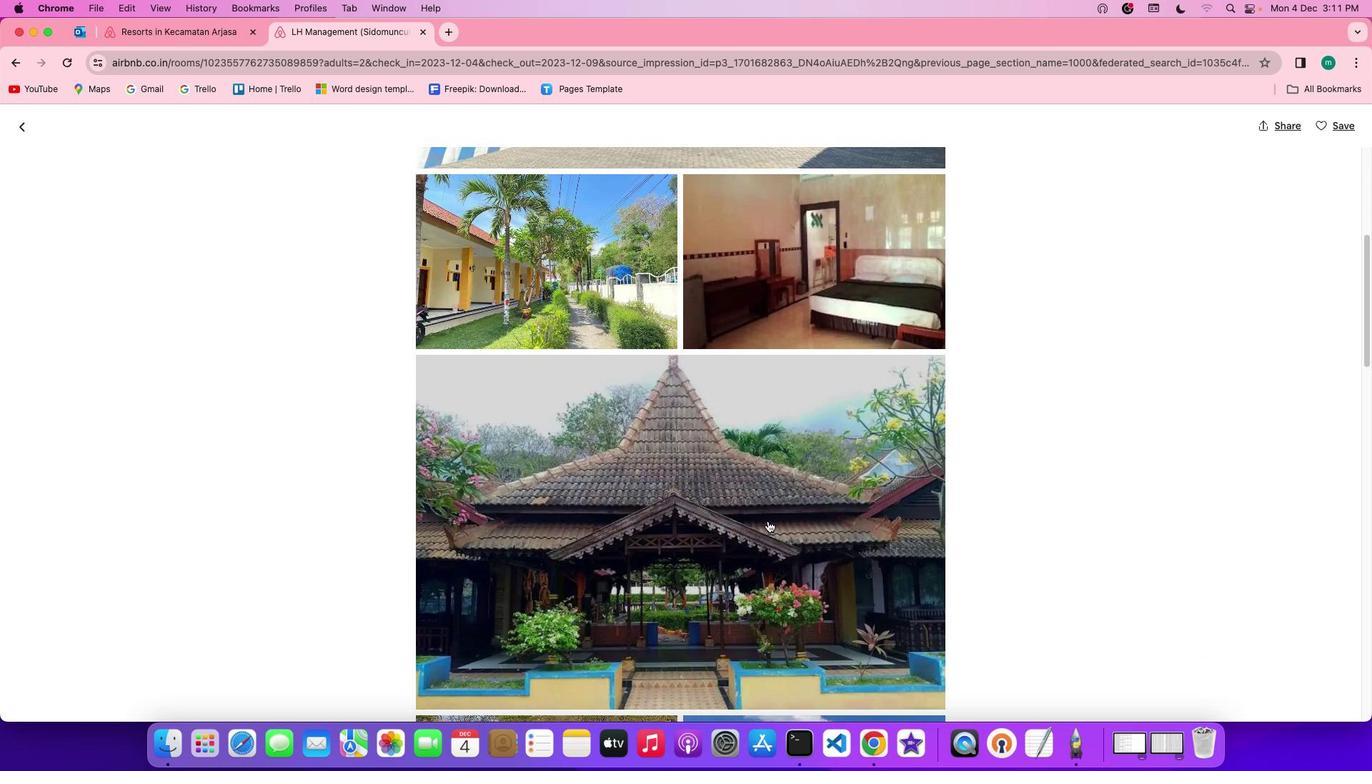 
Action: Mouse scrolled (768, 521) with delta (0, 0)
Screenshot: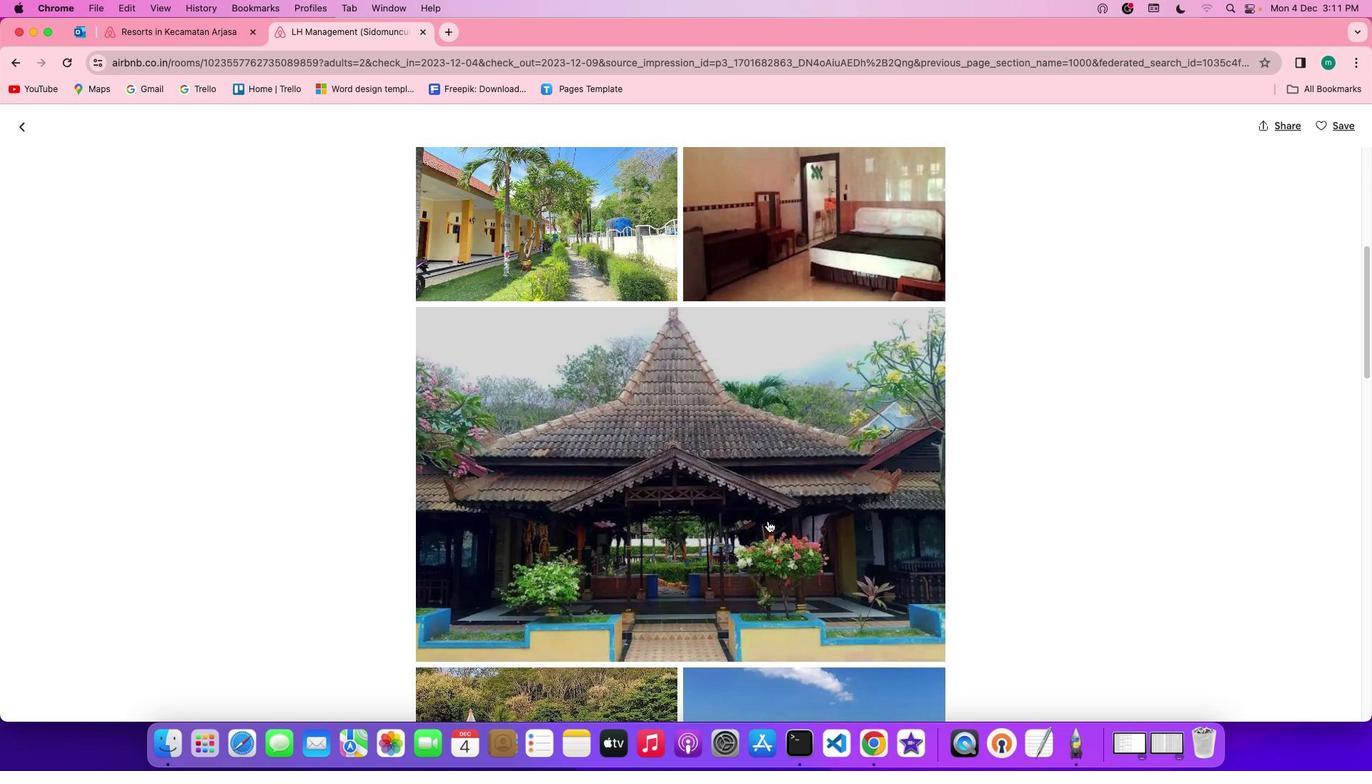 
Action: Mouse scrolled (768, 521) with delta (0, 0)
Screenshot: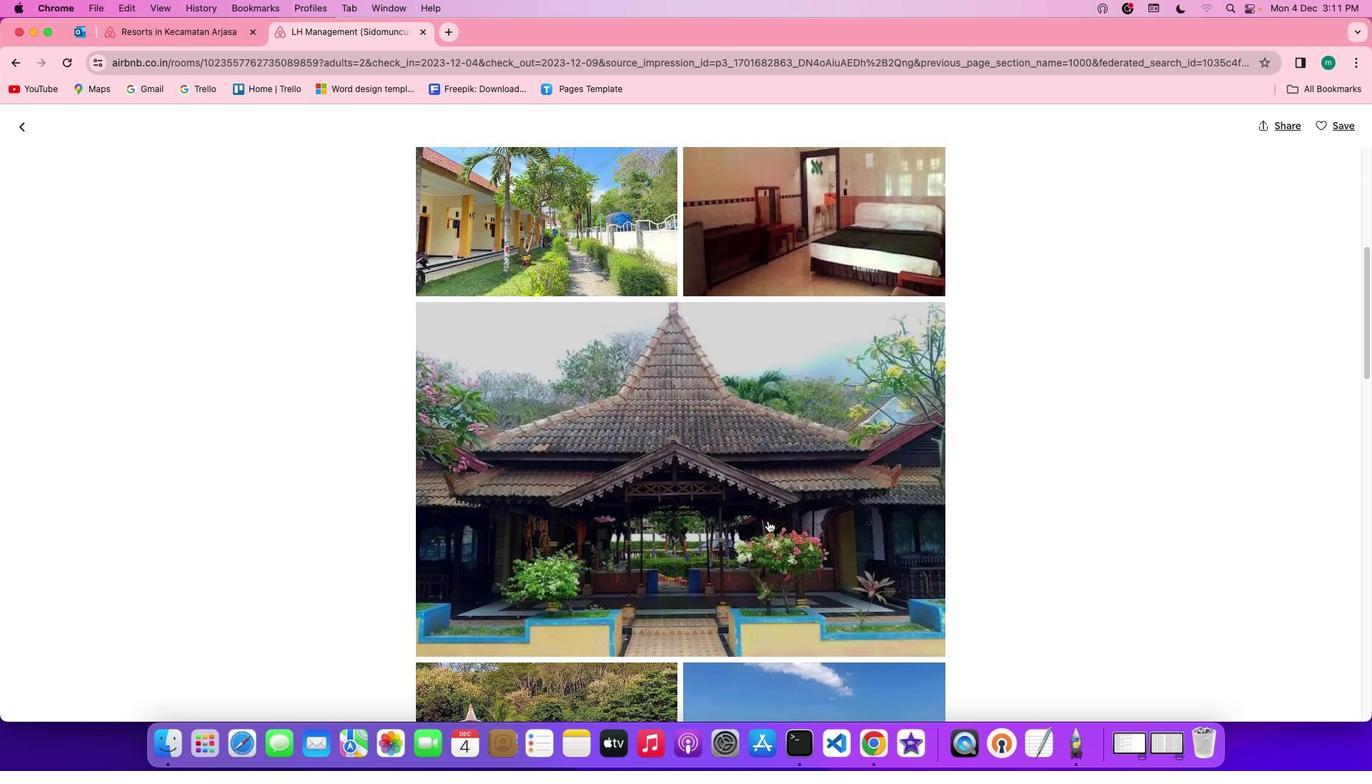 
Action: Mouse scrolled (768, 521) with delta (0, 0)
Screenshot: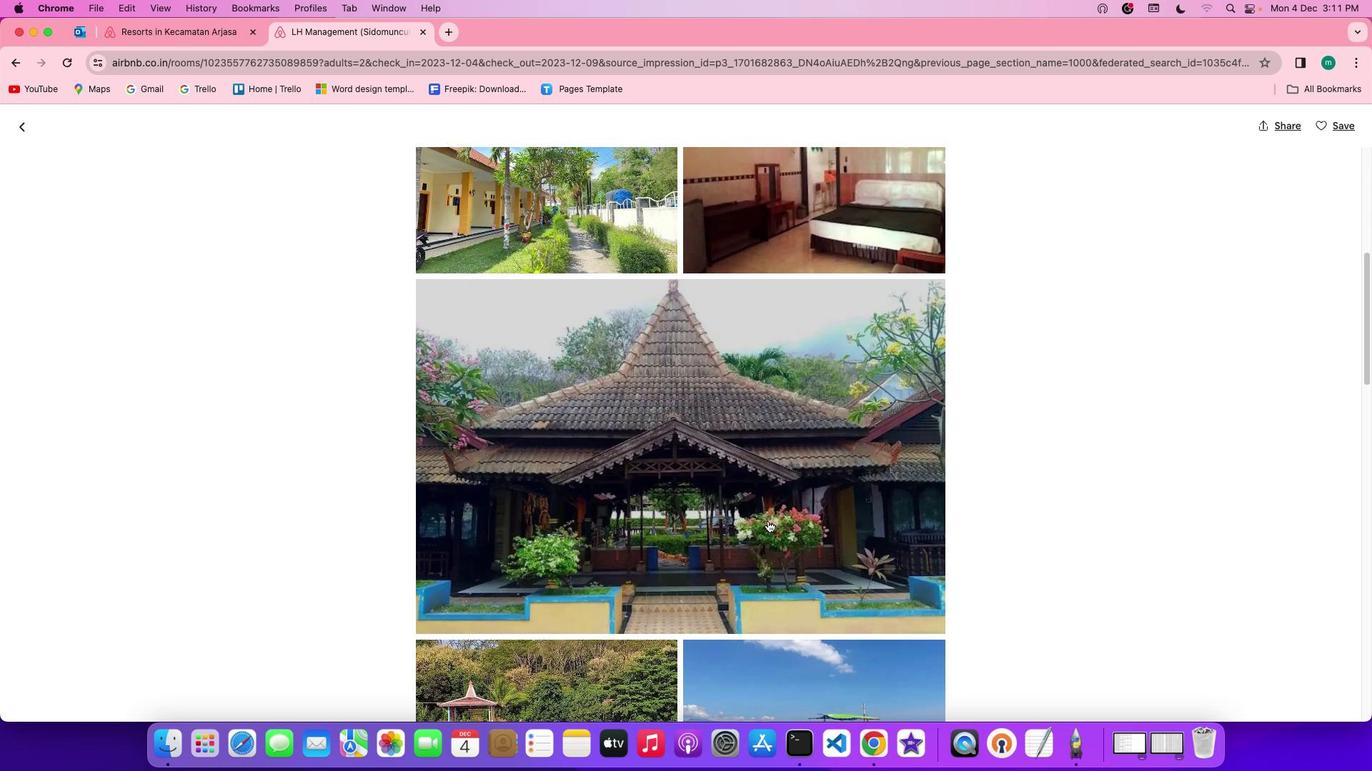 
Action: Mouse scrolled (768, 521) with delta (0, 0)
Screenshot: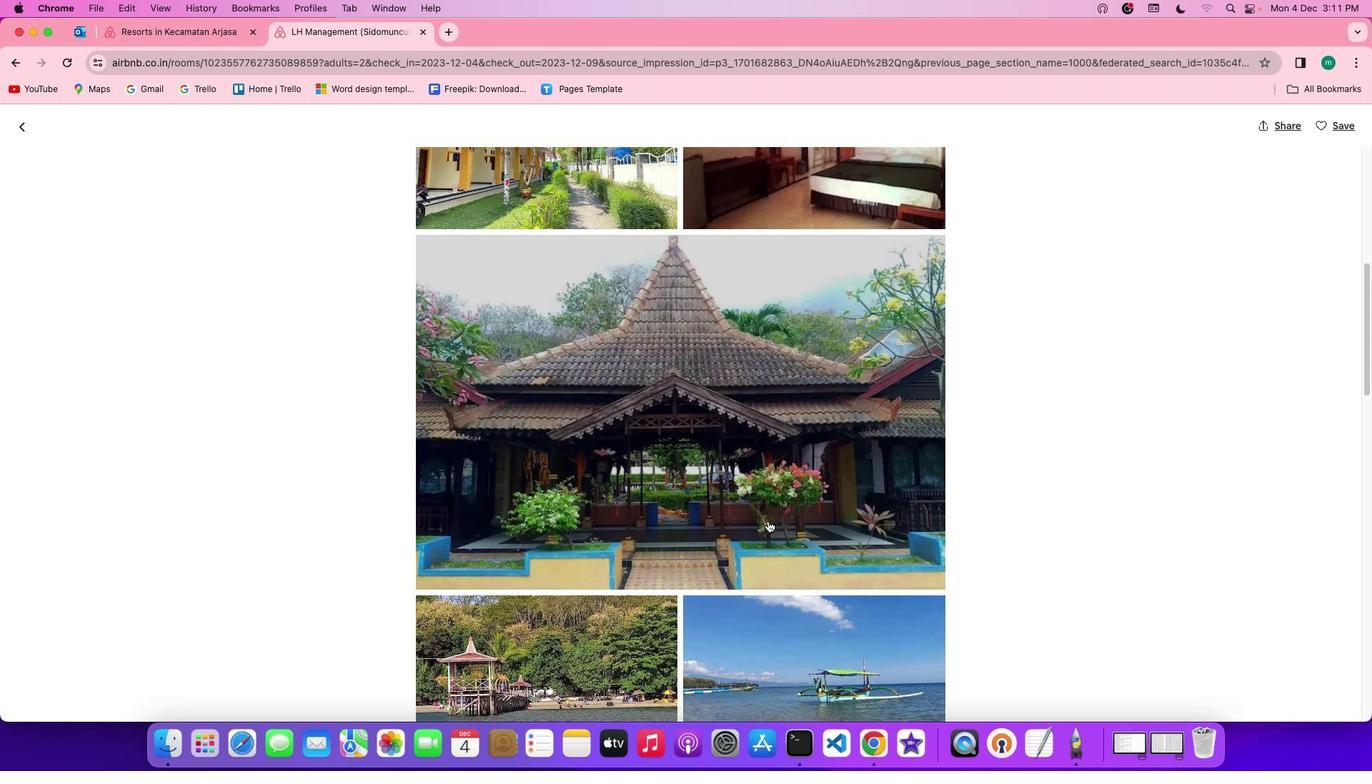 
Action: Mouse scrolled (768, 521) with delta (0, 0)
Screenshot: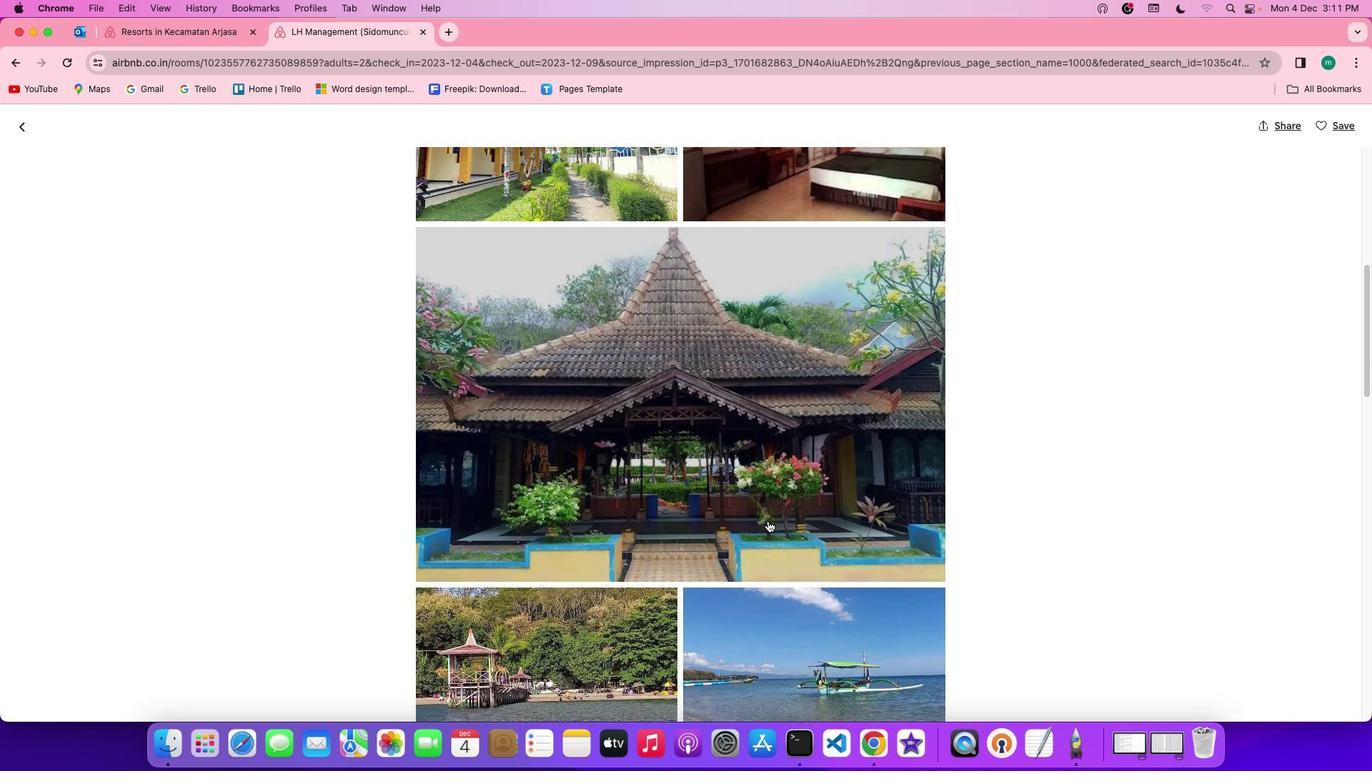 
Action: Mouse scrolled (768, 521) with delta (0, 0)
Screenshot: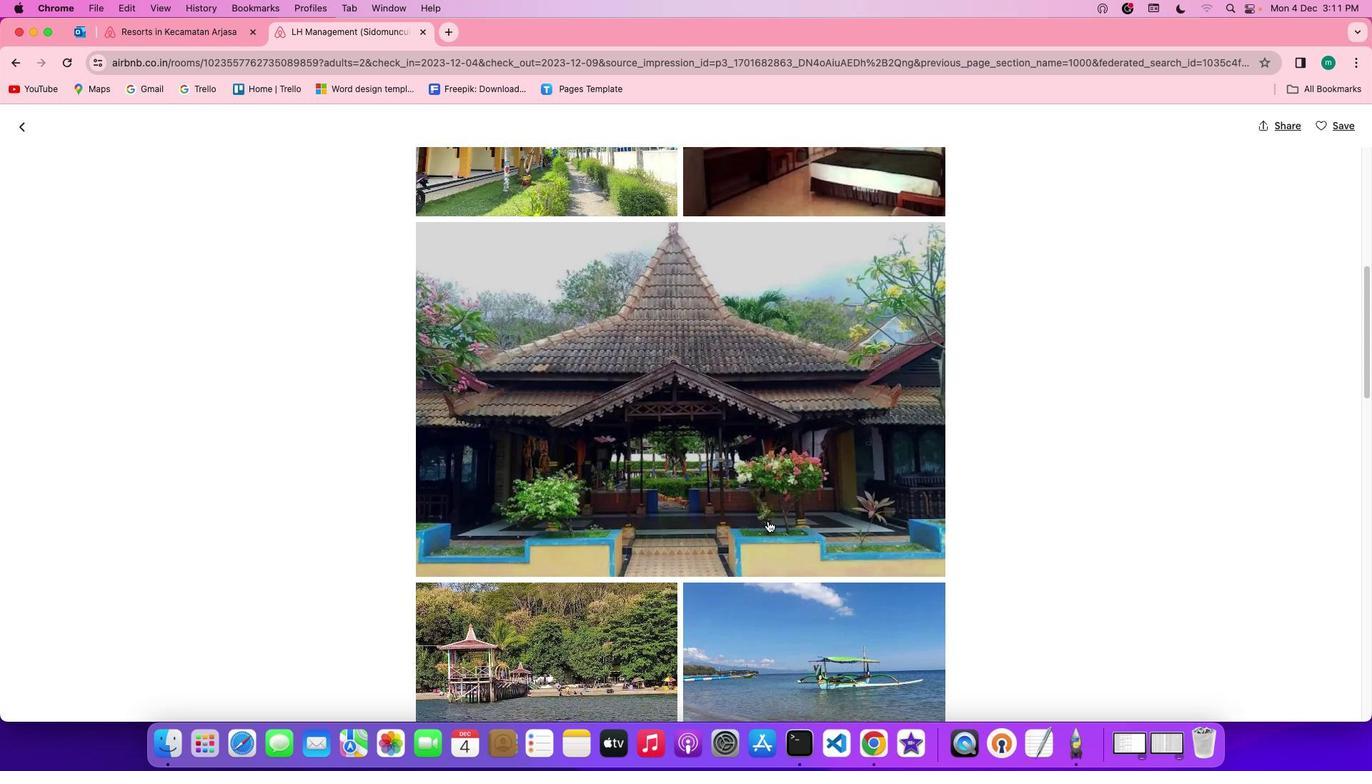 
Action: Mouse scrolled (768, 521) with delta (0, 0)
Screenshot: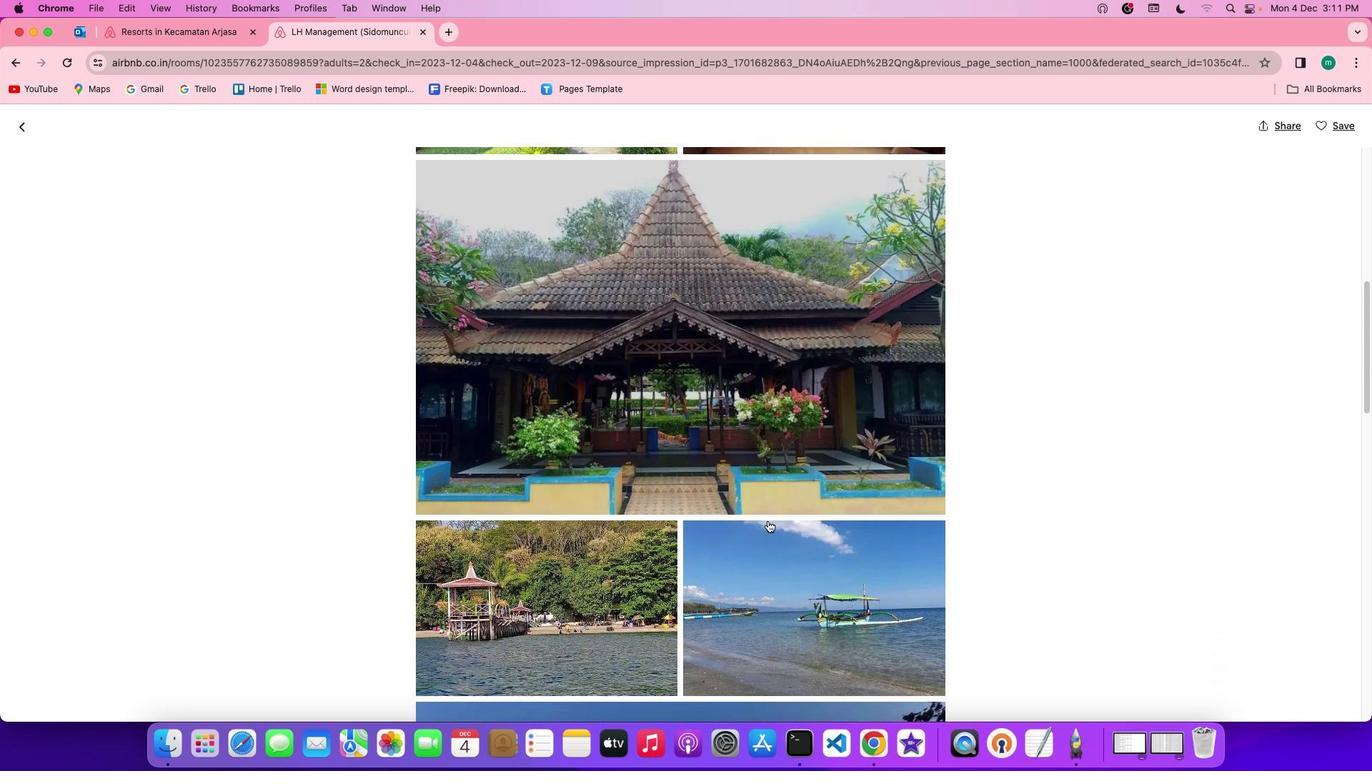 
Action: Mouse scrolled (768, 521) with delta (0, 0)
Screenshot: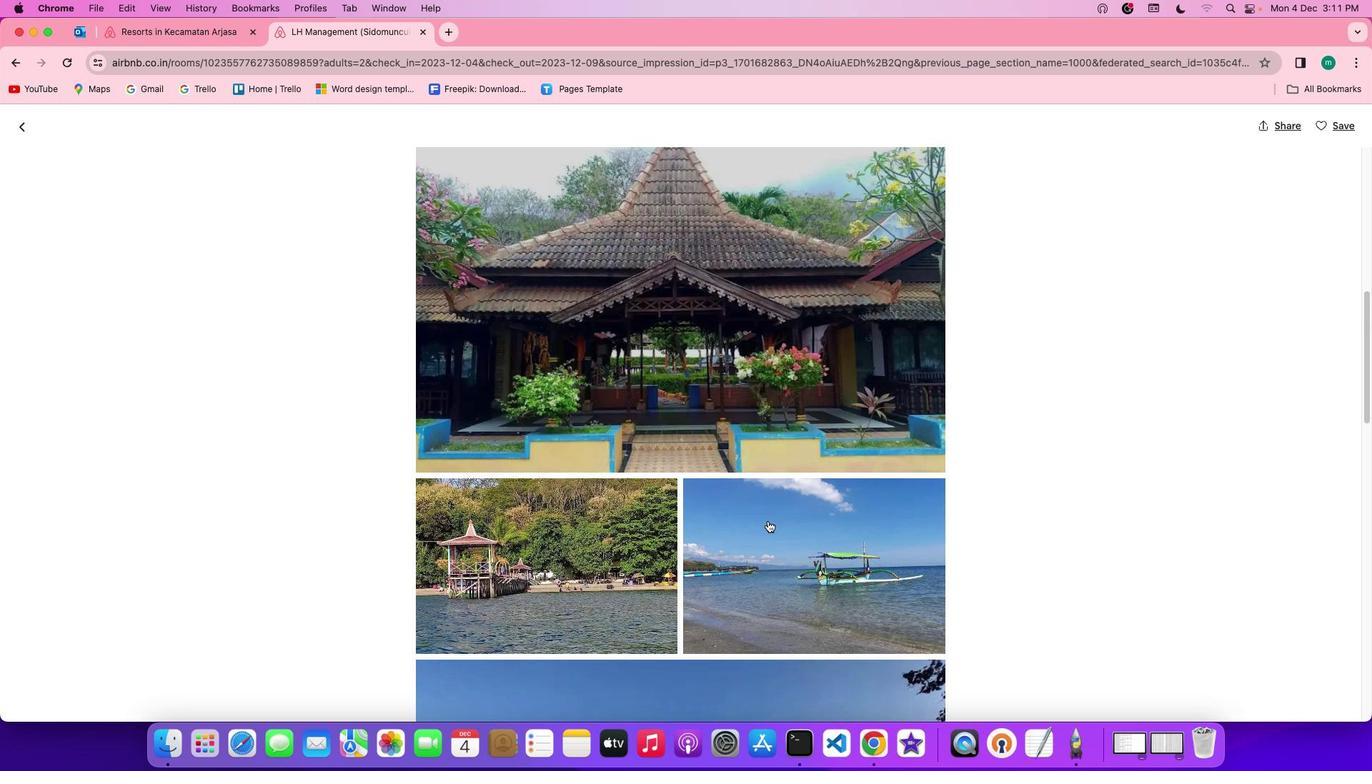 
Action: Mouse scrolled (768, 521) with delta (0, 0)
Screenshot: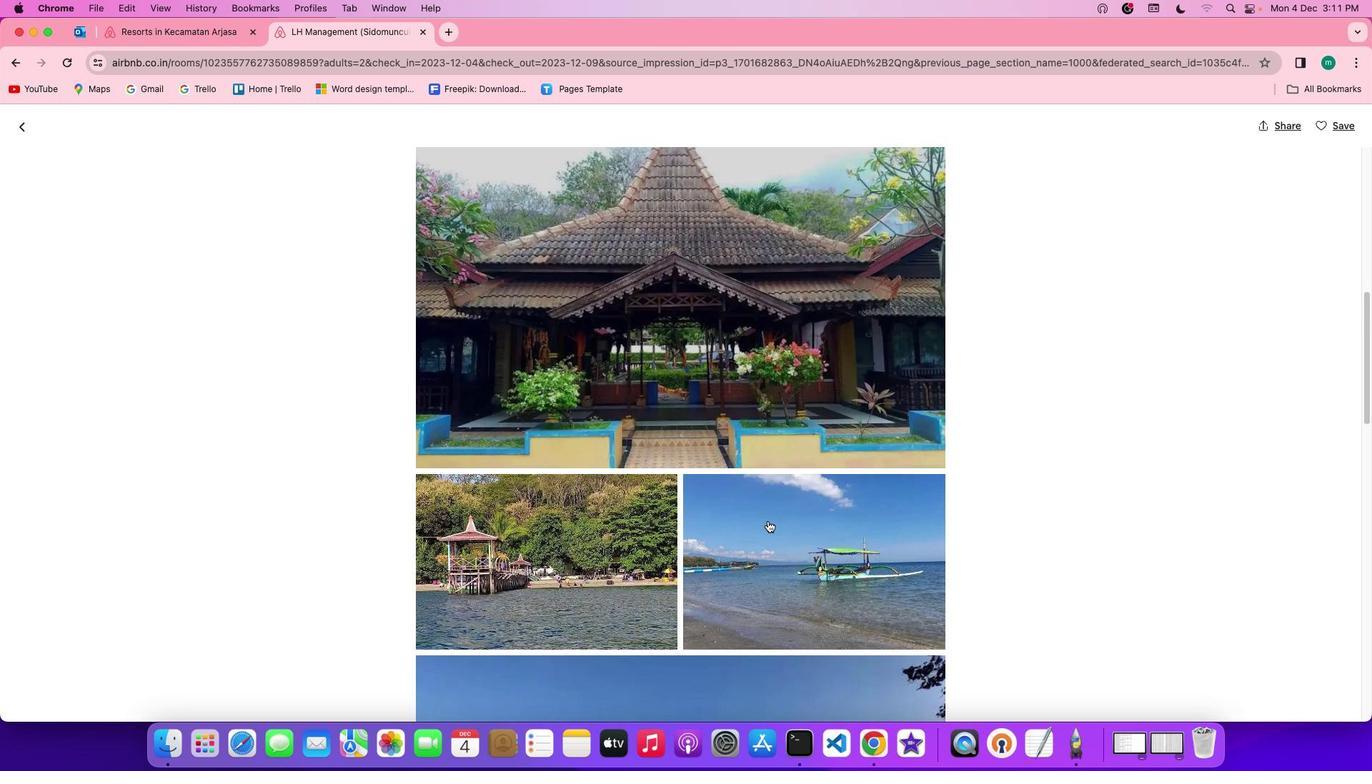 
Action: Mouse scrolled (768, 521) with delta (0, 0)
Screenshot: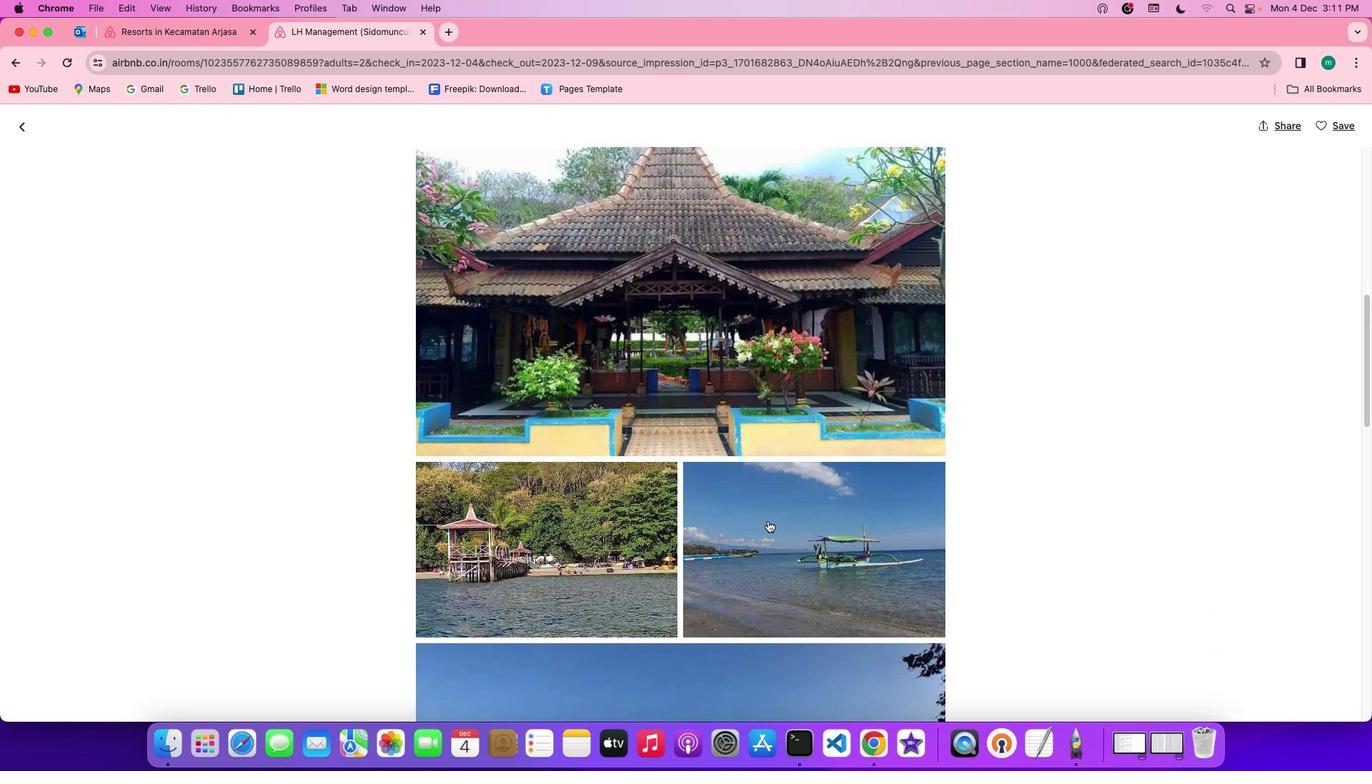 
Action: Mouse scrolled (768, 521) with delta (0, 0)
Screenshot: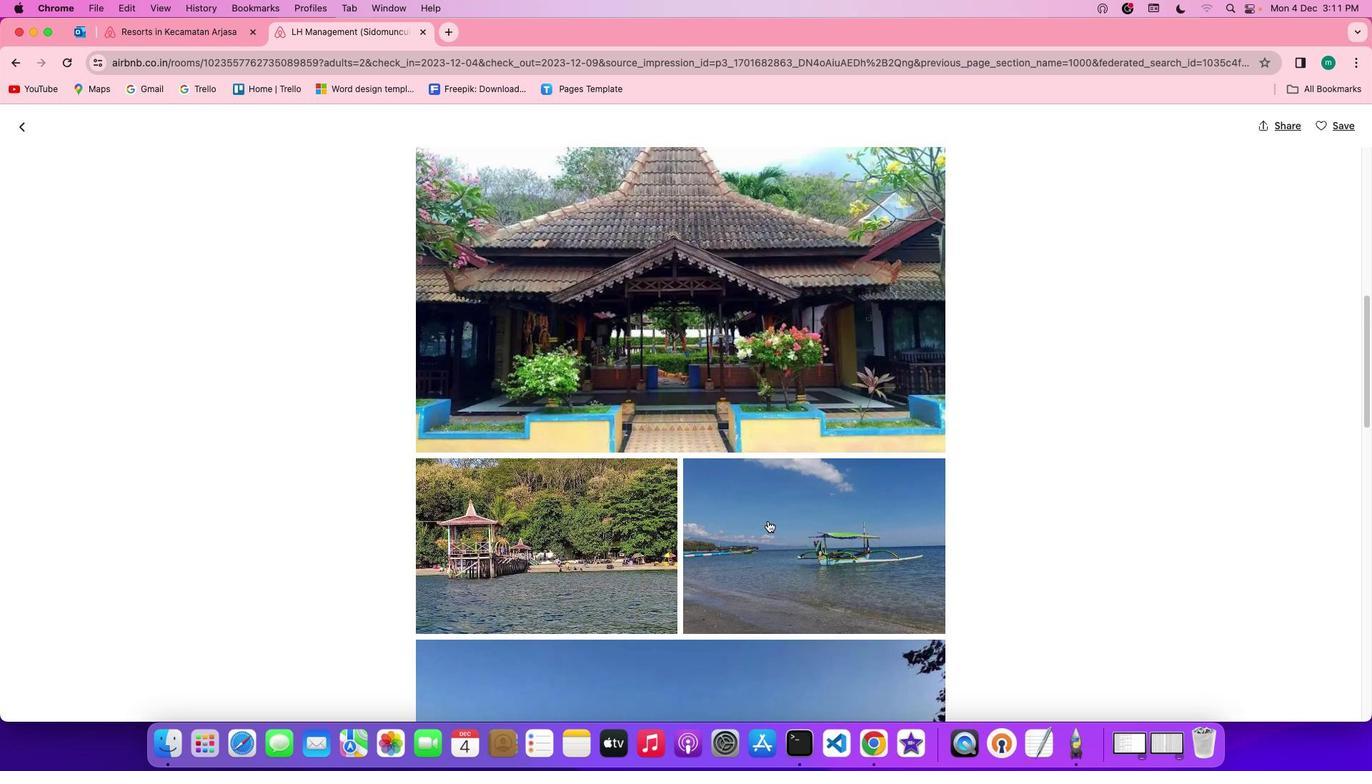 
Action: Mouse scrolled (768, 521) with delta (0, 0)
Screenshot: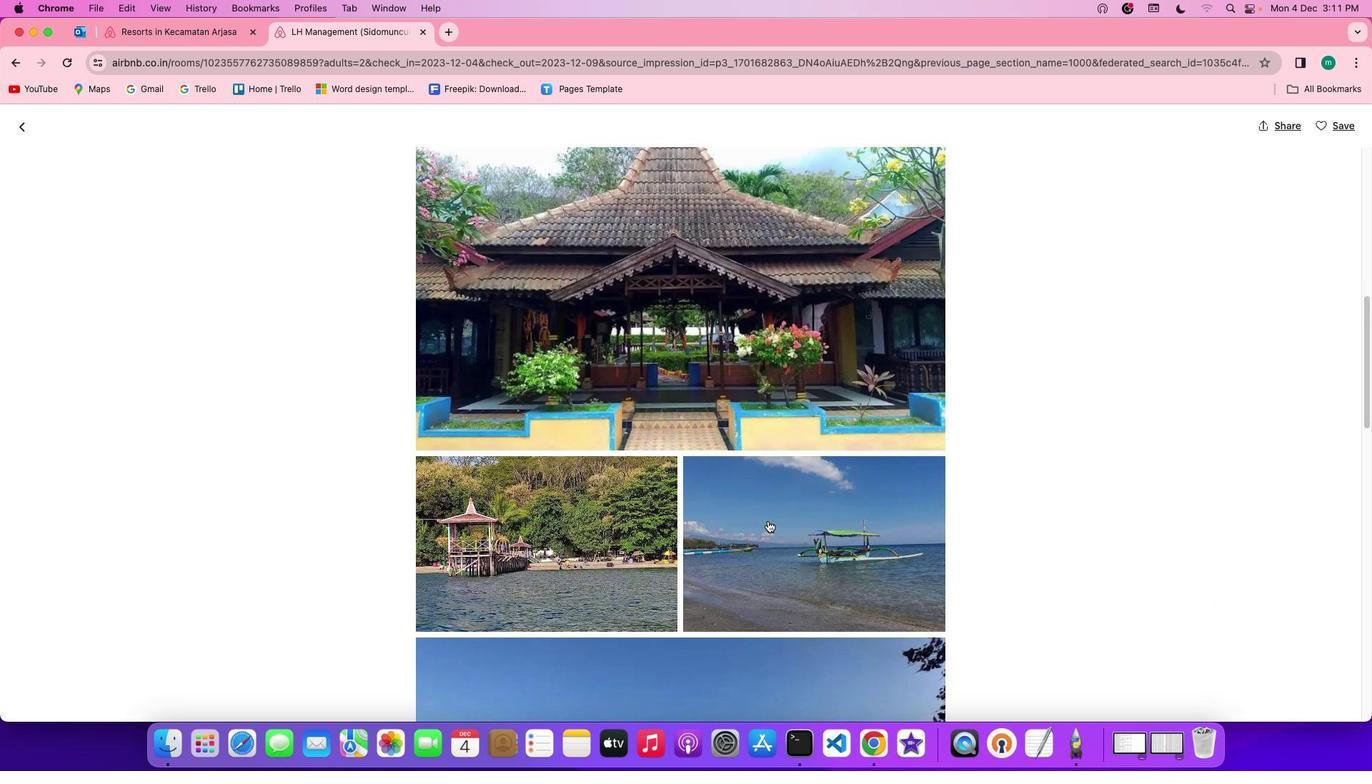 
Action: Mouse scrolled (768, 521) with delta (0, 0)
Screenshot: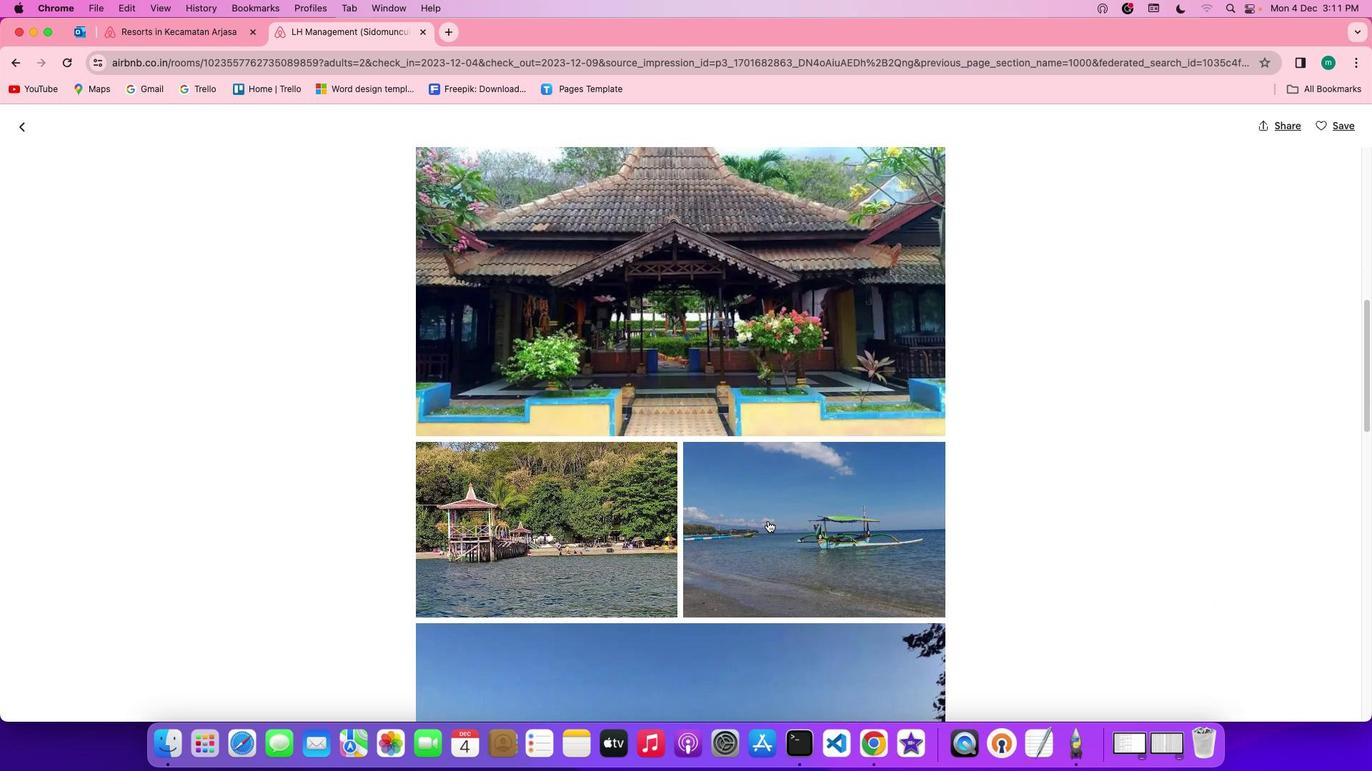 
Action: Mouse scrolled (768, 521) with delta (0, -1)
Screenshot: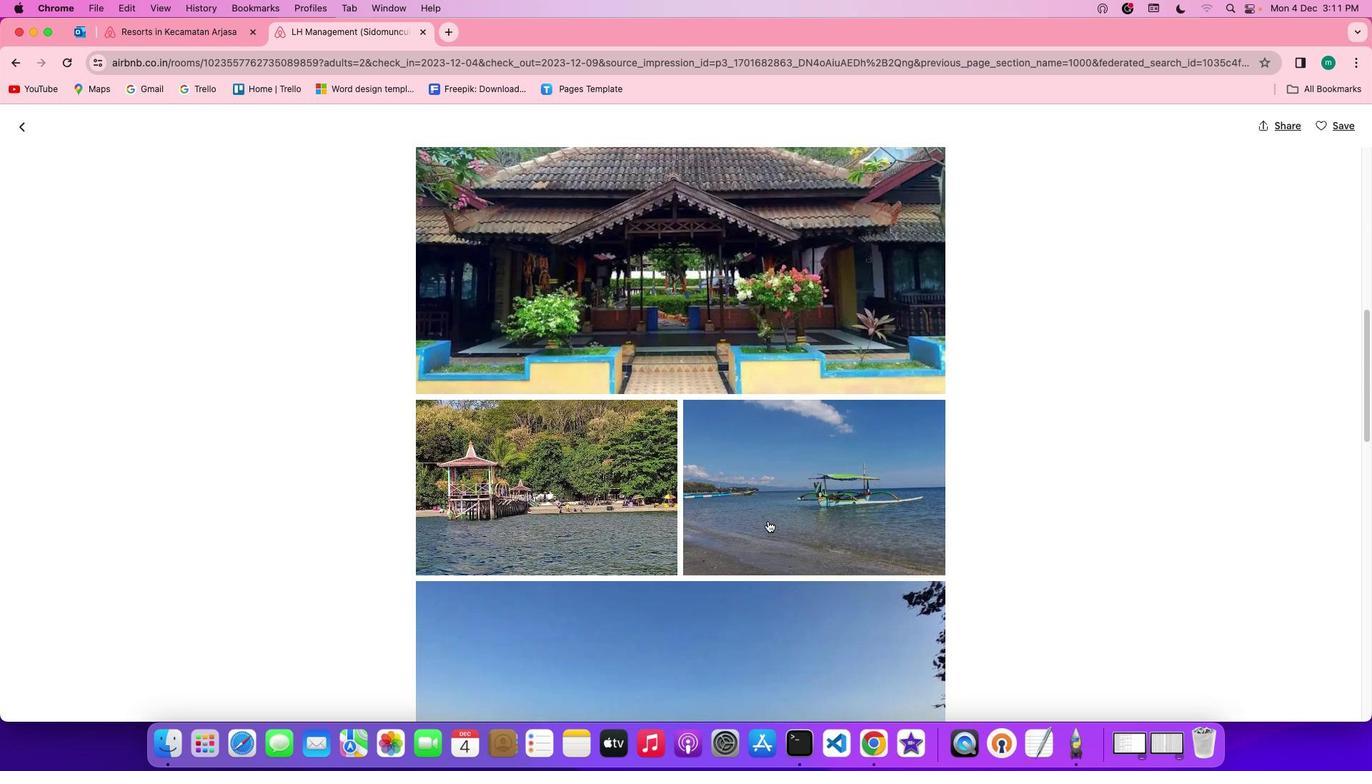 
Action: Mouse scrolled (768, 521) with delta (0, 0)
Screenshot: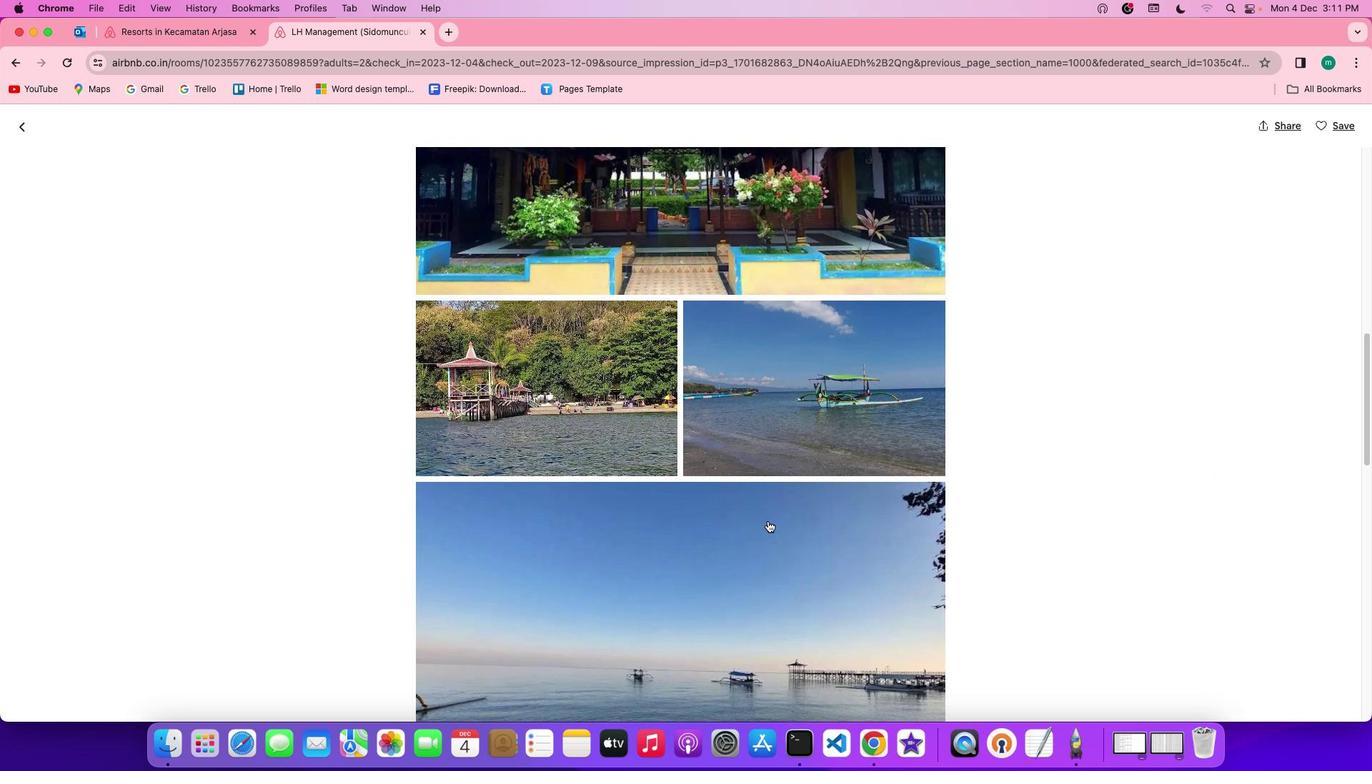 
Action: Mouse scrolled (768, 521) with delta (0, 0)
Screenshot: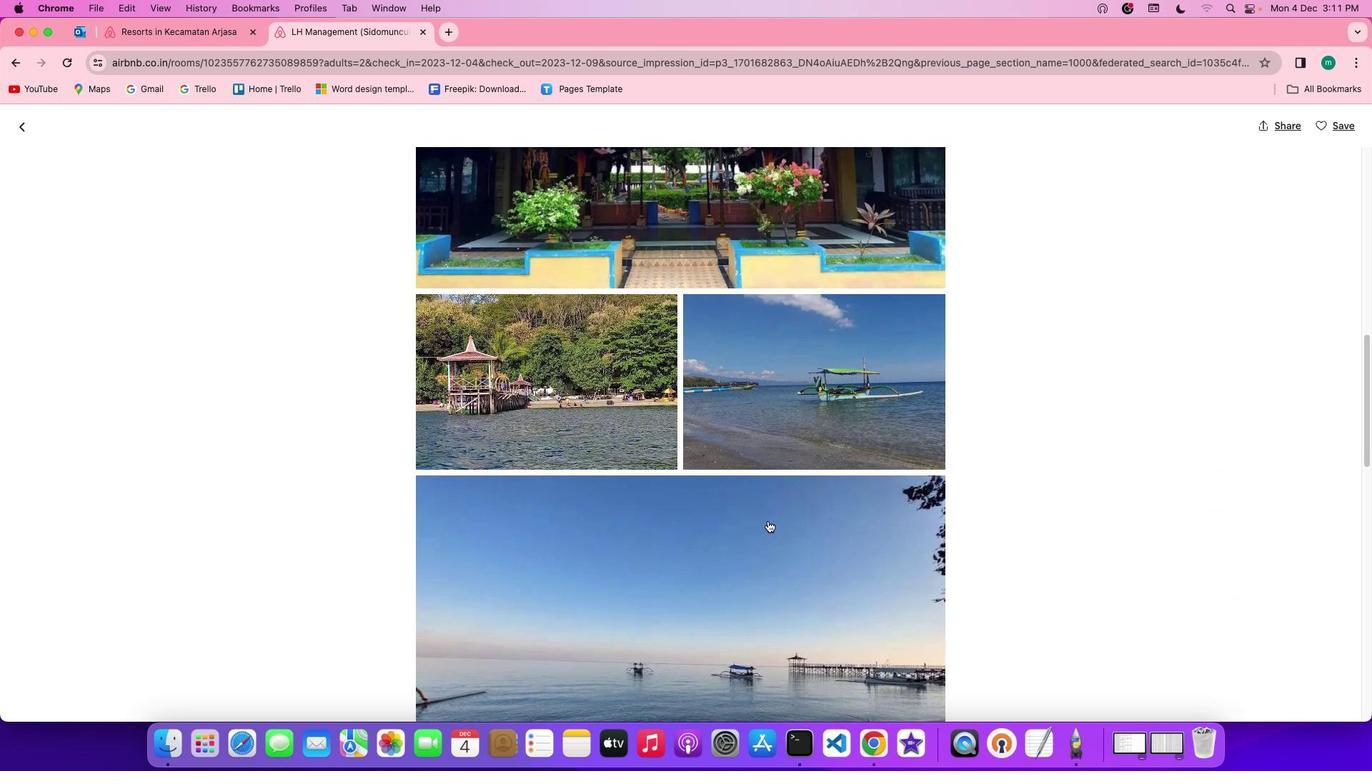 
Action: Mouse scrolled (768, 521) with delta (0, -2)
Screenshot: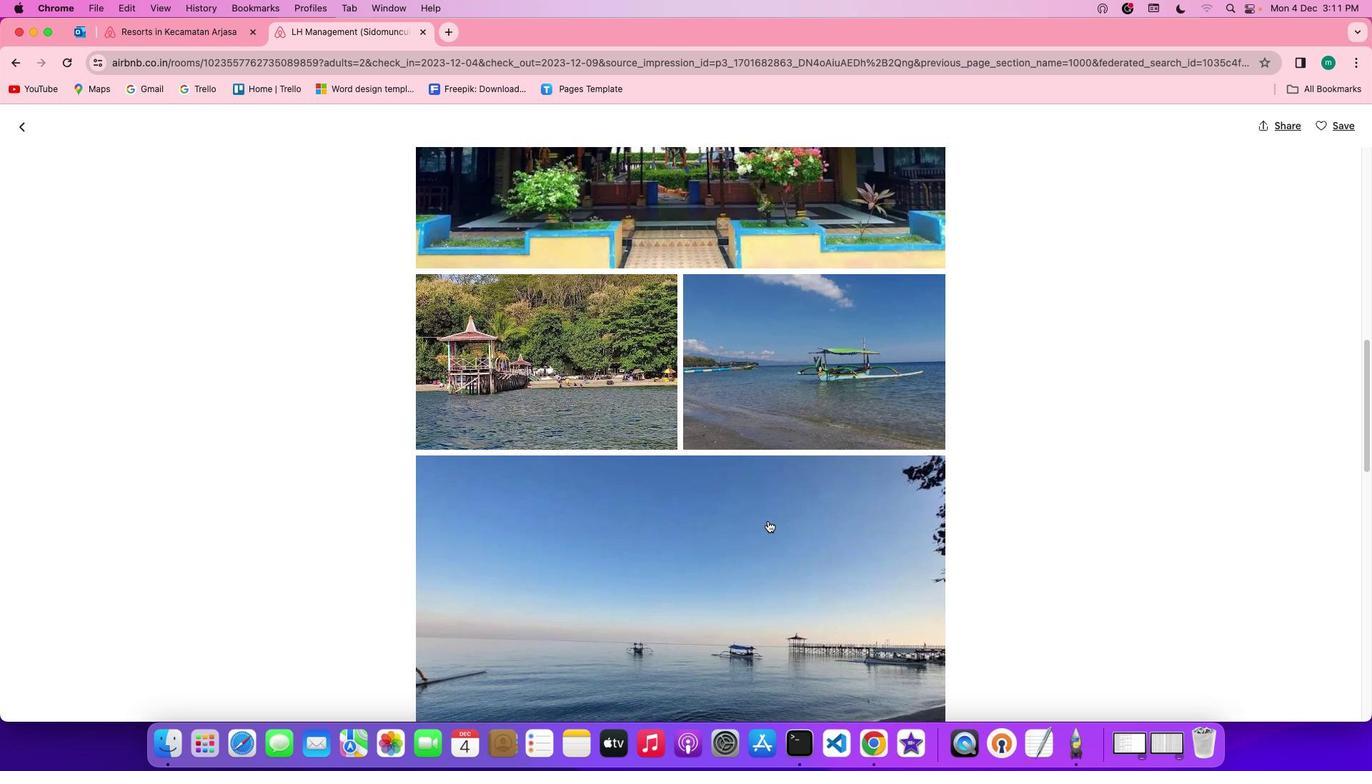 
Action: Mouse scrolled (768, 521) with delta (0, -2)
Screenshot: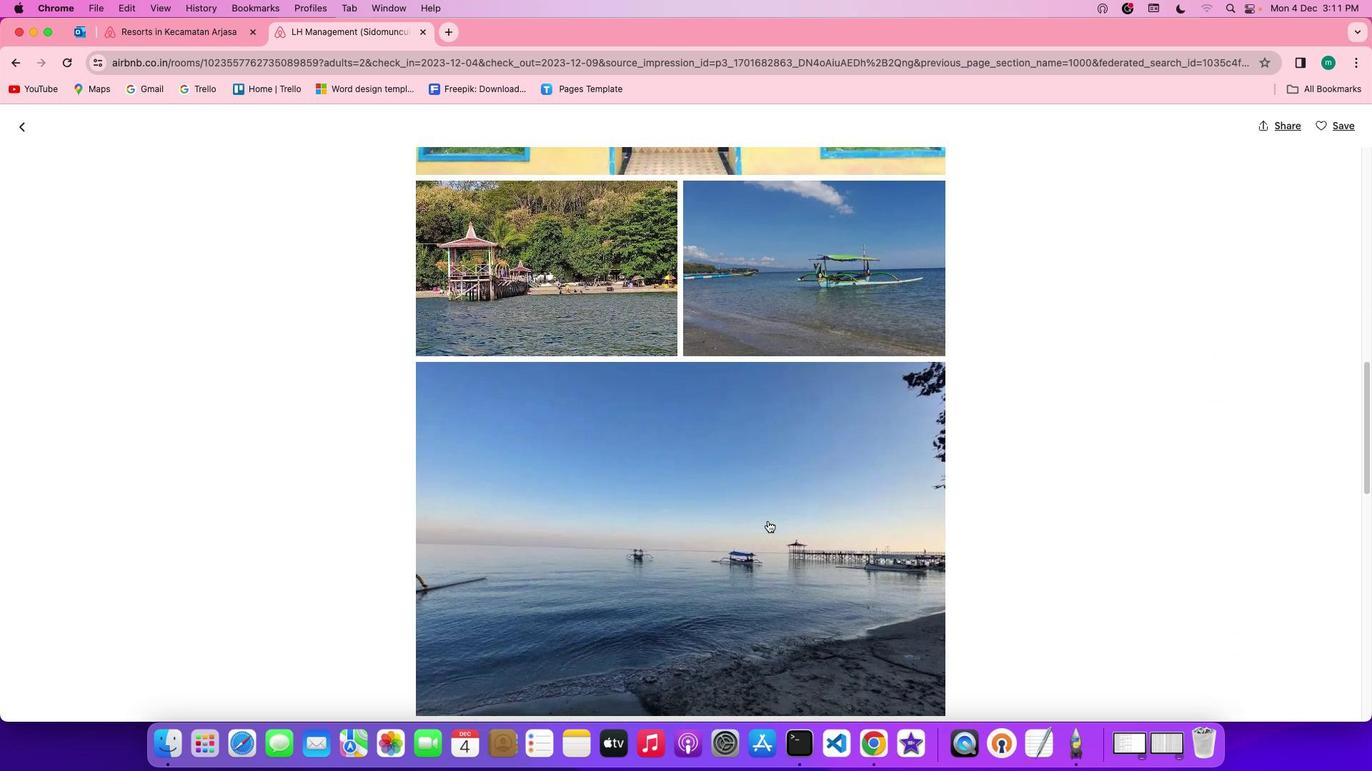 
Action: Mouse scrolled (768, 521) with delta (0, 0)
Screenshot: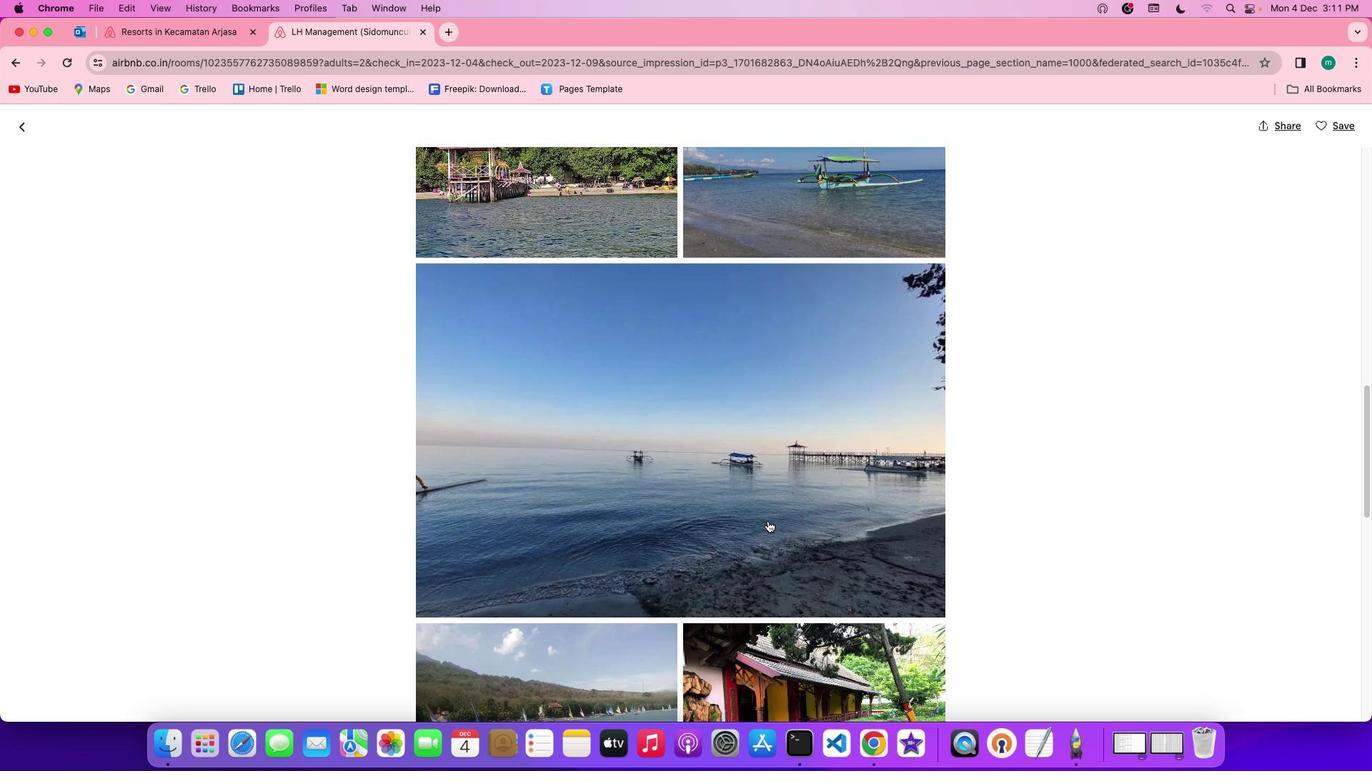 
Action: Mouse scrolled (768, 521) with delta (0, 0)
Screenshot: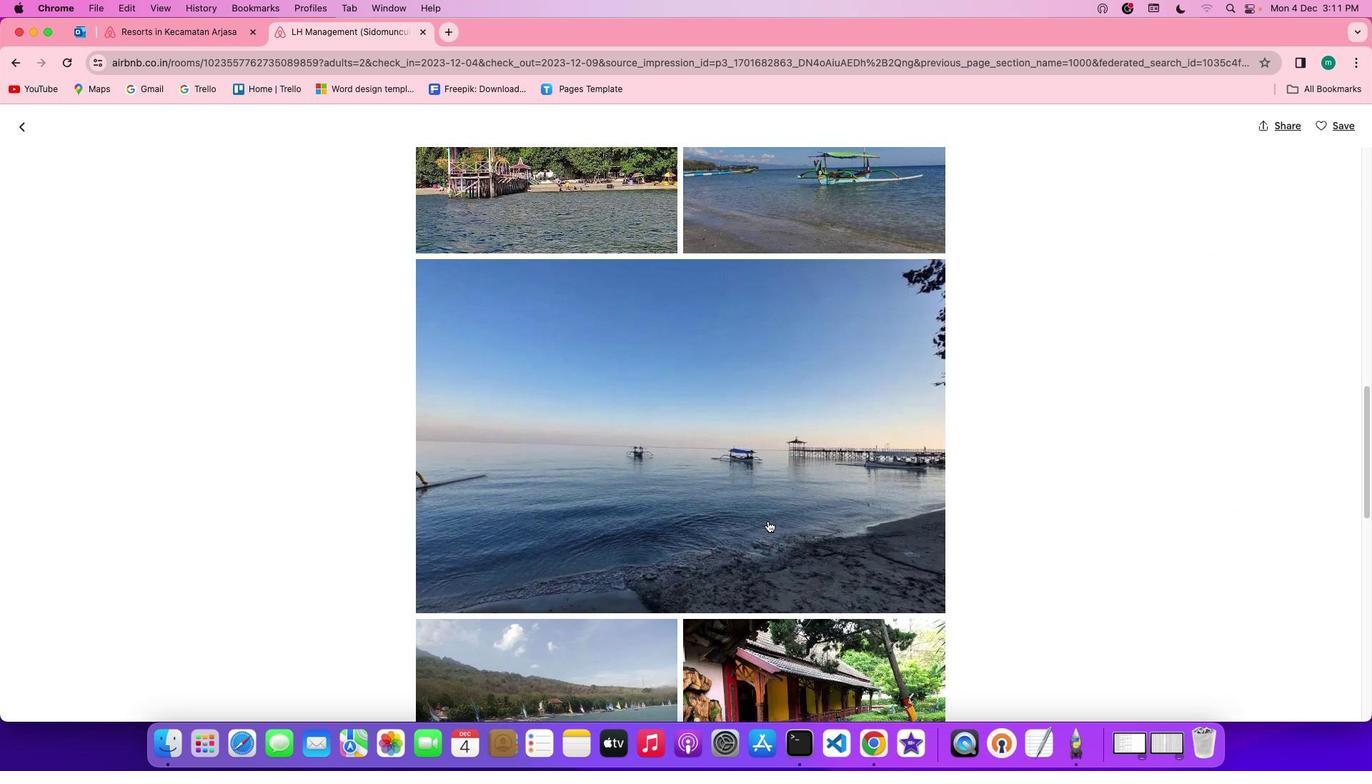
Action: Mouse scrolled (768, 521) with delta (0, -1)
Screenshot: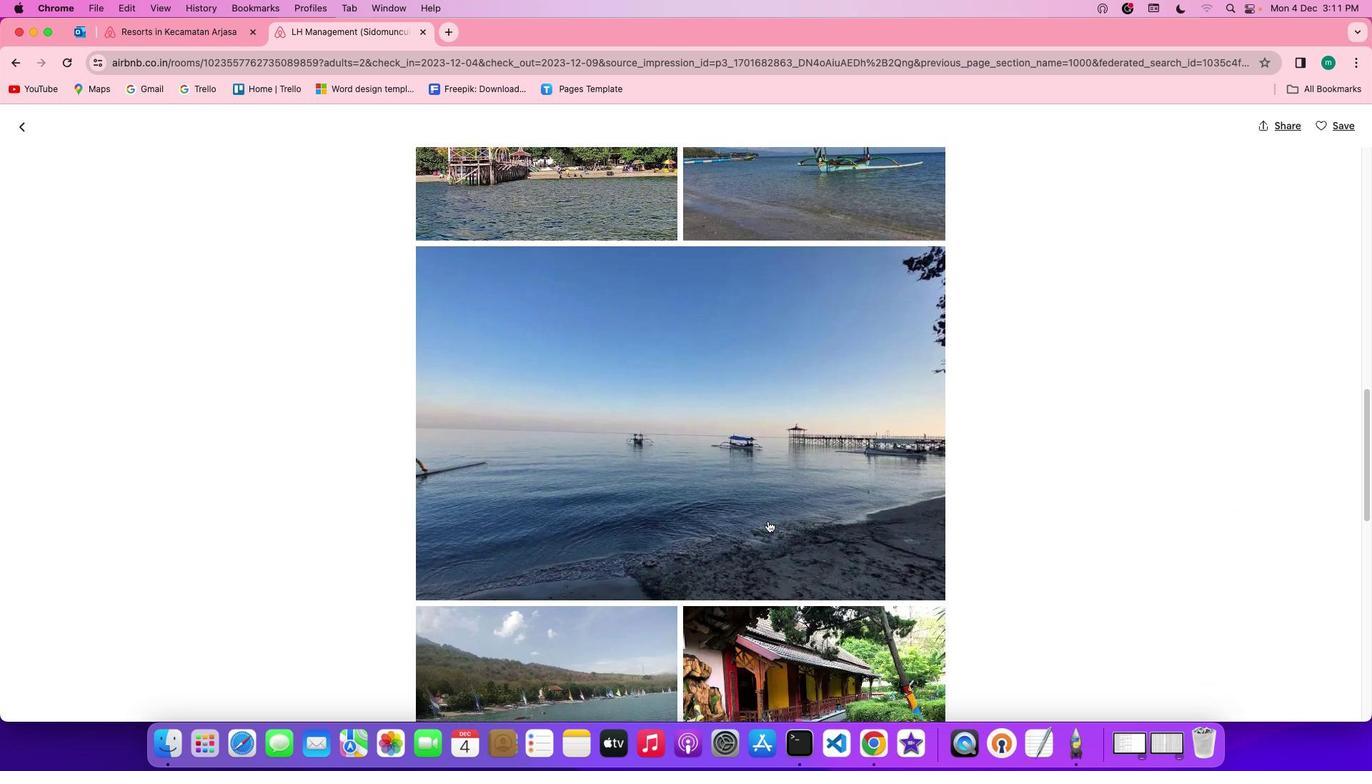 
Action: Mouse scrolled (768, 521) with delta (0, 0)
Screenshot: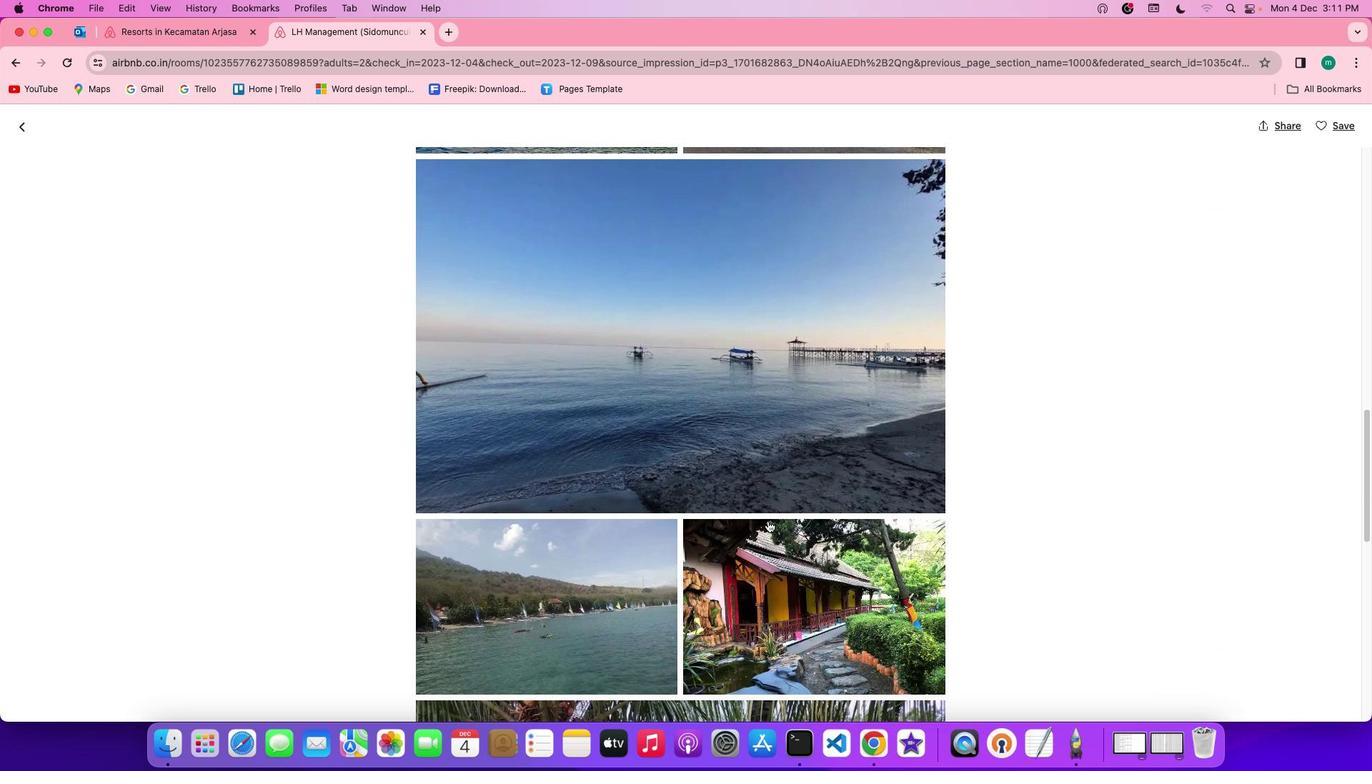 
Action: Mouse scrolled (768, 521) with delta (0, 0)
Screenshot: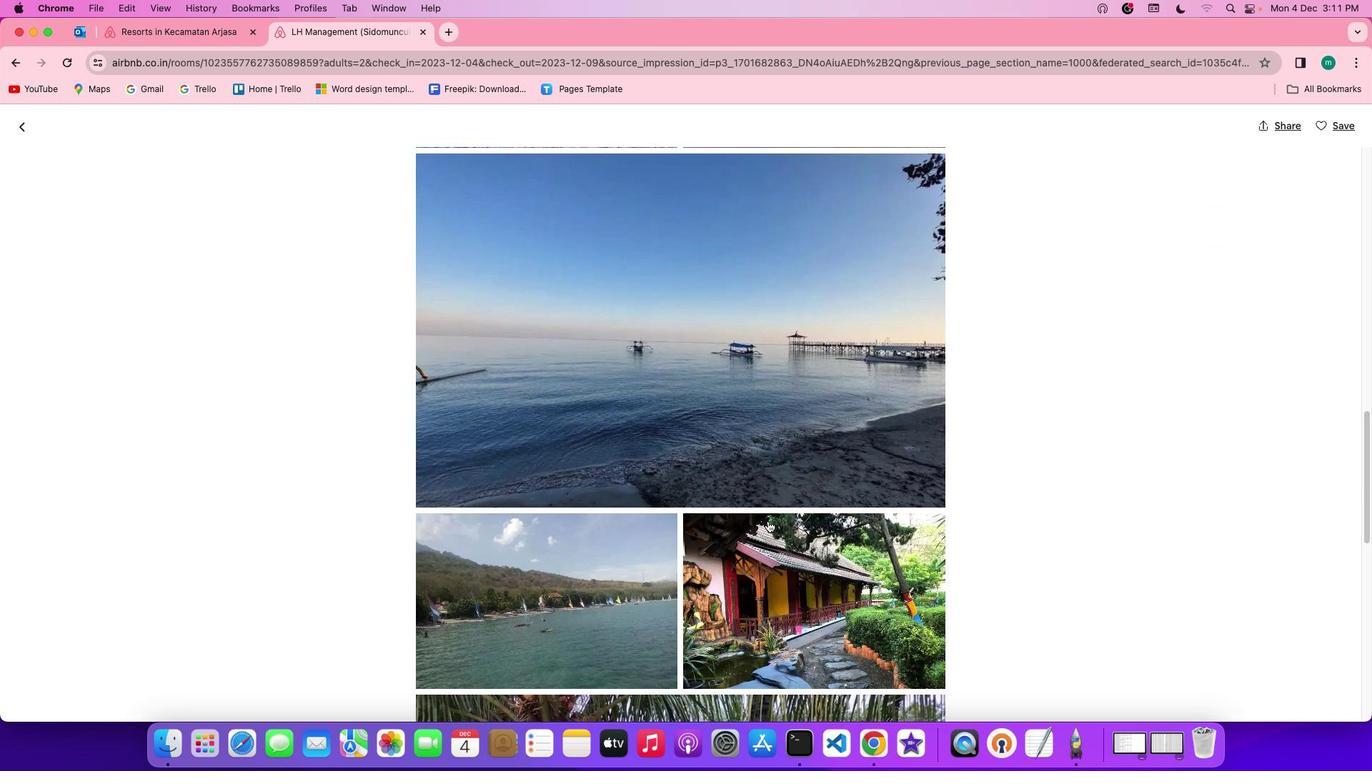
Action: Mouse scrolled (768, 521) with delta (0, -1)
Screenshot: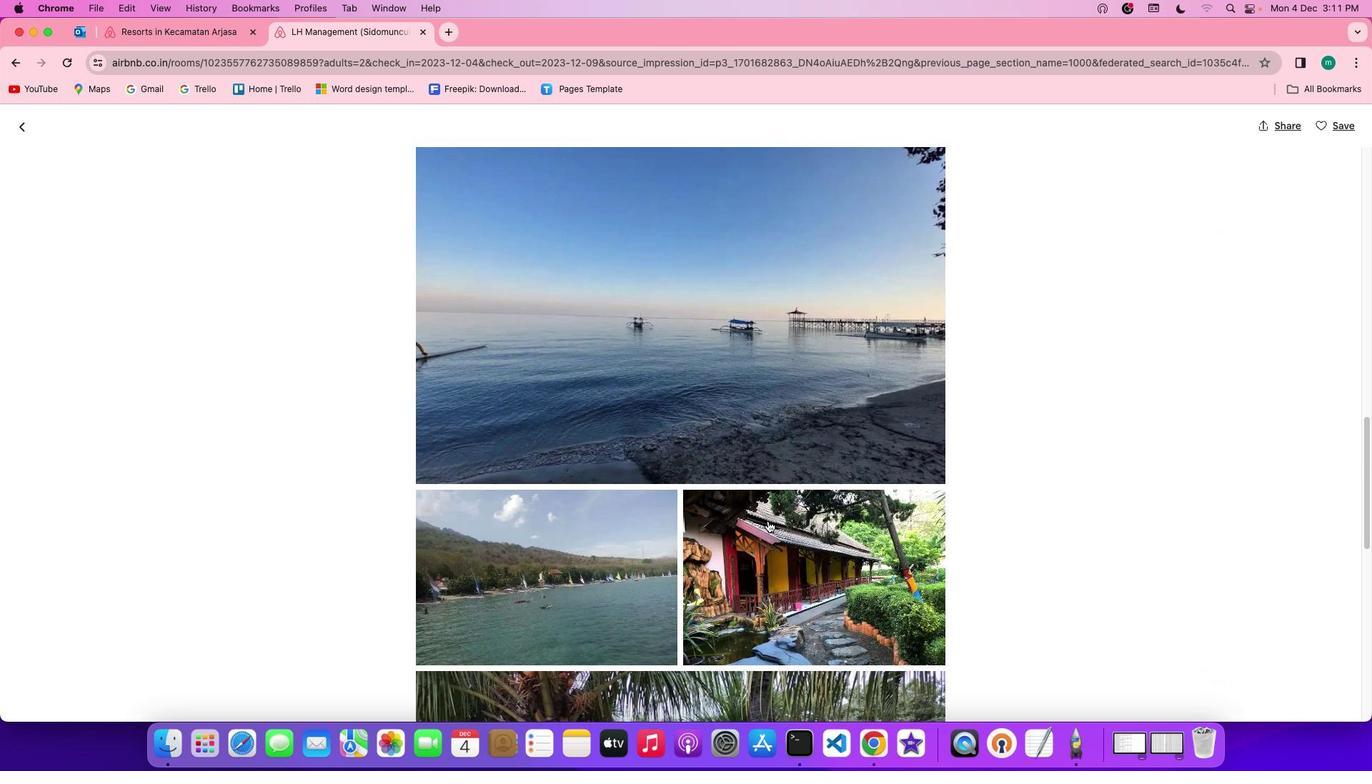 
Action: Mouse scrolled (768, 521) with delta (0, 0)
Screenshot: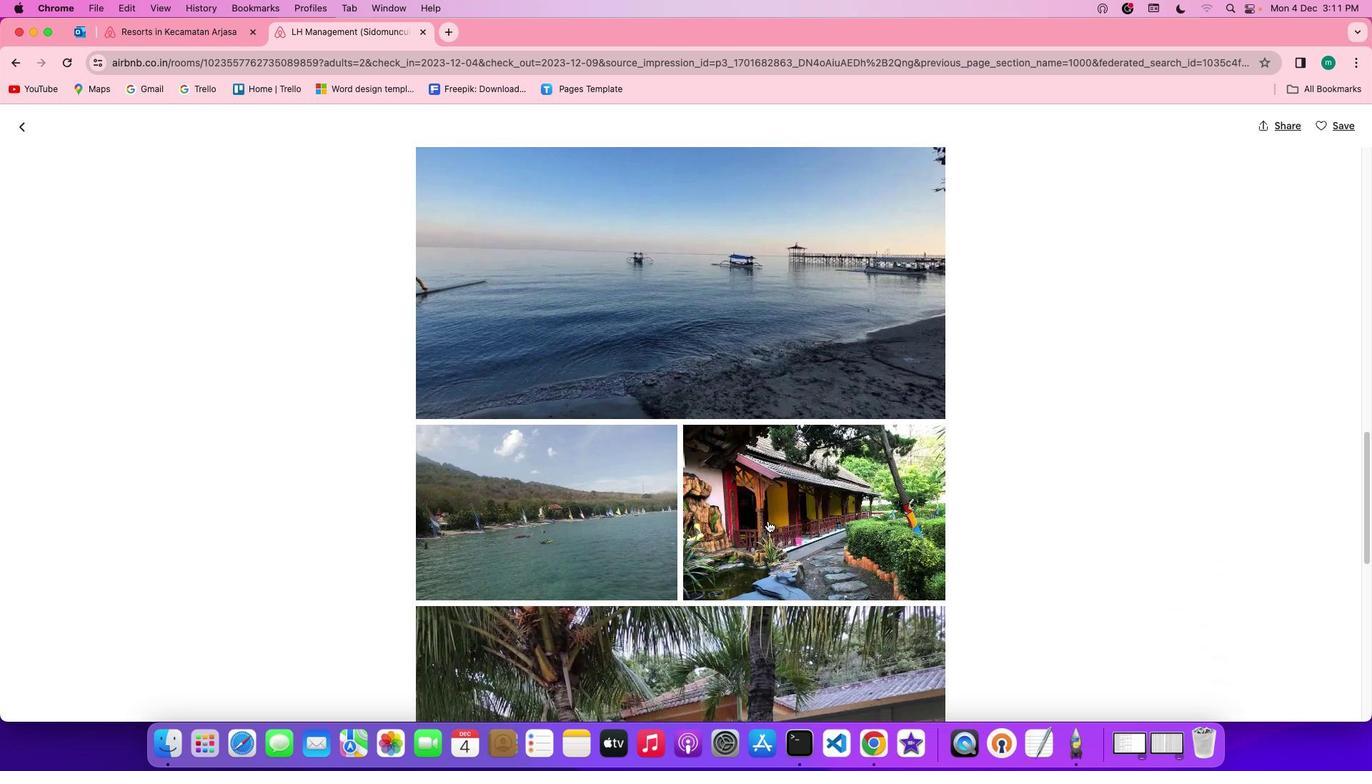 
Action: Mouse moved to (768, 521)
Screenshot: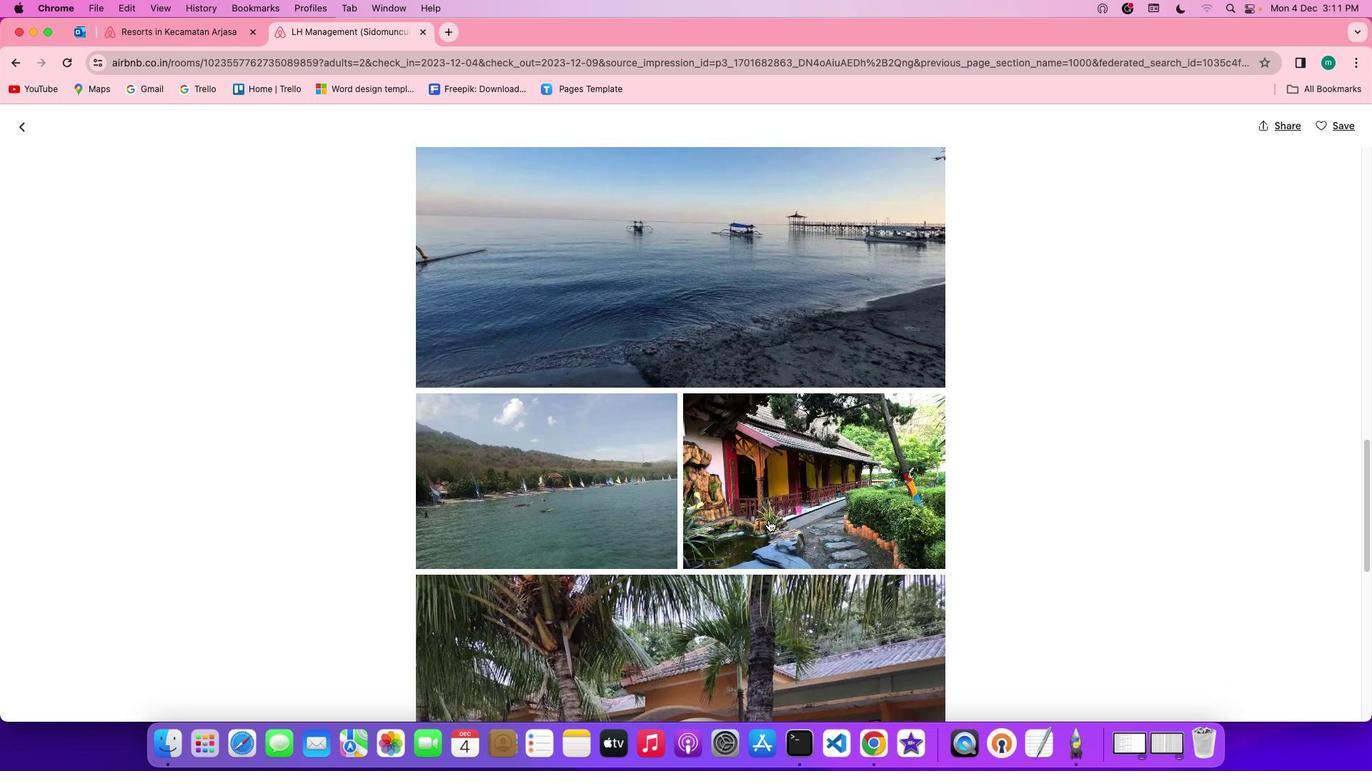 
Action: Mouse scrolled (768, 521) with delta (0, 0)
Screenshot: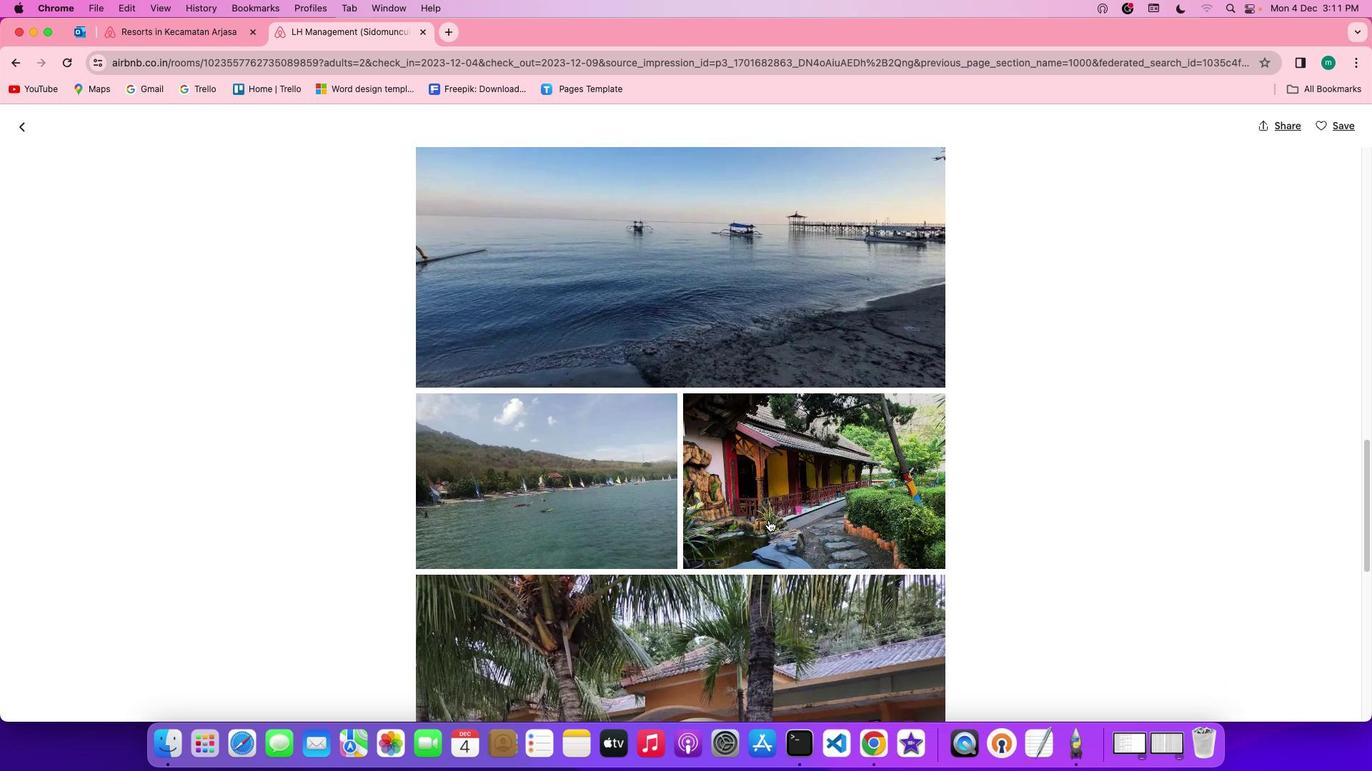 
Action: Mouse scrolled (768, 521) with delta (0, 0)
Screenshot: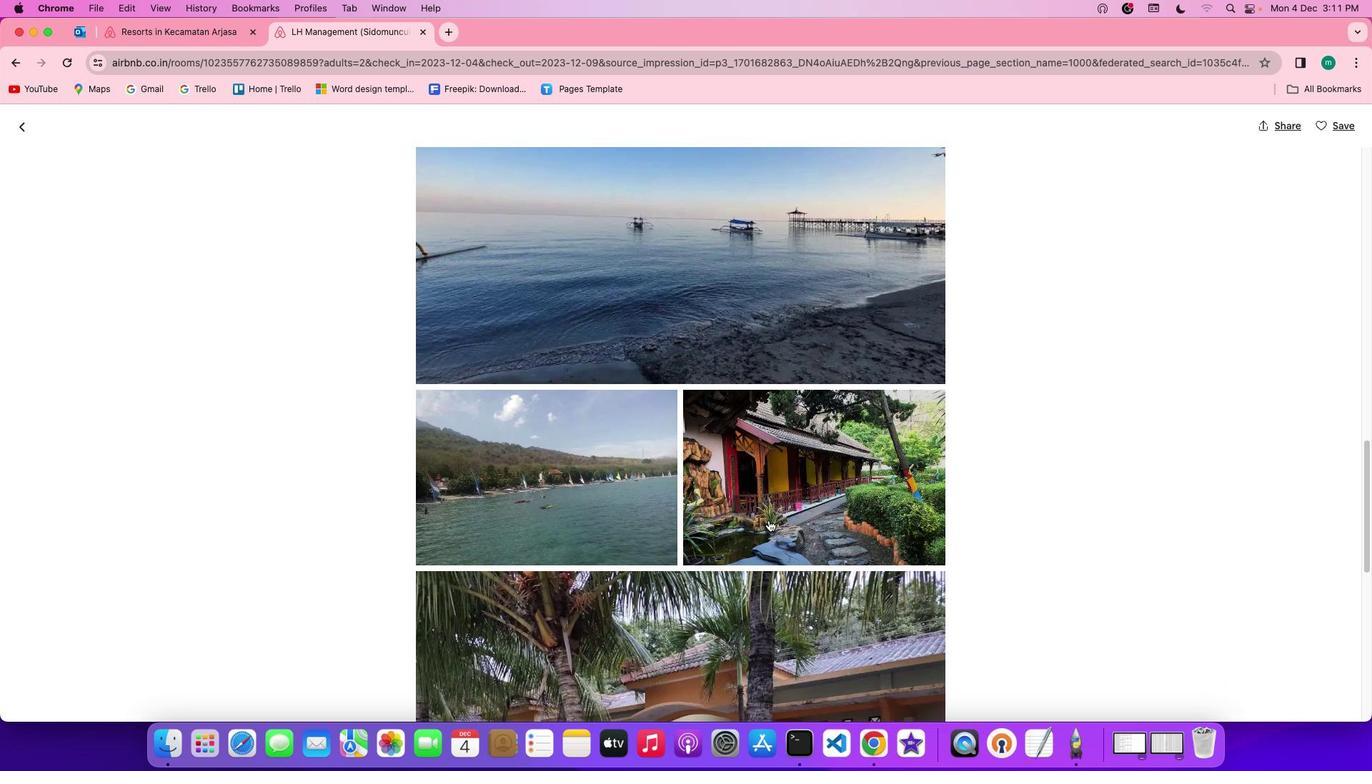 
Action: Mouse scrolled (768, 521) with delta (0, -1)
Screenshot: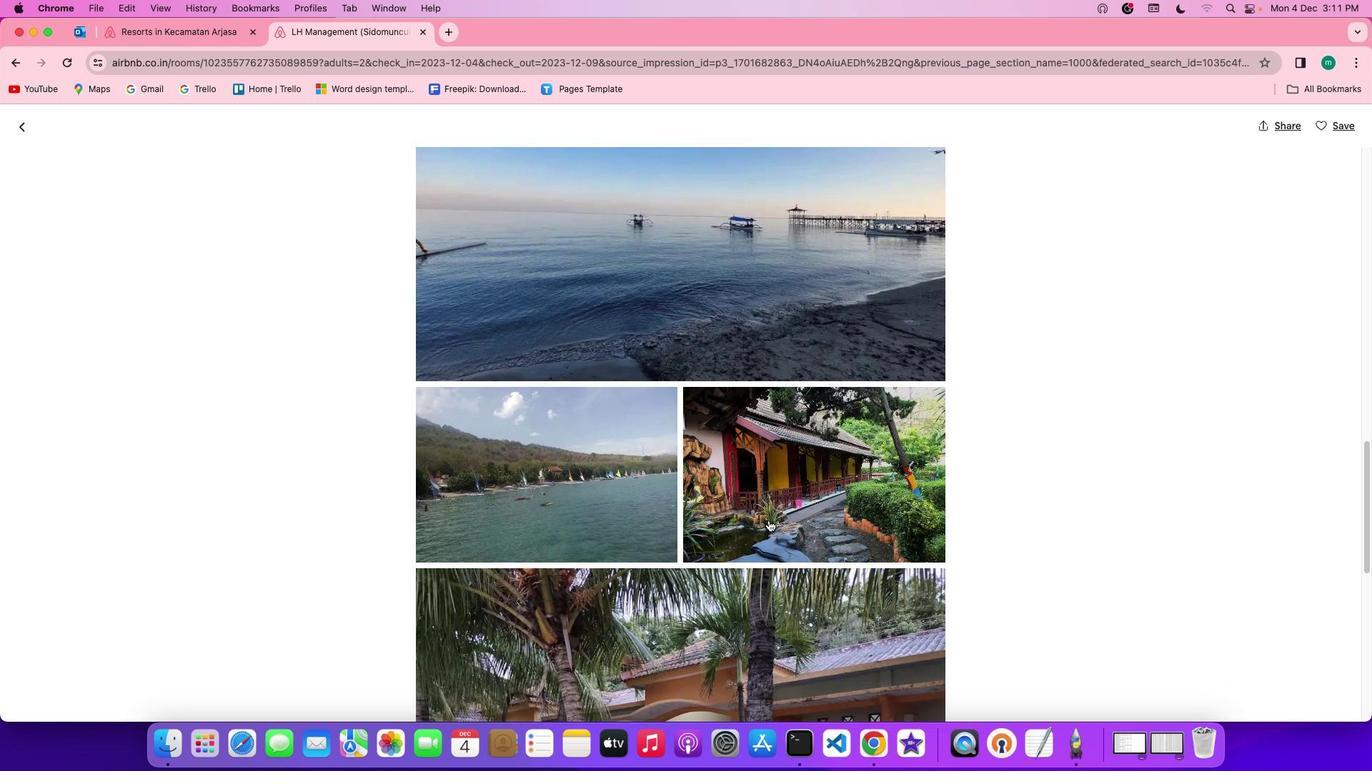 
Action: Mouse scrolled (768, 521) with delta (0, 0)
Screenshot: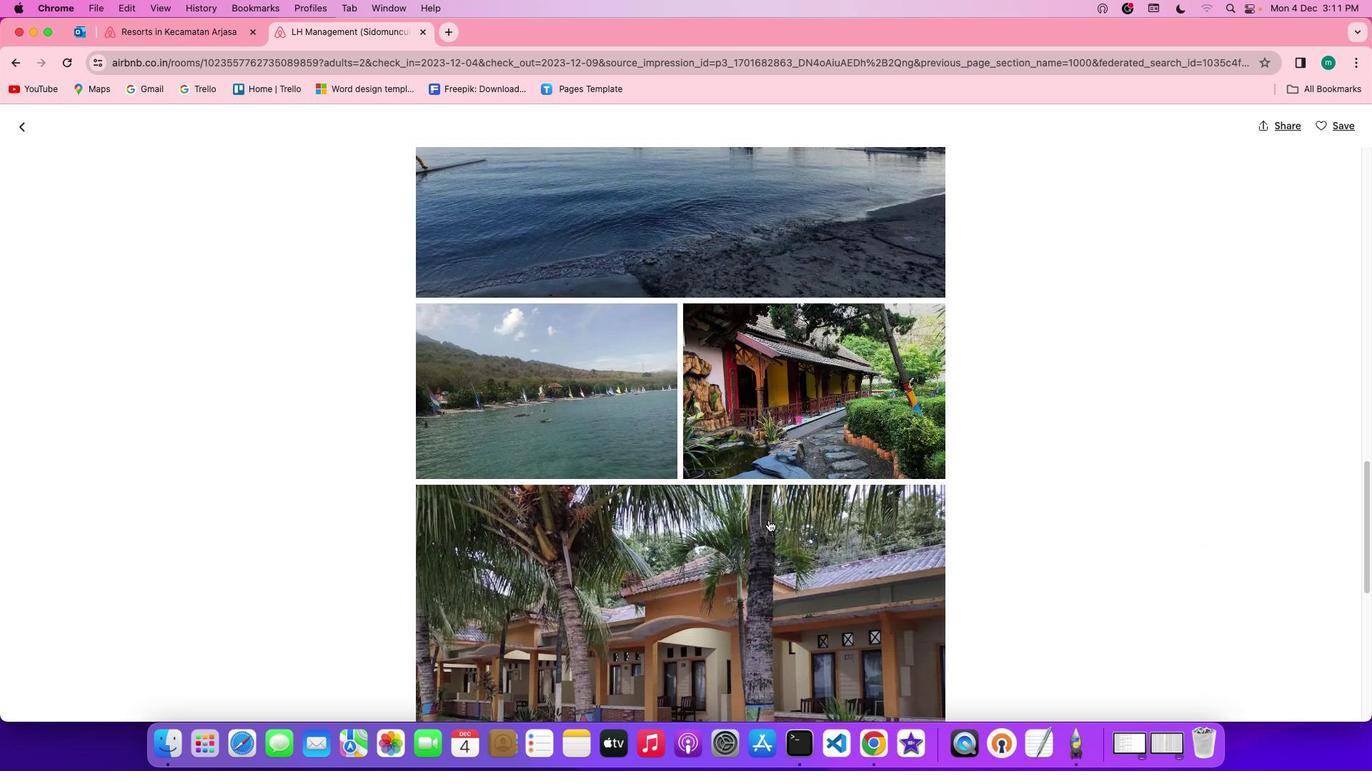 
Action: Mouse scrolled (768, 521) with delta (0, 0)
Screenshot: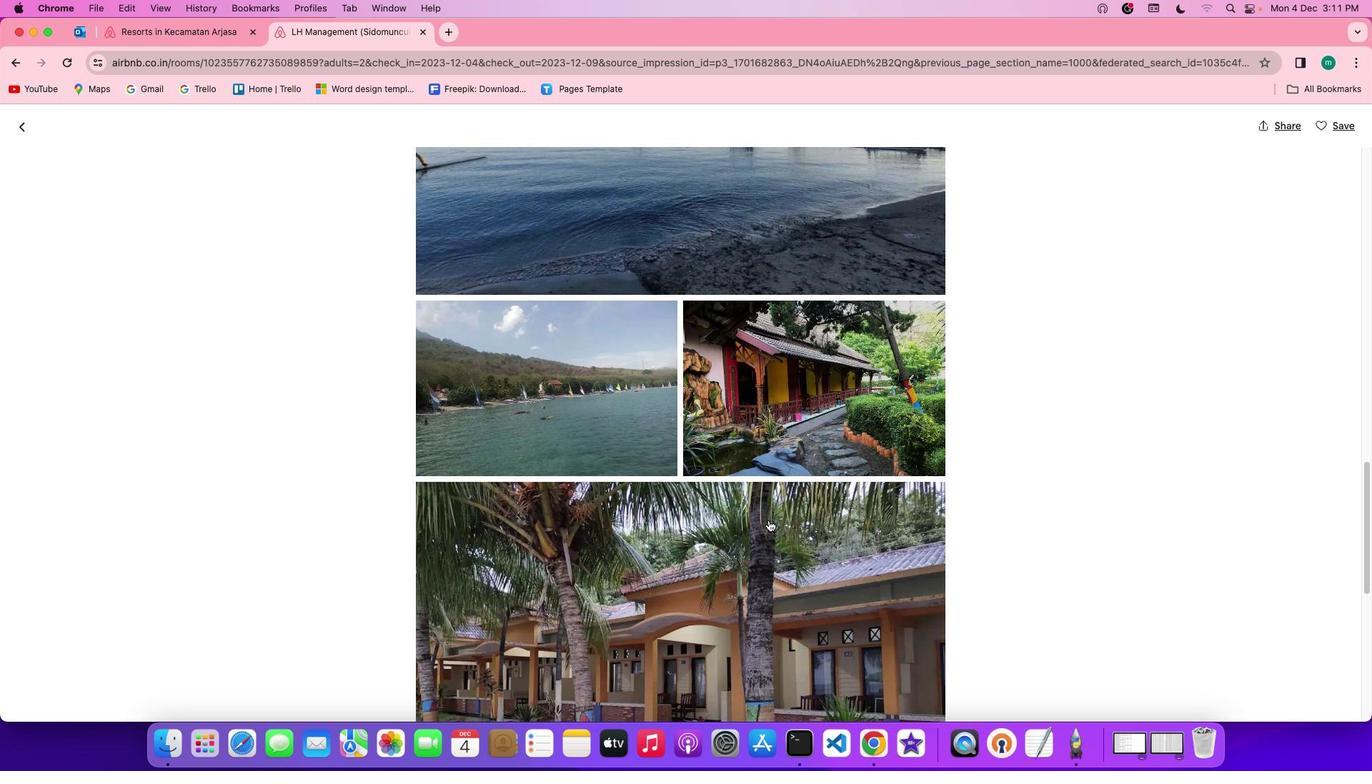 
Action: Mouse scrolled (768, 521) with delta (0, 0)
Screenshot: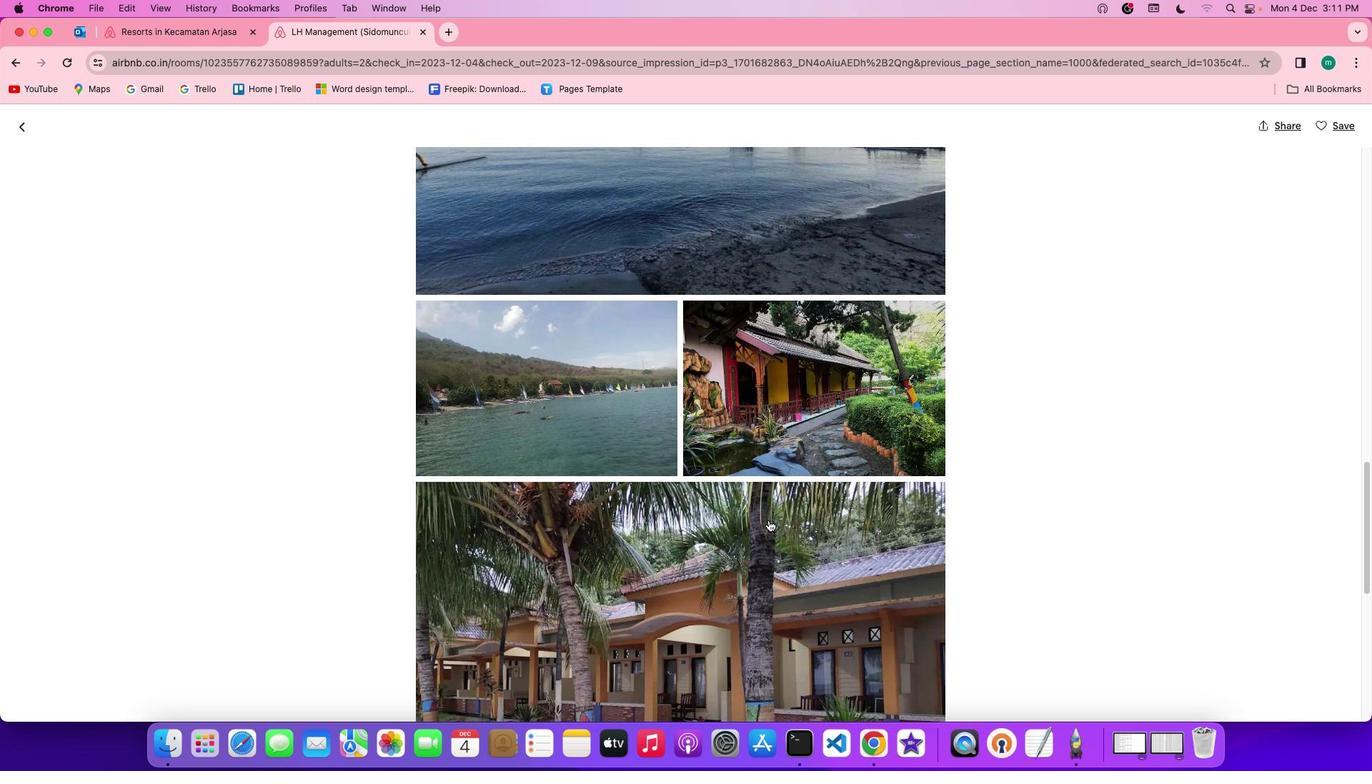 
Action: Mouse scrolled (768, 521) with delta (0, -1)
Screenshot: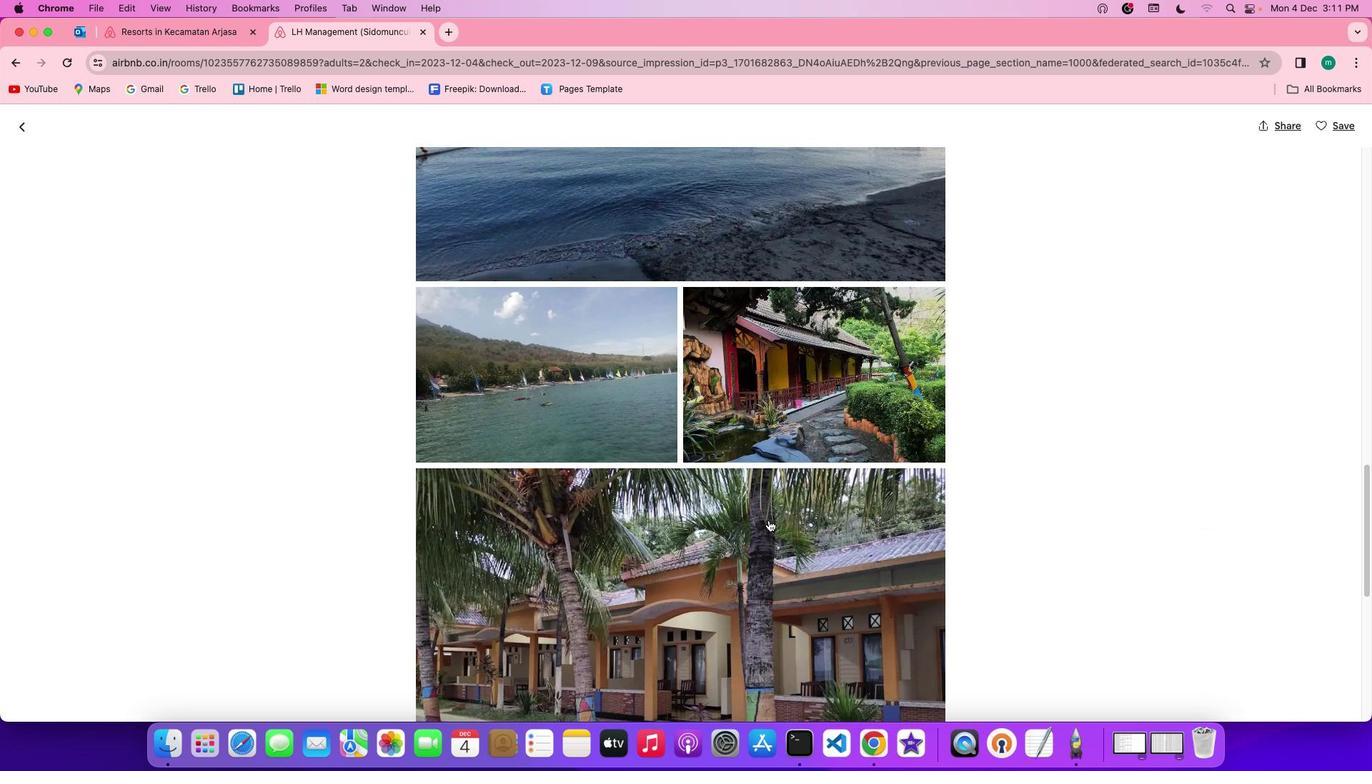 
Action: Mouse scrolled (768, 521) with delta (0, -2)
Screenshot: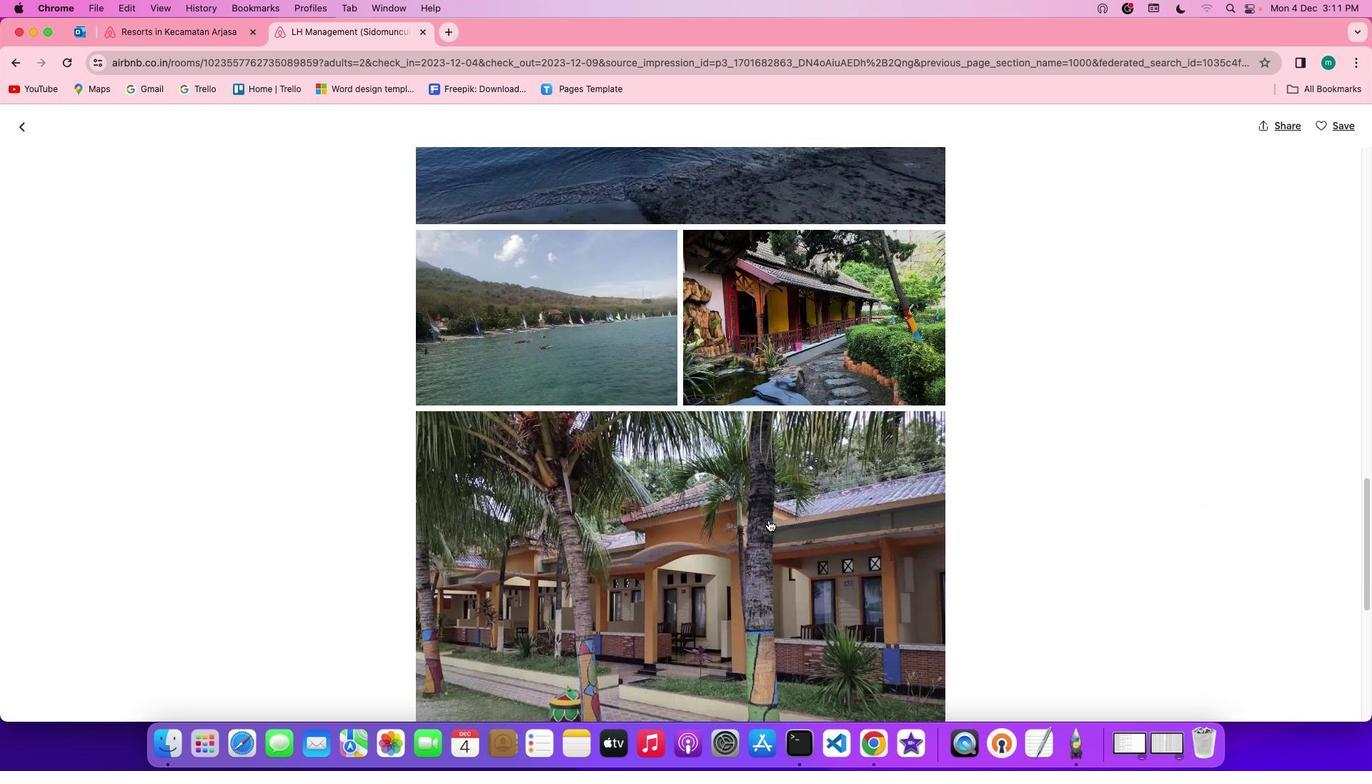 
Action: Mouse scrolled (768, 521) with delta (0, 0)
Screenshot: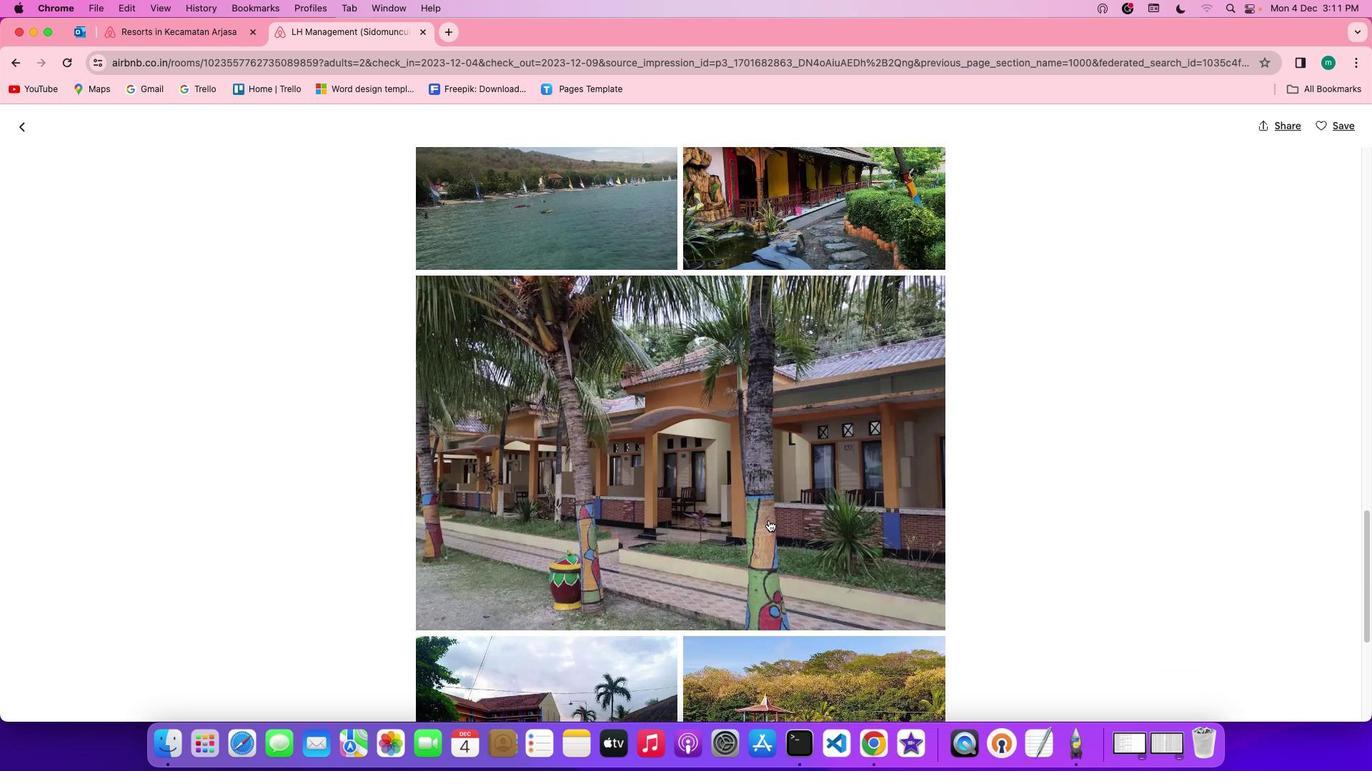 
Action: Mouse scrolled (768, 521) with delta (0, 0)
Screenshot: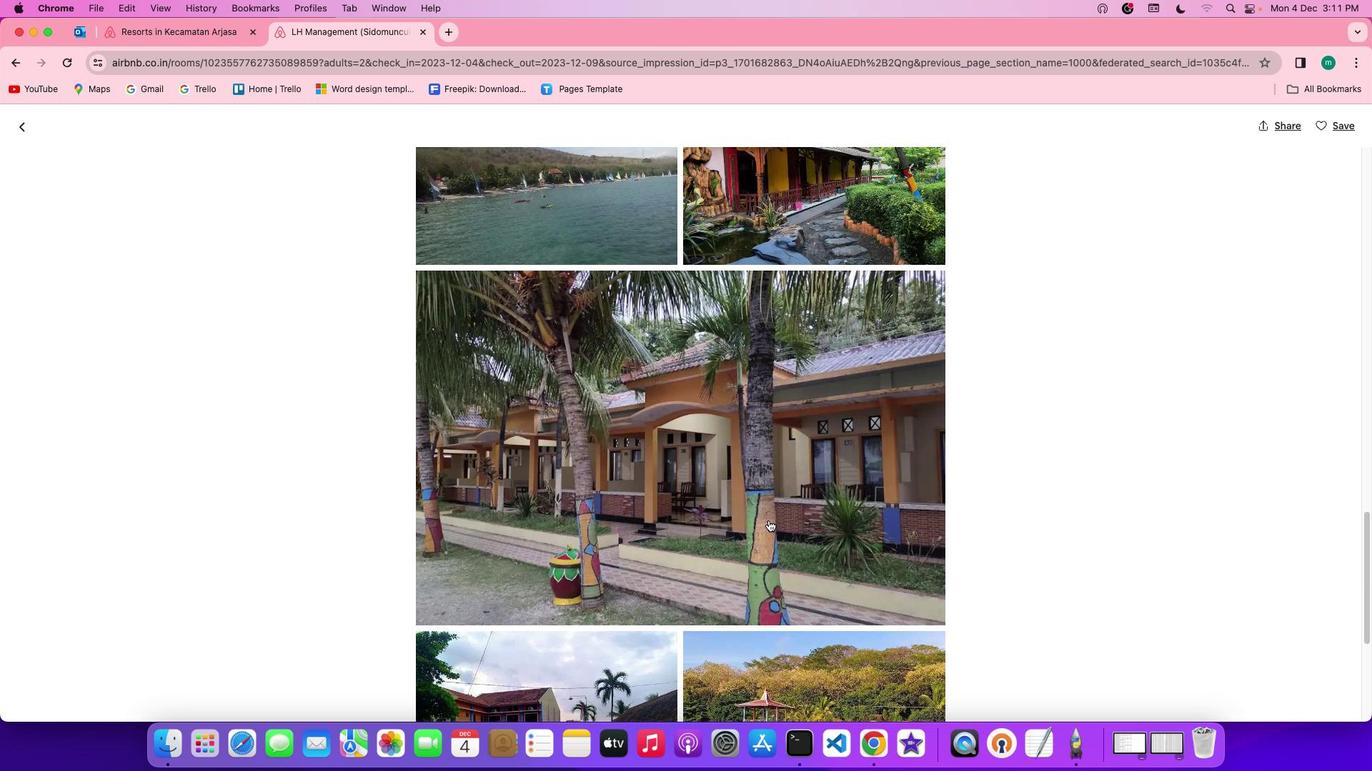 
Action: Mouse scrolled (768, 521) with delta (0, -1)
Screenshot: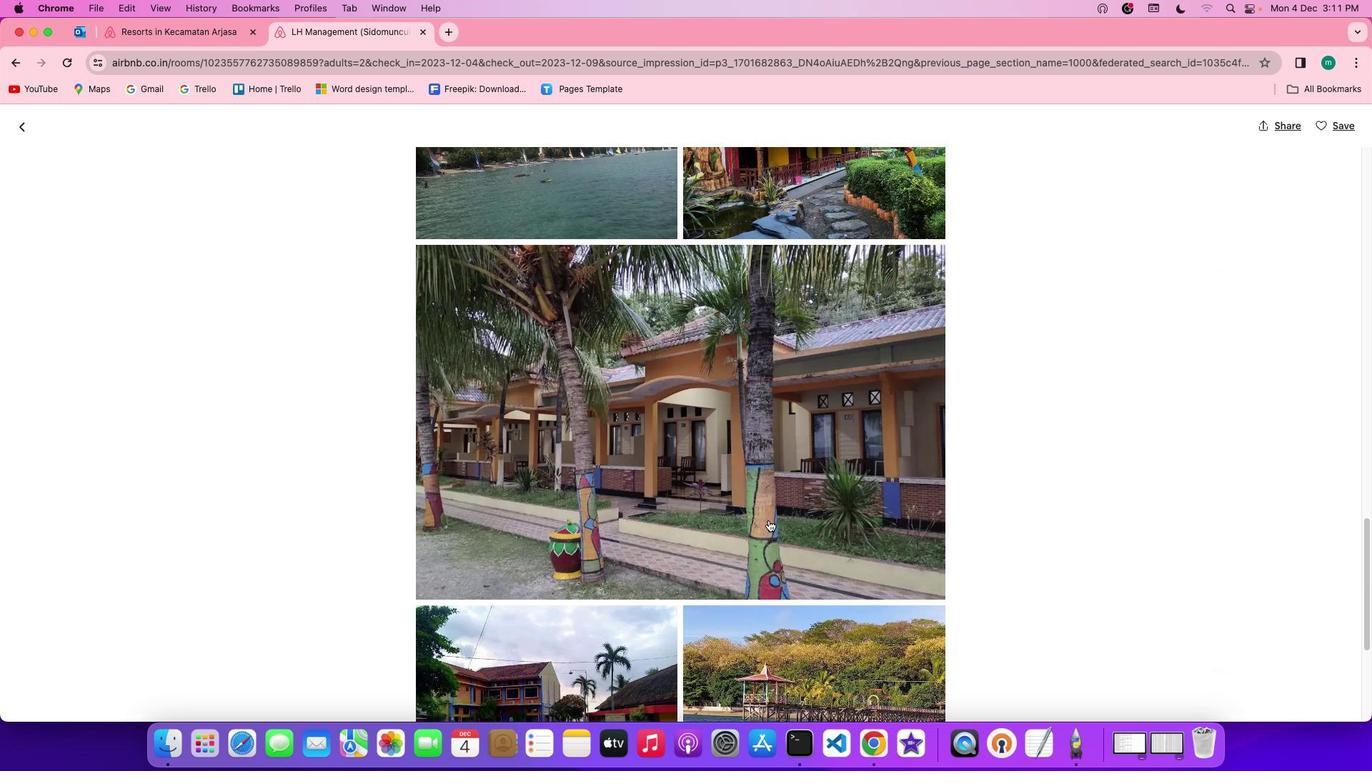
Action: Mouse scrolled (768, 521) with delta (0, -2)
Screenshot: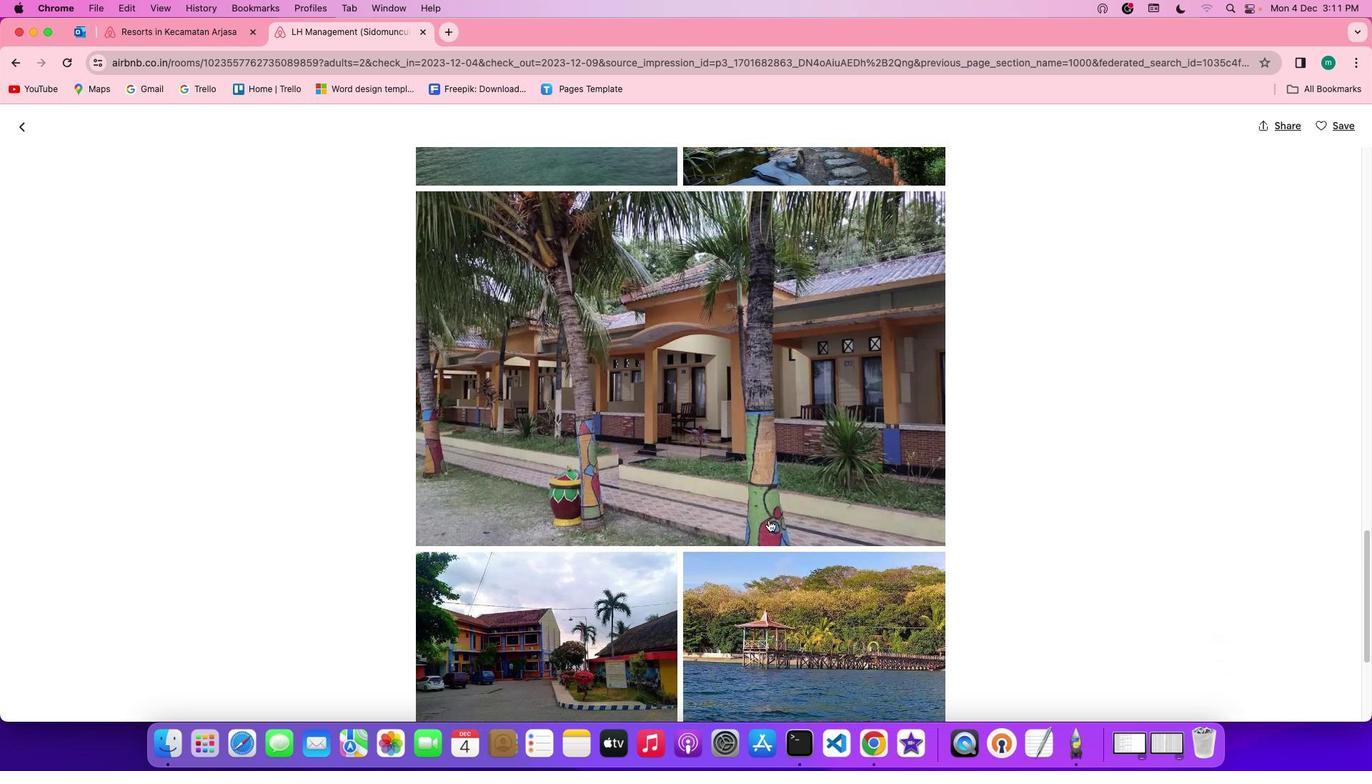 
Action: Mouse scrolled (768, 521) with delta (0, 0)
Screenshot: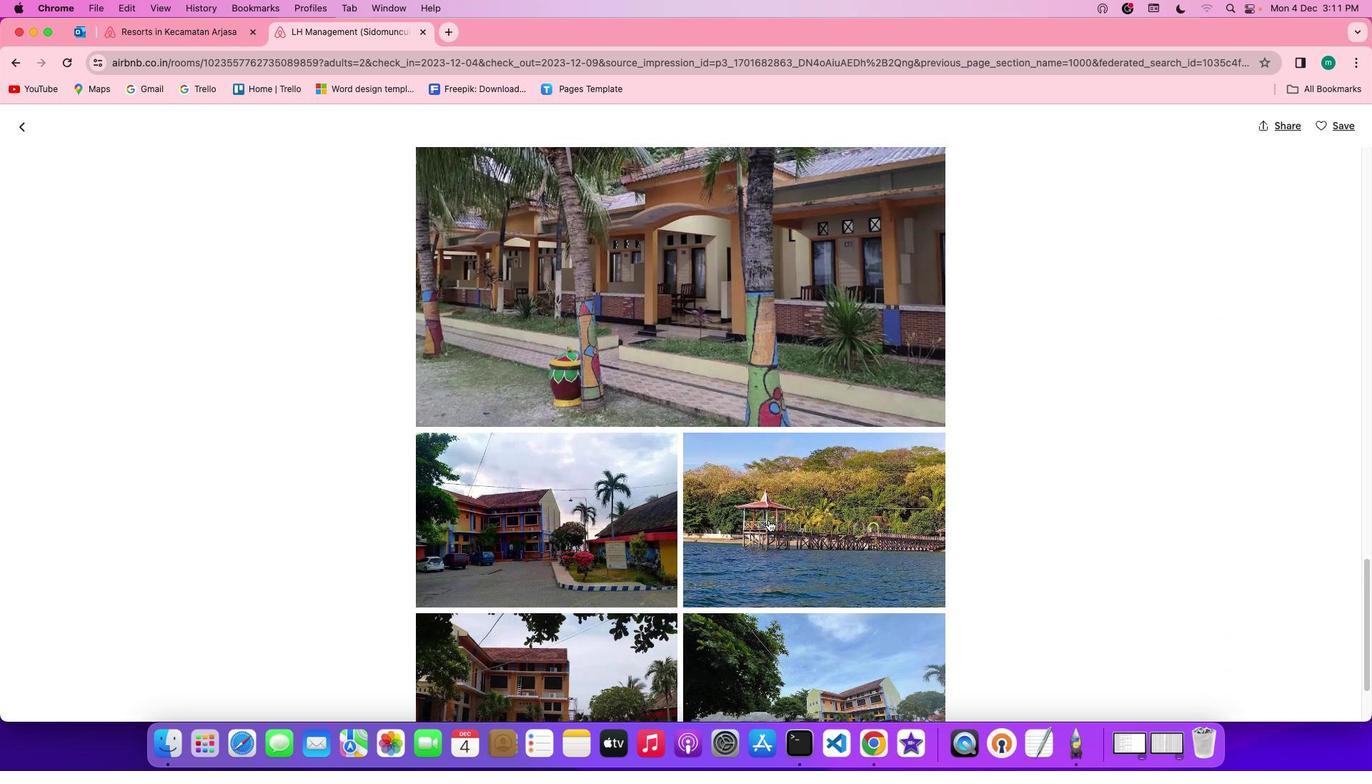 
Action: Mouse scrolled (768, 521) with delta (0, 0)
Screenshot: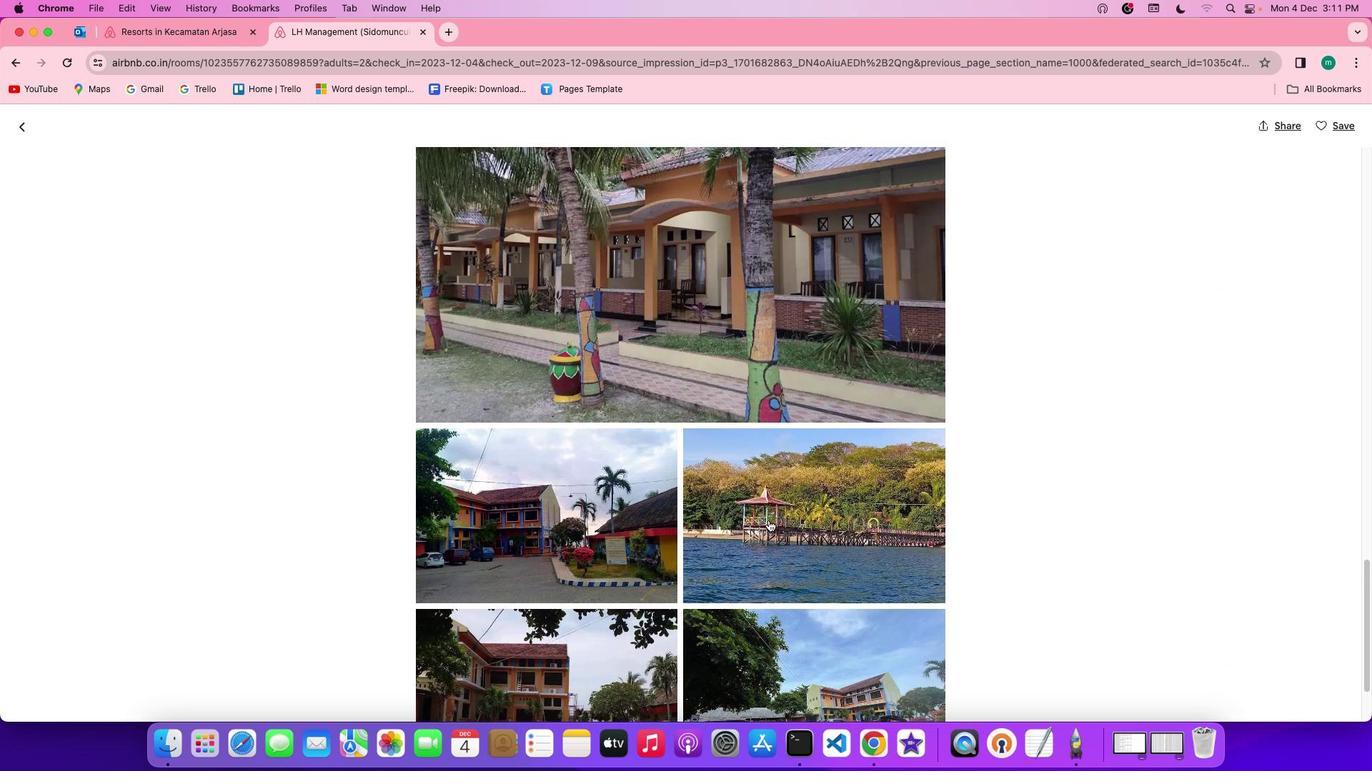 
Action: Mouse scrolled (768, 521) with delta (0, 0)
Screenshot: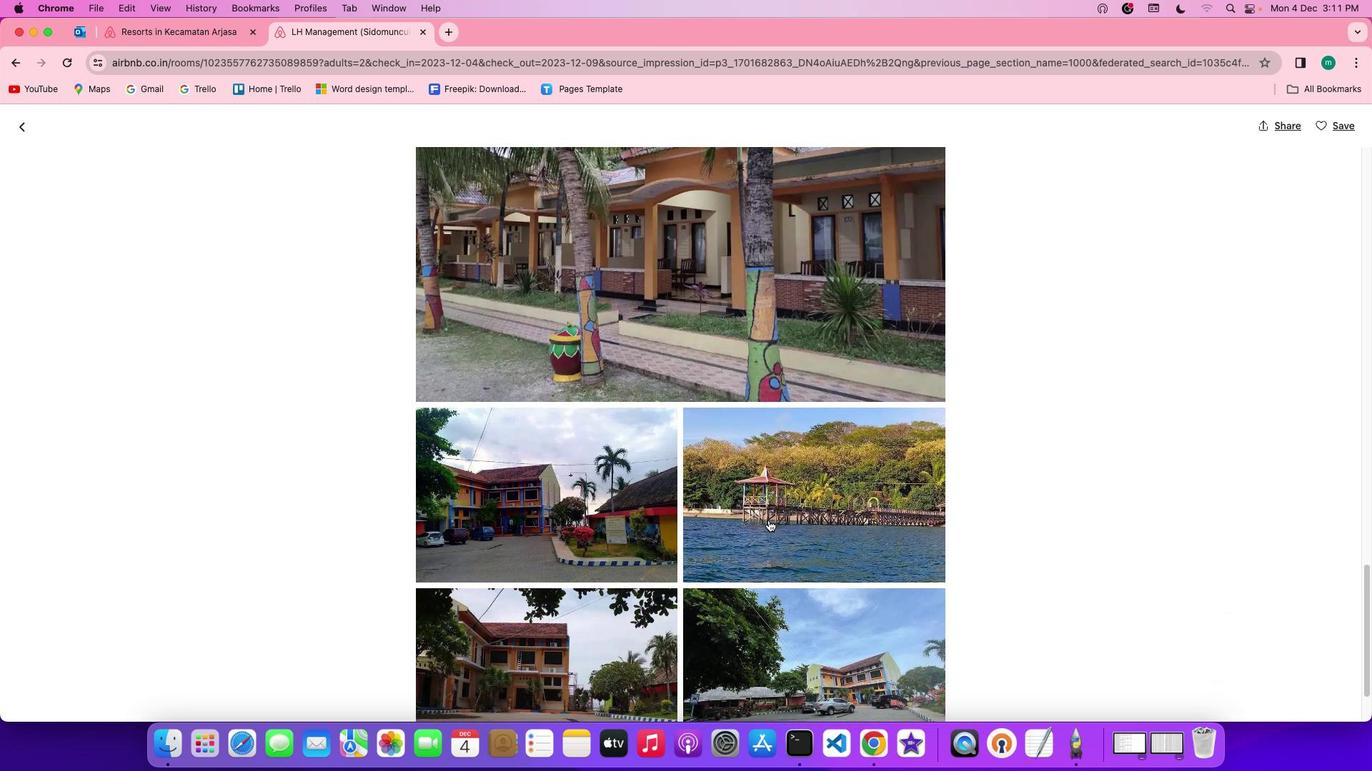 
Action: Mouse scrolled (768, 521) with delta (0, -1)
Screenshot: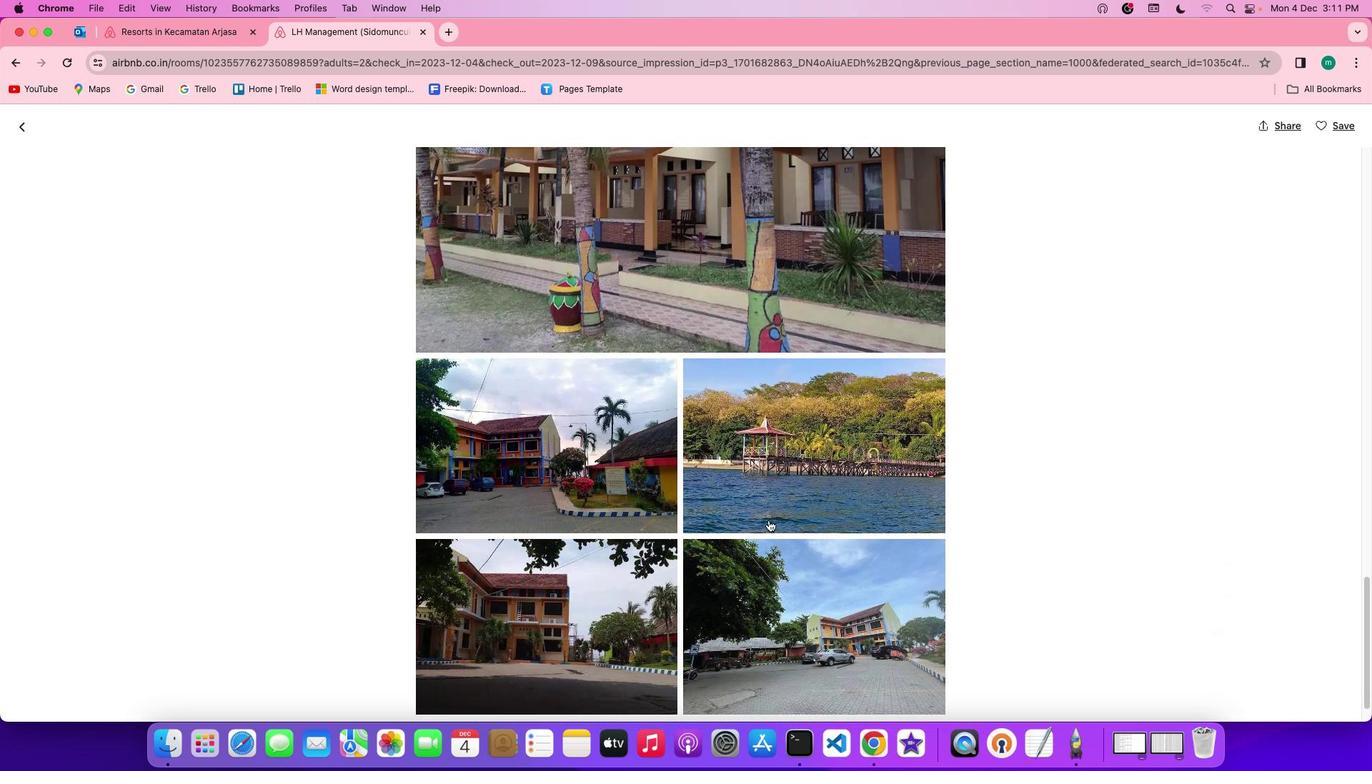 
Action: Mouse scrolled (768, 521) with delta (0, 0)
Screenshot: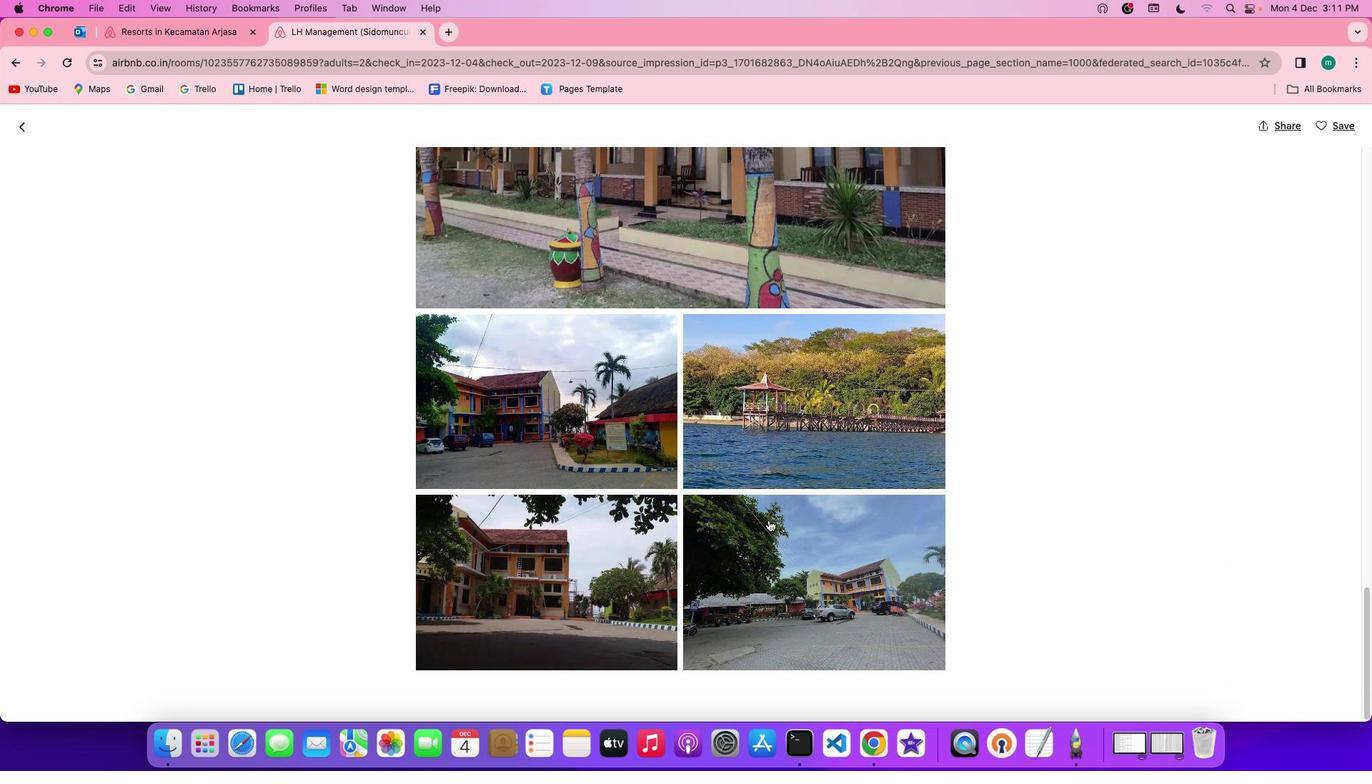 
Action: Mouse scrolled (768, 521) with delta (0, 0)
Screenshot: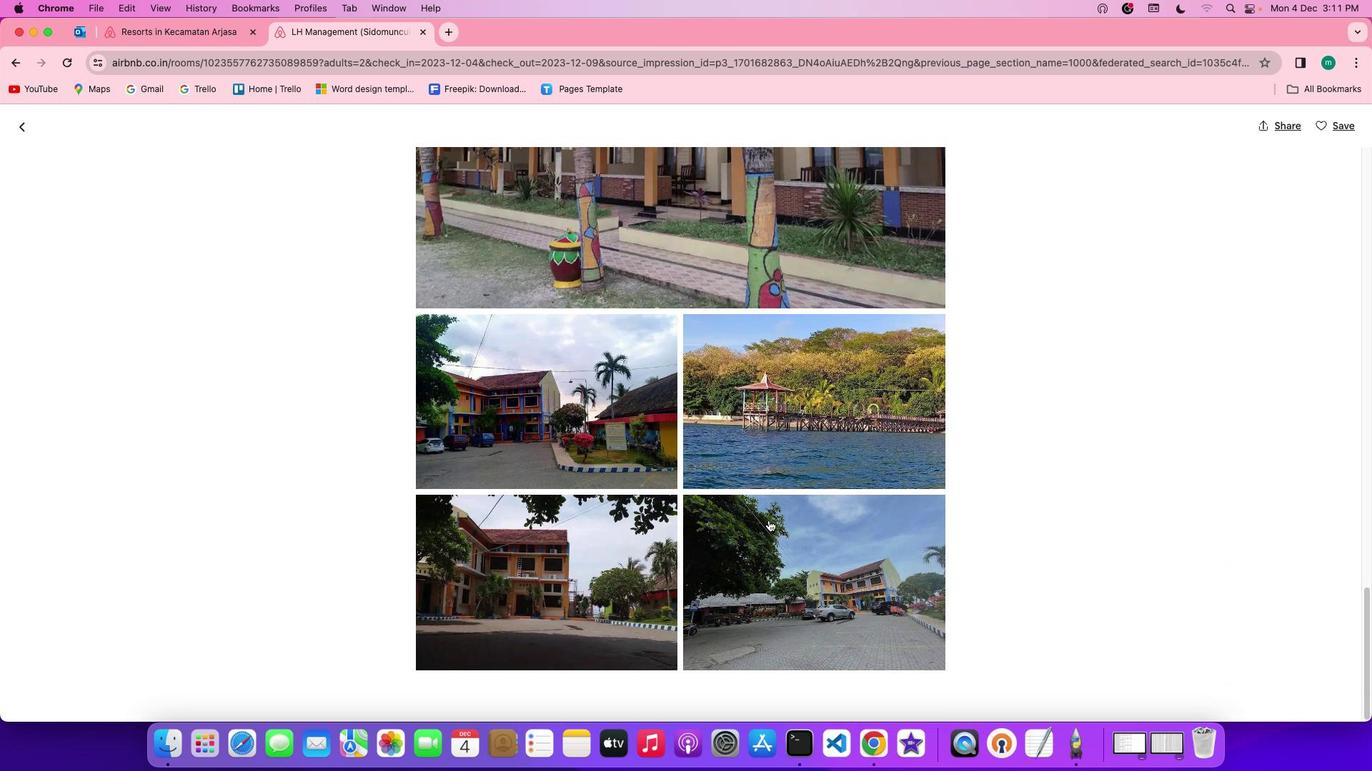 
Action: Mouse scrolled (768, 521) with delta (0, -1)
Screenshot: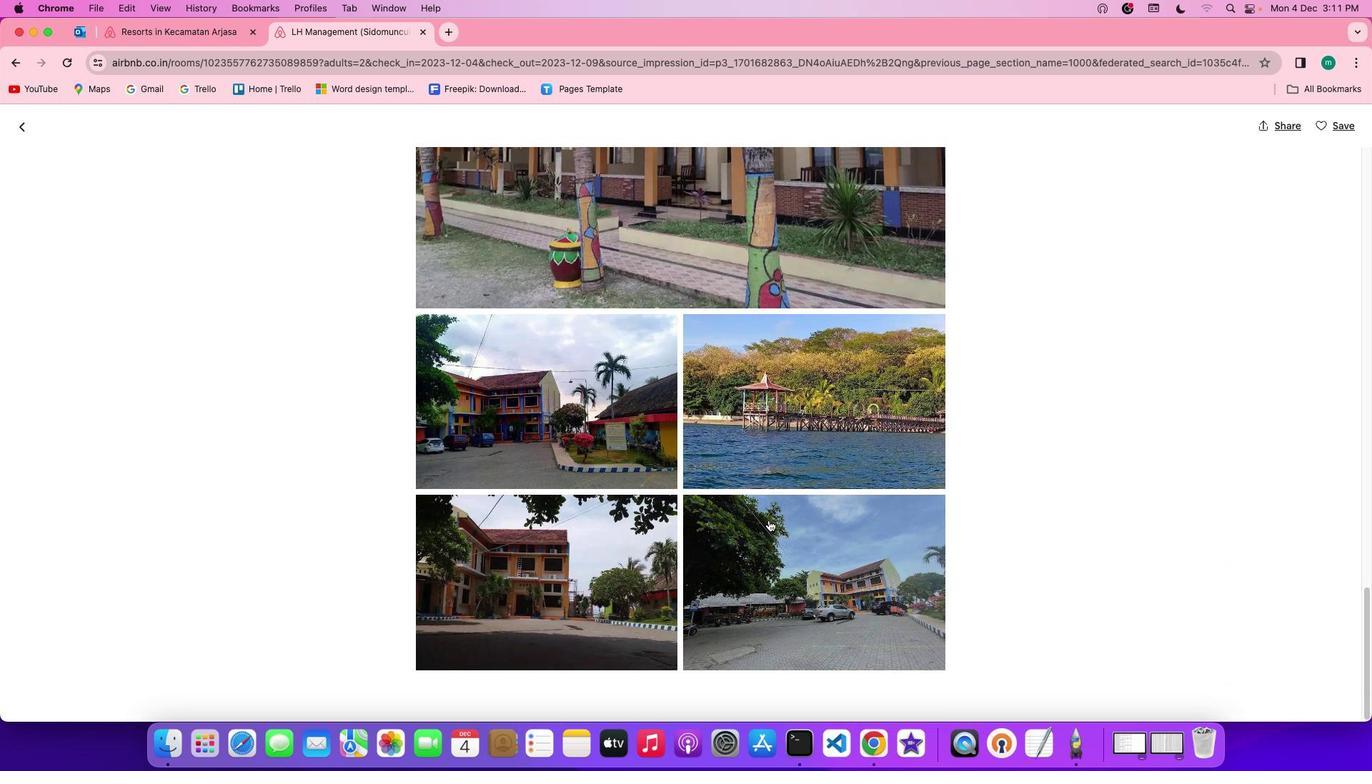 
Action: Mouse scrolled (768, 521) with delta (0, 0)
Screenshot: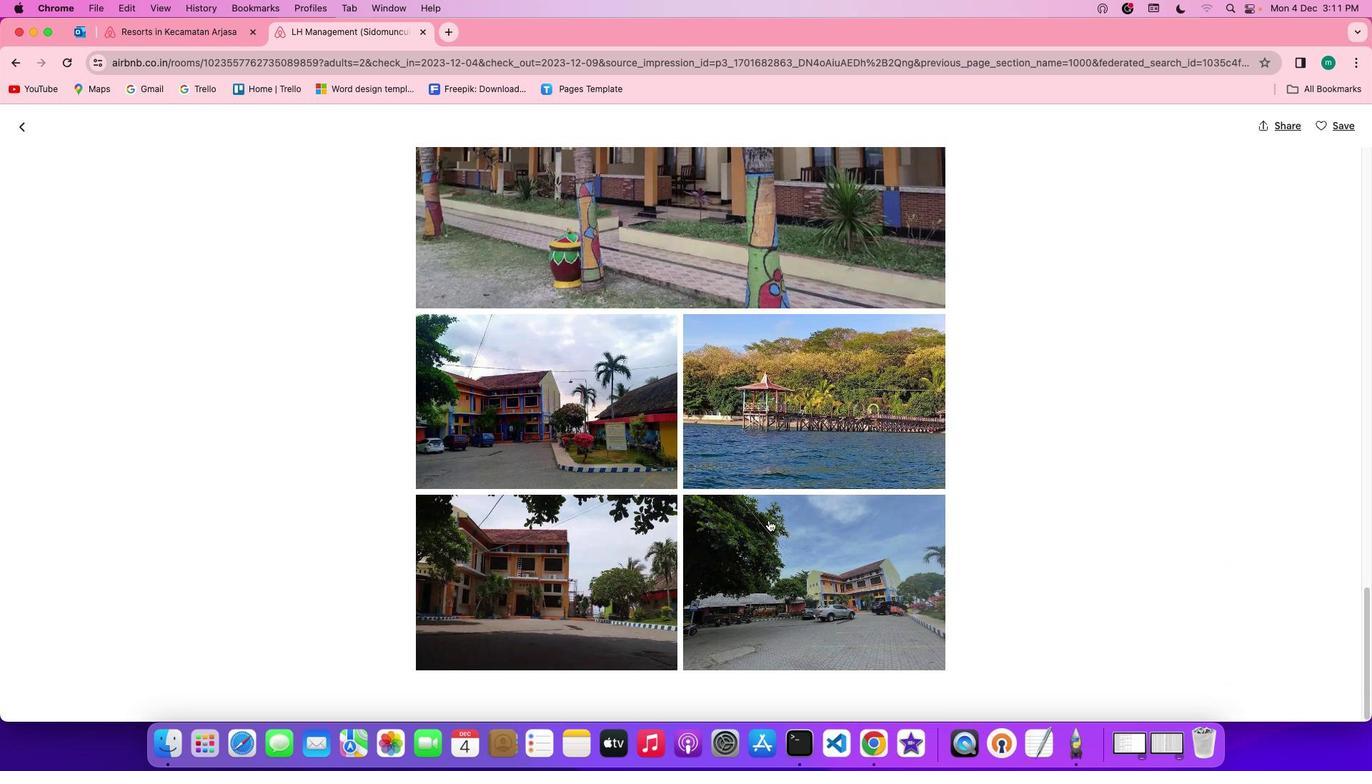 
Action: Mouse scrolled (768, 521) with delta (0, 0)
Screenshot: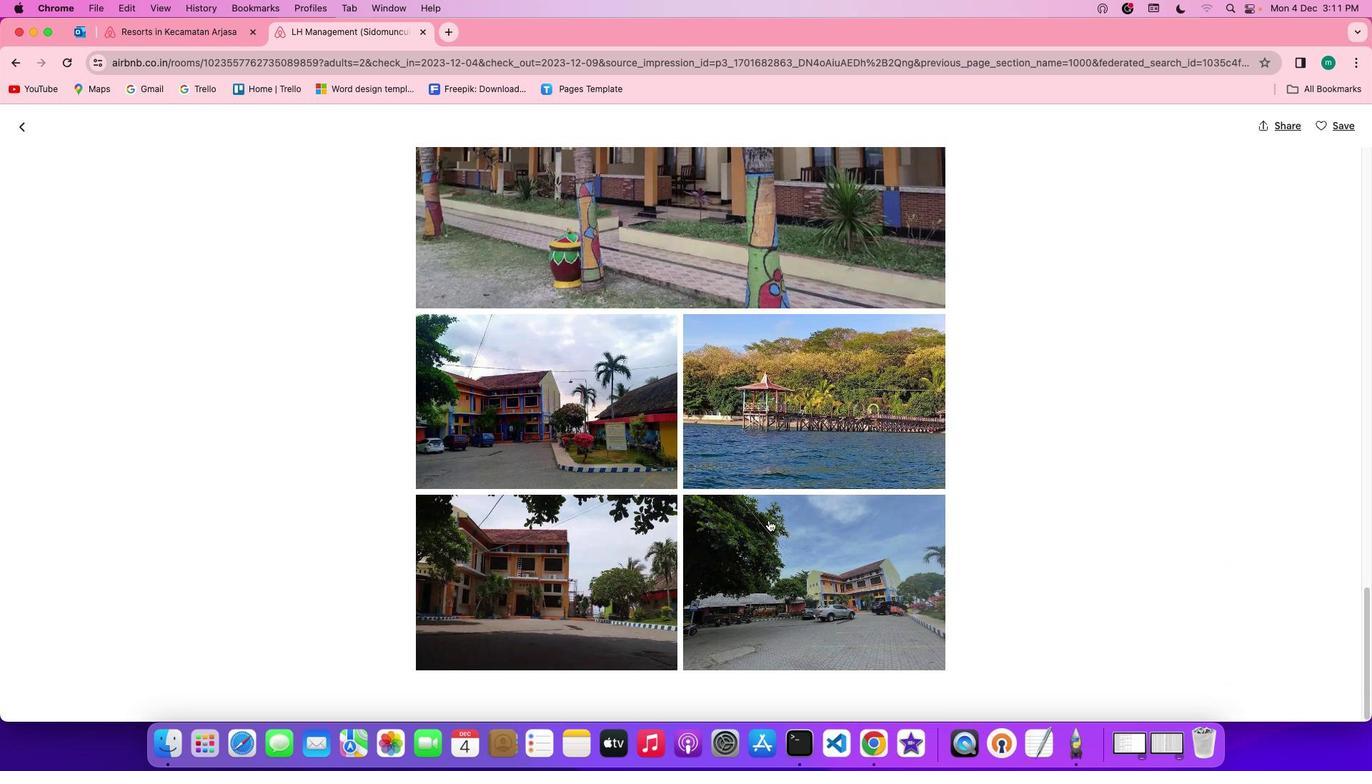 
Action: Mouse scrolled (768, 521) with delta (0, 0)
Screenshot: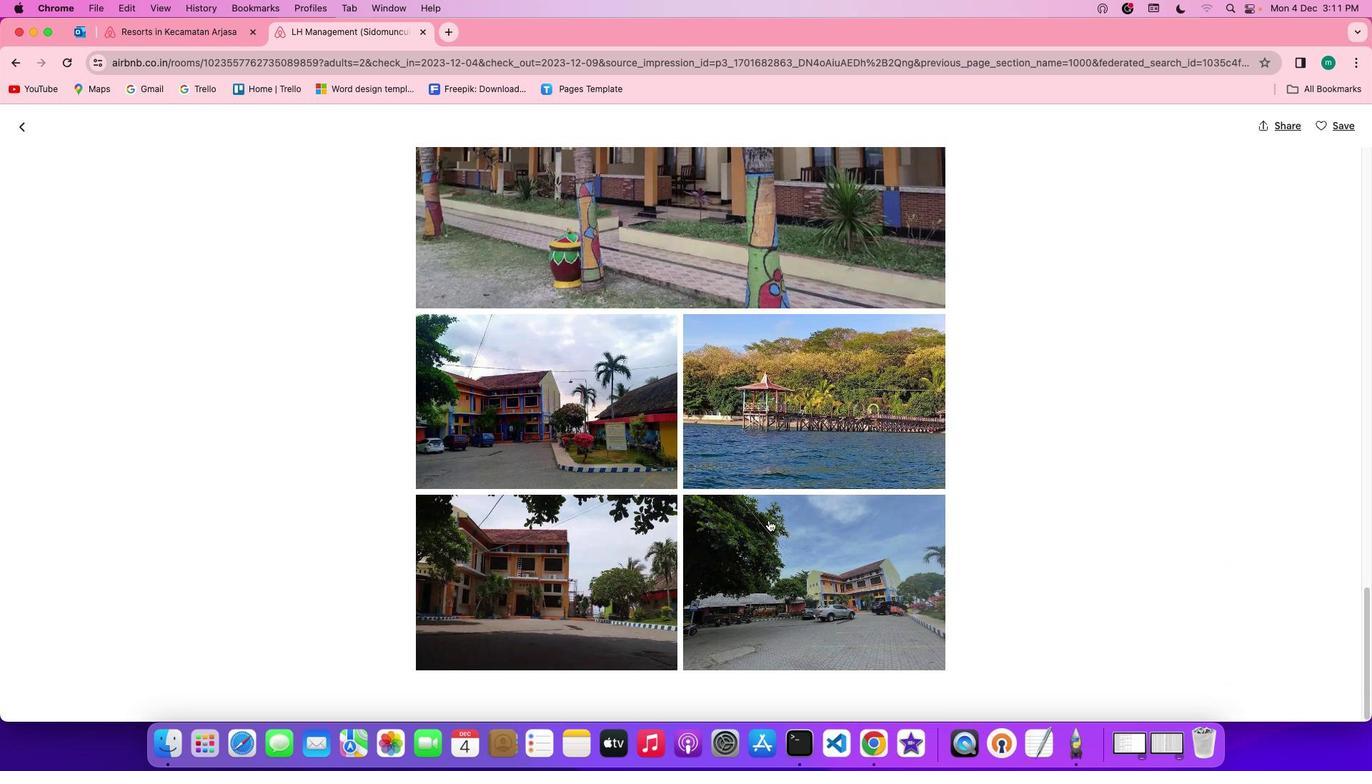 
Action: Mouse scrolled (768, 521) with delta (0, -1)
Screenshot: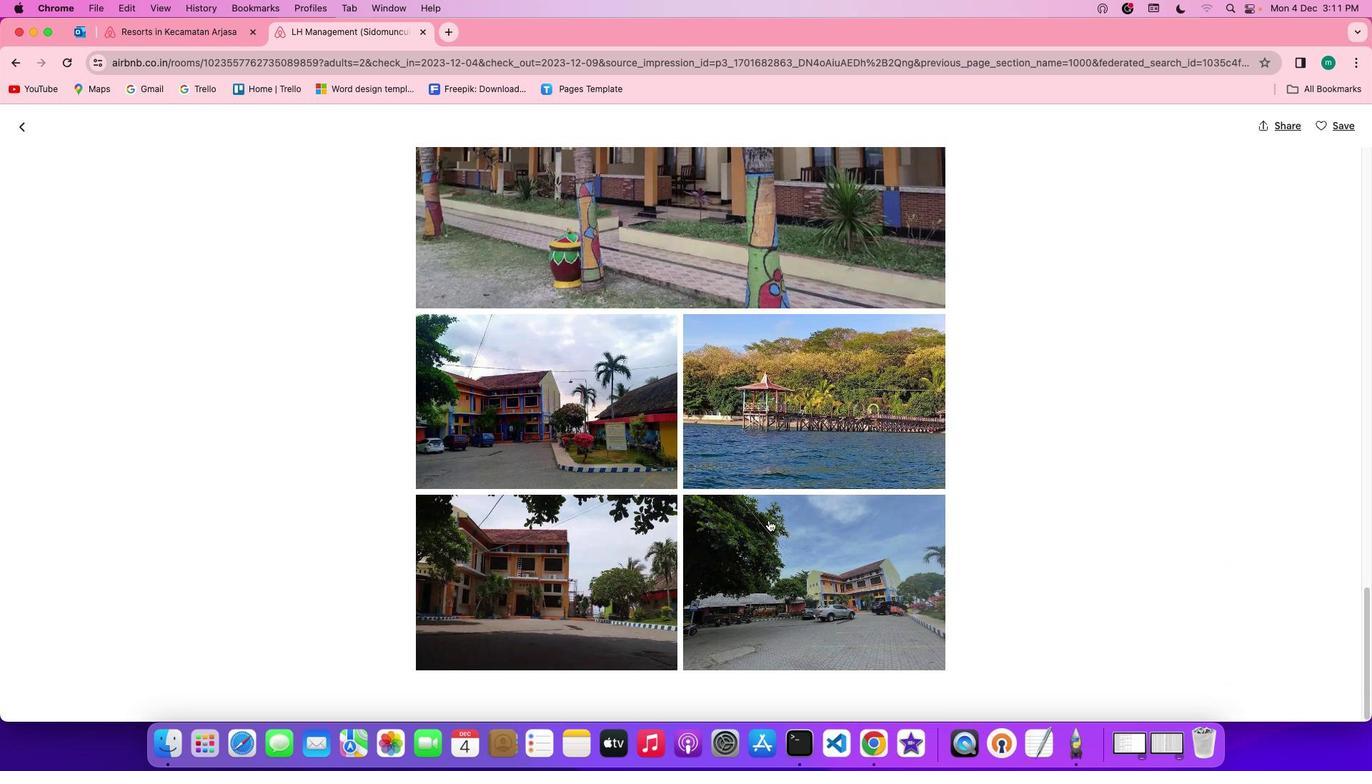 
Action: Mouse scrolled (768, 521) with delta (0, -2)
Screenshot: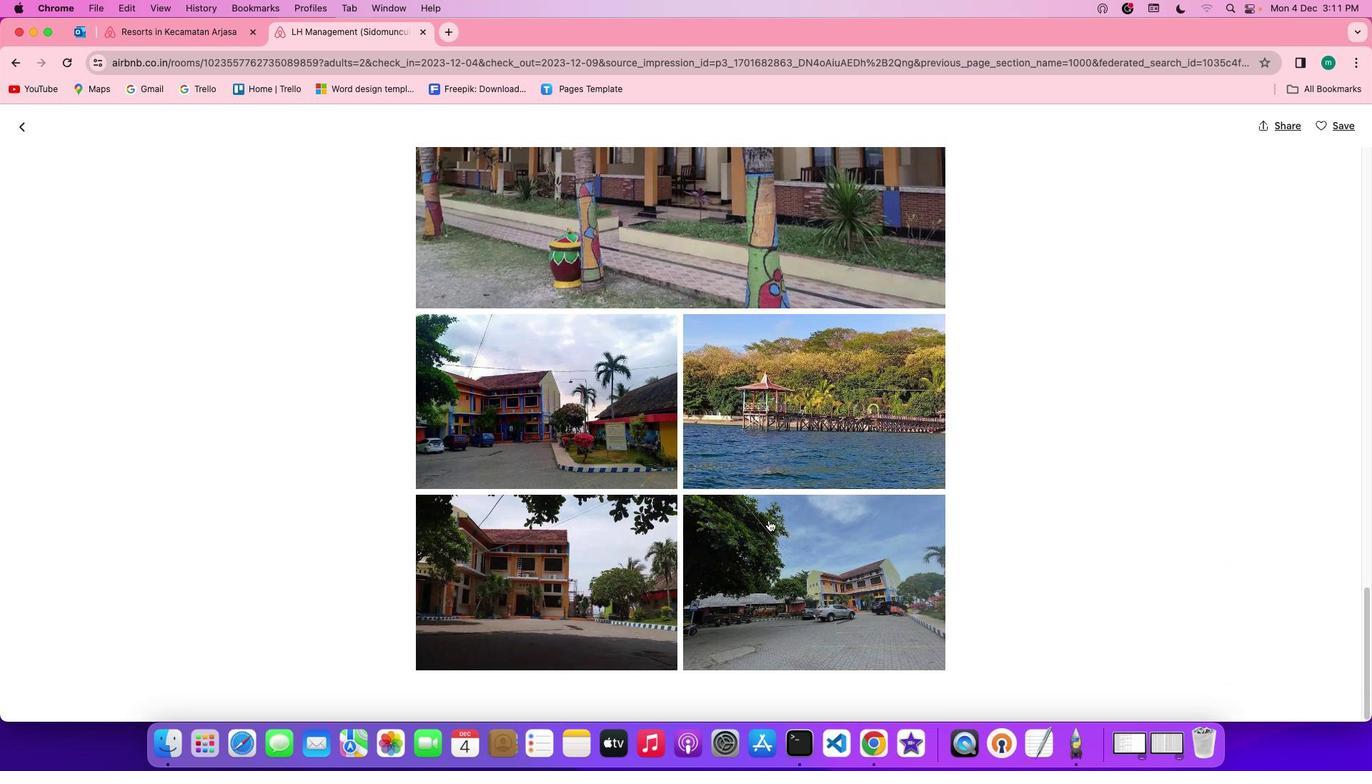 
Action: Mouse scrolled (768, 521) with delta (0, 0)
Screenshot: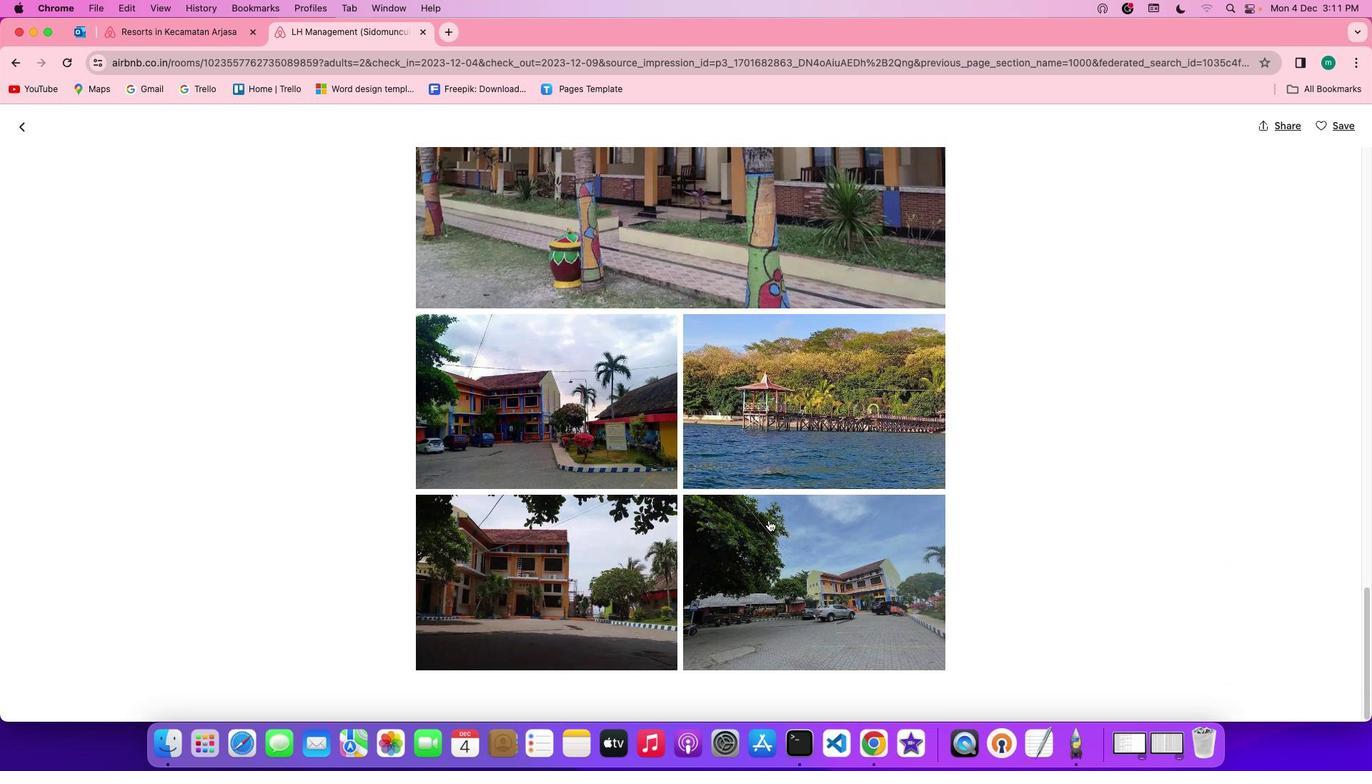 
Action: Mouse scrolled (768, 521) with delta (0, 0)
Screenshot: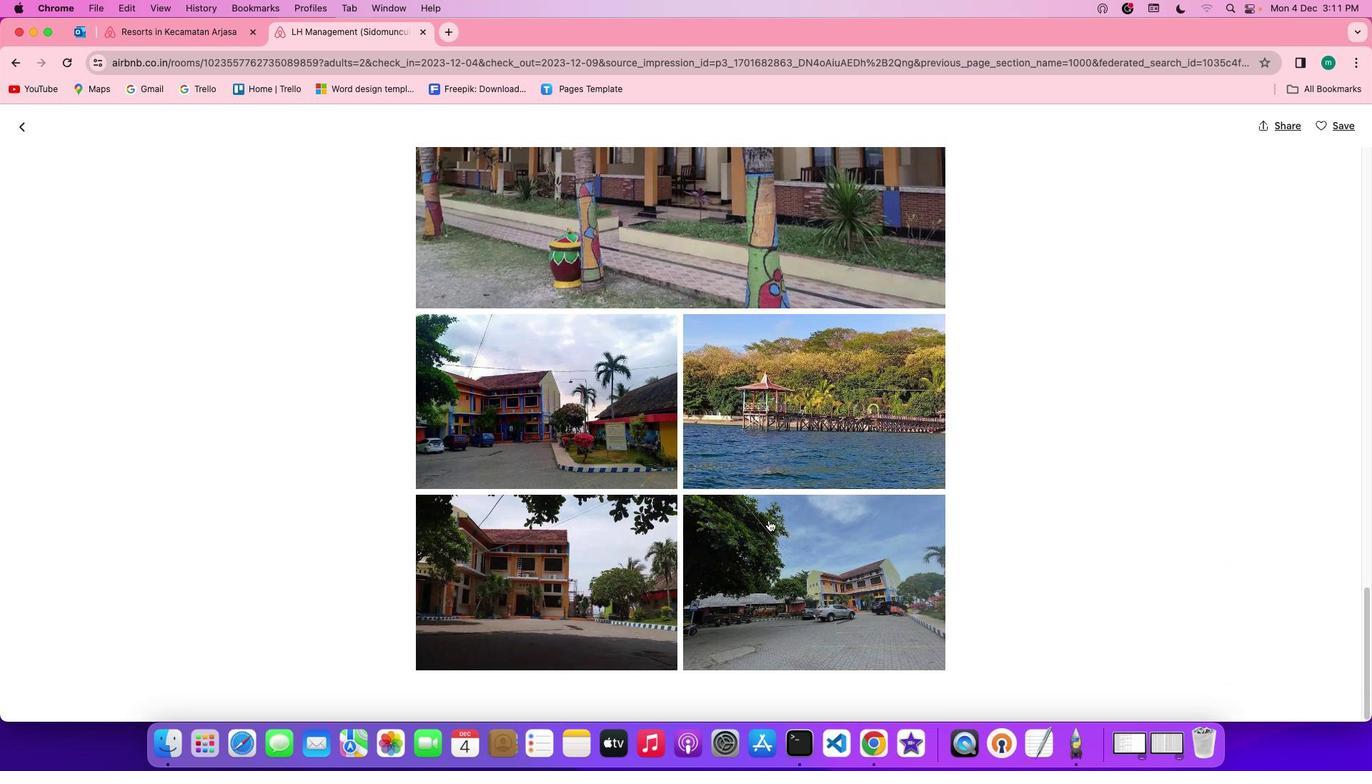 
Action: Mouse scrolled (768, 521) with delta (0, -2)
Screenshot: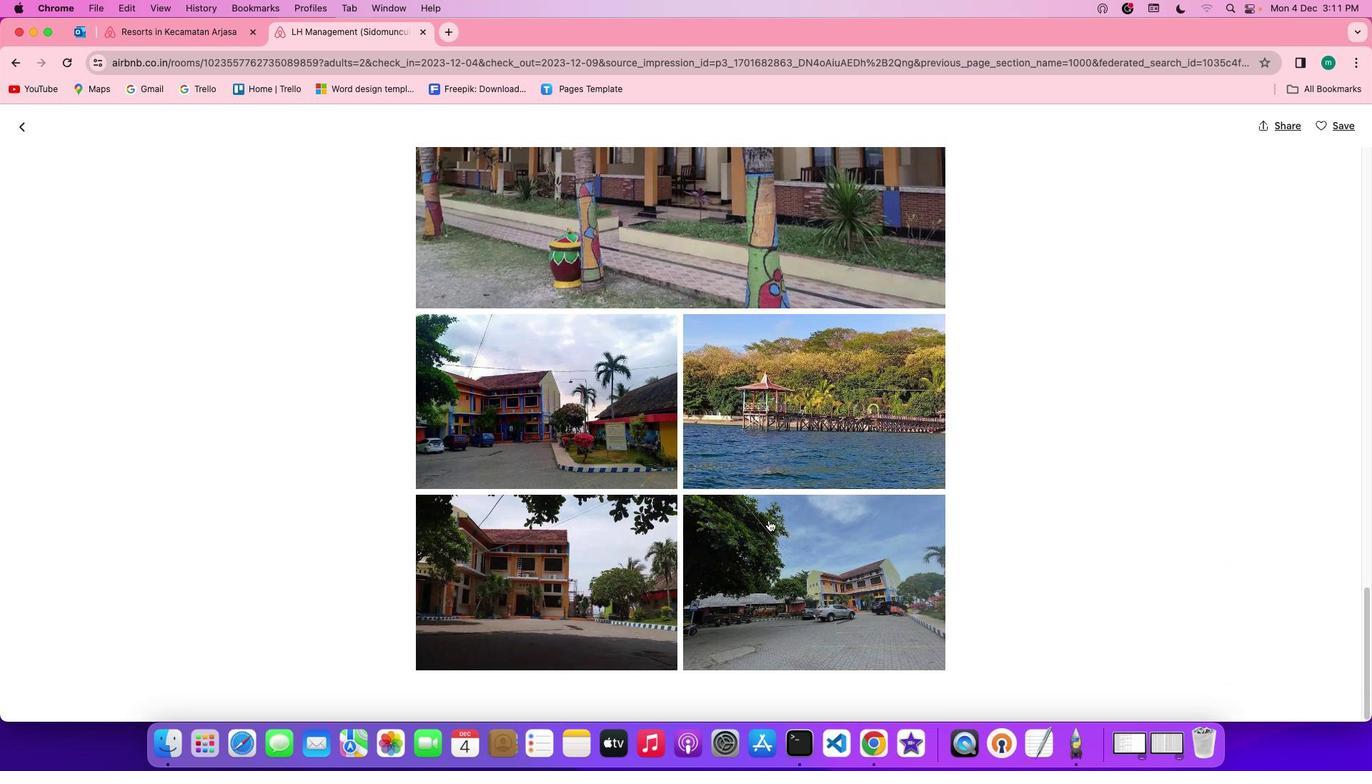 
Action: Mouse scrolled (768, 521) with delta (0, -2)
Screenshot: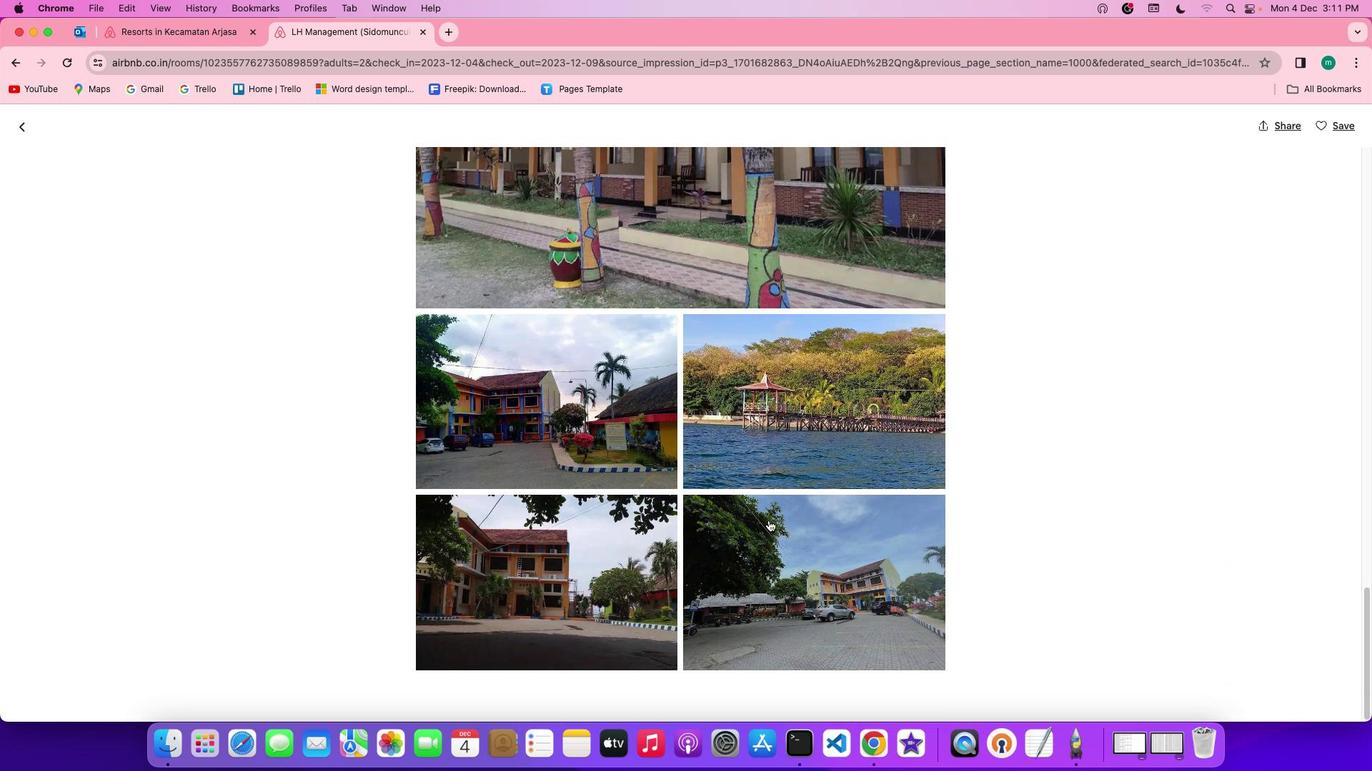 
Action: Mouse moved to (17, 128)
Screenshot: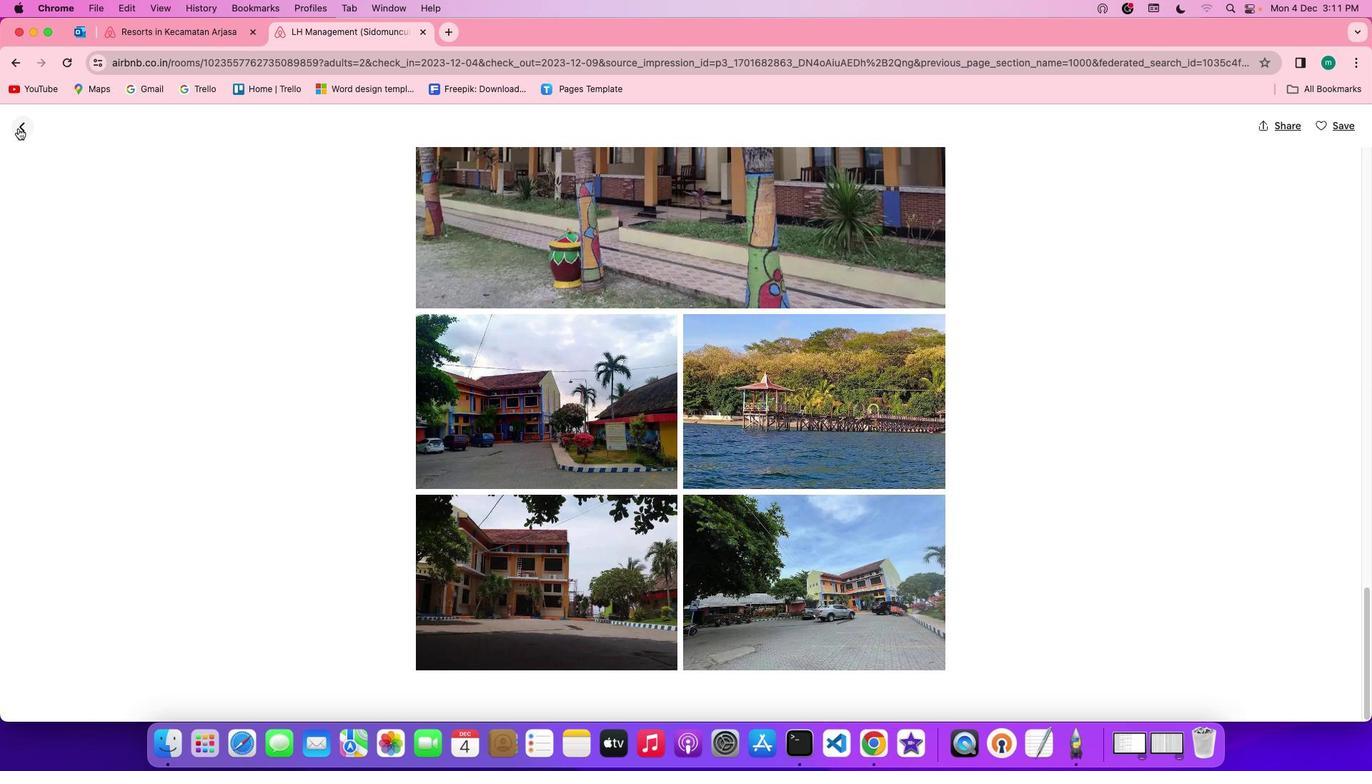 
Action: Mouse pressed left at (17, 128)
Screenshot: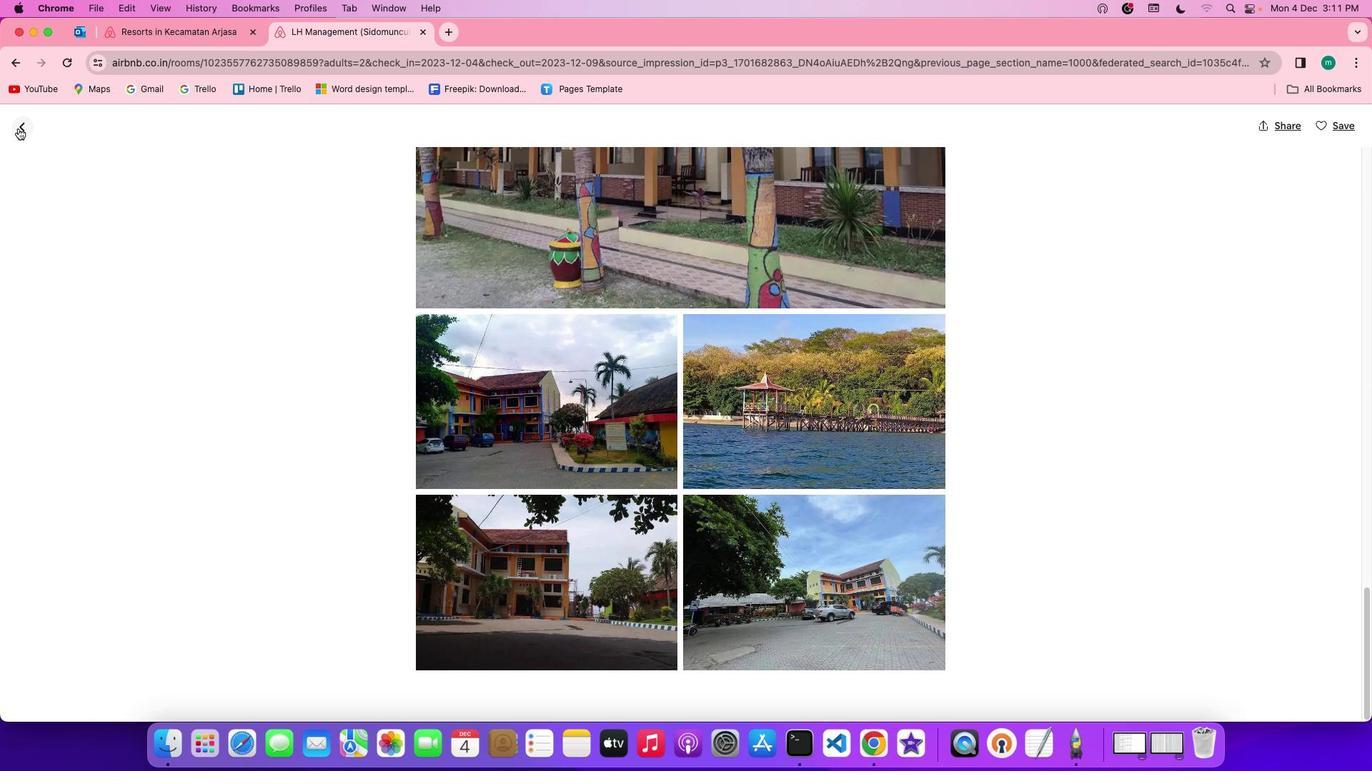 
Action: Mouse moved to (493, 397)
Screenshot: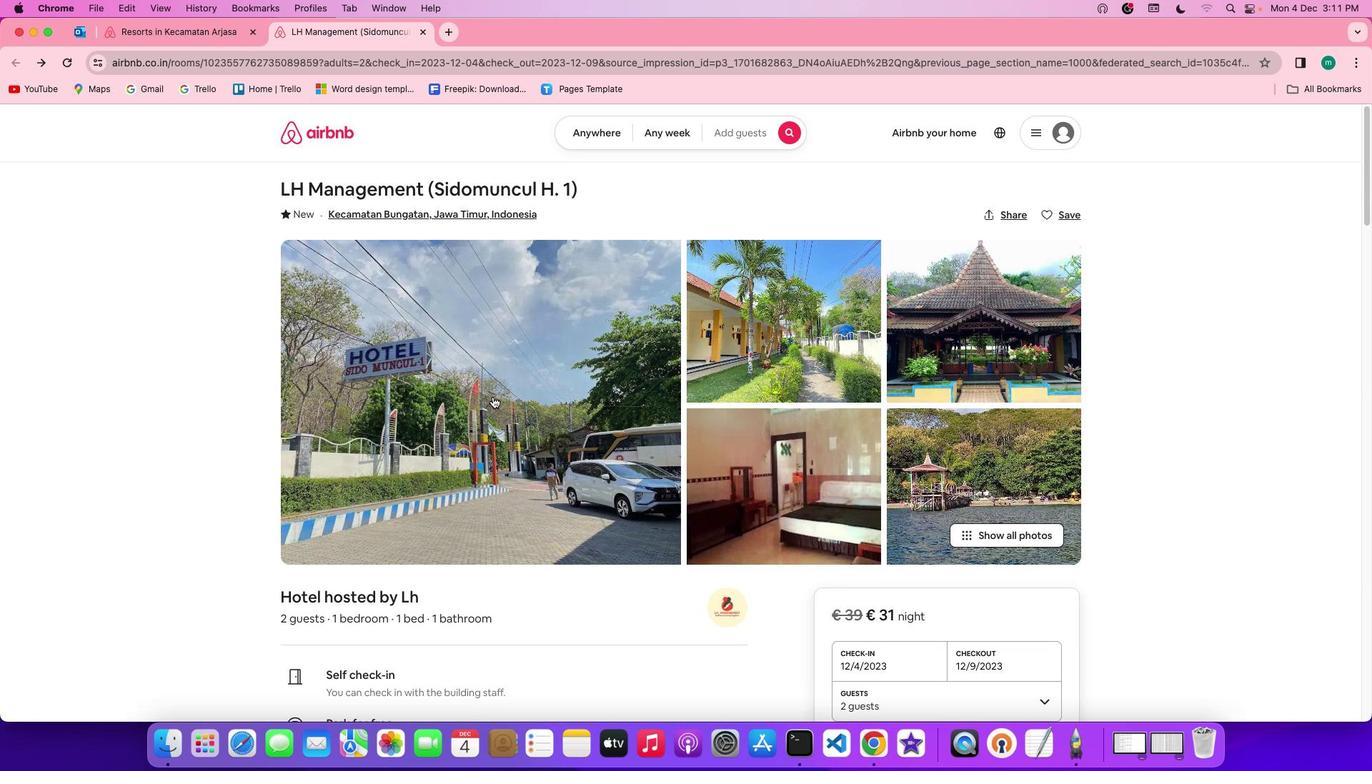 
Action: Mouse scrolled (493, 397) with delta (0, 0)
Screenshot: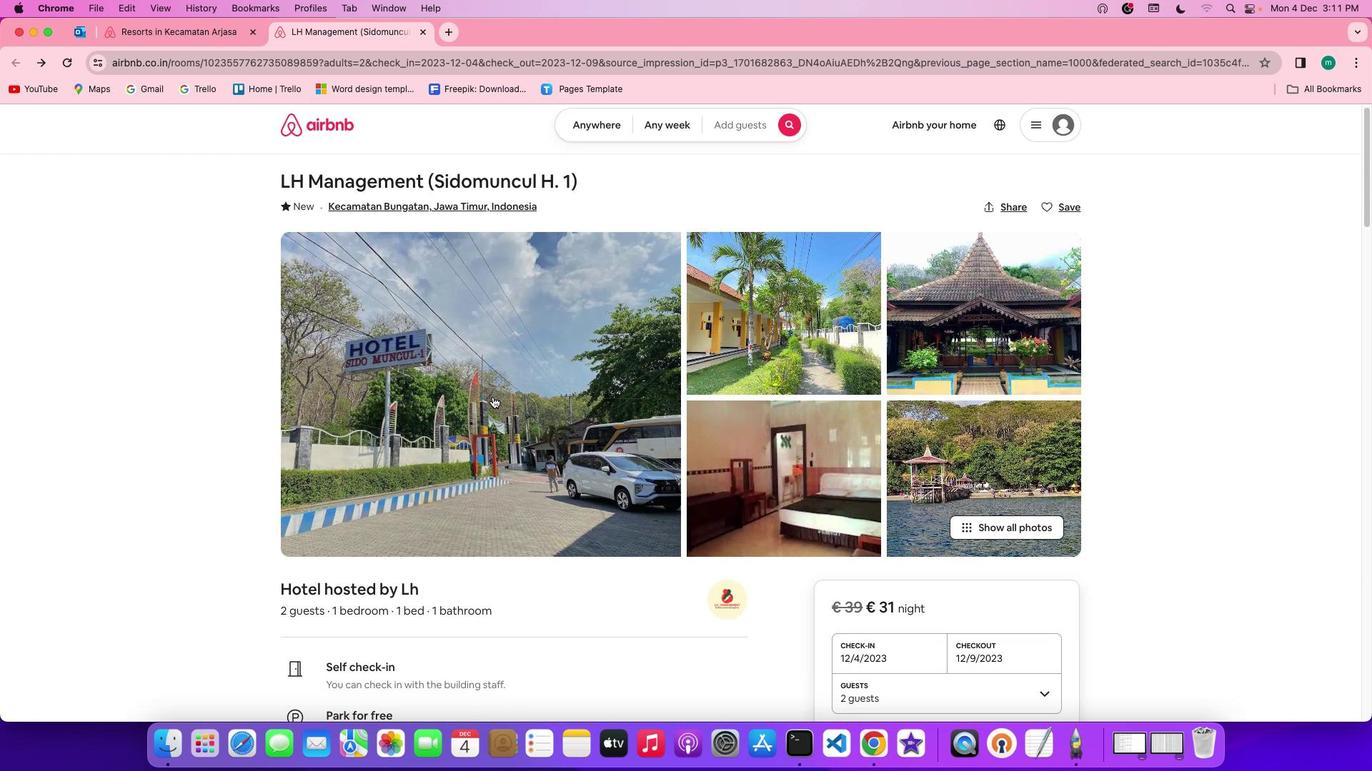 
Action: Mouse scrolled (493, 397) with delta (0, 0)
Screenshot: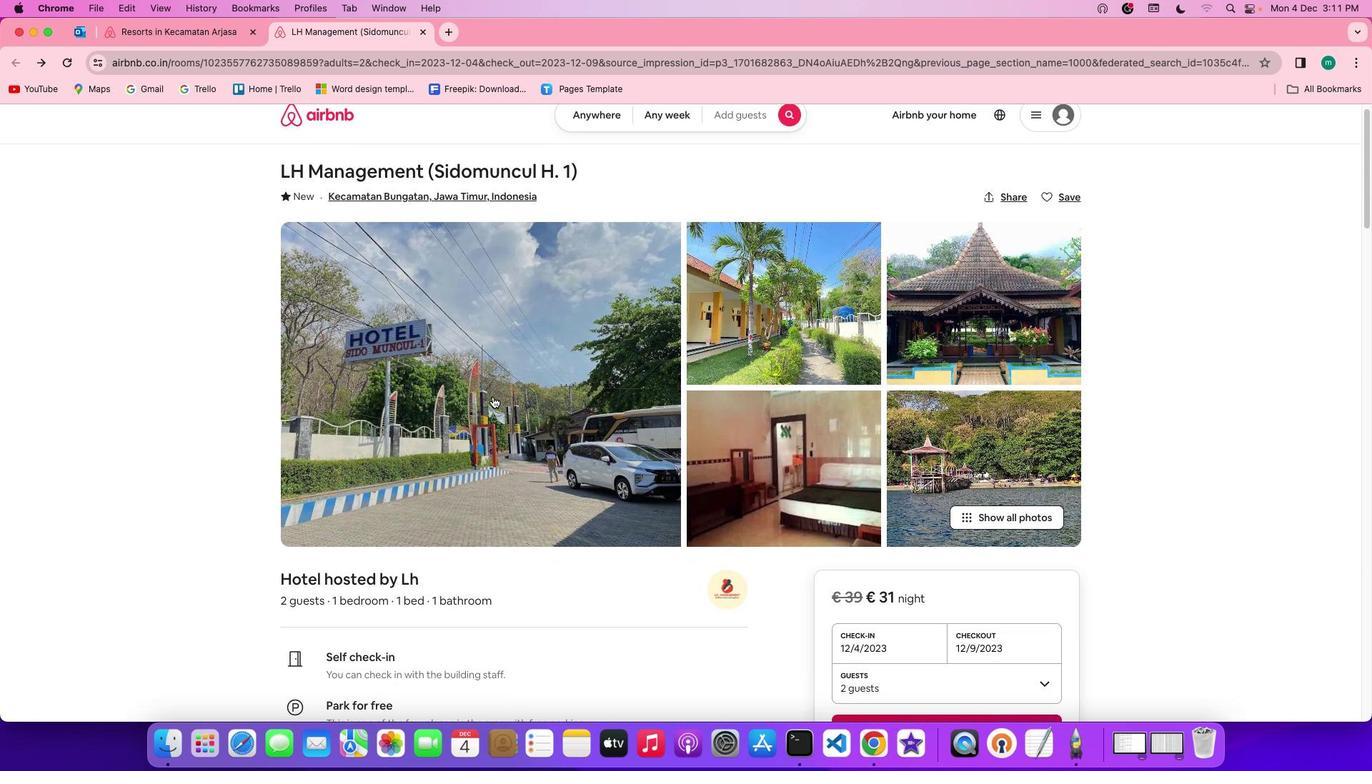 
Action: Mouse scrolled (493, 397) with delta (0, -2)
Screenshot: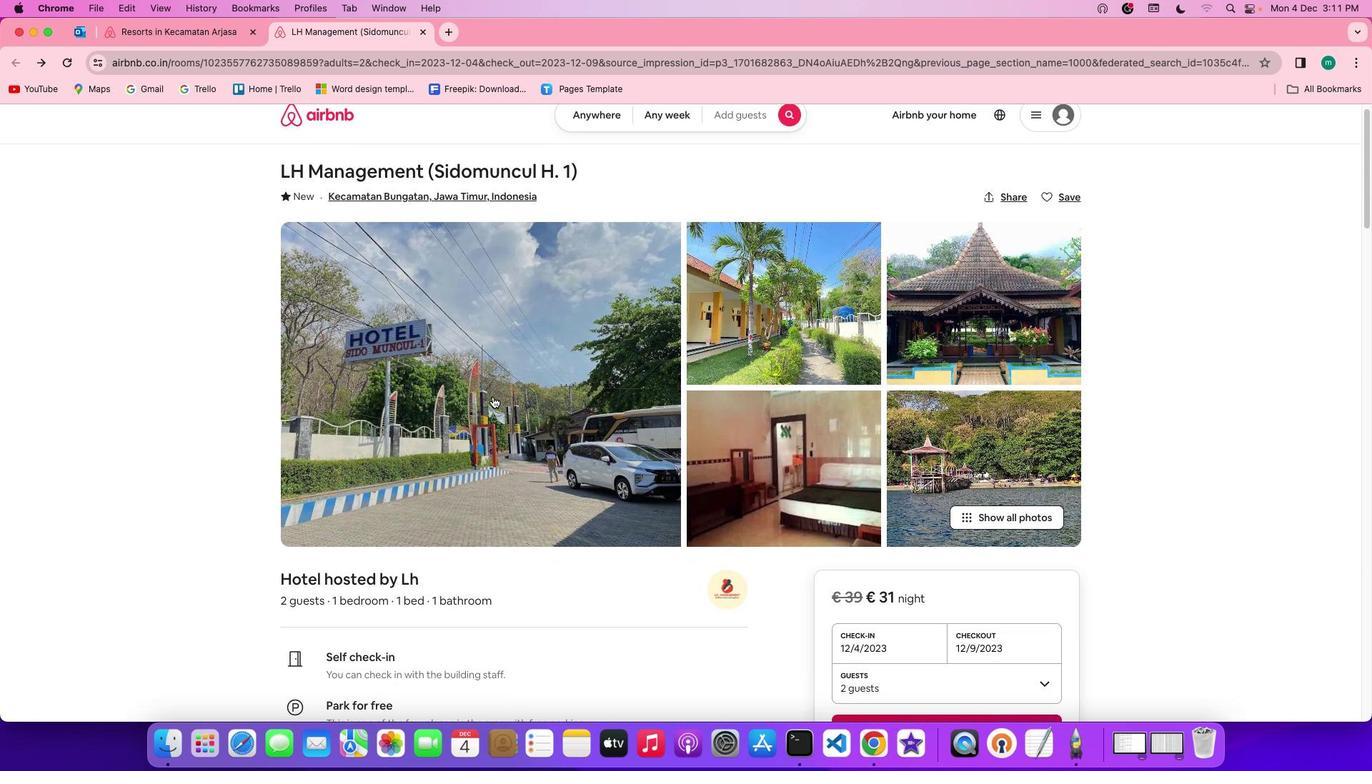 
Action: Mouse scrolled (493, 397) with delta (0, -2)
Screenshot: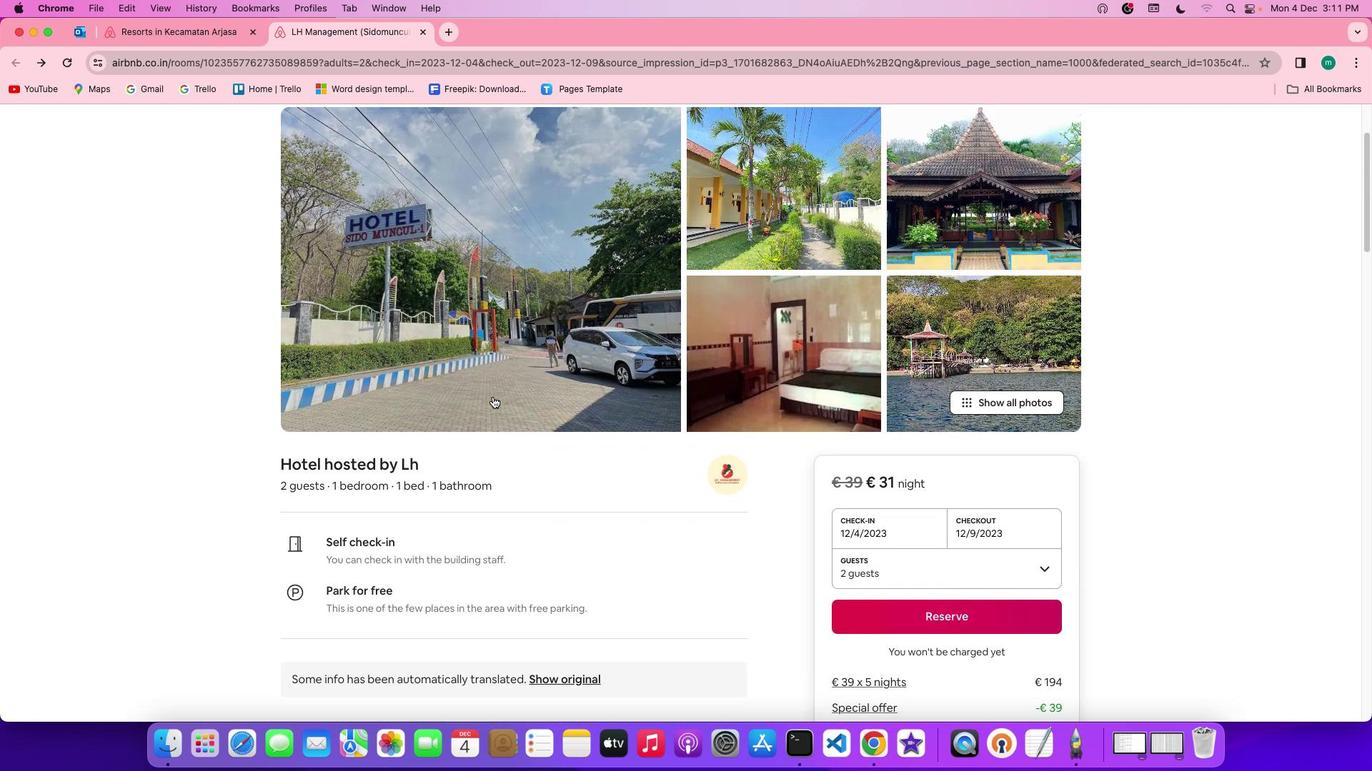 
Action: Mouse moved to (493, 397)
Screenshot: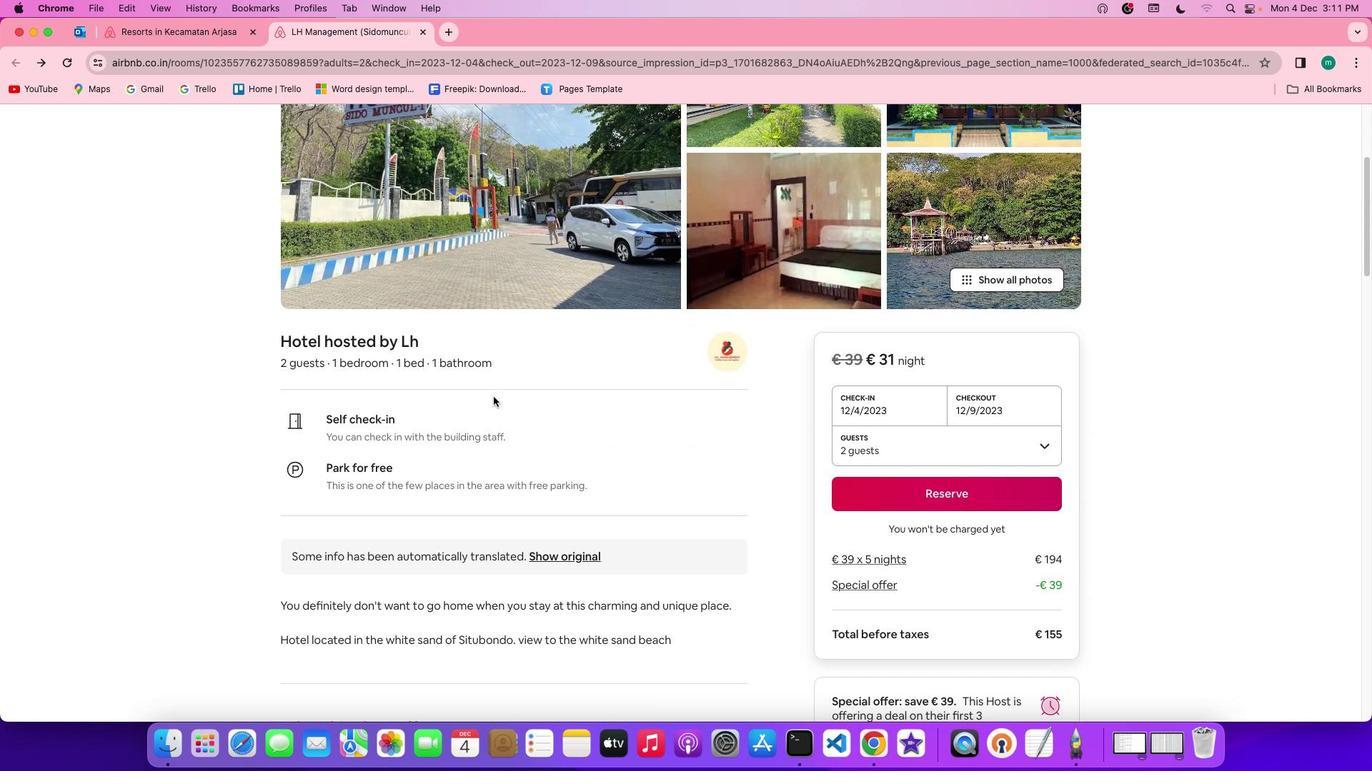 
Action: Mouse scrolled (493, 397) with delta (0, 0)
Screenshot: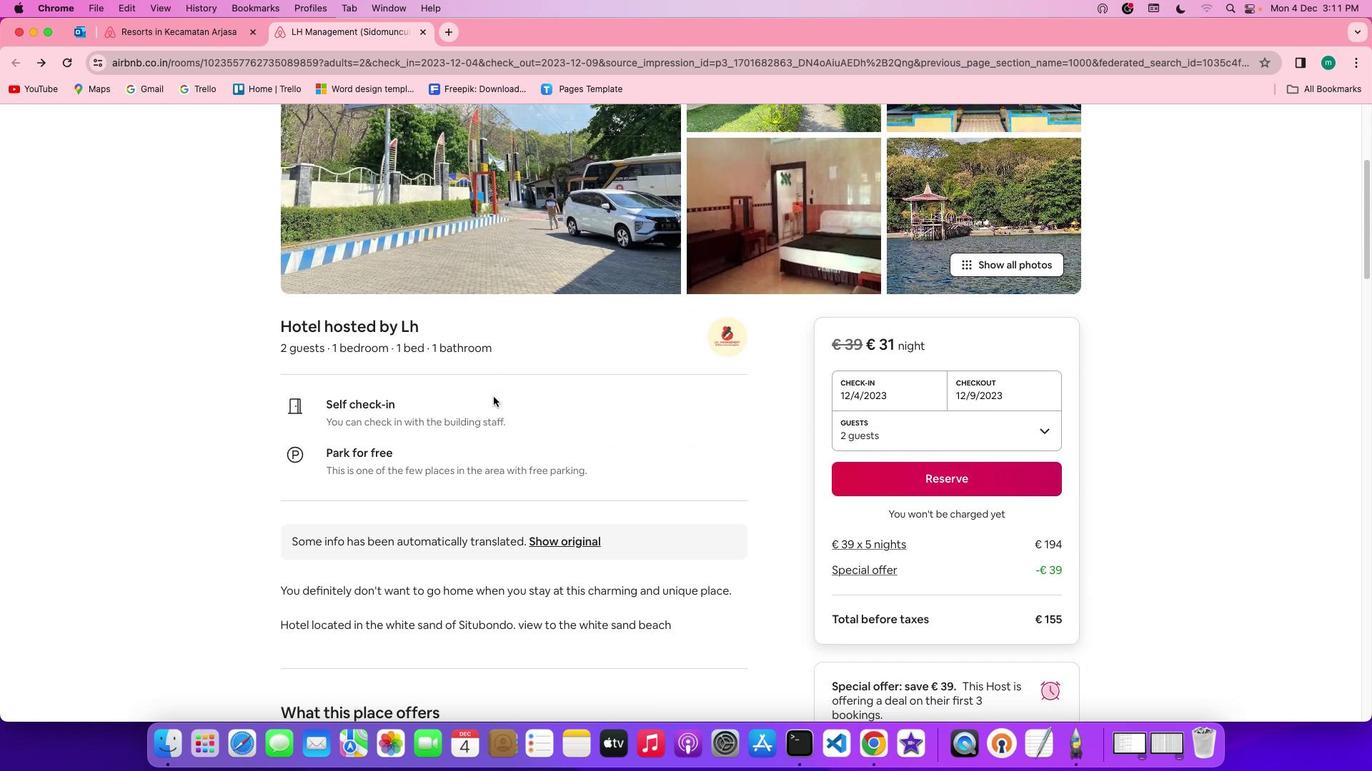 
Action: Mouse scrolled (493, 397) with delta (0, 0)
Screenshot: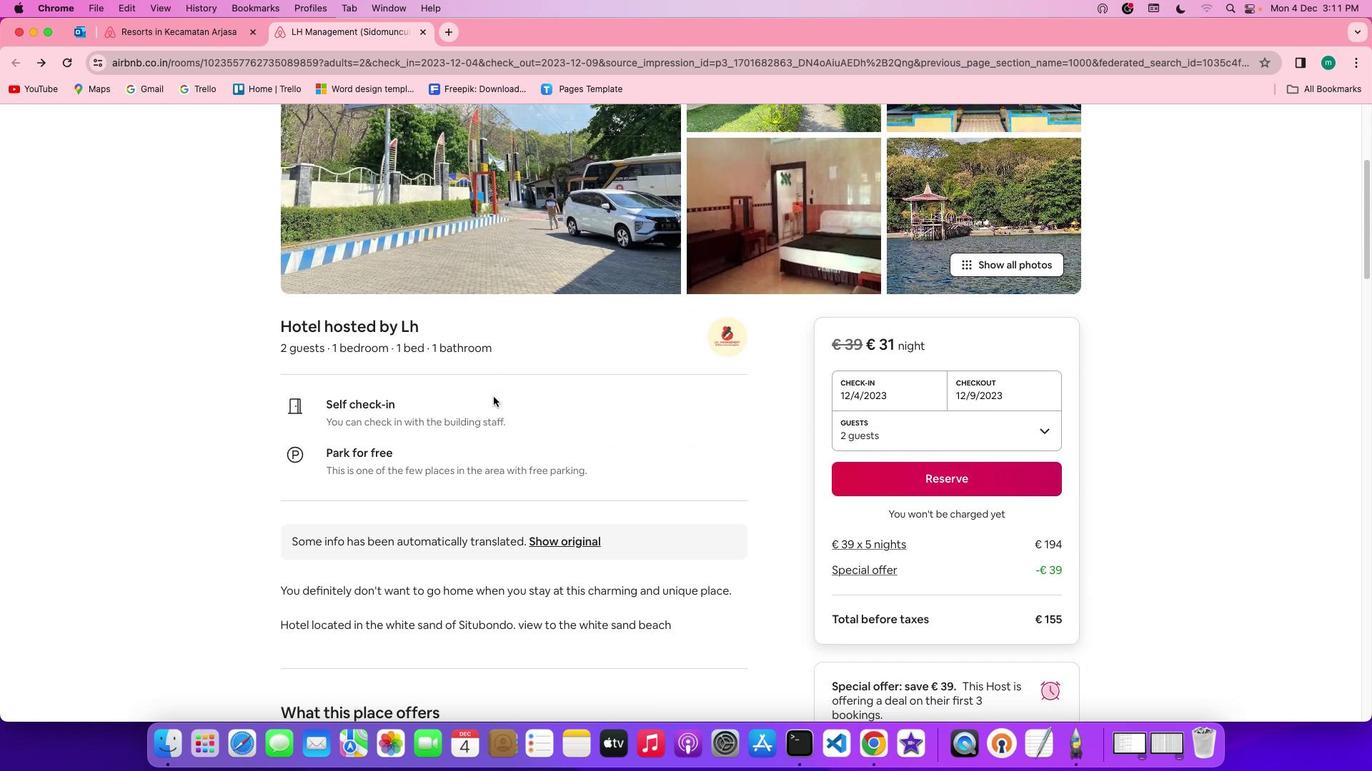
Action: Mouse moved to (493, 397)
Screenshot: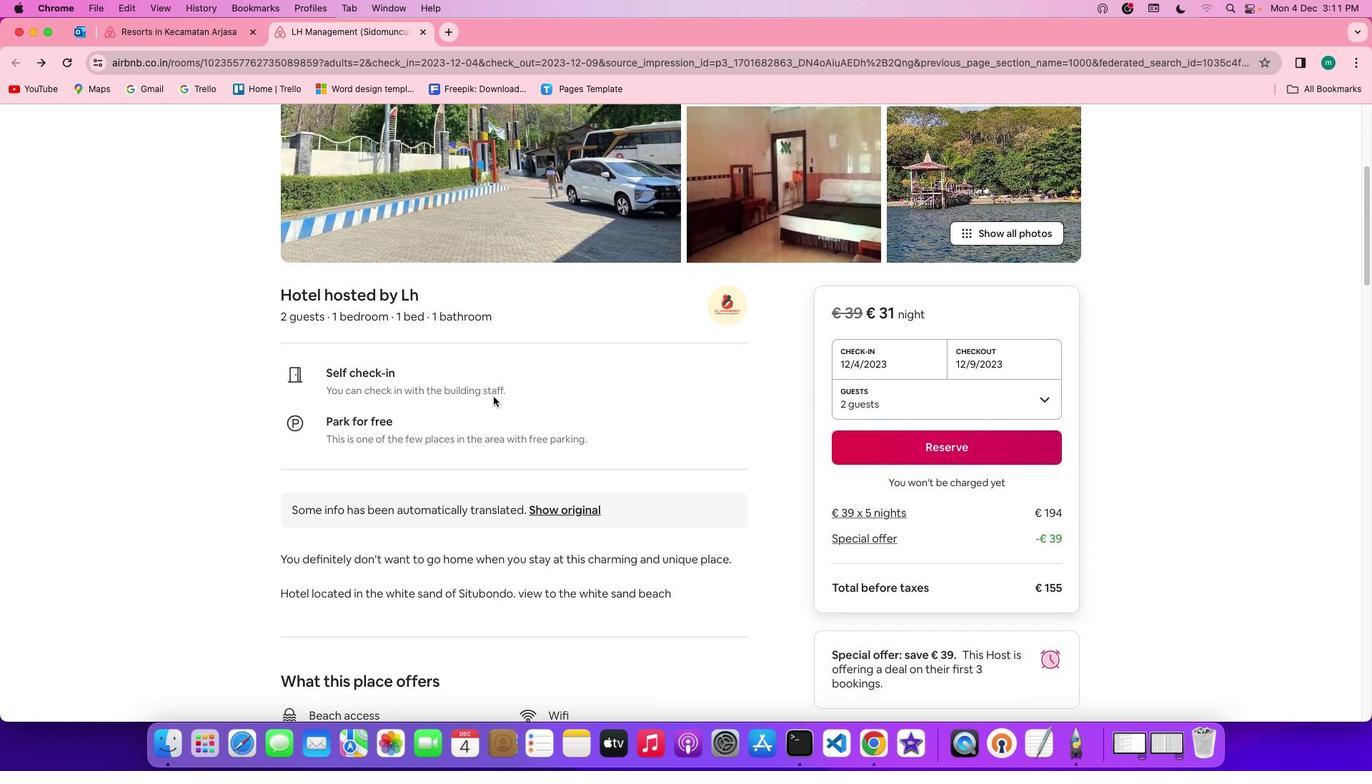 
Action: Mouse scrolled (493, 397) with delta (0, -2)
Screenshot: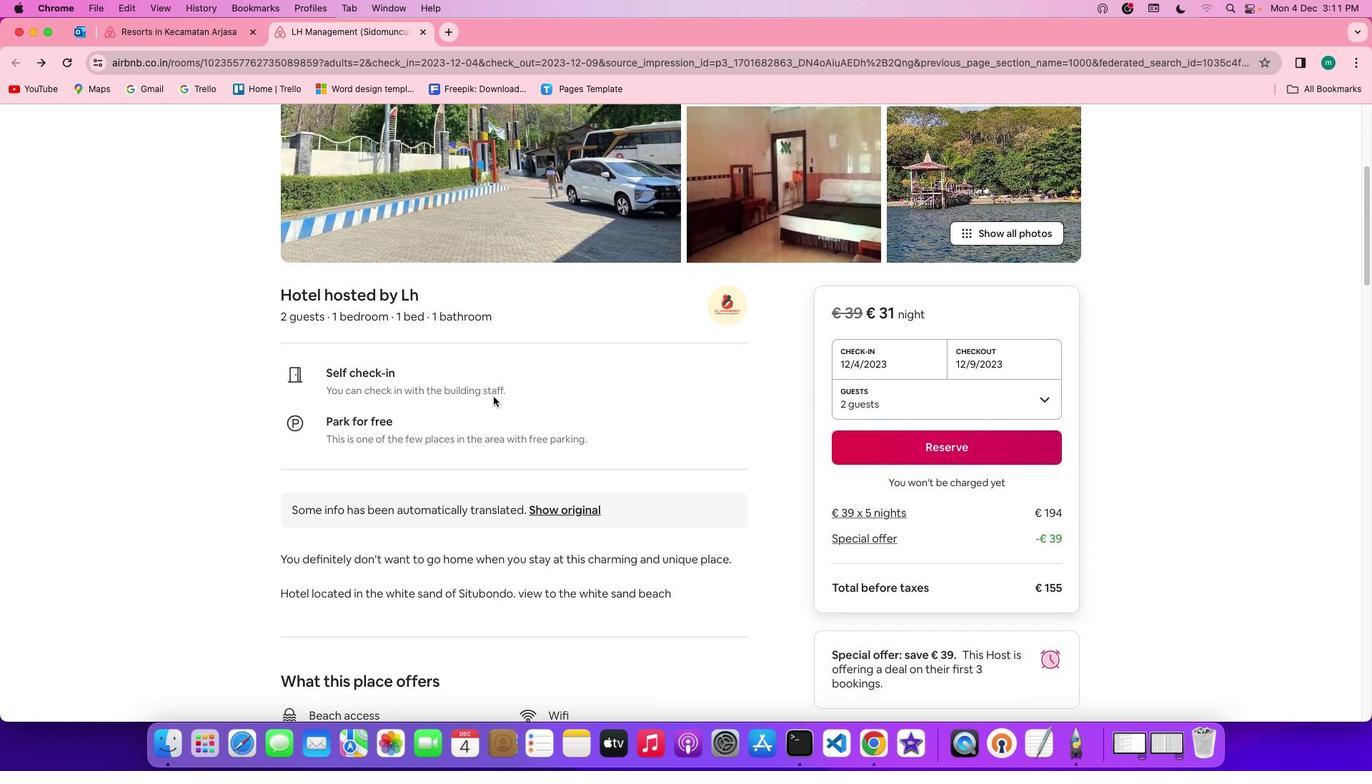 
Action: Mouse scrolled (493, 397) with delta (0, -2)
Screenshot: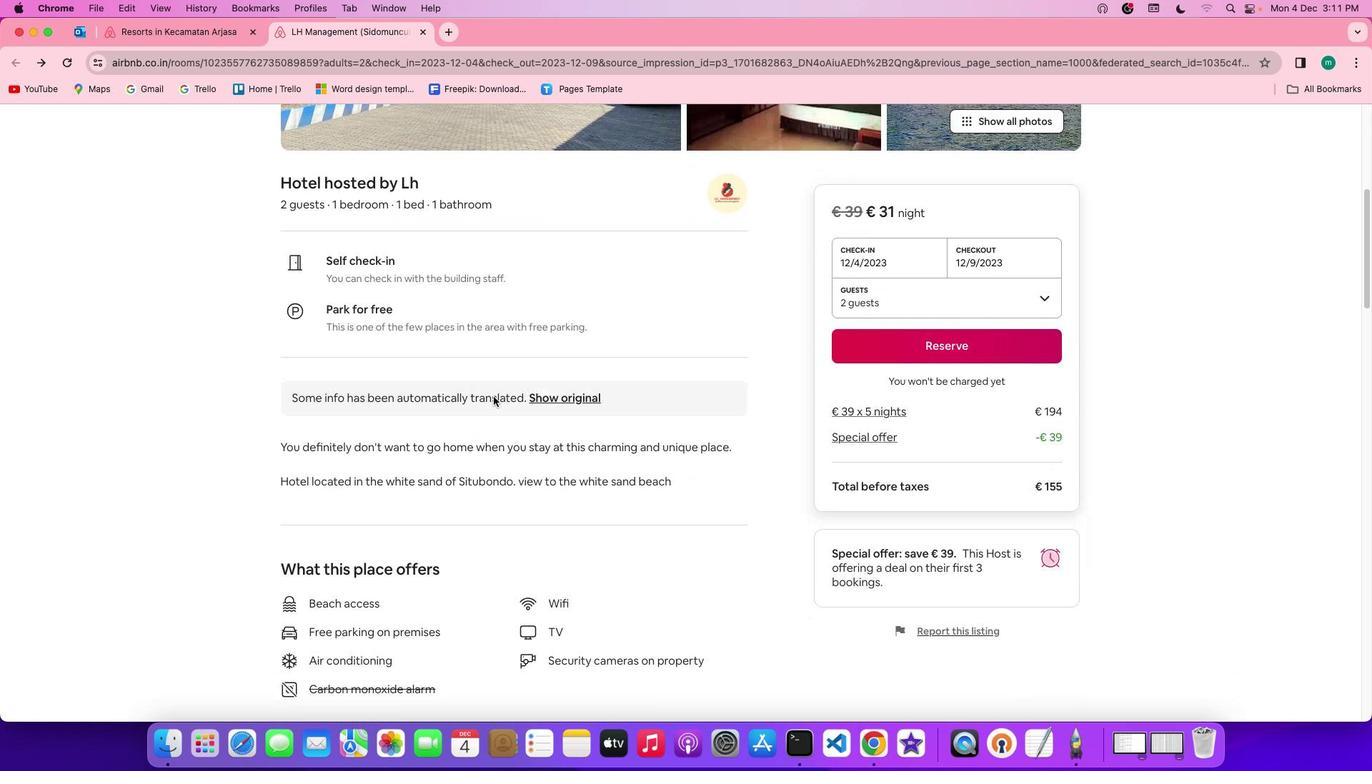 
Action: Mouse moved to (493, 395)
Screenshot: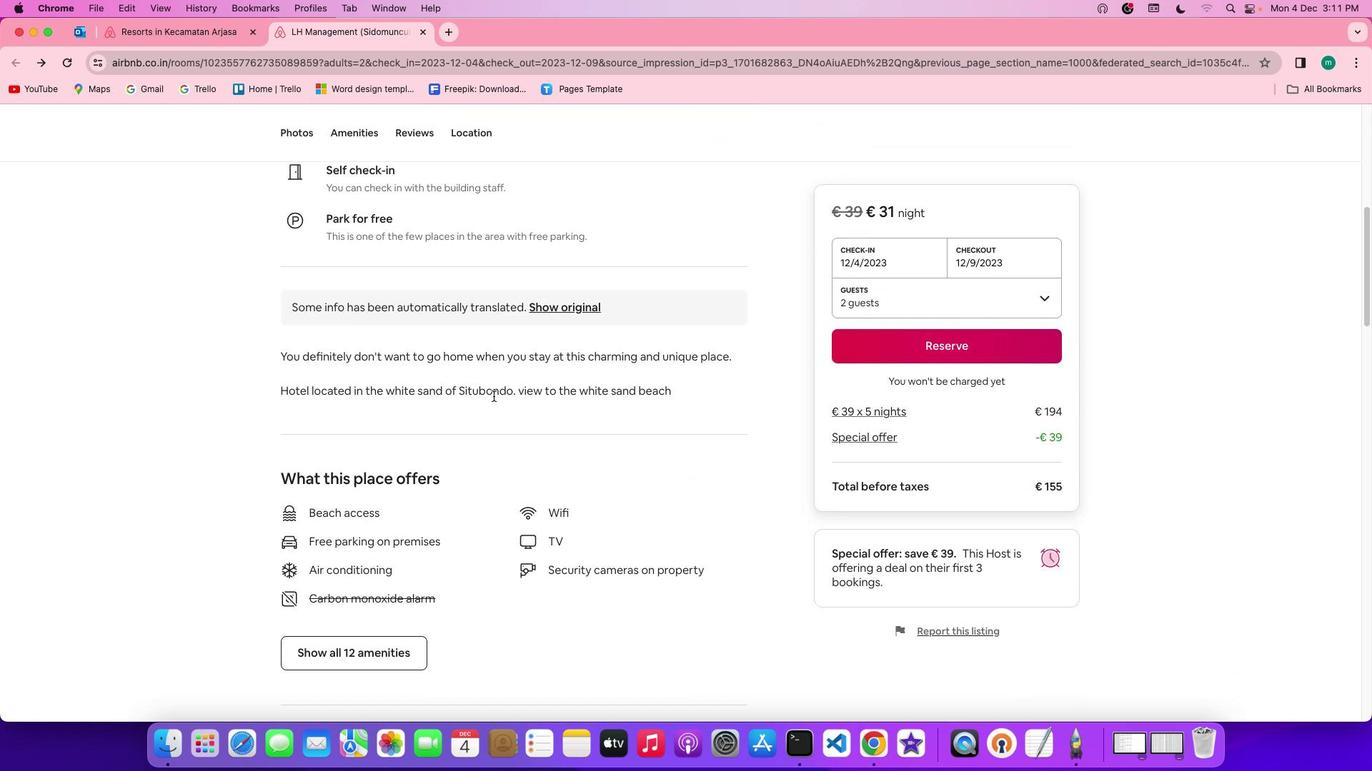 
Action: Mouse scrolled (493, 395) with delta (0, 0)
Screenshot: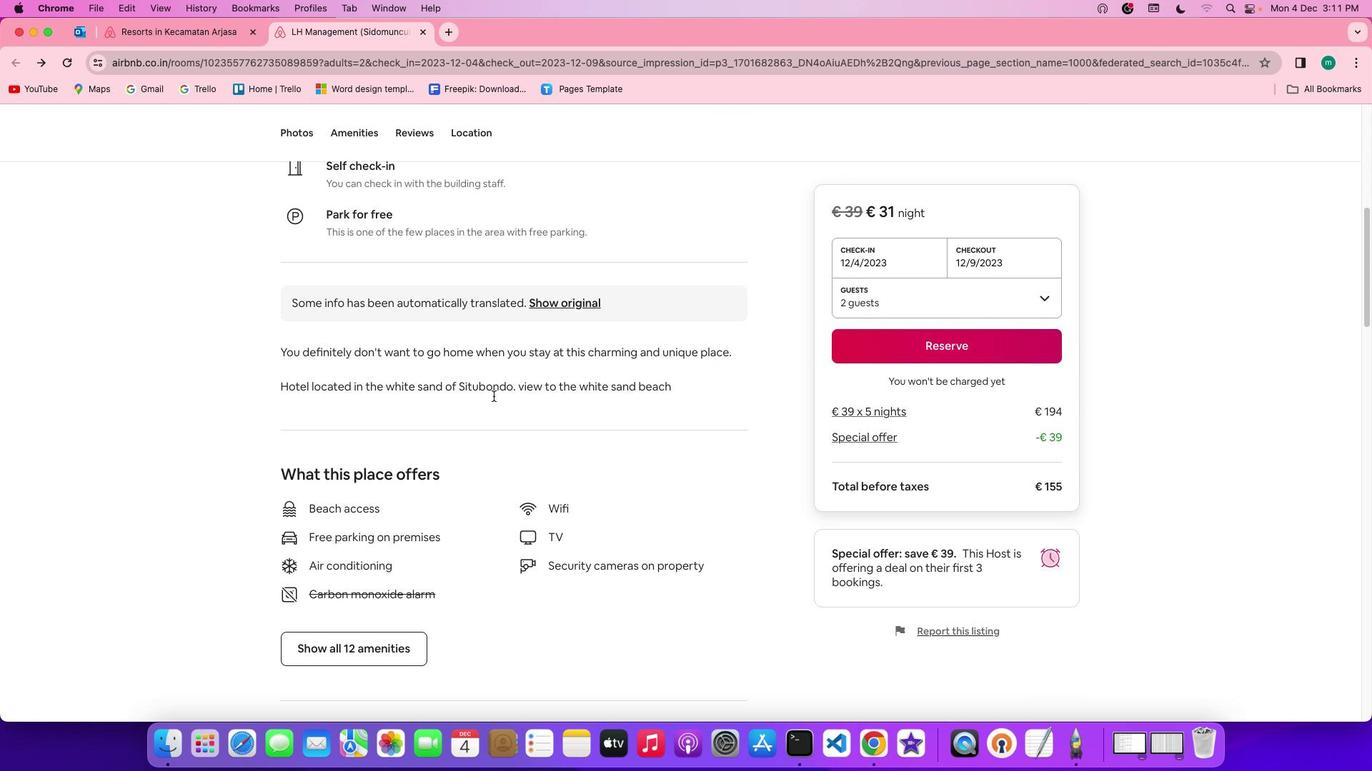 
Action: Mouse scrolled (493, 395) with delta (0, 0)
Screenshot: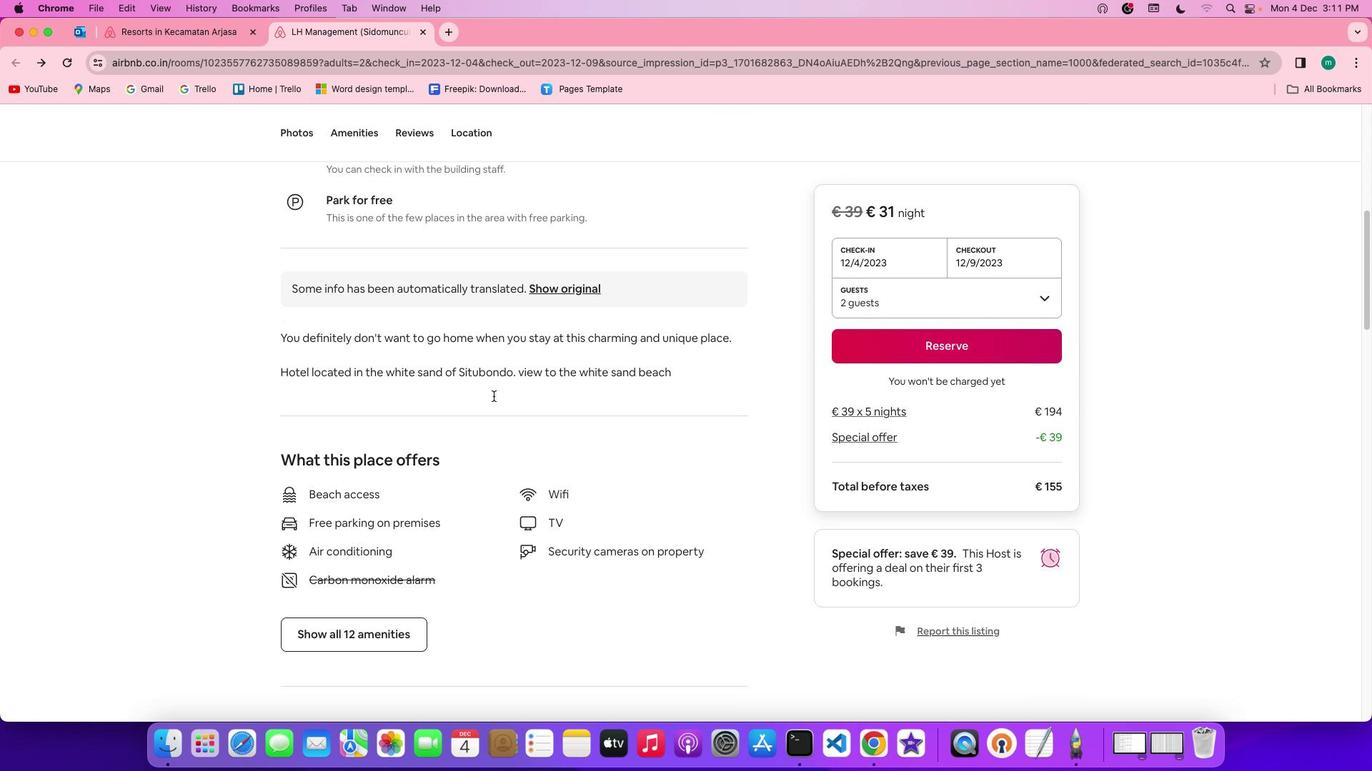 
Action: Mouse scrolled (493, 395) with delta (0, -1)
Screenshot: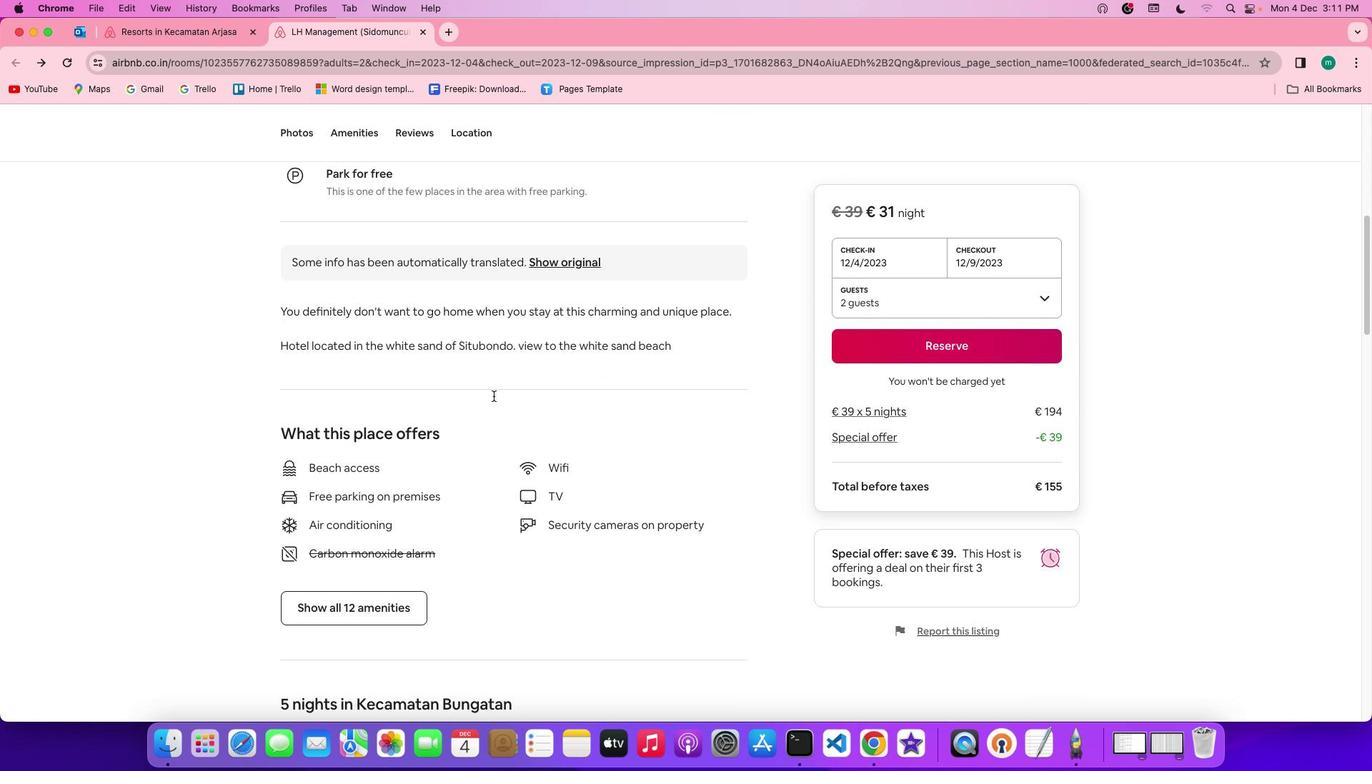 
Action: Mouse scrolled (493, 395) with delta (0, -2)
Screenshot: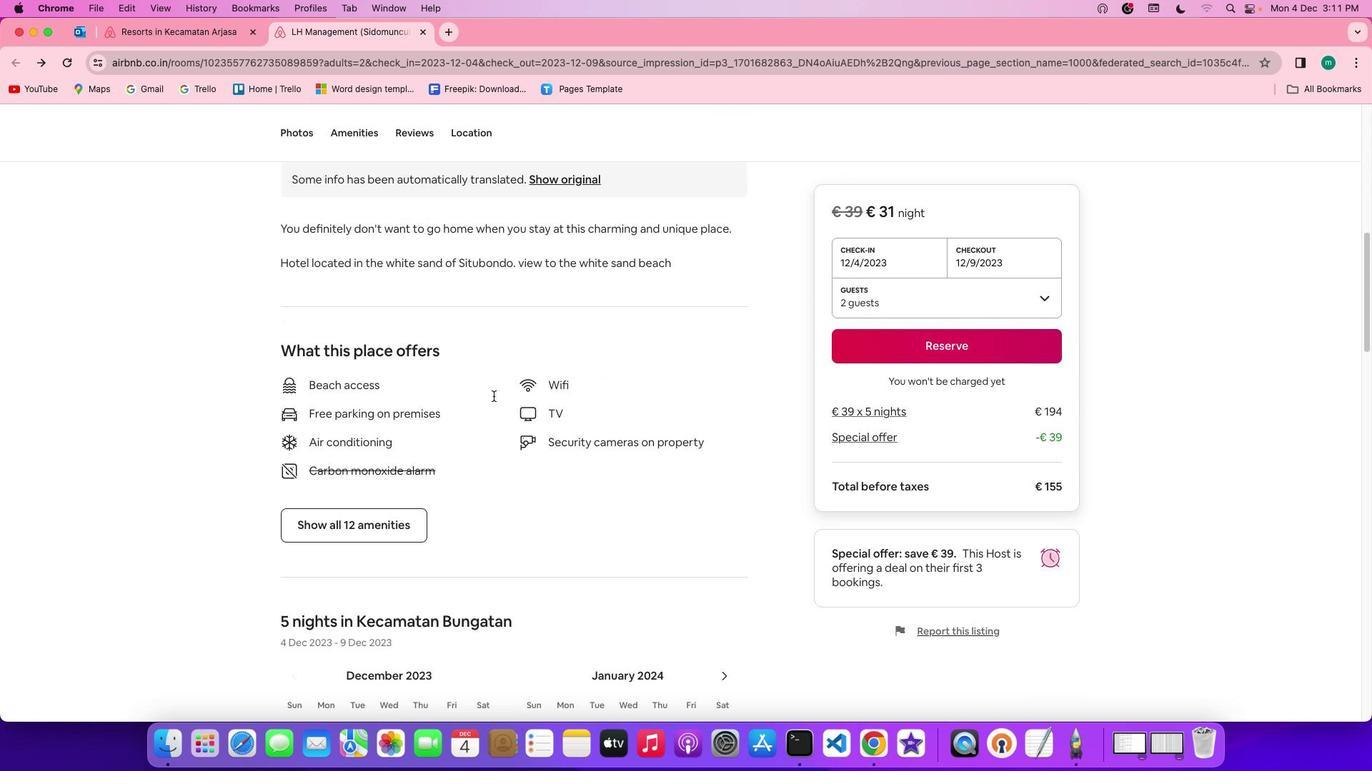 
Action: Mouse moved to (387, 455)
Screenshot: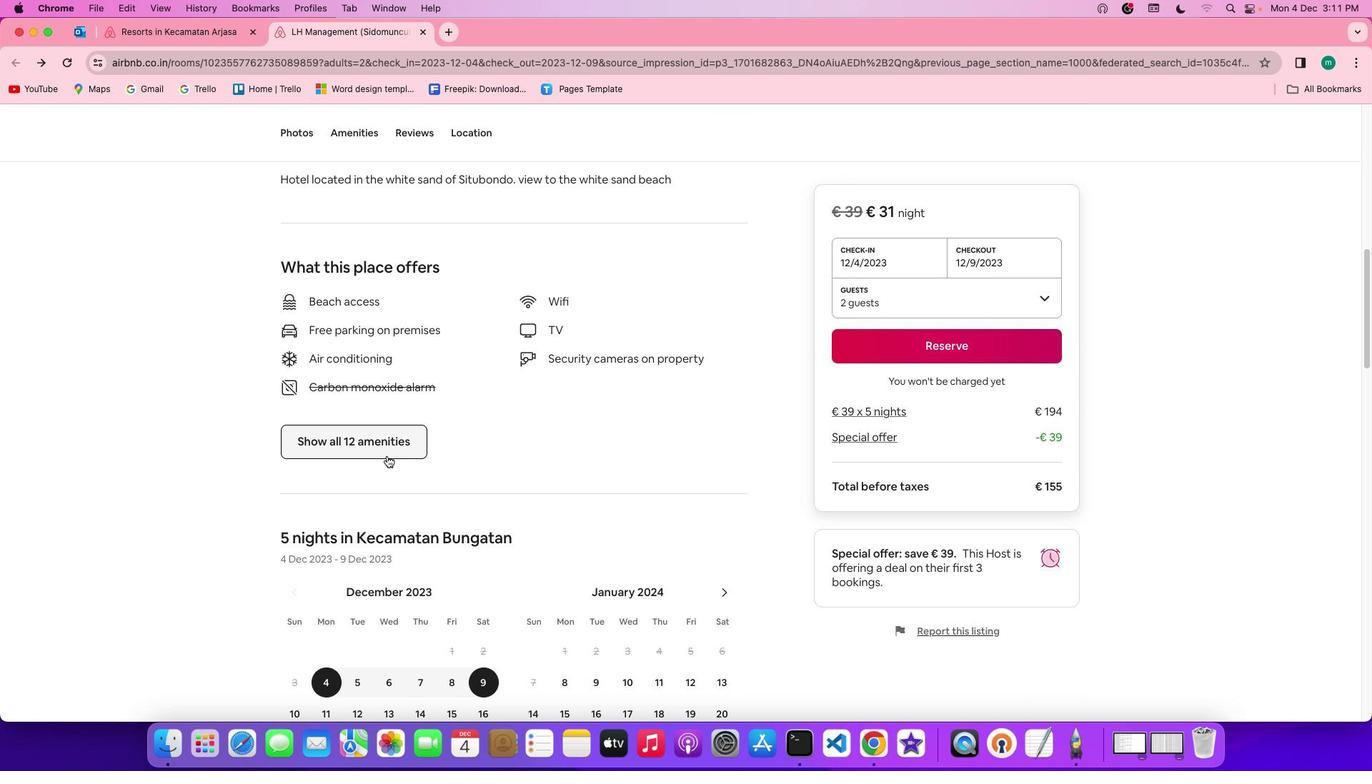 
Action: Mouse pressed left at (387, 455)
Screenshot: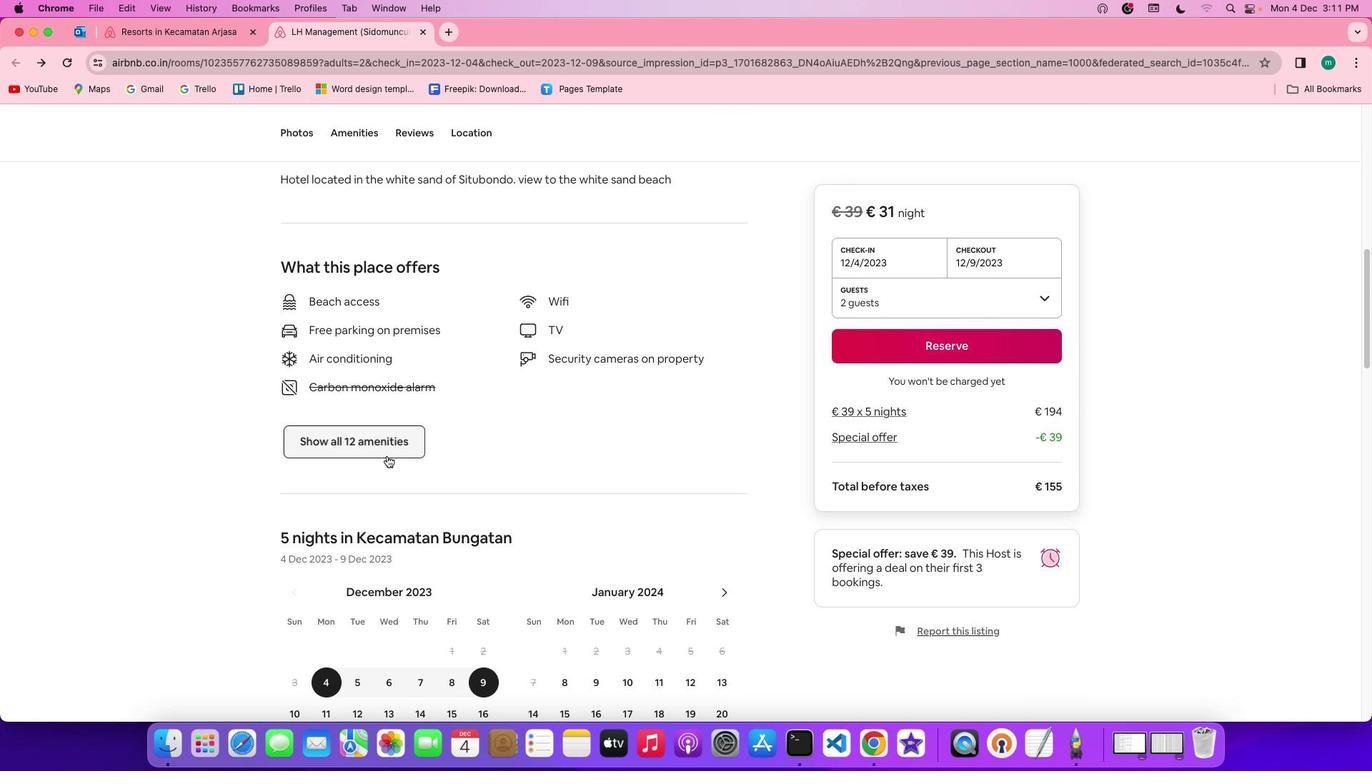 
Action: Mouse moved to (698, 472)
Screenshot: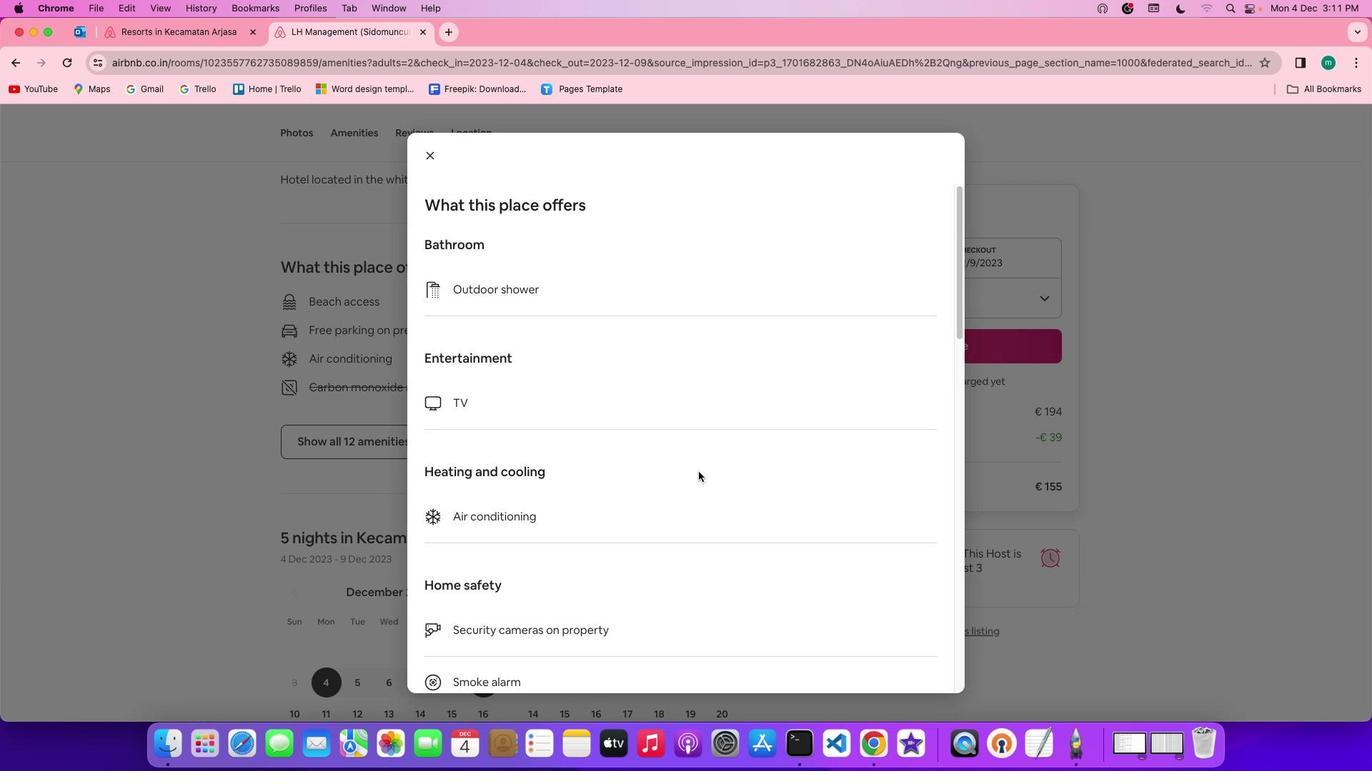 
Action: Mouse scrolled (698, 472) with delta (0, 0)
Screenshot: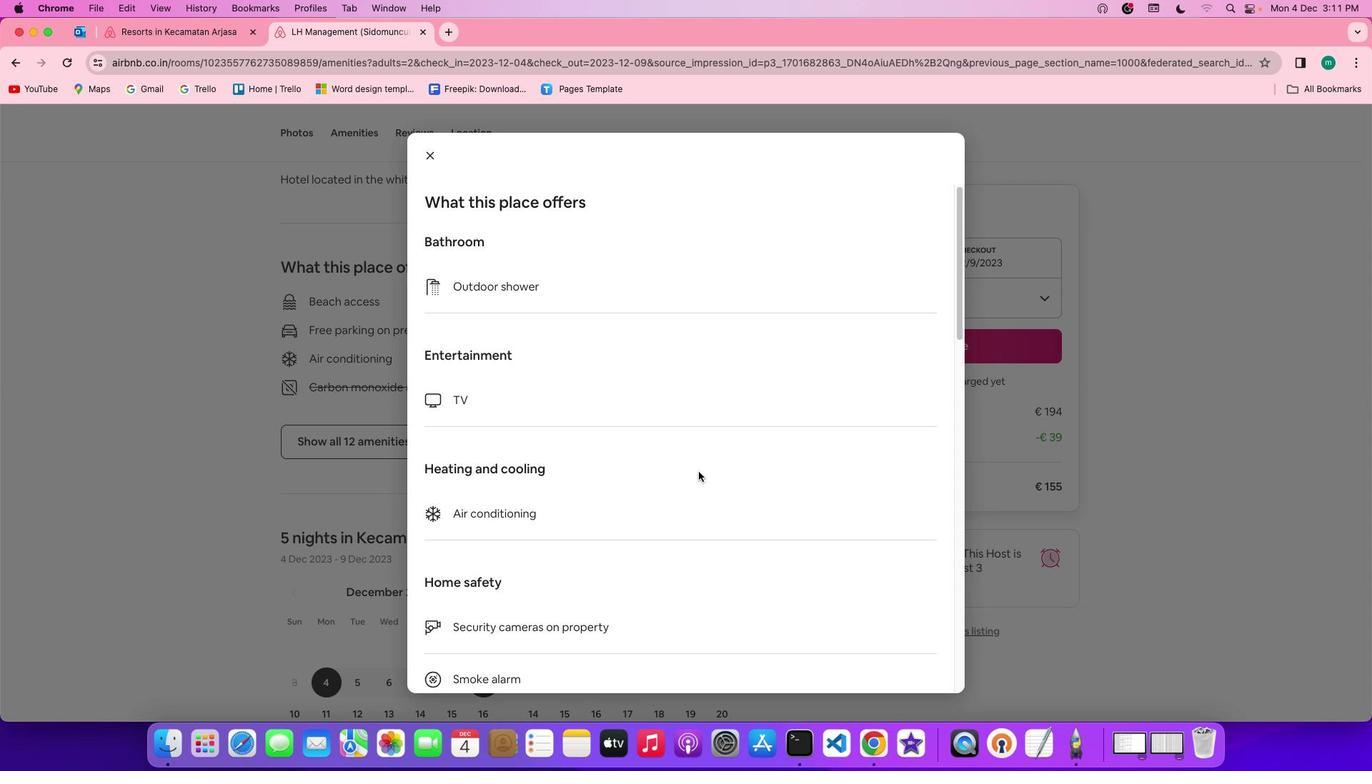 
Action: Mouse scrolled (698, 472) with delta (0, 0)
Screenshot: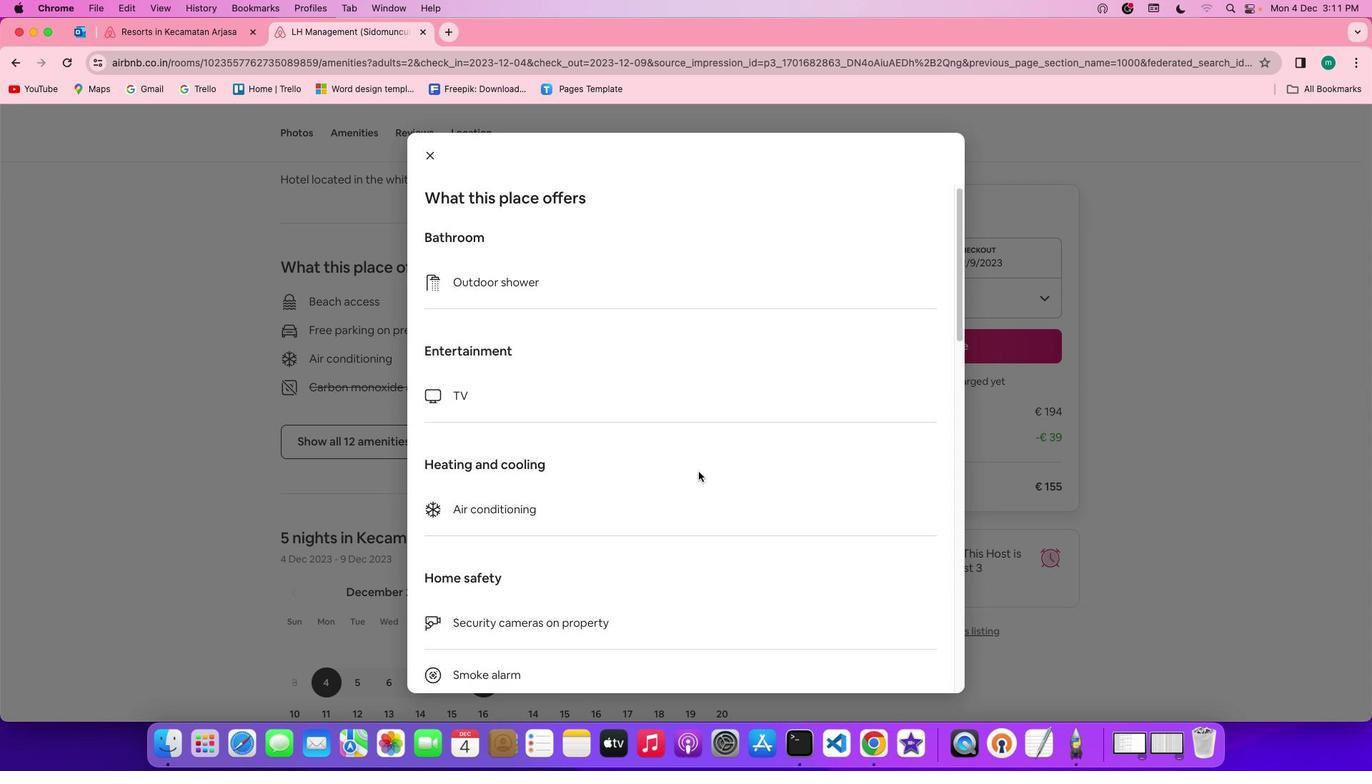 
Action: Mouse scrolled (698, 472) with delta (0, -1)
Screenshot: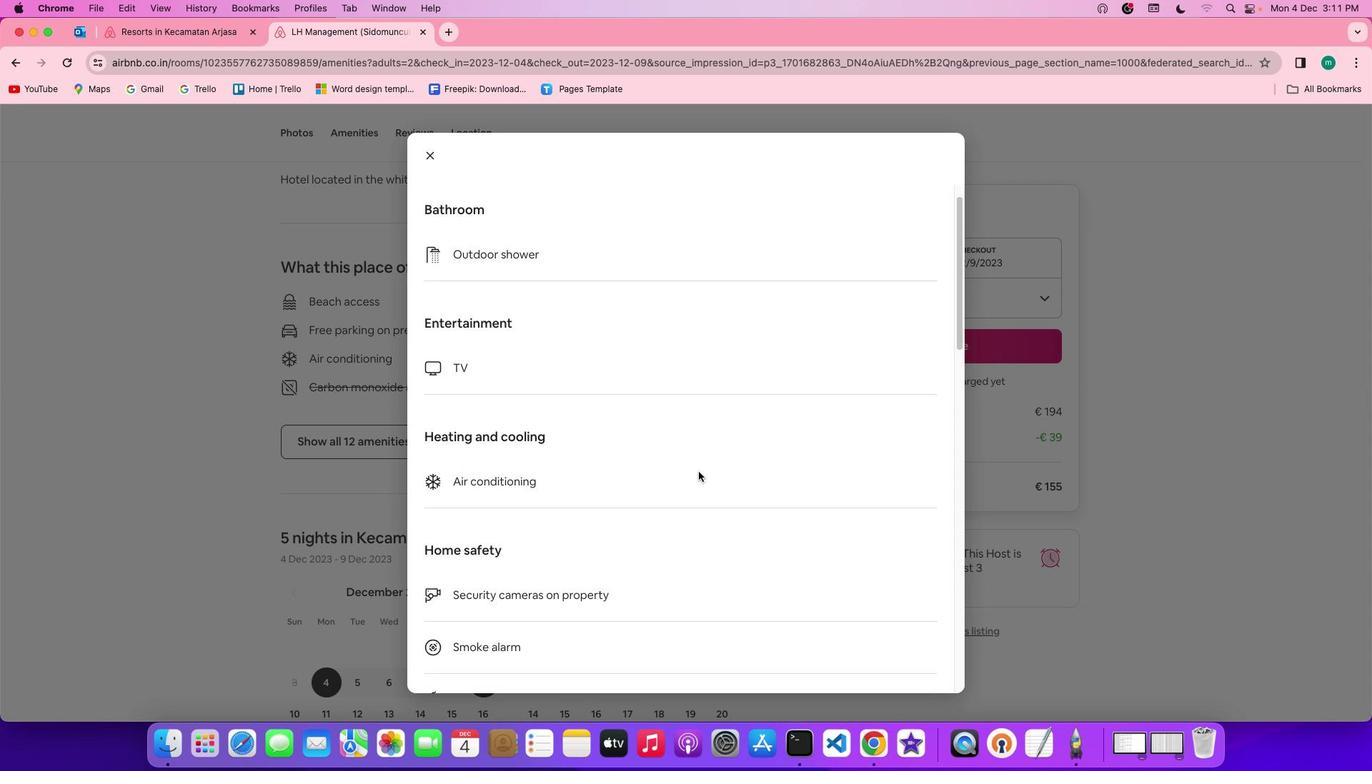 
Action: Mouse scrolled (698, 472) with delta (0, -1)
Screenshot: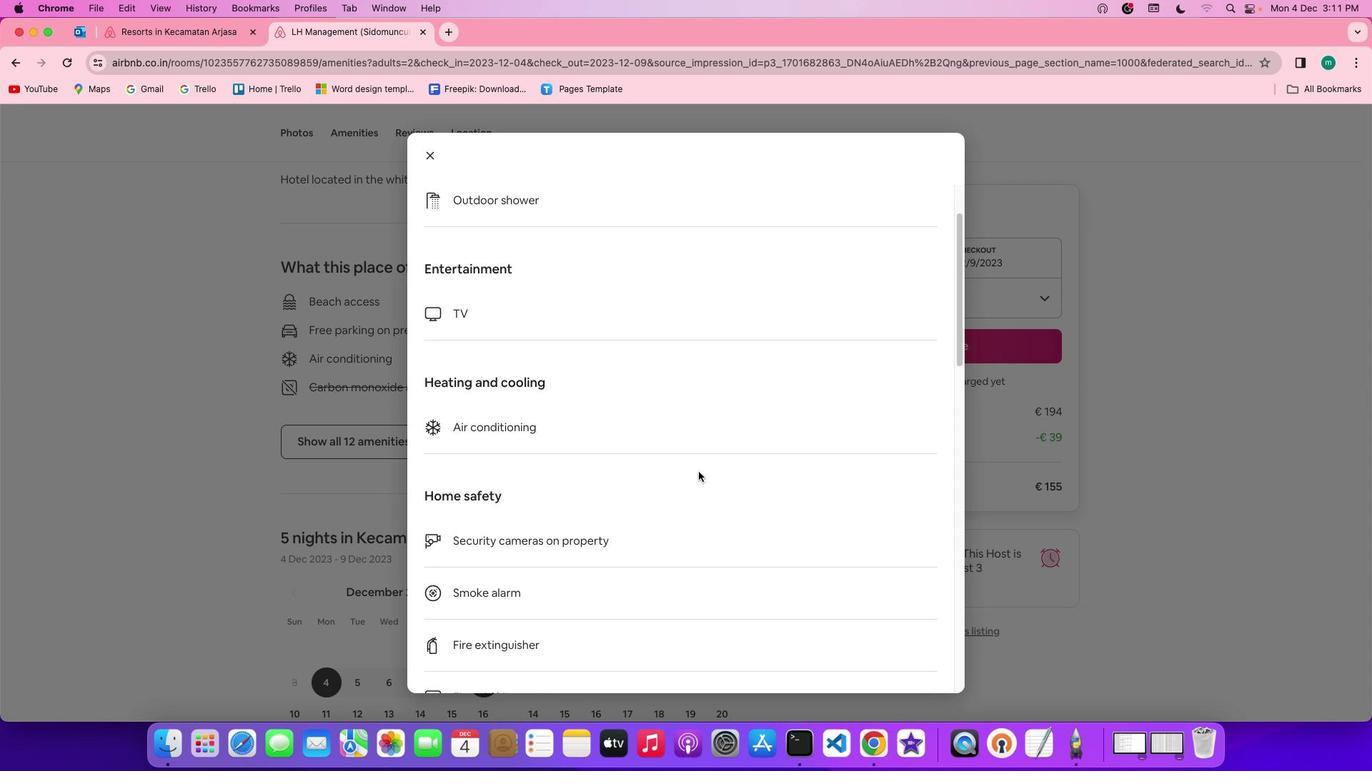 
Action: Mouse scrolled (698, 472) with delta (0, 0)
Screenshot: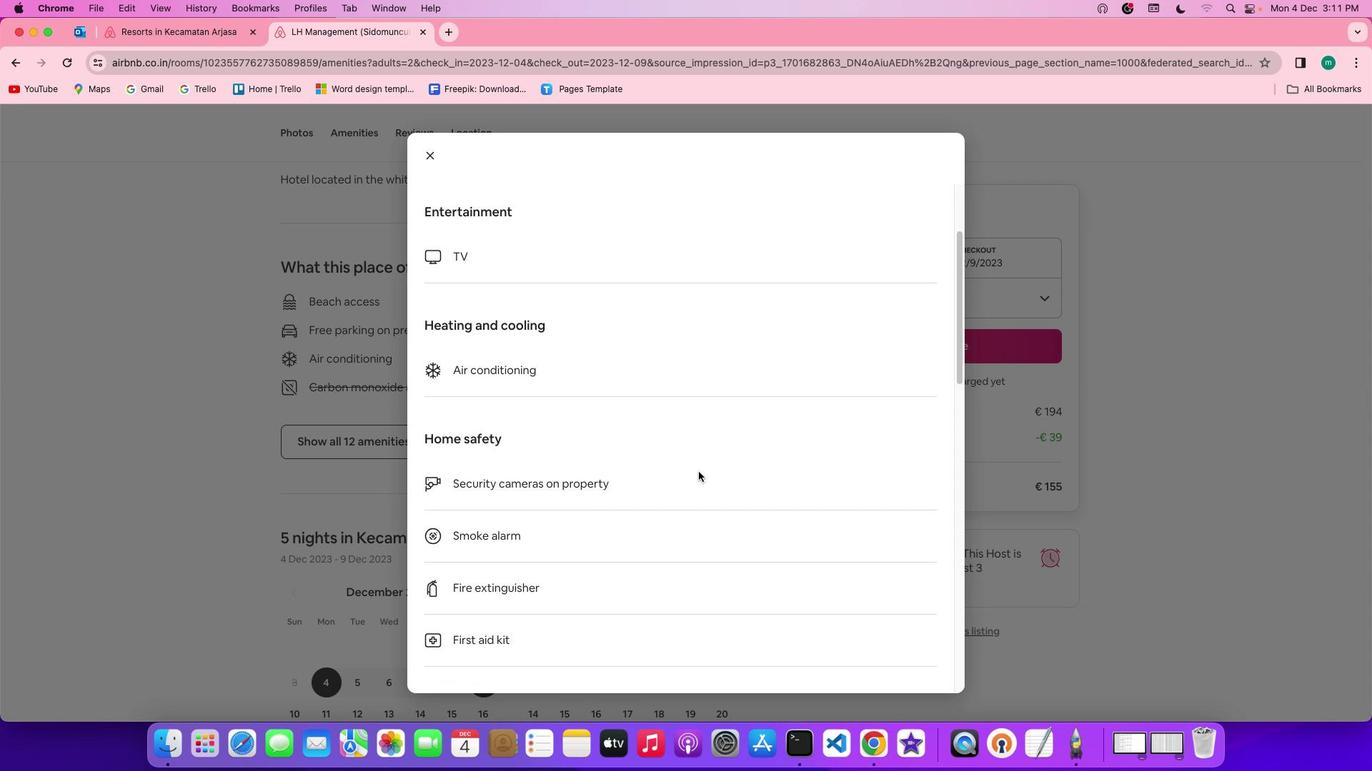 
Action: Mouse scrolled (698, 472) with delta (0, 0)
Screenshot: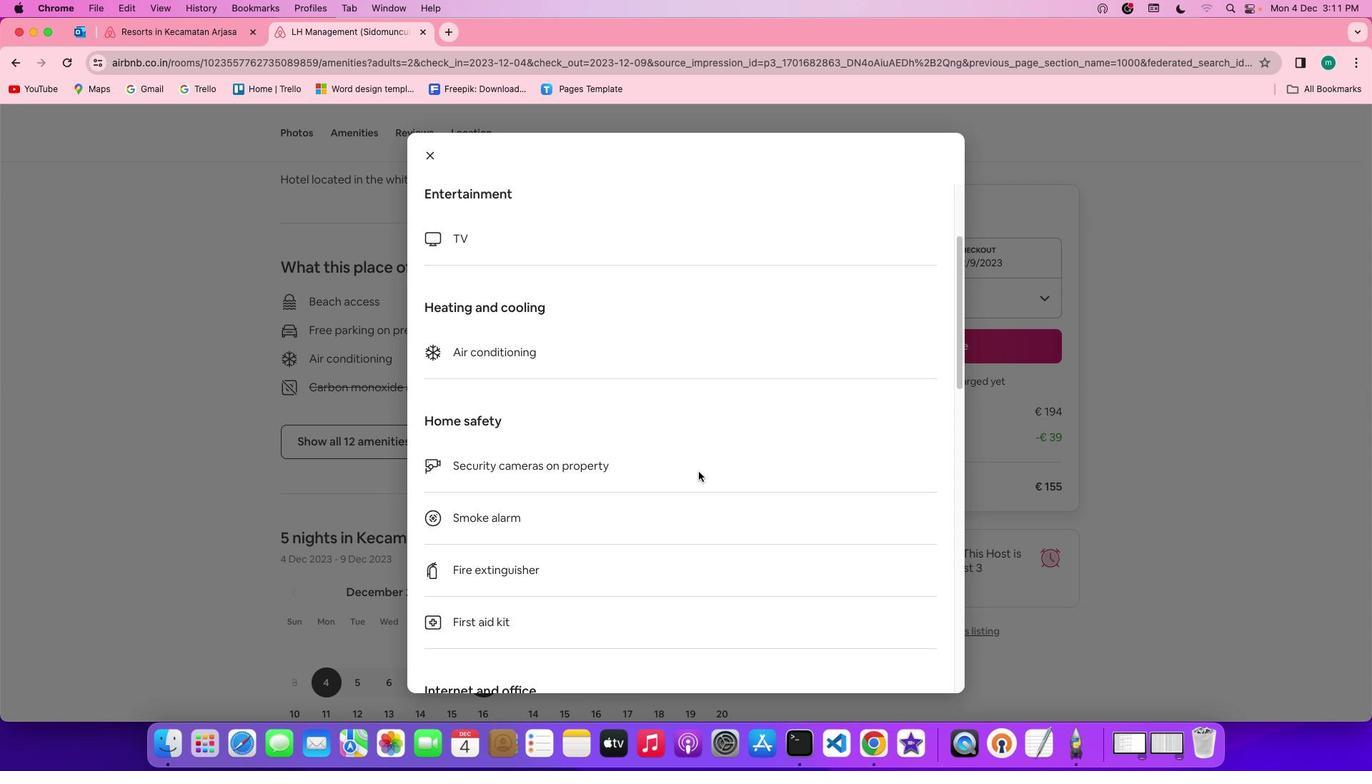 
Action: Mouse scrolled (698, 472) with delta (0, -1)
Screenshot: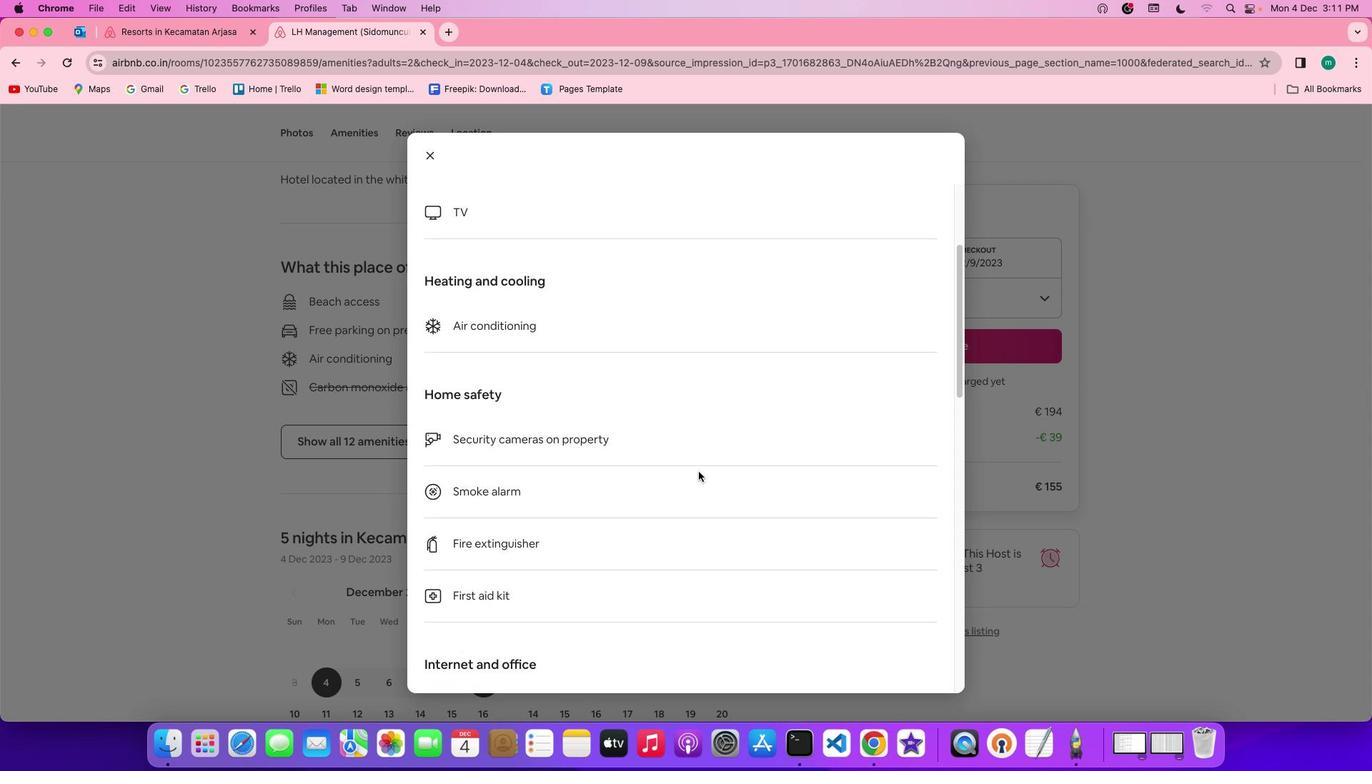 
Action: Mouse scrolled (698, 472) with delta (0, -2)
Screenshot: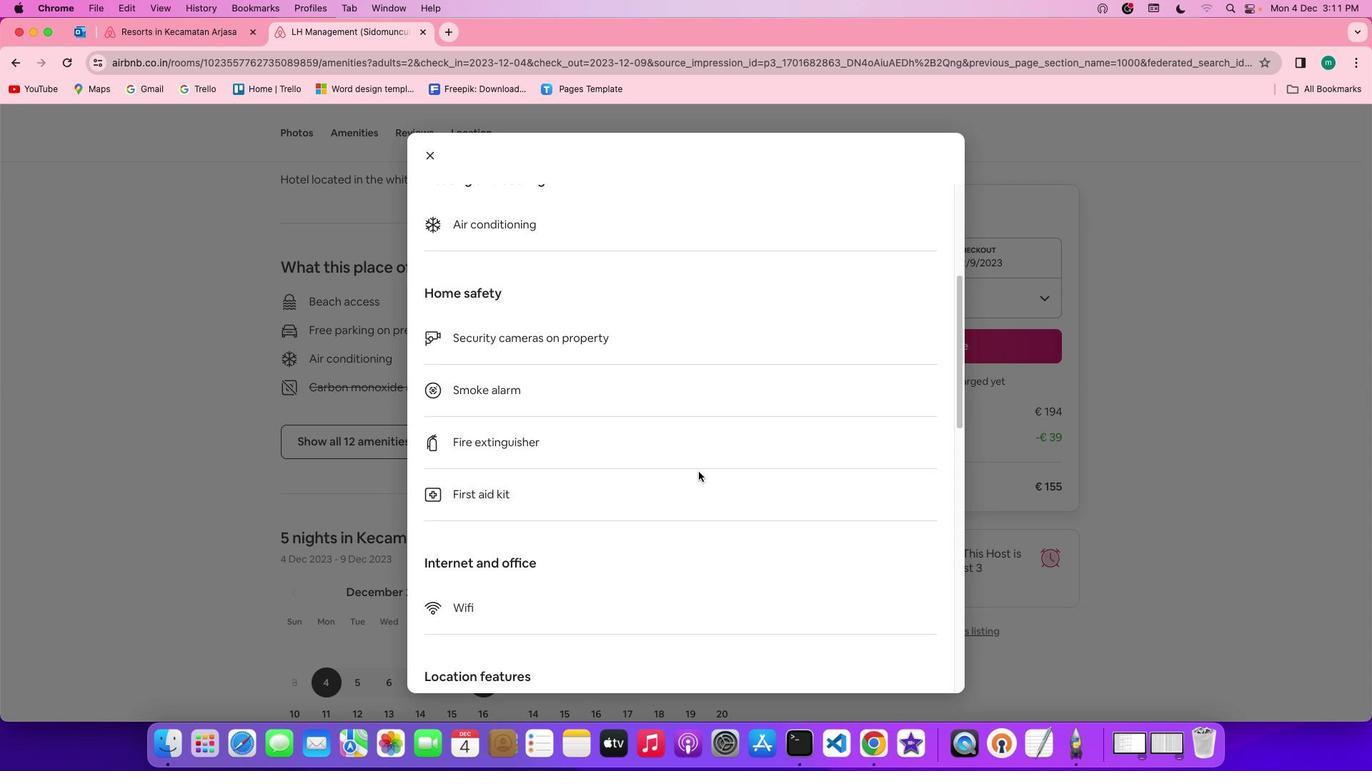 
Action: Mouse scrolled (698, 472) with delta (0, 0)
Screenshot: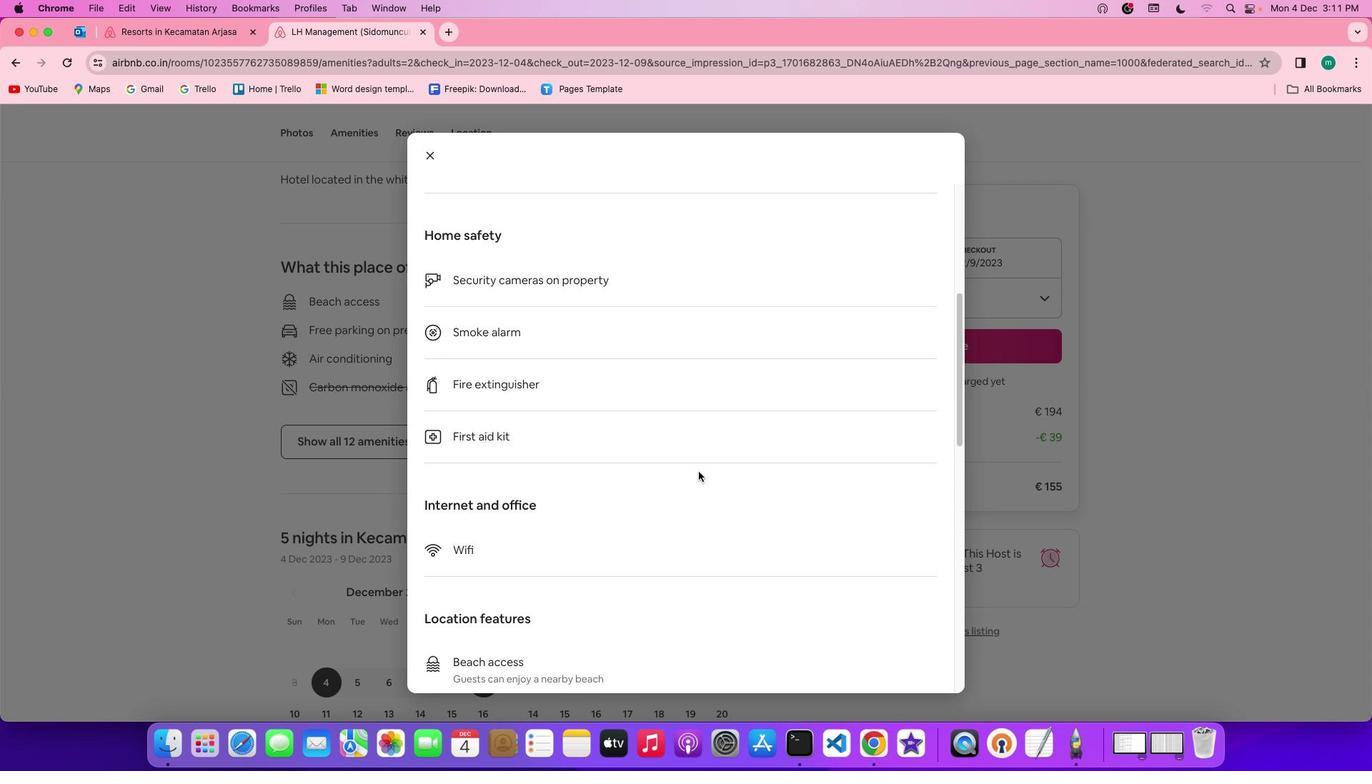
Action: Mouse scrolled (698, 472) with delta (0, 0)
Screenshot: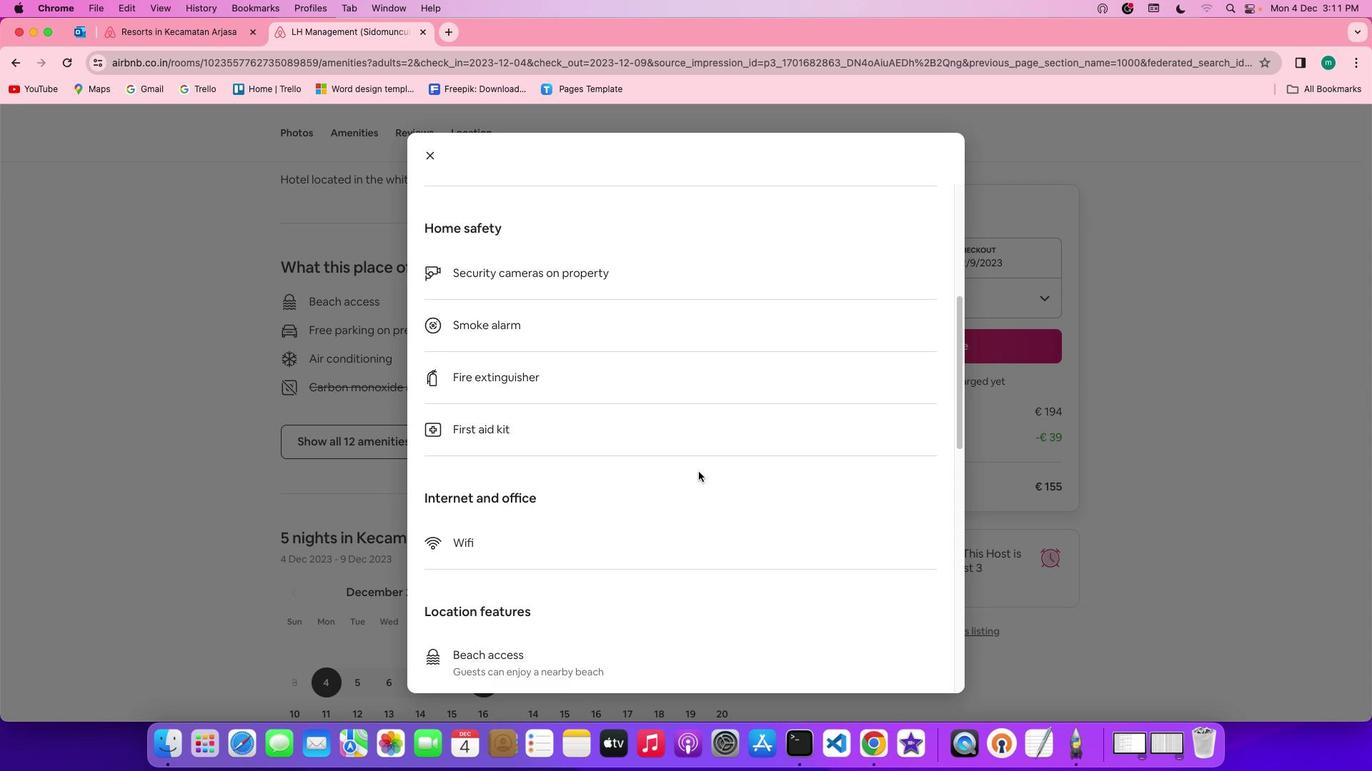 
Action: Mouse scrolled (698, 472) with delta (0, -1)
Screenshot: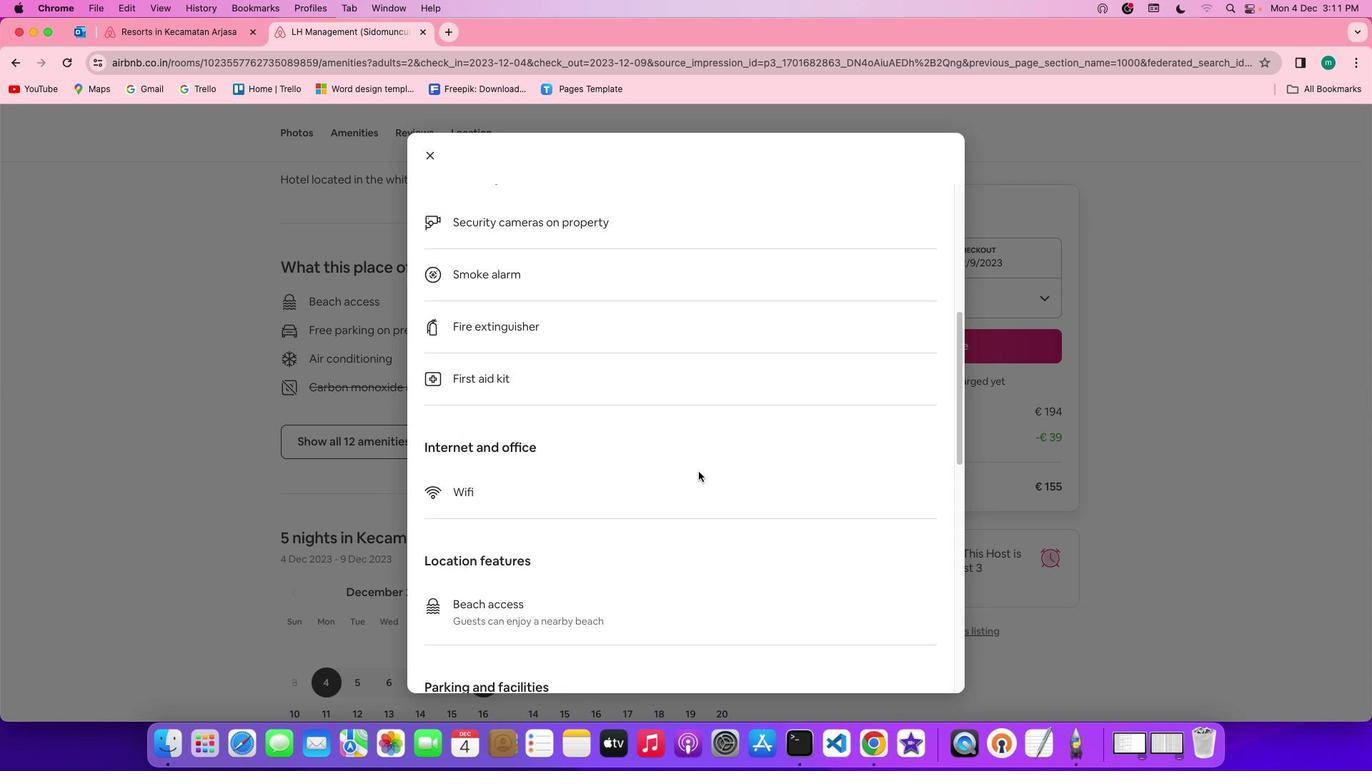 
Action: Mouse scrolled (698, 472) with delta (0, -2)
Screenshot: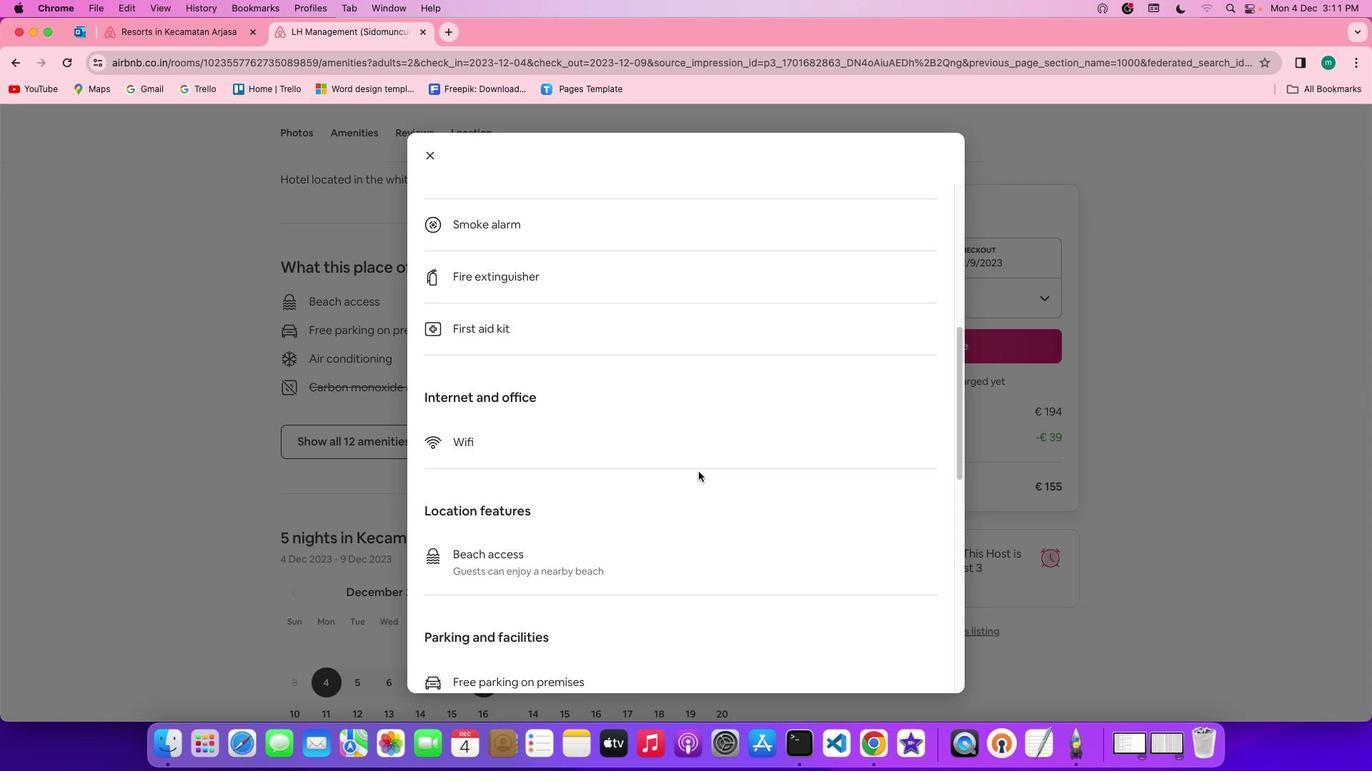 
Action: Mouse scrolled (698, 472) with delta (0, 0)
Screenshot: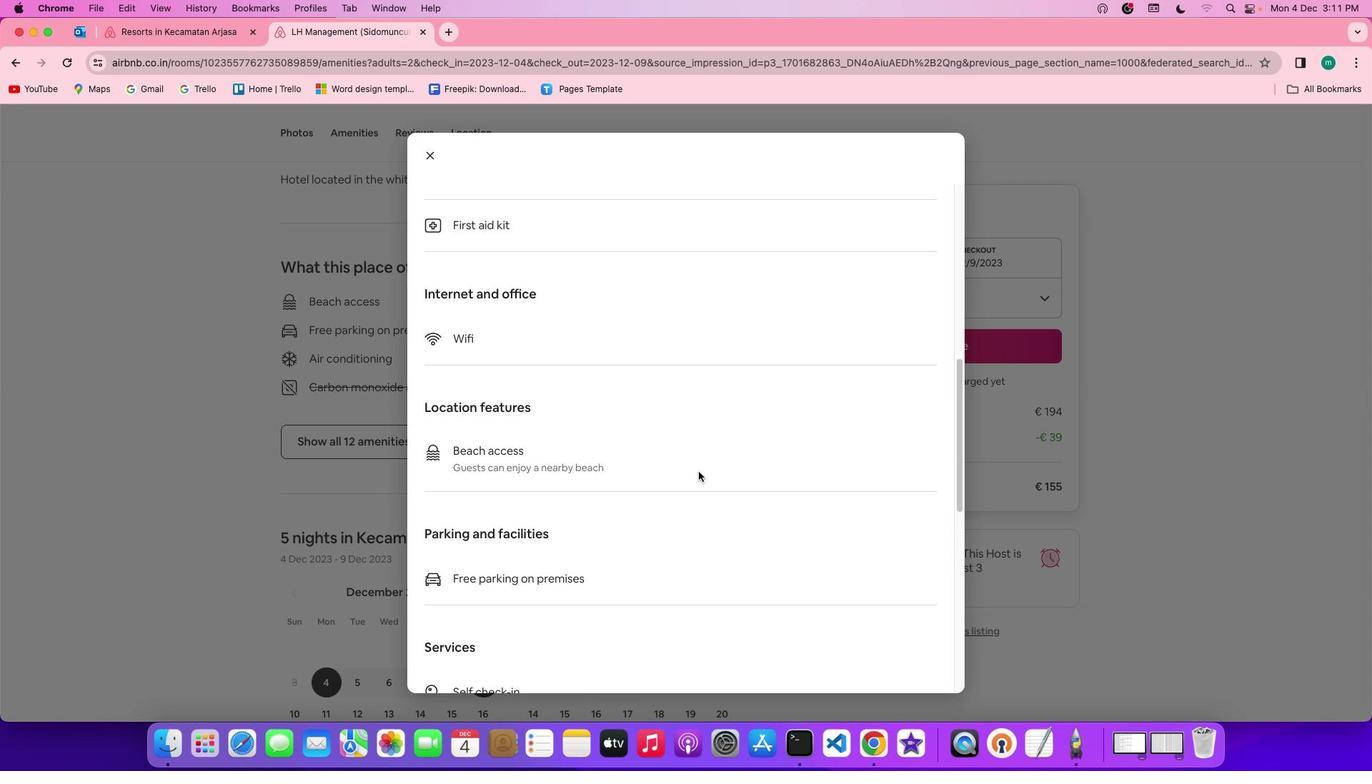 
Action: Mouse scrolled (698, 472) with delta (0, 0)
Screenshot: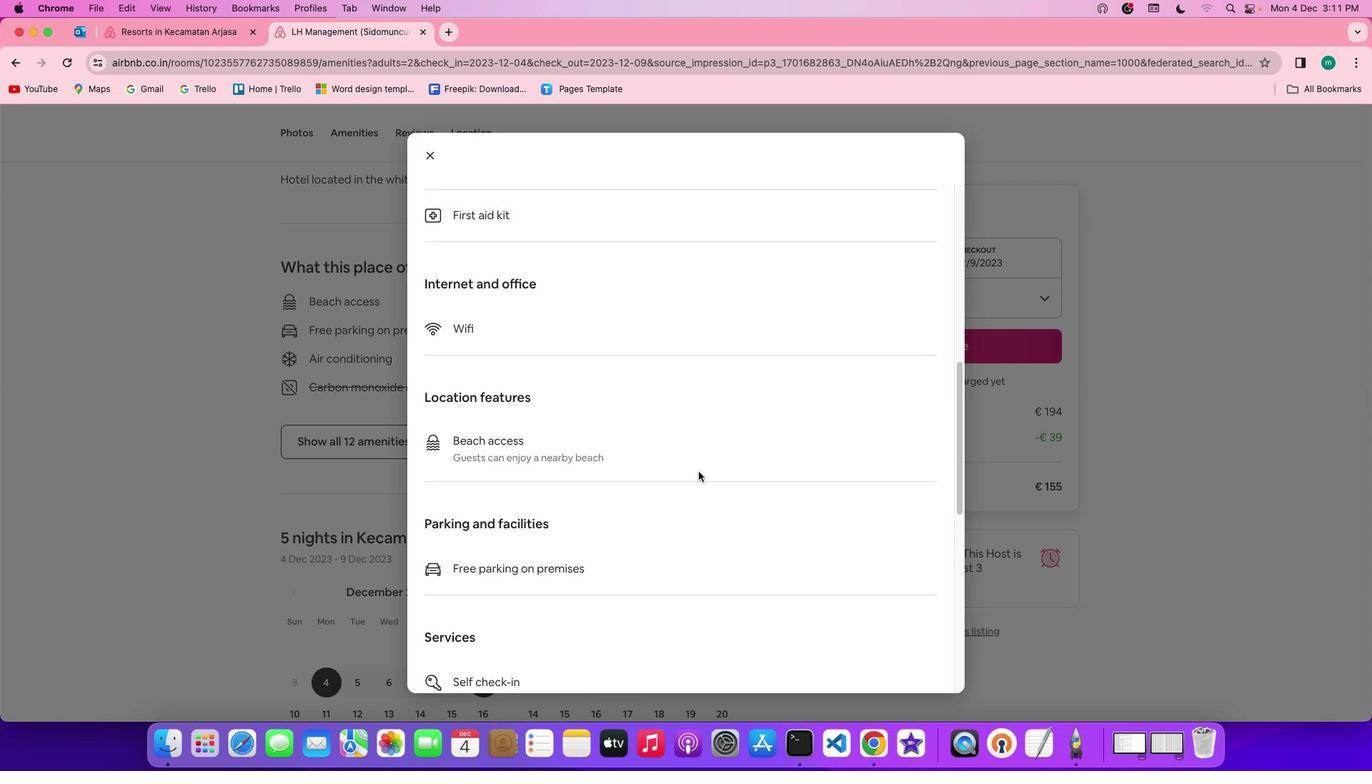 
Action: Mouse scrolled (698, 472) with delta (0, -1)
Screenshot: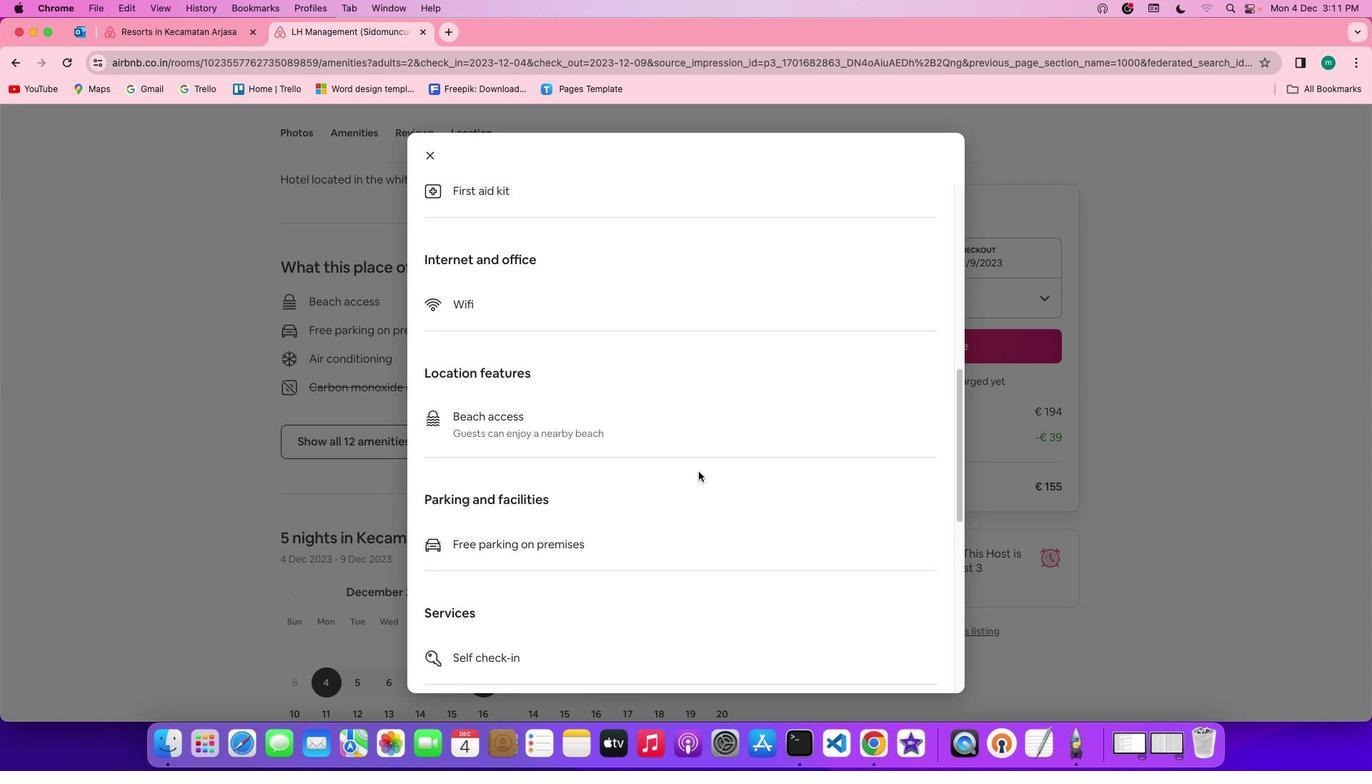 
Action: Mouse scrolled (698, 472) with delta (0, -2)
Screenshot: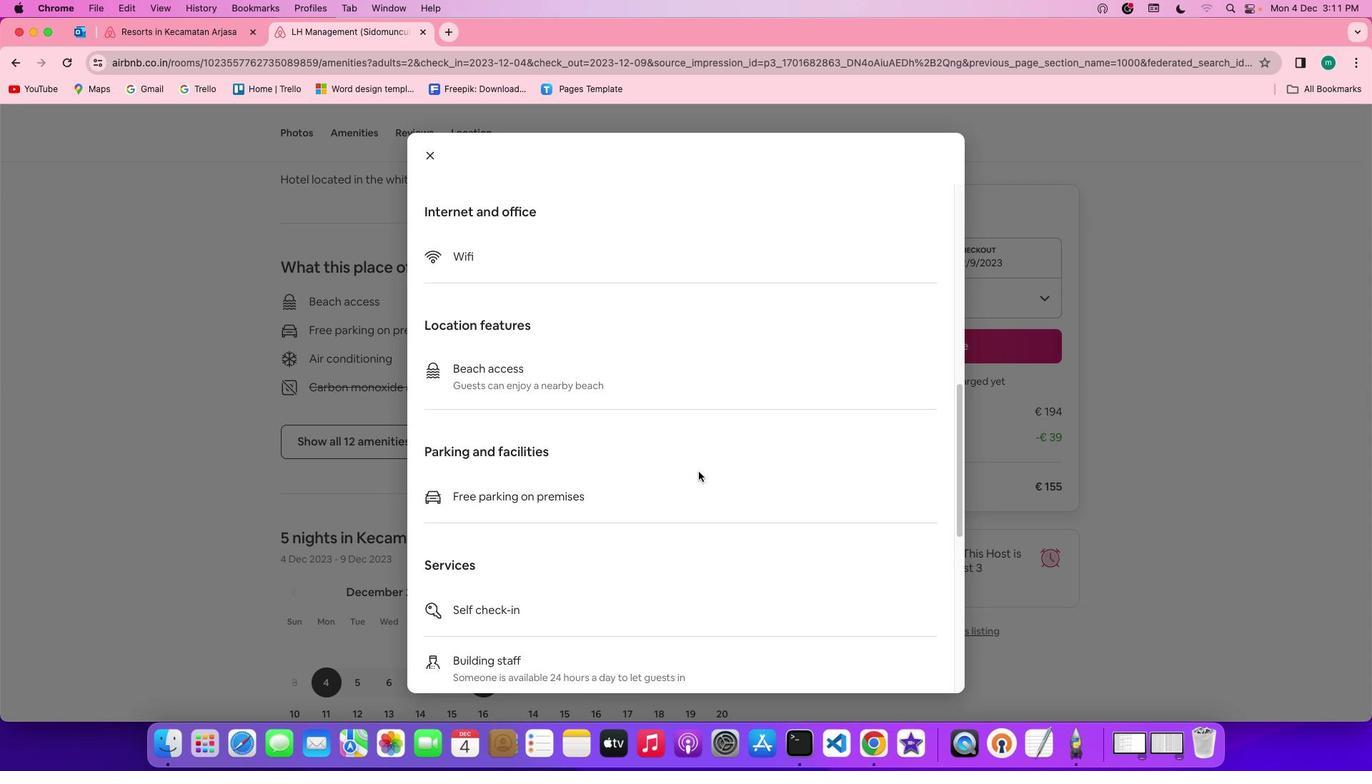 
Action: Mouse moved to (698, 472)
Screenshot: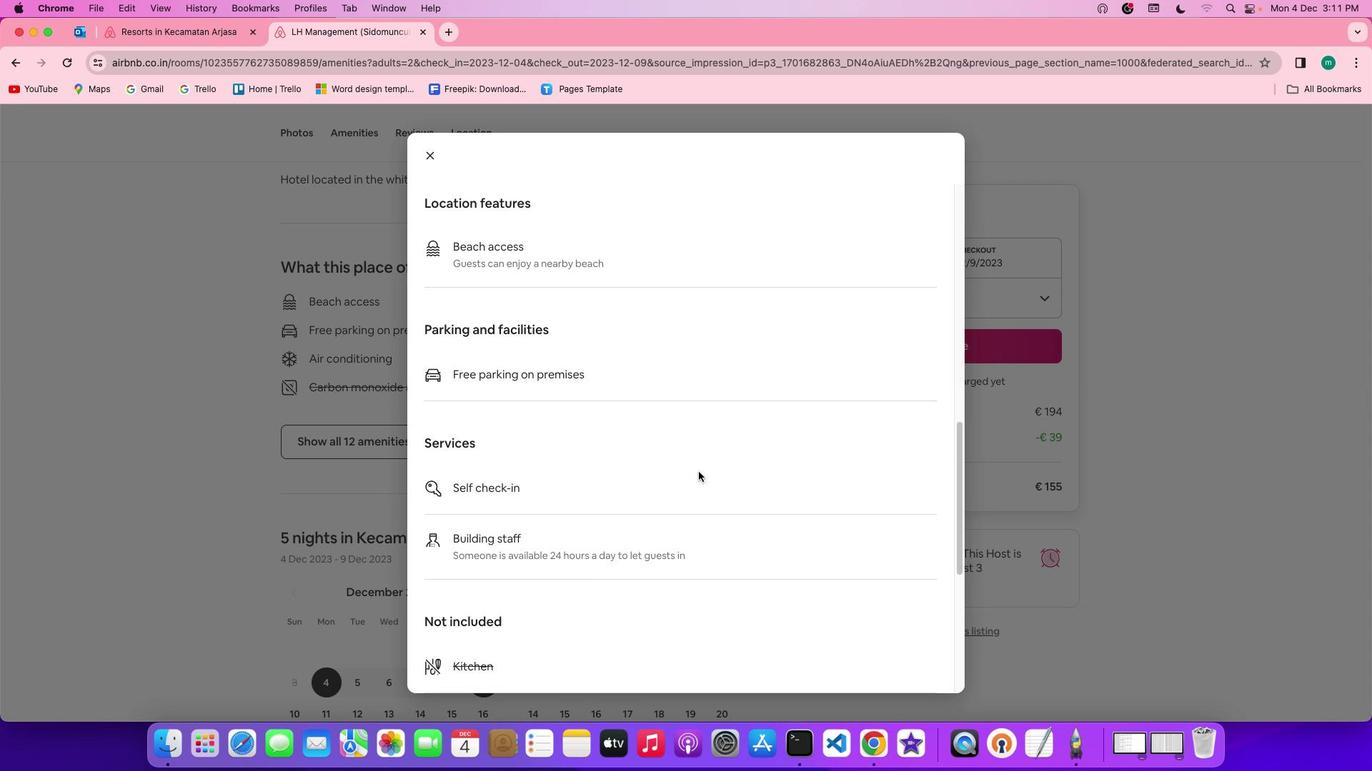 
Action: Mouse scrolled (698, 472) with delta (0, 0)
Screenshot: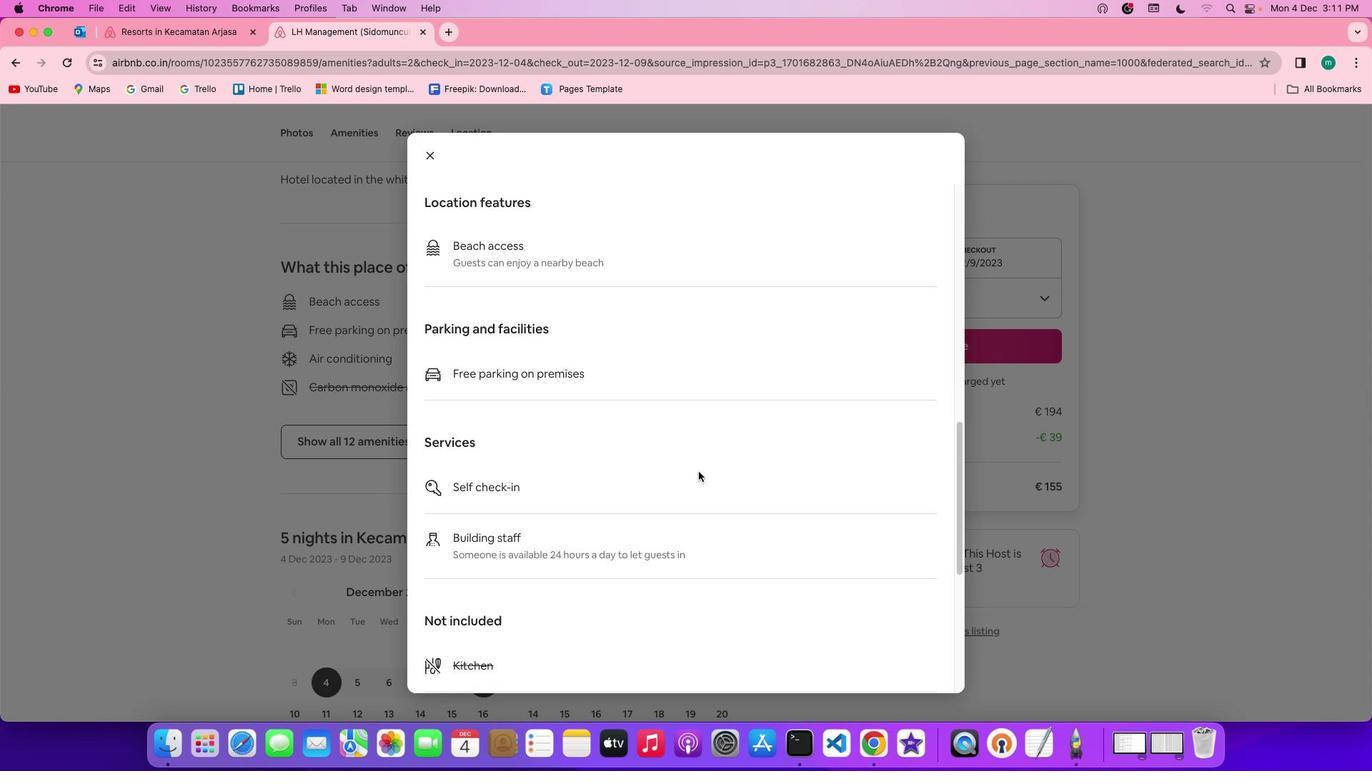 
Action: Mouse scrolled (698, 472) with delta (0, 0)
Screenshot: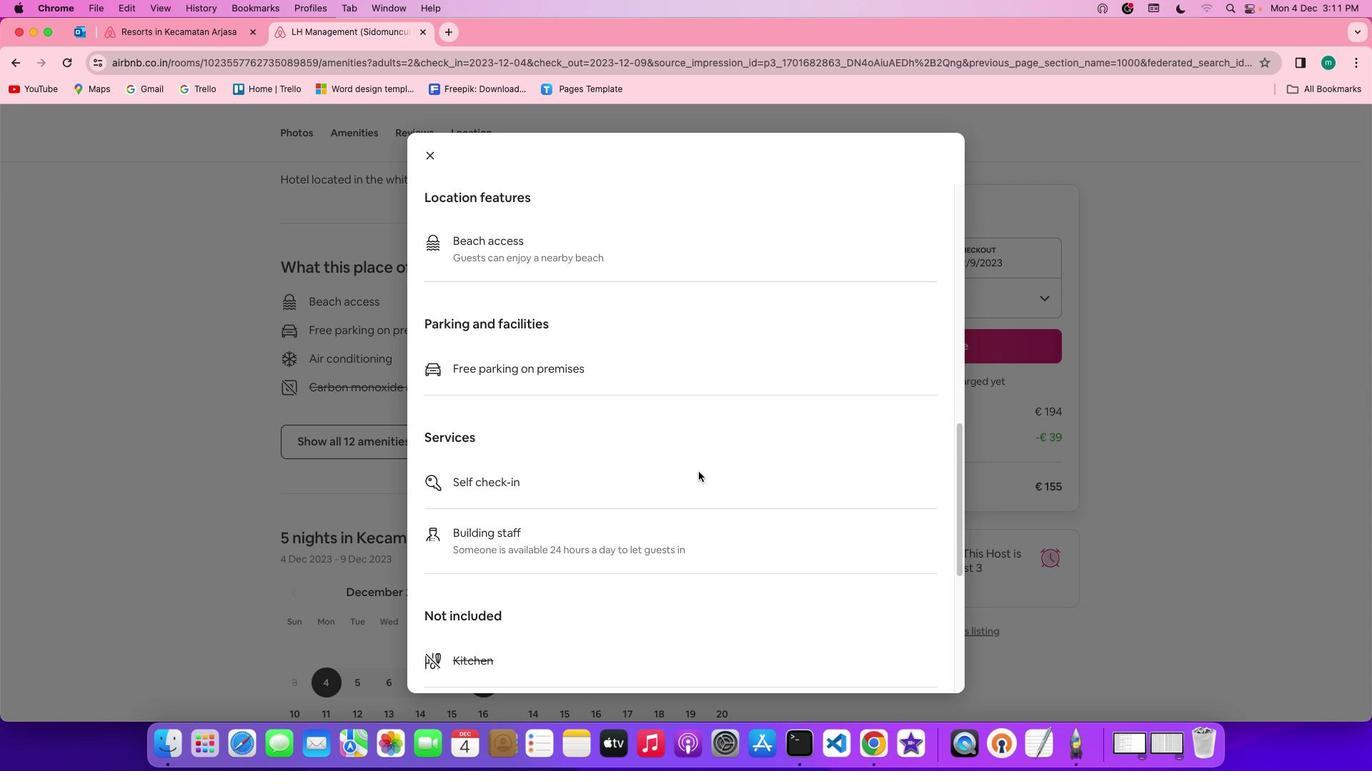 
Action: Mouse scrolled (698, 472) with delta (0, 0)
Screenshot: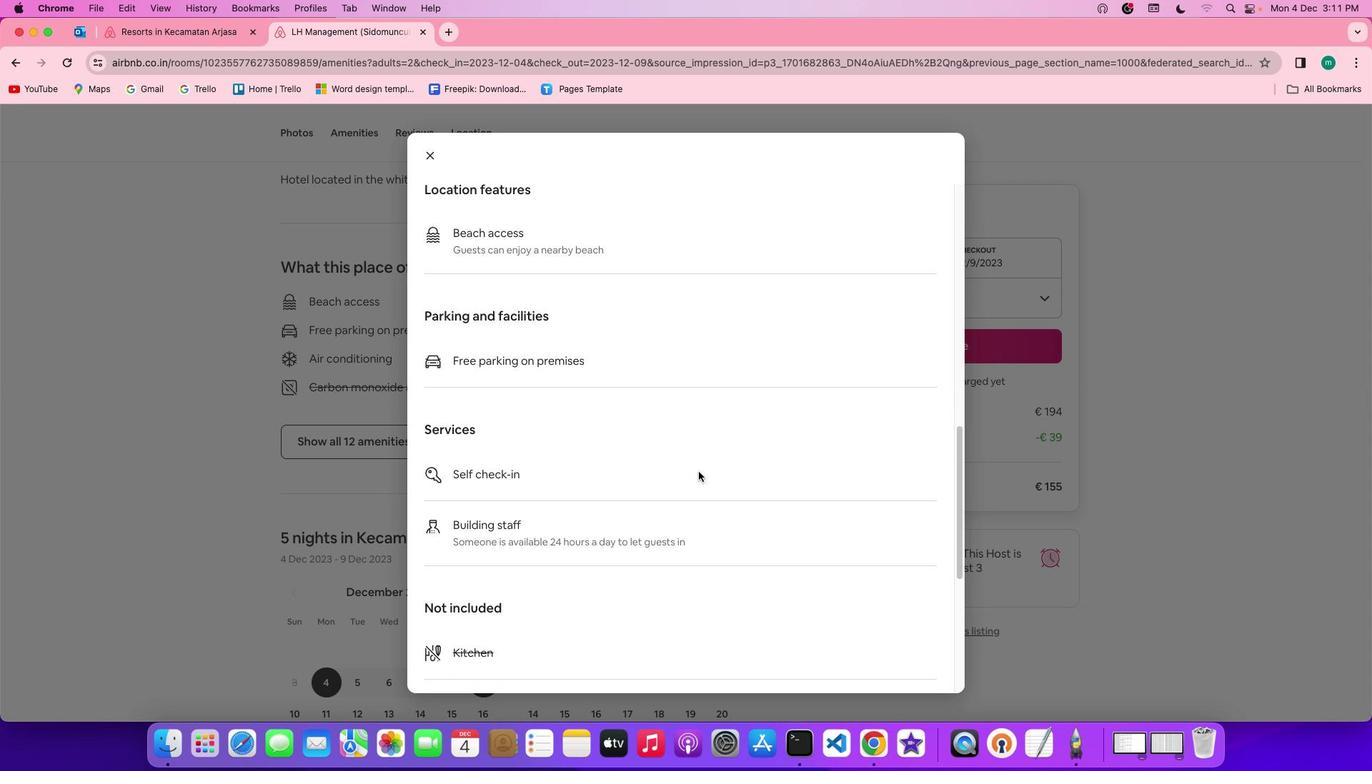 
Action: Mouse scrolled (698, 472) with delta (0, -1)
Screenshot: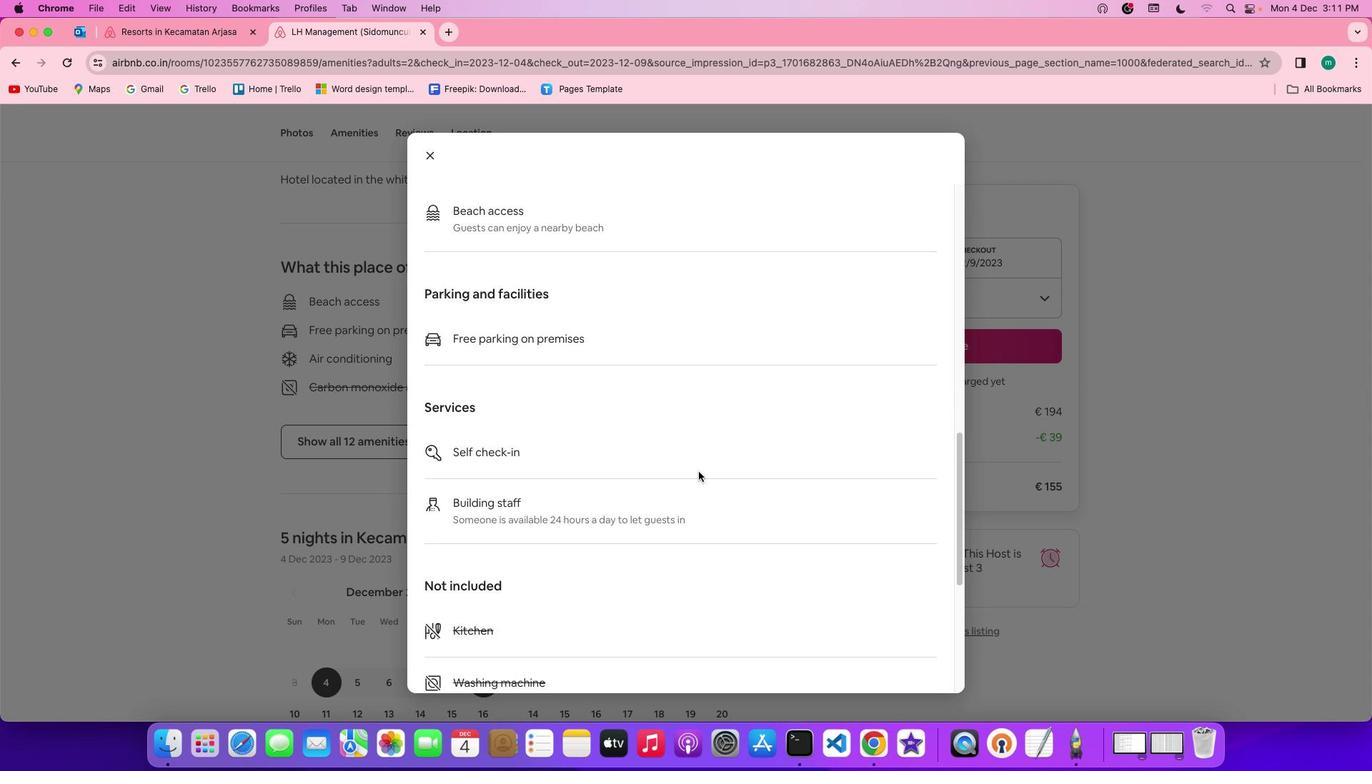 
Action: Mouse scrolled (698, 472) with delta (0, -2)
Screenshot: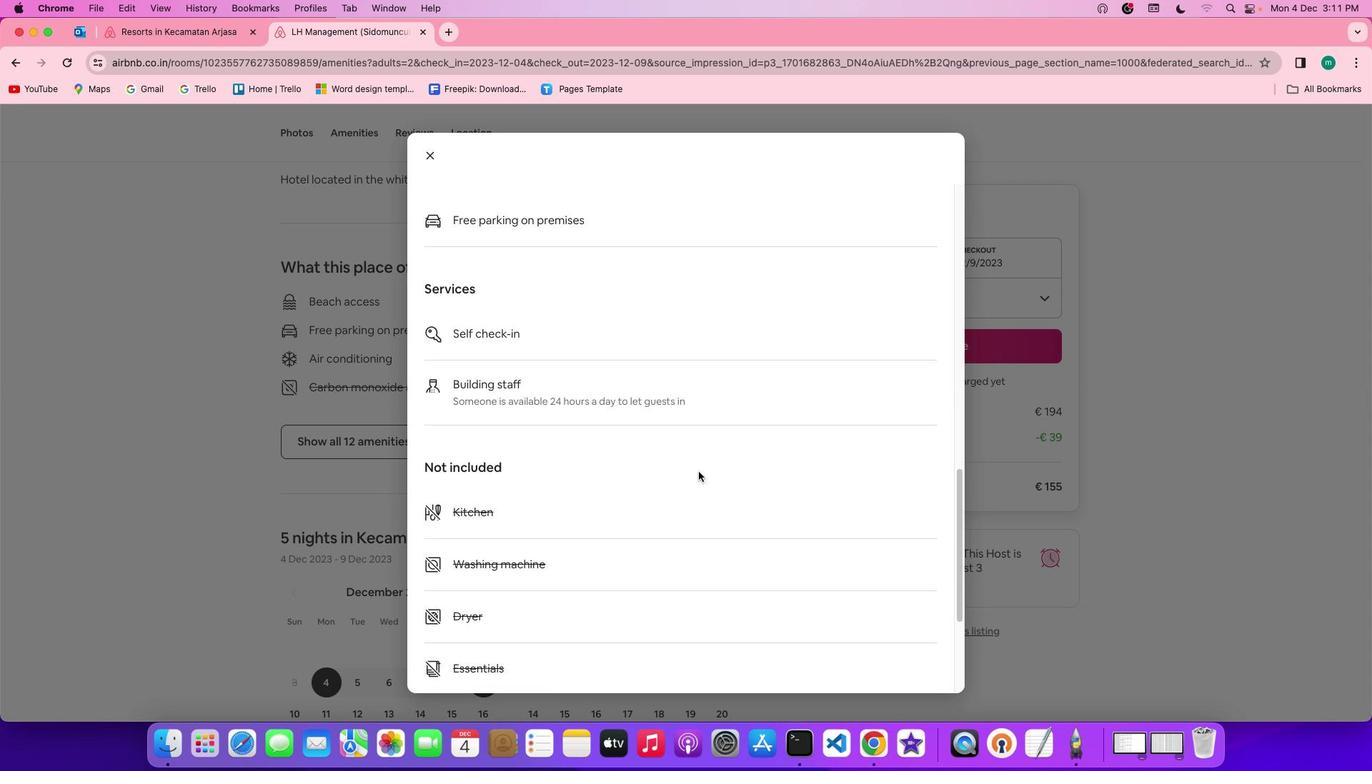 
Action: Mouse scrolled (698, 472) with delta (0, 0)
Screenshot: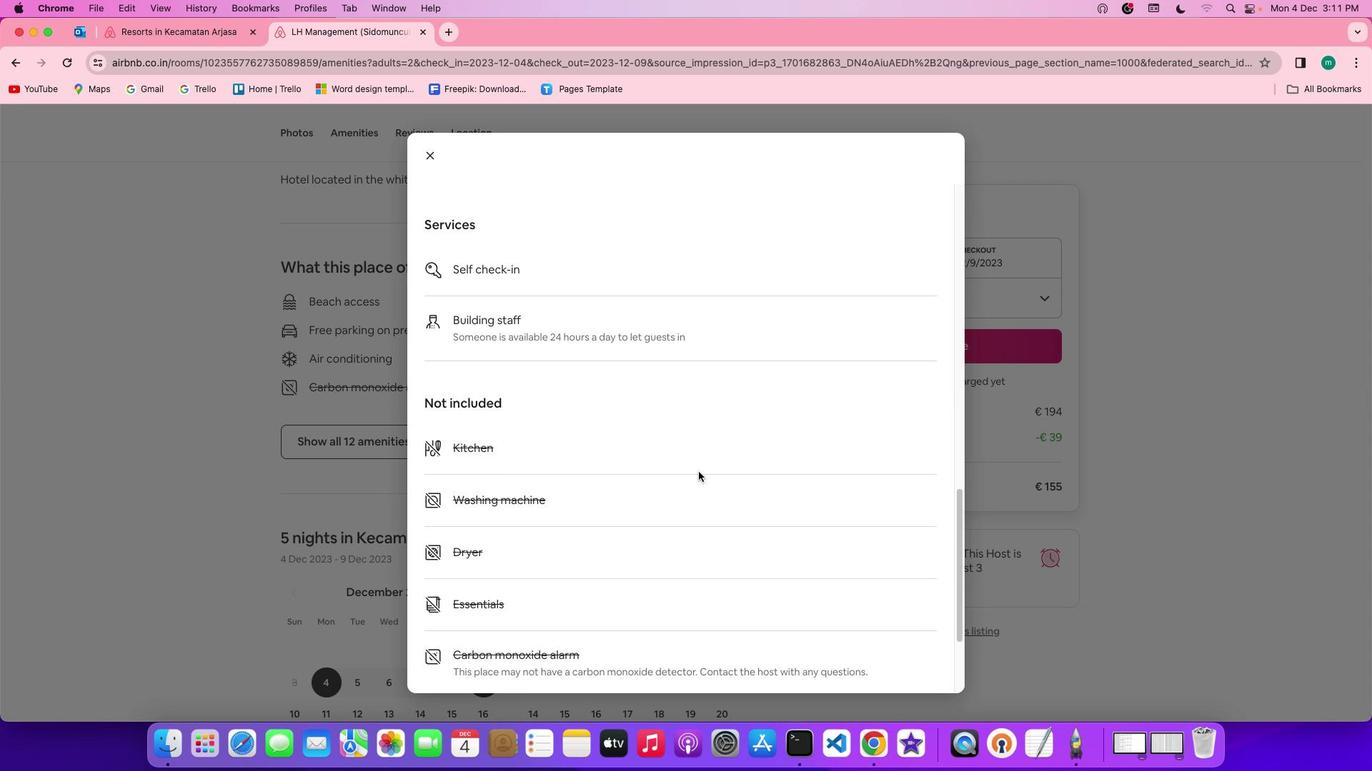 
Action: Mouse scrolled (698, 472) with delta (0, 0)
Screenshot: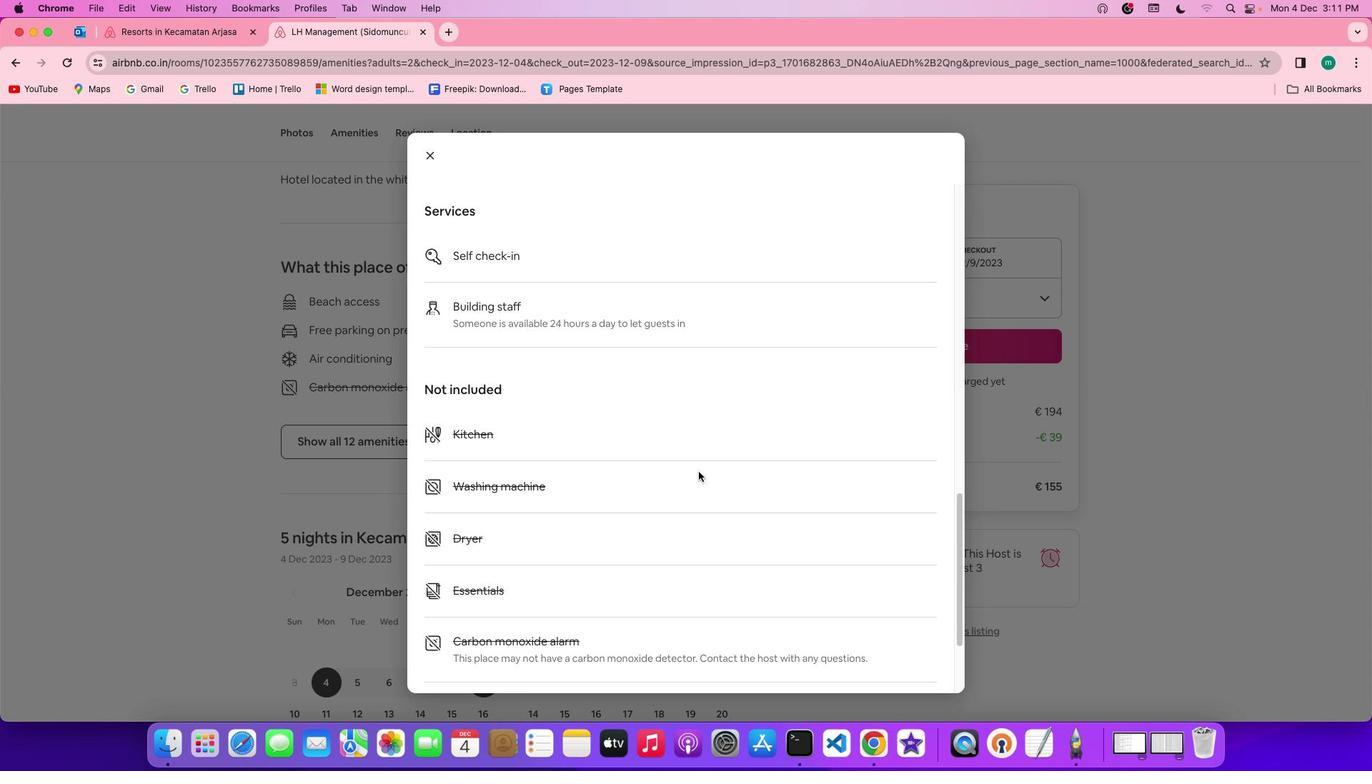 
Action: Mouse scrolled (698, 472) with delta (0, -1)
Screenshot: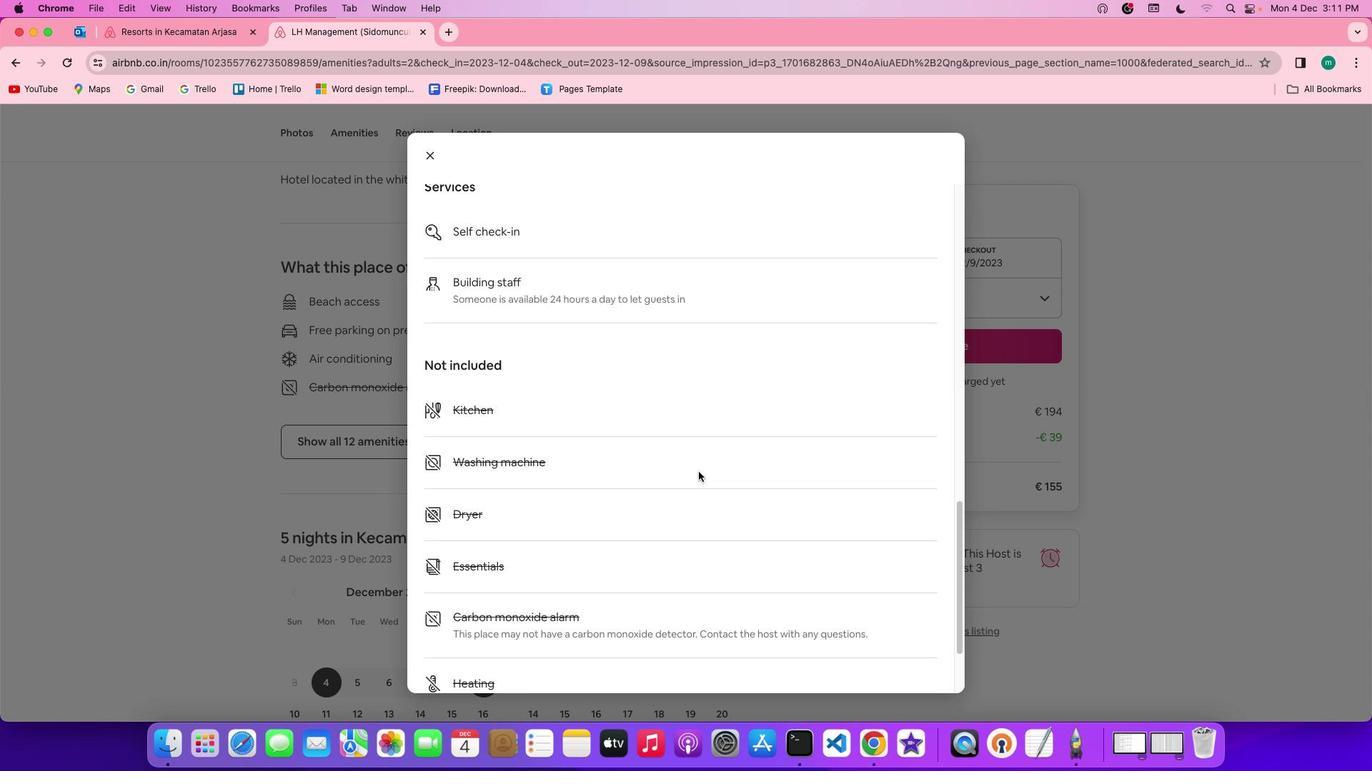 
Action: Mouse scrolled (698, 472) with delta (0, -2)
Screenshot: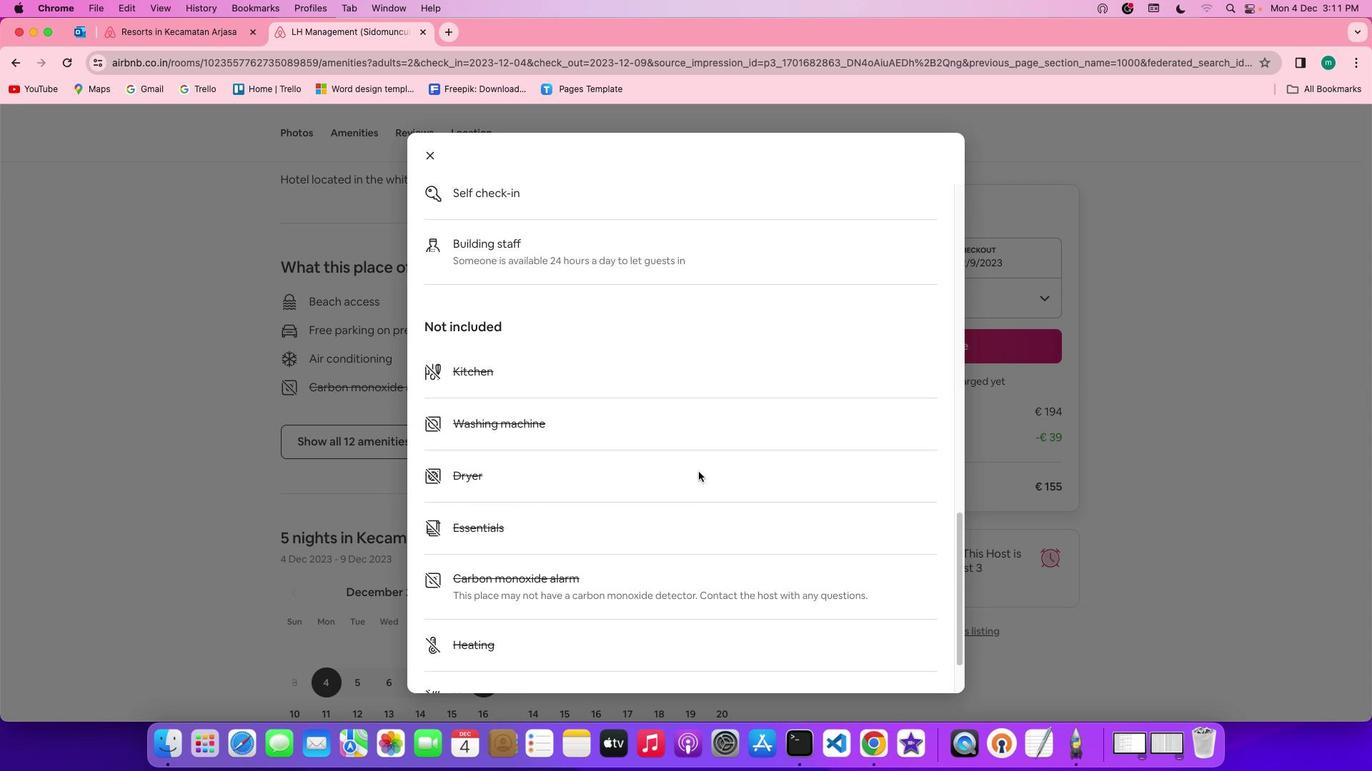 
Action: Mouse scrolled (698, 472) with delta (0, -2)
Screenshot: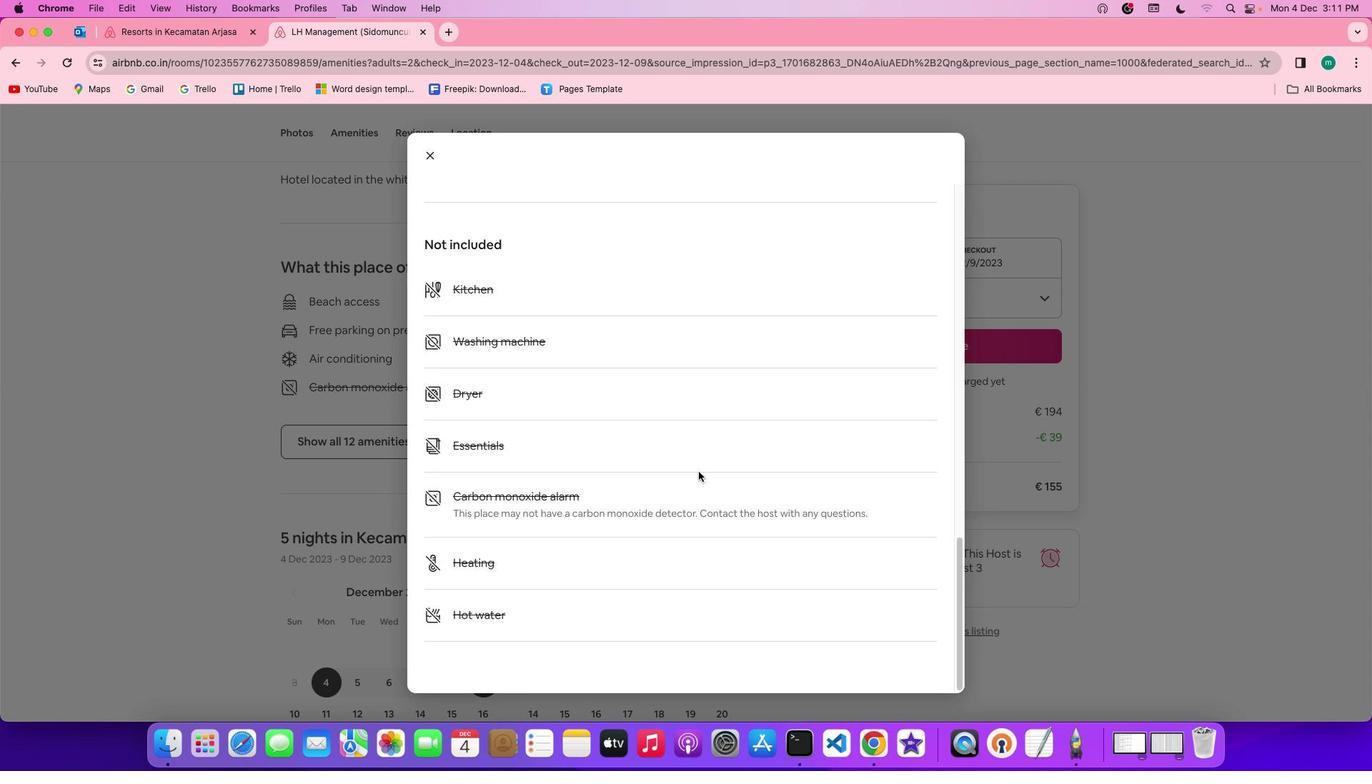 
Action: Mouse scrolled (698, 472) with delta (0, 0)
Screenshot: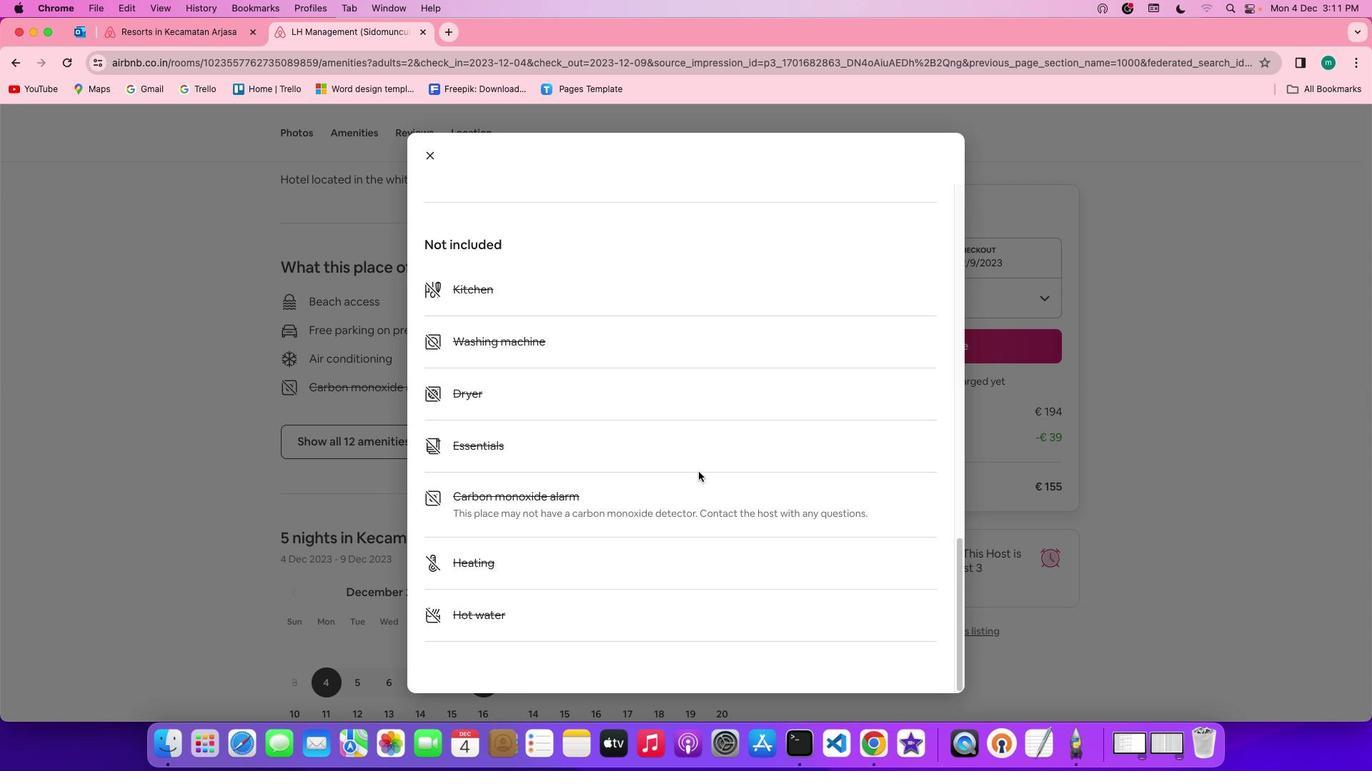 
Action: Mouse scrolled (698, 472) with delta (0, 0)
Screenshot: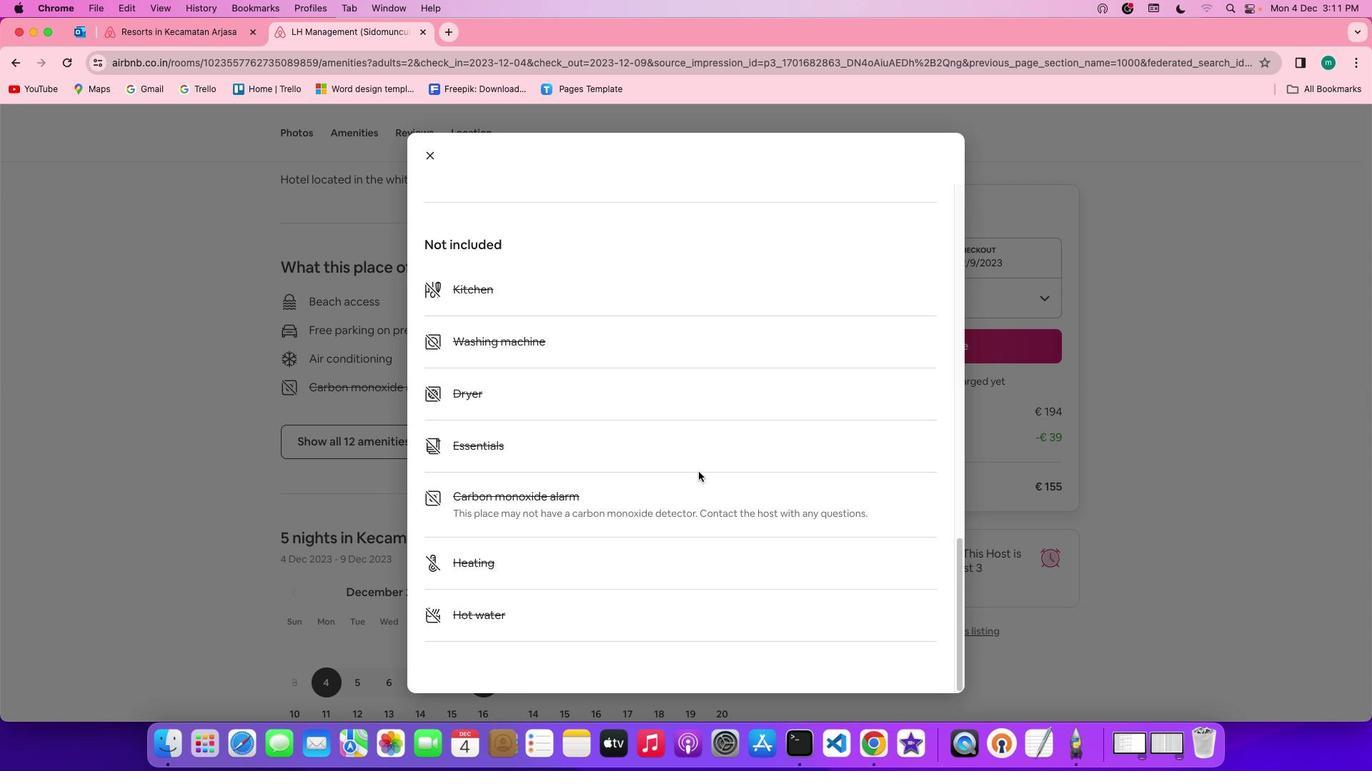 
Action: Mouse scrolled (698, 472) with delta (0, -2)
Screenshot: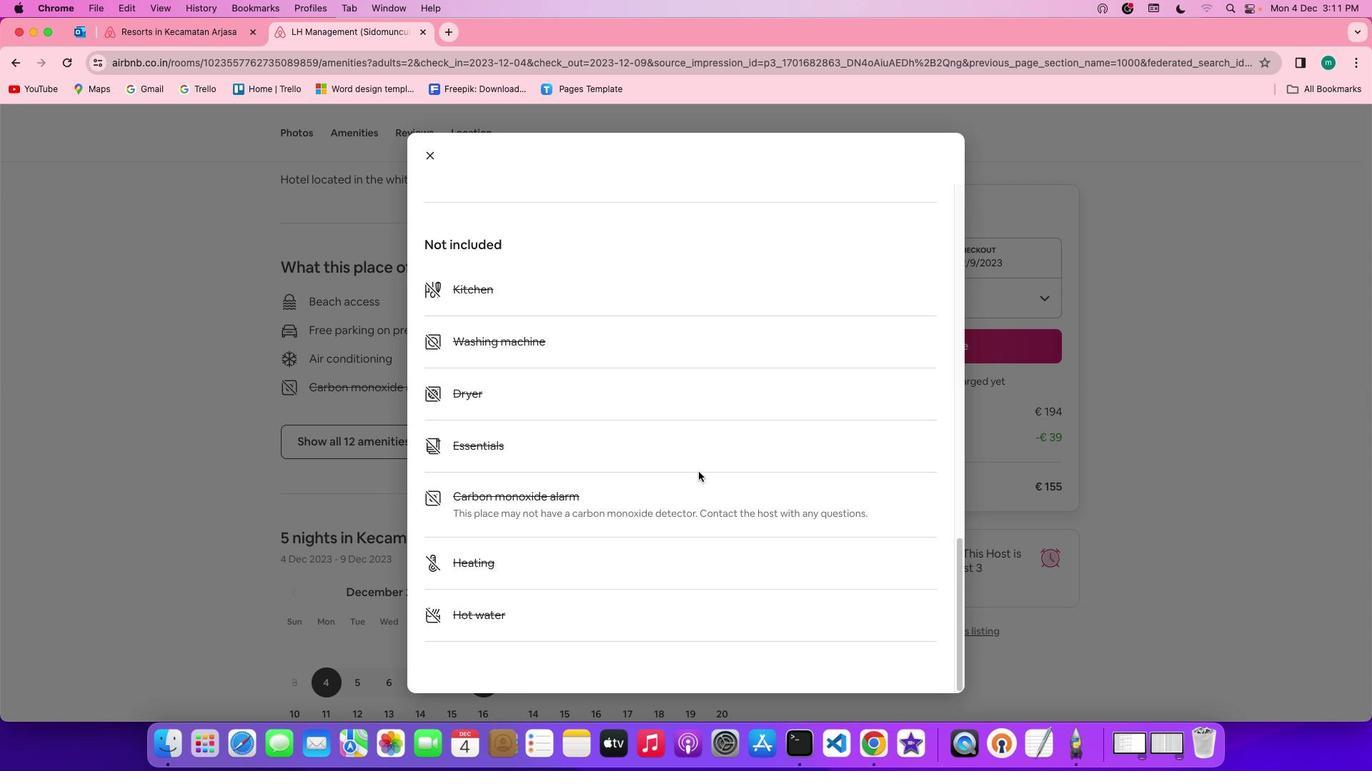 
Action: Mouse scrolled (698, 472) with delta (0, -2)
Screenshot: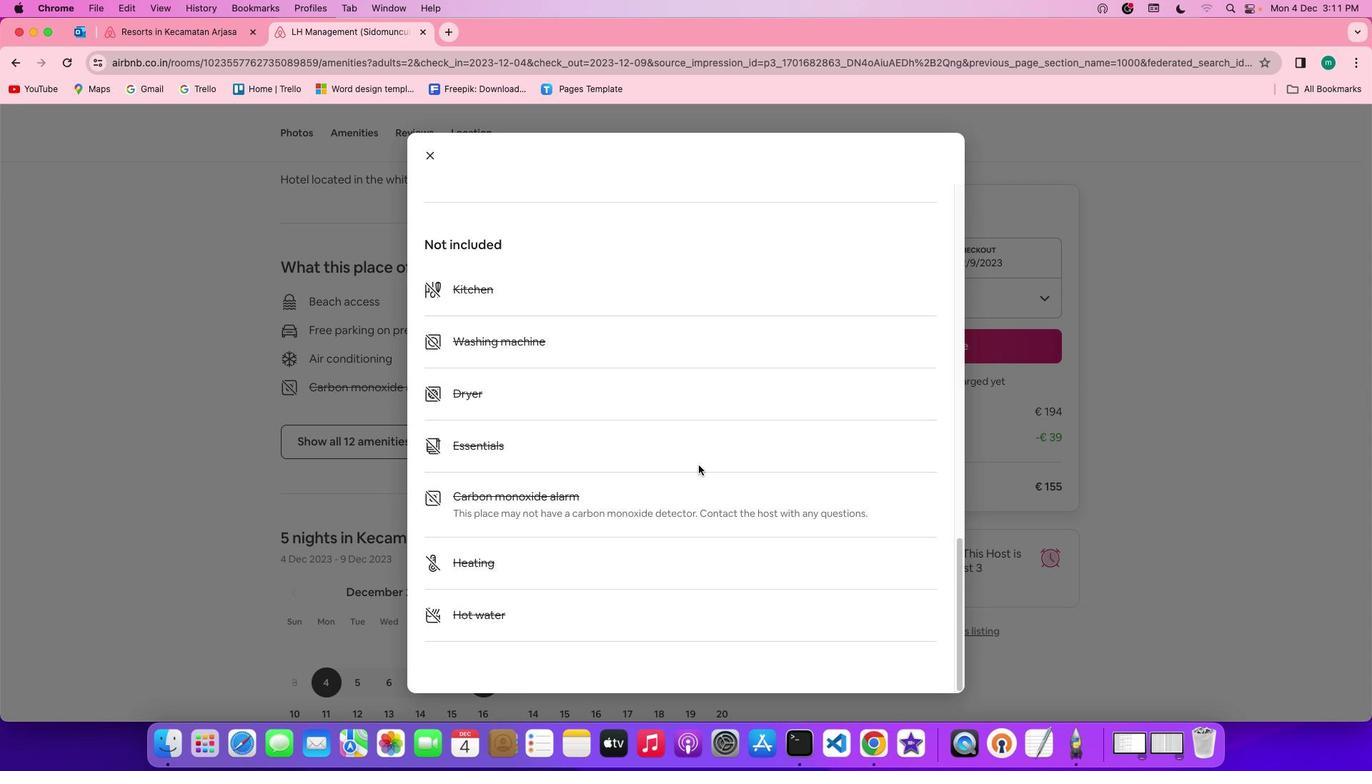 
Action: Mouse moved to (432, 151)
Screenshot: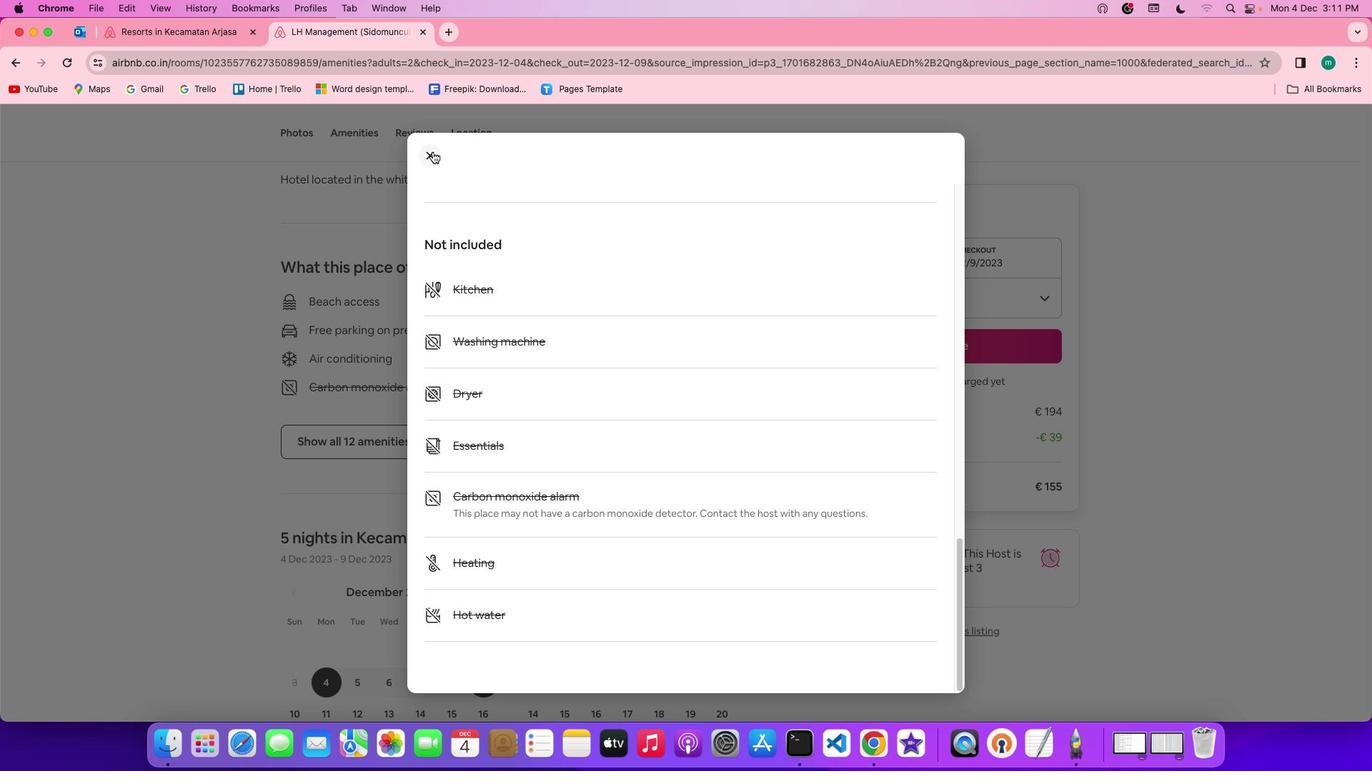 
Action: Mouse pressed left at (432, 151)
Screenshot: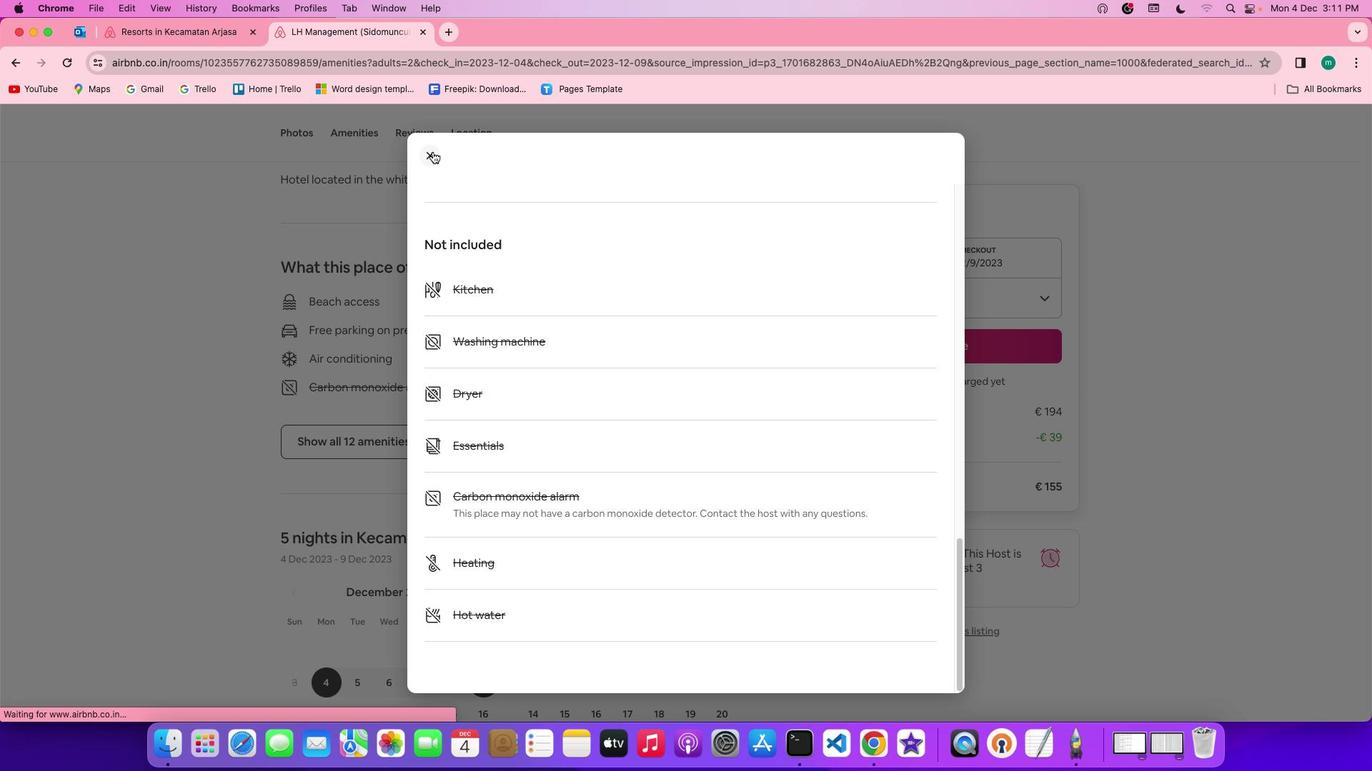 
Action: Mouse moved to (597, 400)
Screenshot: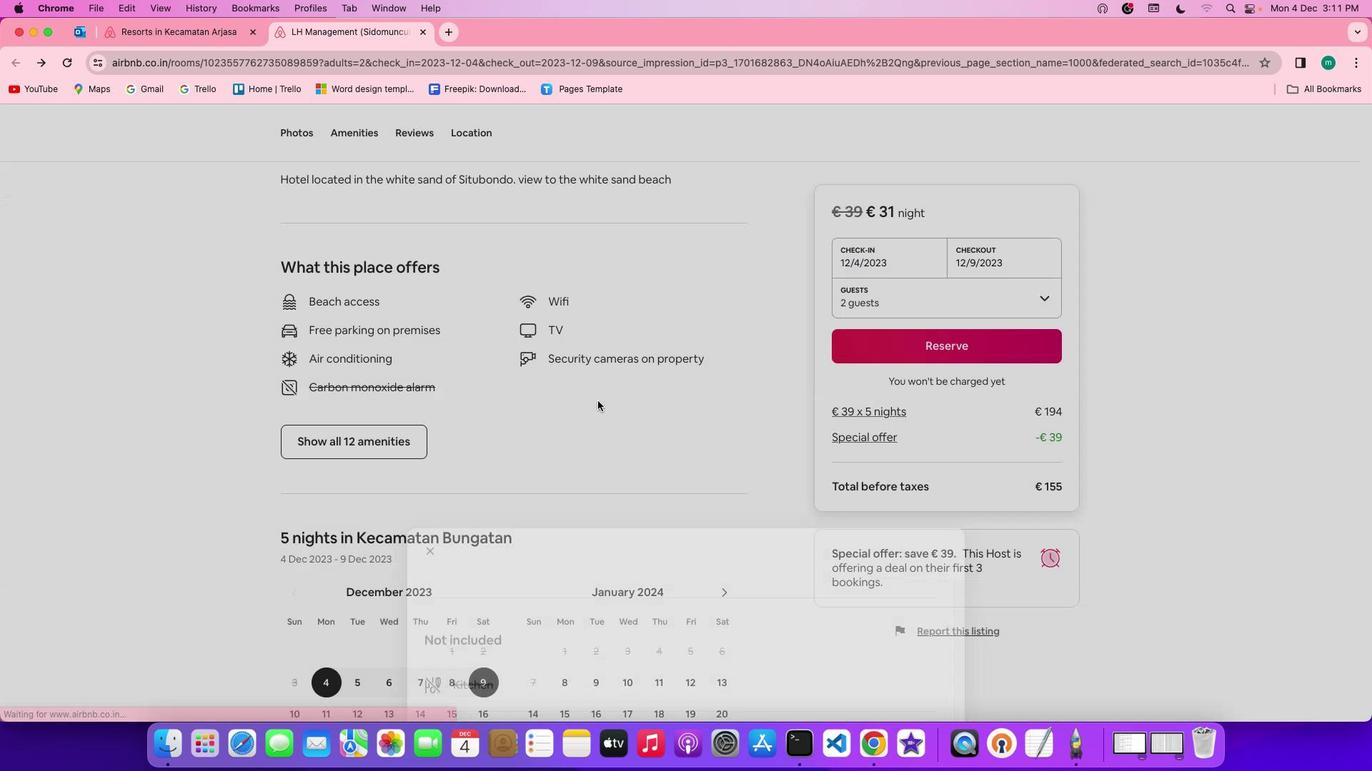 
Action: Mouse scrolled (597, 400) with delta (0, 0)
Screenshot: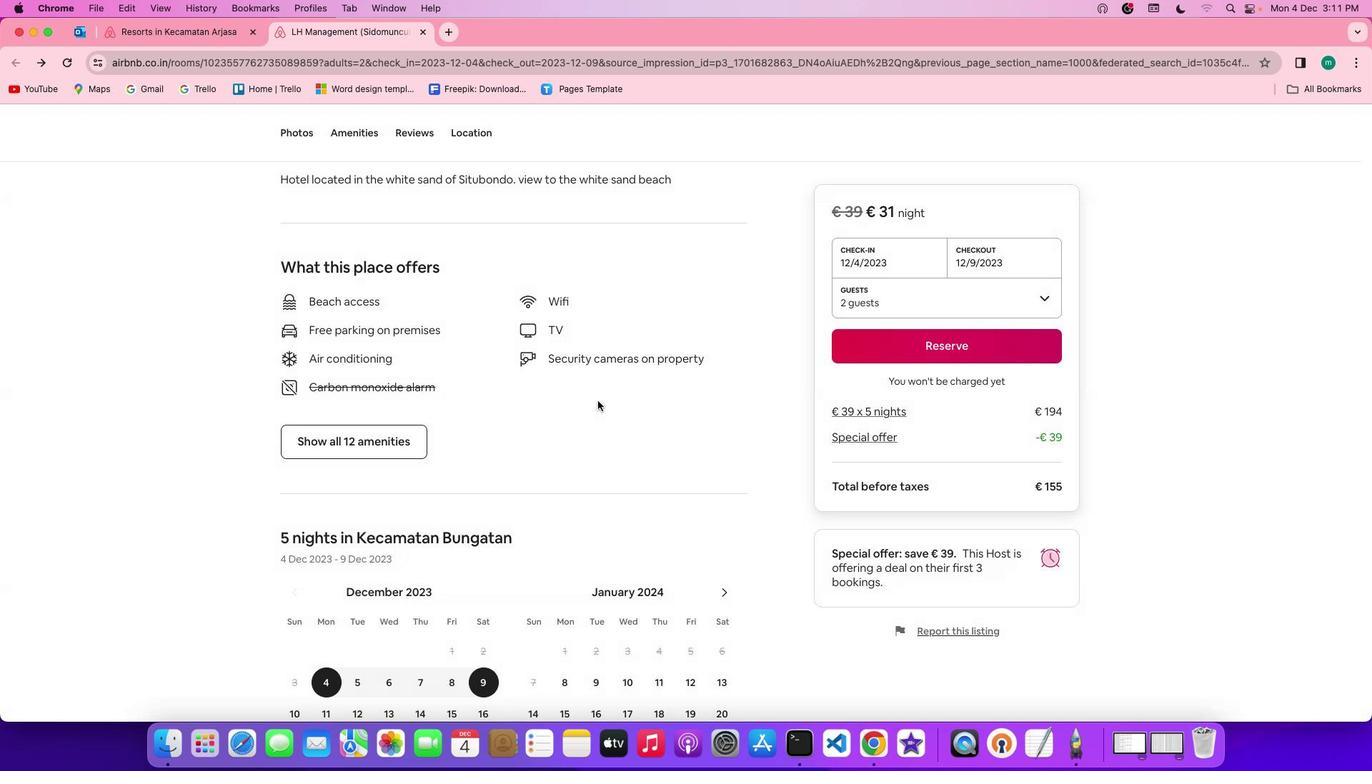 
Action: Mouse scrolled (597, 400) with delta (0, 0)
Screenshot: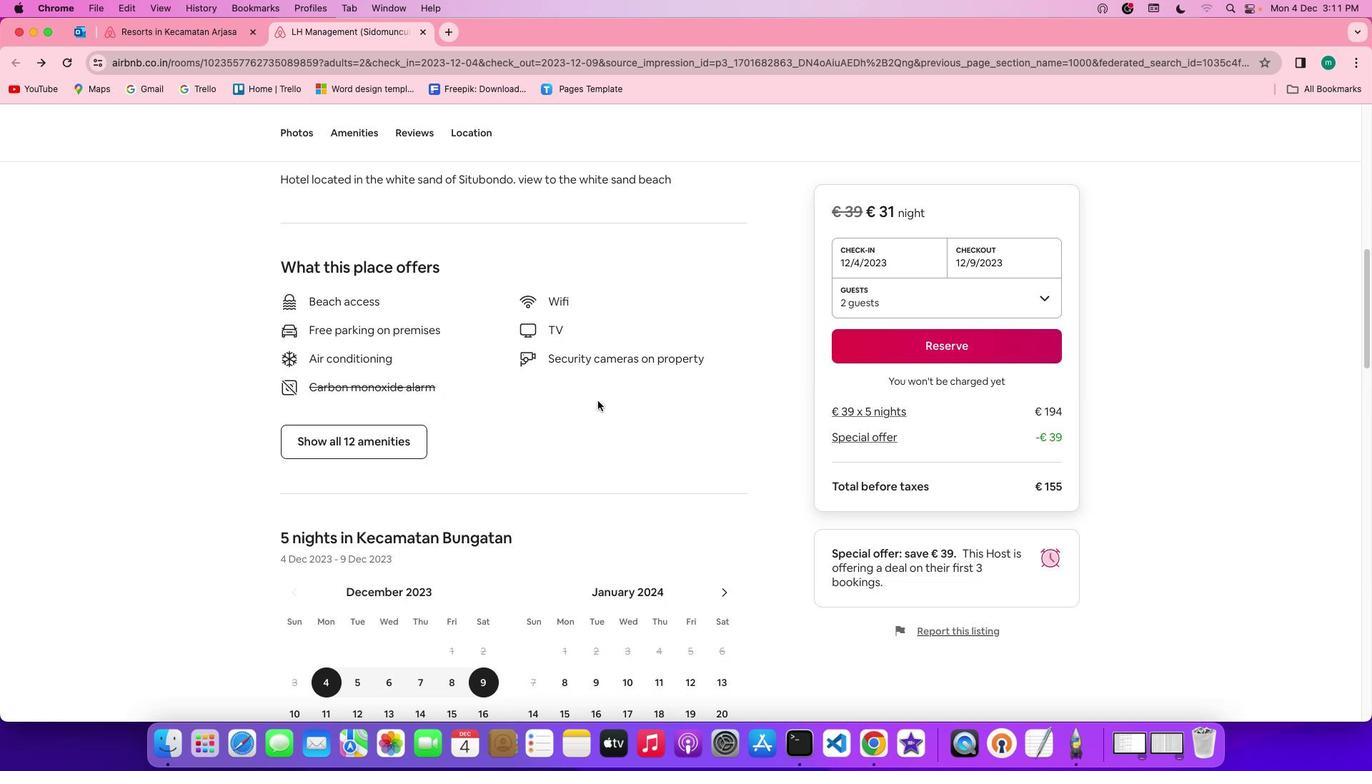 
Action: Mouse scrolled (597, 400) with delta (0, -2)
Screenshot: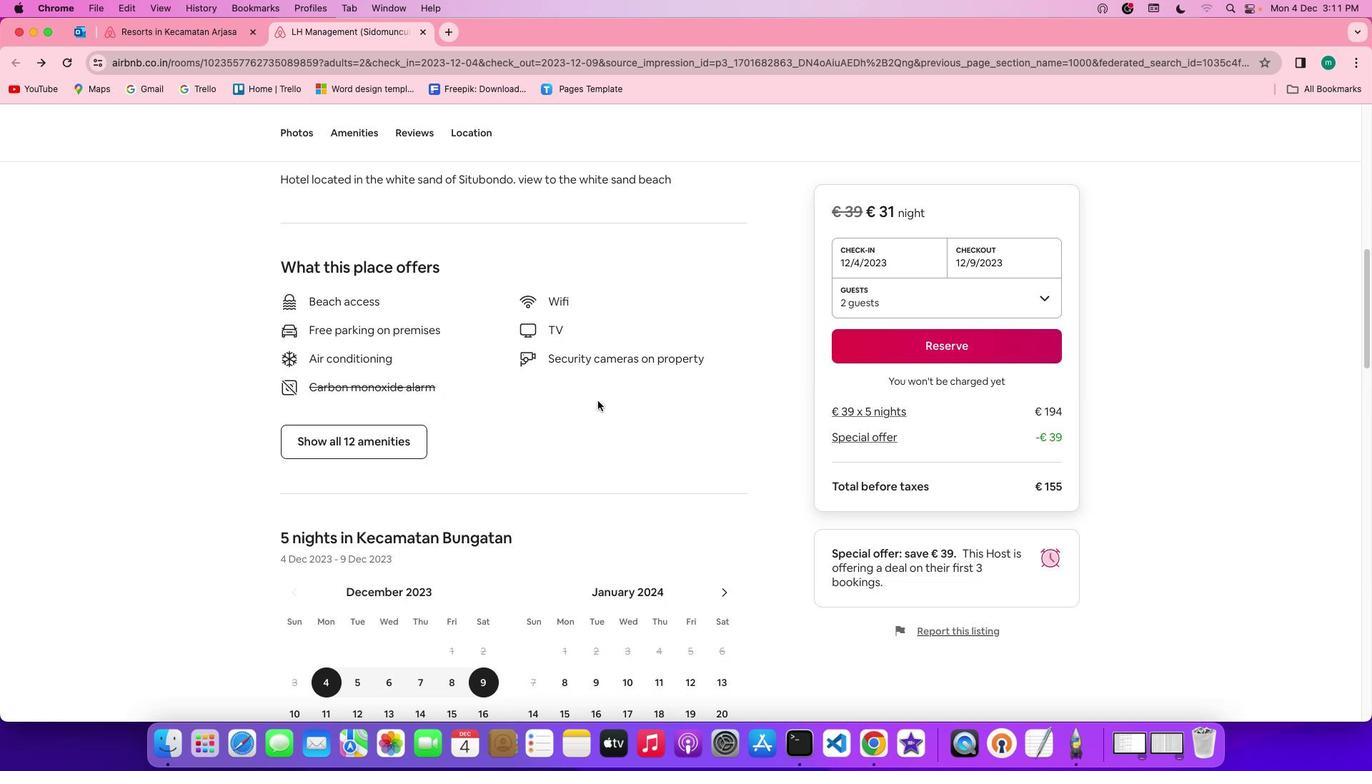 
Action: Mouse scrolled (597, 400) with delta (0, -2)
Screenshot: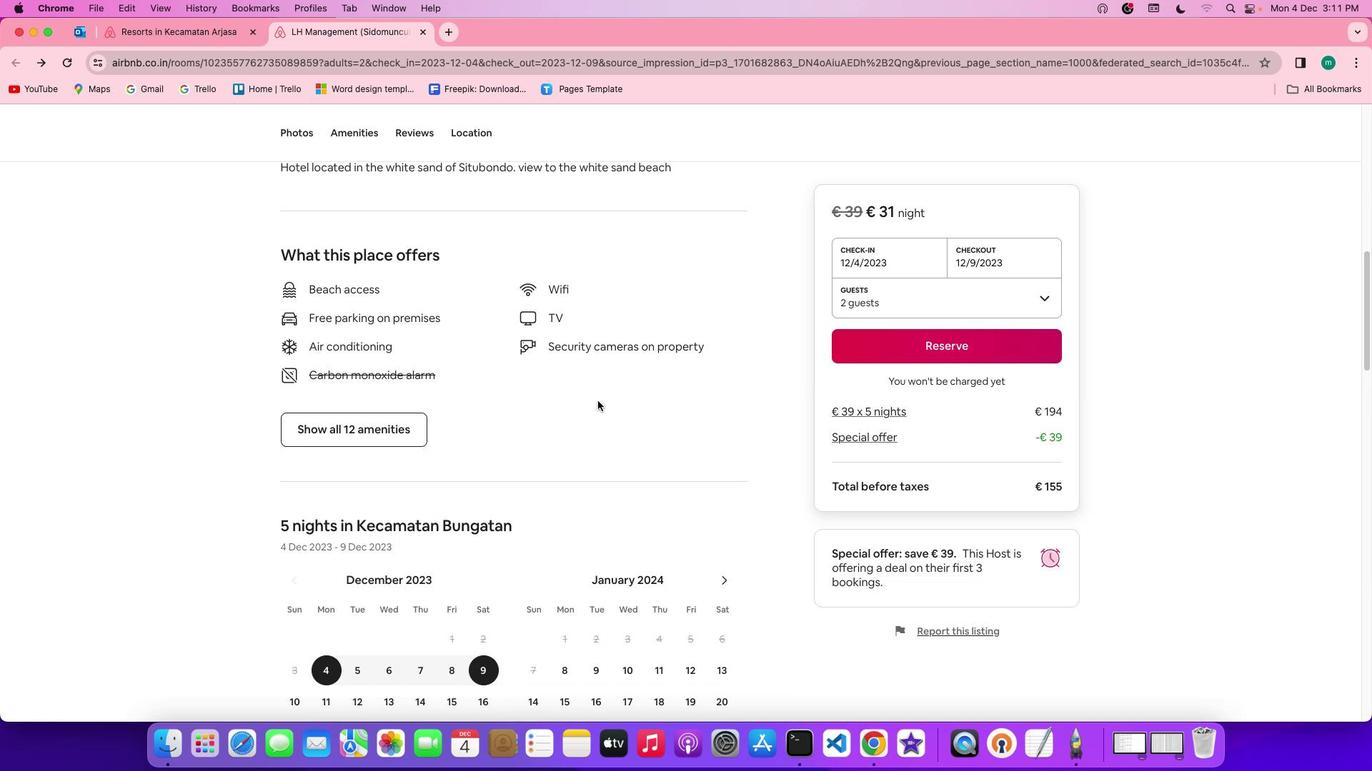 
Action: Mouse scrolled (597, 400) with delta (0, -2)
Screenshot: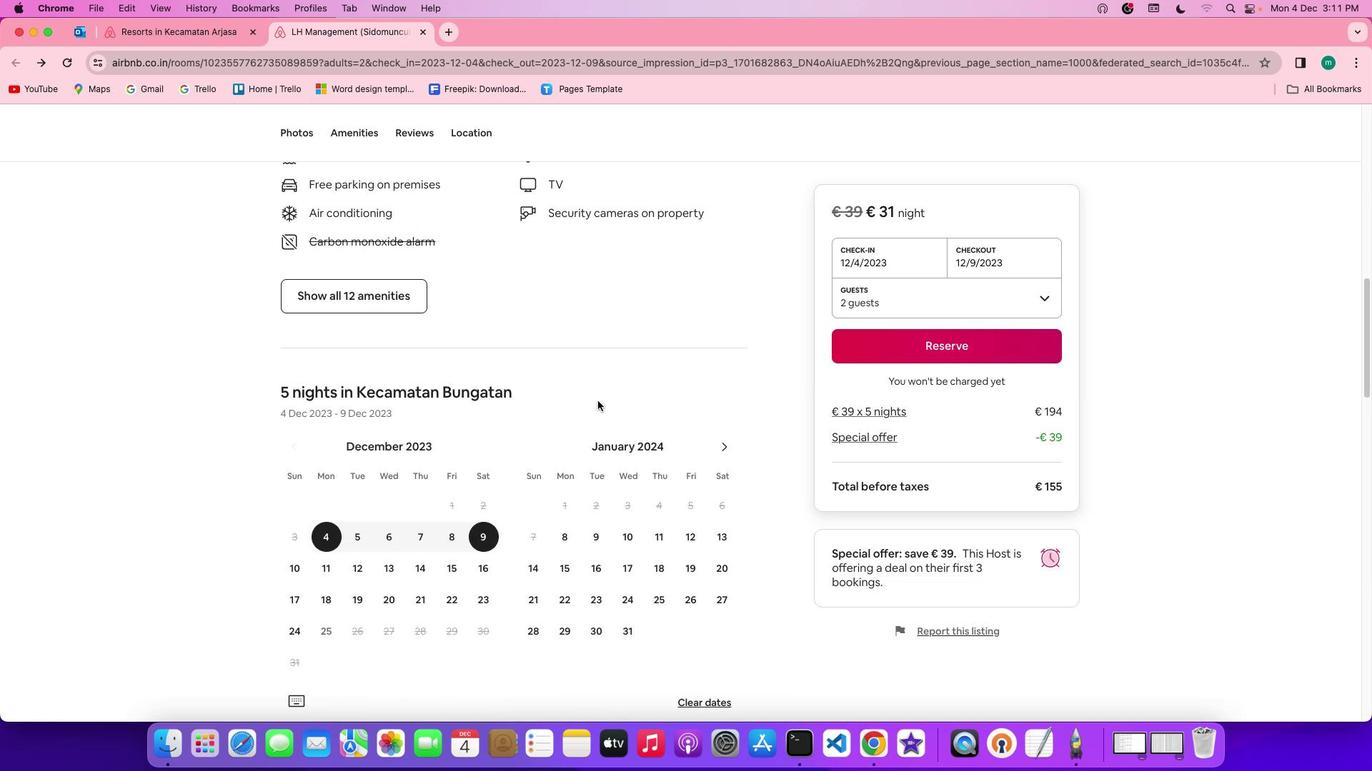 
Action: Mouse scrolled (597, 400) with delta (0, 0)
